 Task: Research Airbnb accommodation in Playa del Carmen, Mexico from 13th December, 2023 to 17th December, 2023 for 2 adults. Place can be entire room with 2 bedrooms having 2 beds and 1 bathroom. Property type can be guest house.
Action: Mouse moved to (470, 253)
Screenshot: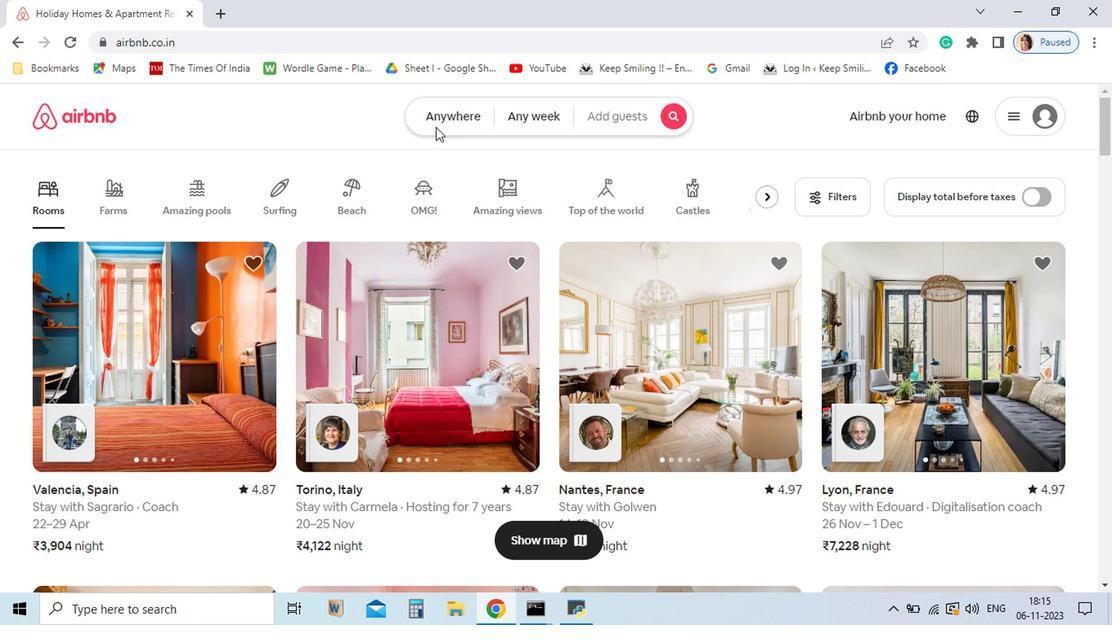 
Action: Mouse pressed left at (470, 253)
Screenshot: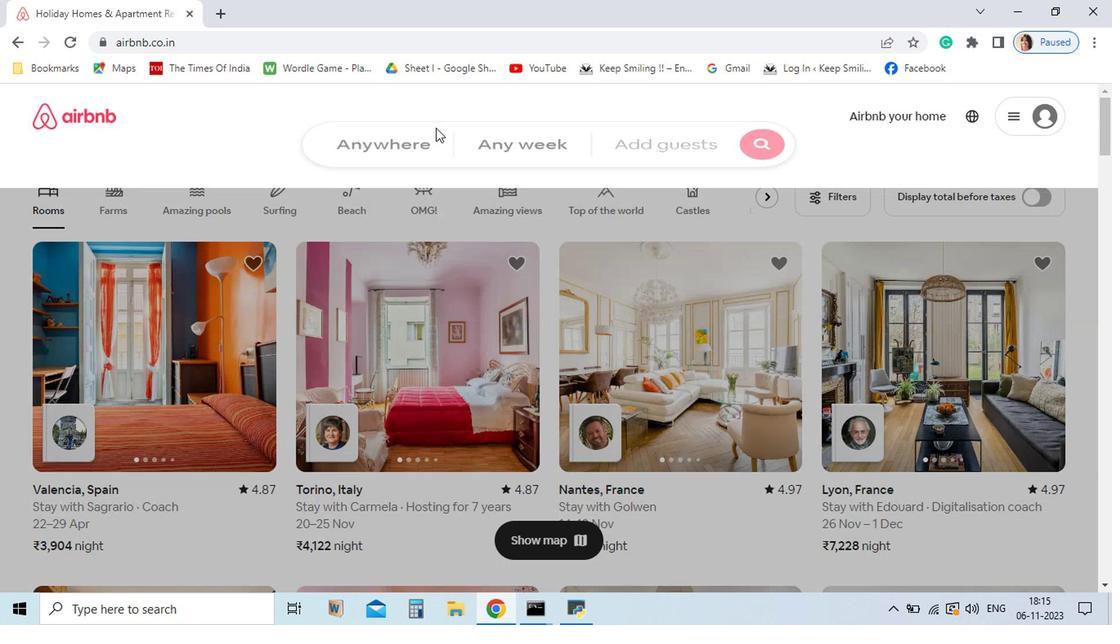 
Action: Mouse moved to (383, 293)
Screenshot: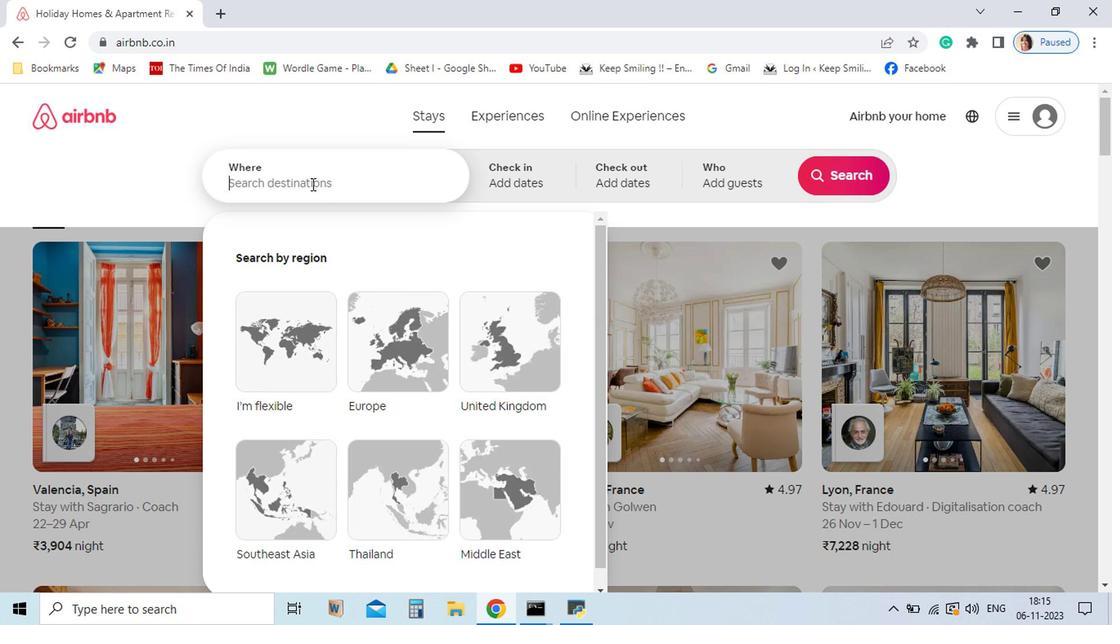 
Action: Mouse pressed left at (383, 293)
Screenshot: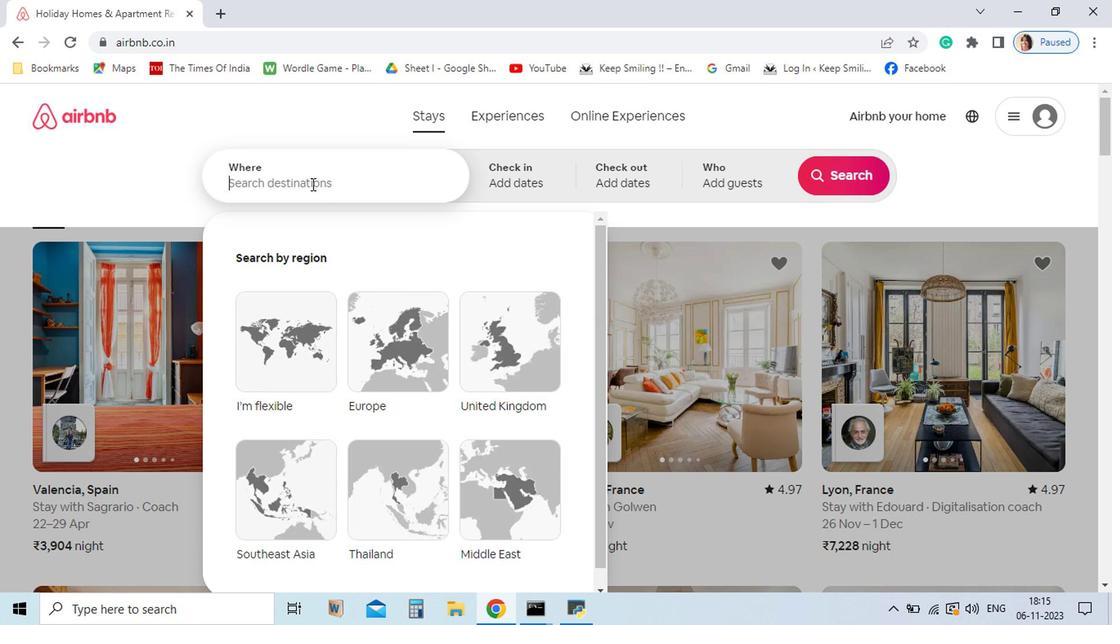 
Action: Mouse moved to (383, 293)
Screenshot: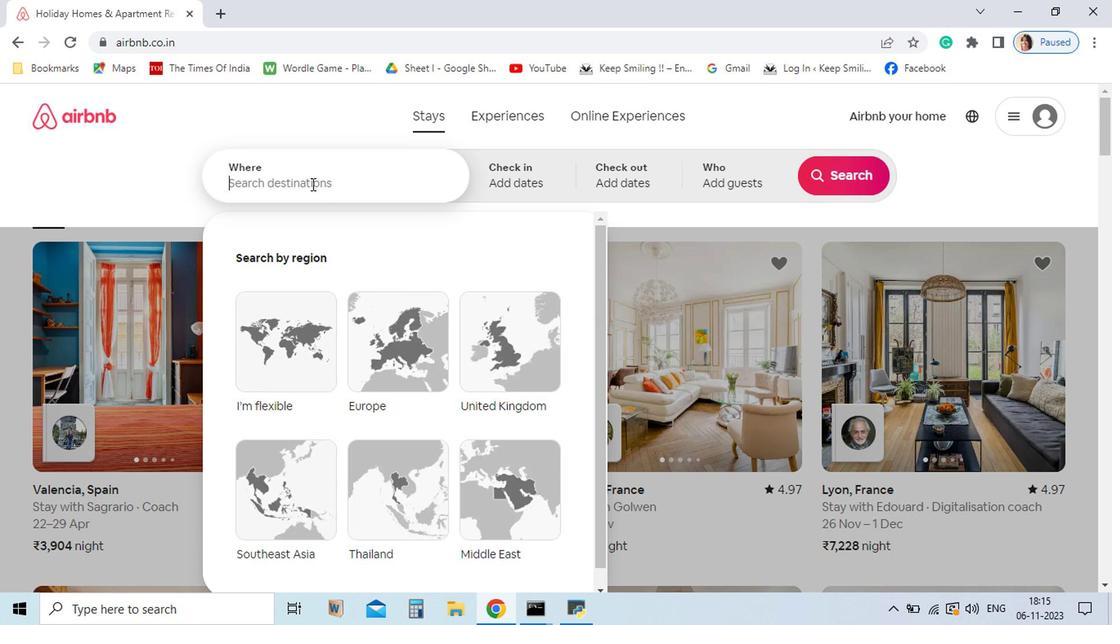 
Action: Key pressed <Key.shift_r>Playa
Screenshot: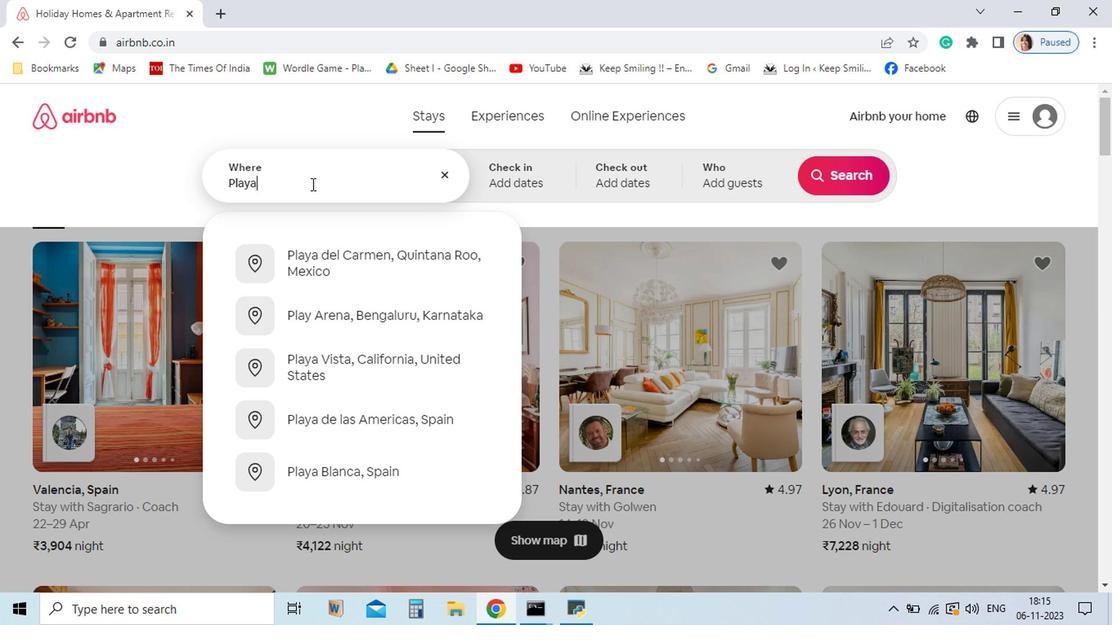 
Action: Mouse moved to (404, 350)
Screenshot: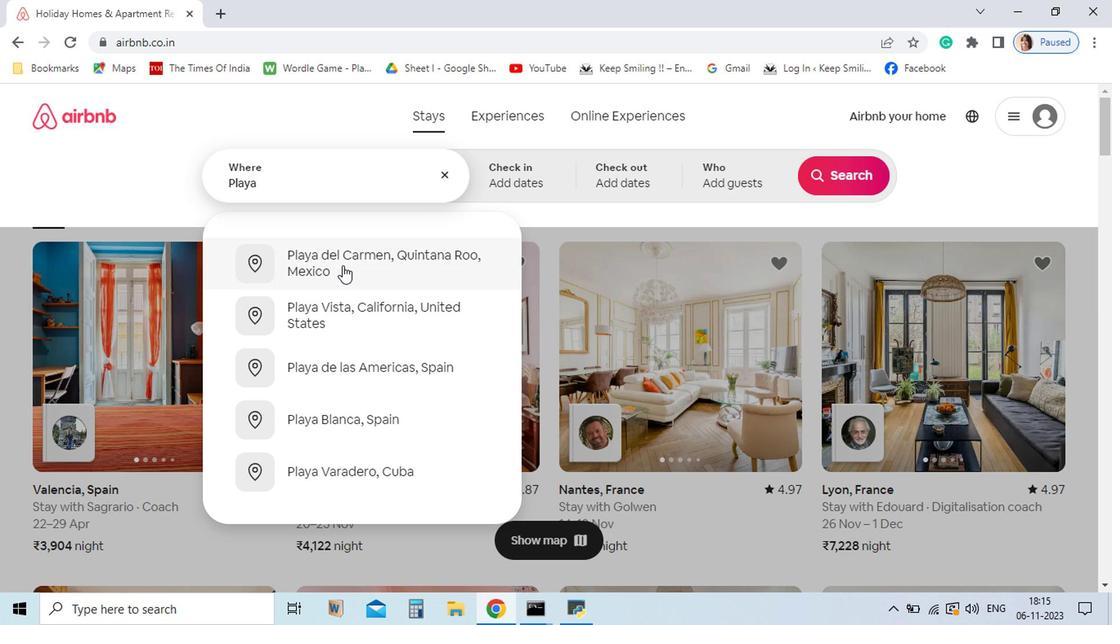 
Action: Mouse pressed left at (404, 350)
Screenshot: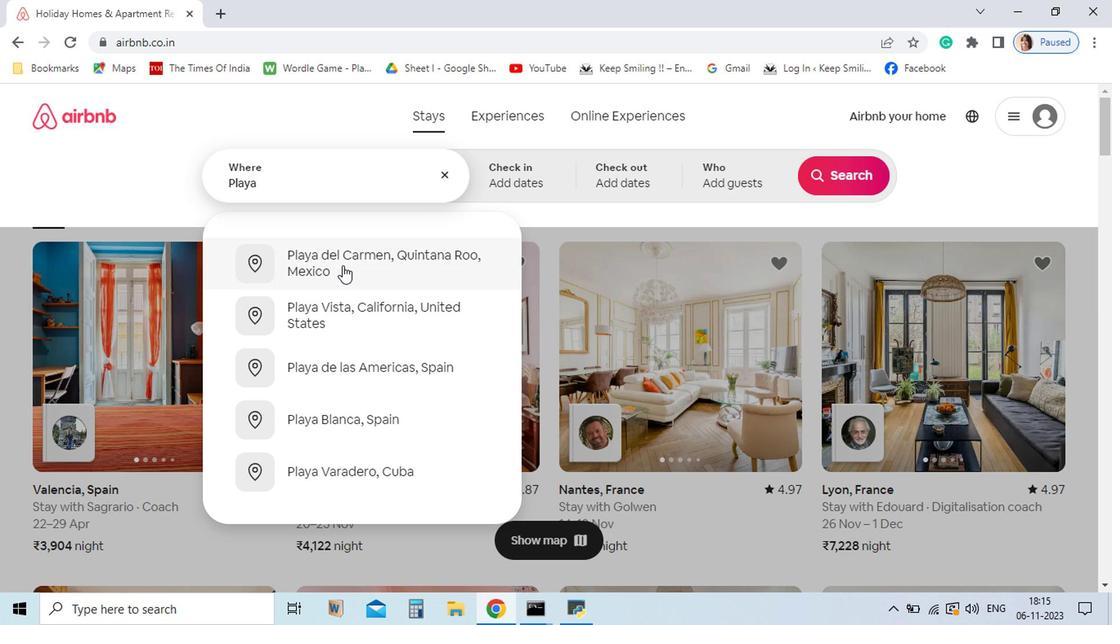 
Action: Mouse moved to (449, 292)
Screenshot: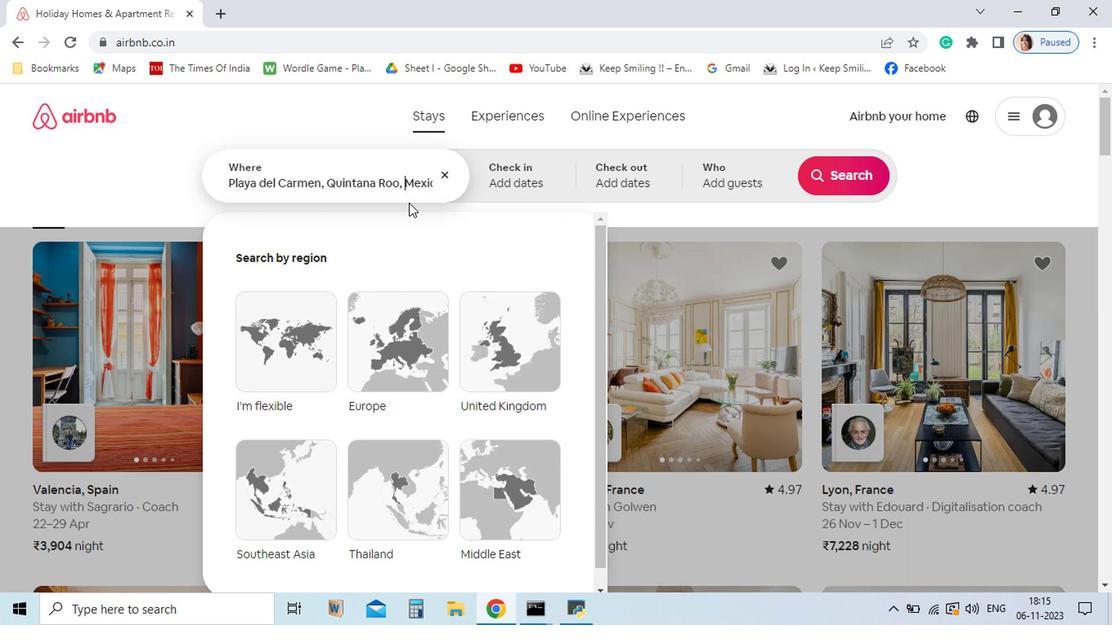 
Action: Mouse pressed left at (449, 292)
Screenshot: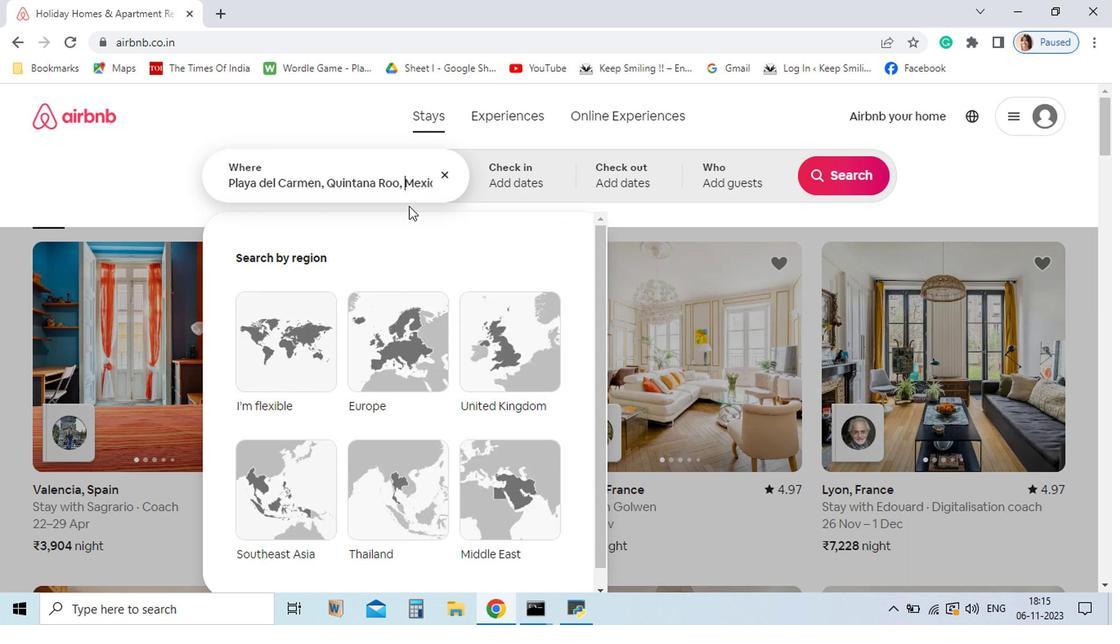 
Action: Mouse moved to (453, 310)
Screenshot: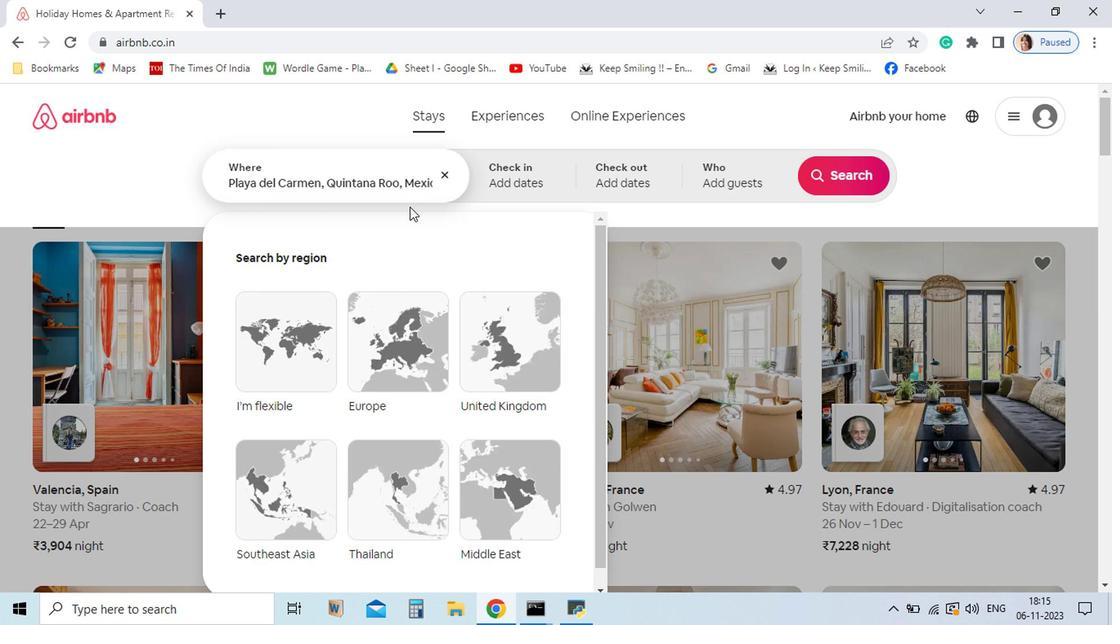 
Action: Key pressed <Key.backspace><Key.backspace><Key.backspace><Key.backspace><Key.backspace><Key.backspace><Key.backspace><Key.backspace><Key.backspace><Key.backspace><Key.backspace><Key.backspace><Key.backspace><Key.backspace>
Screenshot: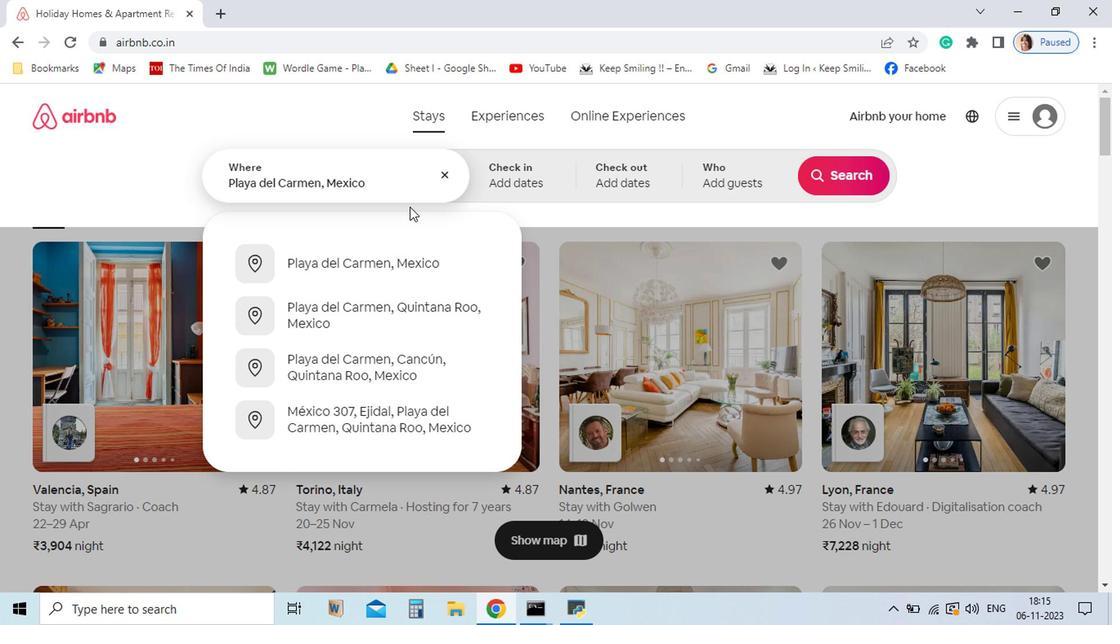 
Action: Mouse moved to (442, 293)
Screenshot: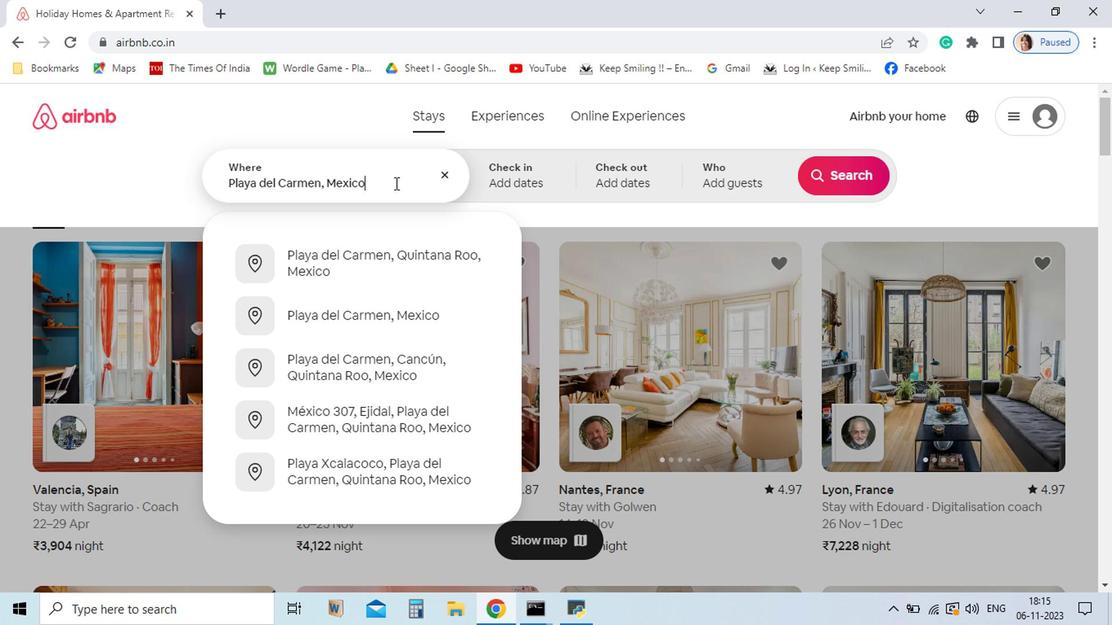 
Action: Mouse pressed left at (442, 293)
Screenshot: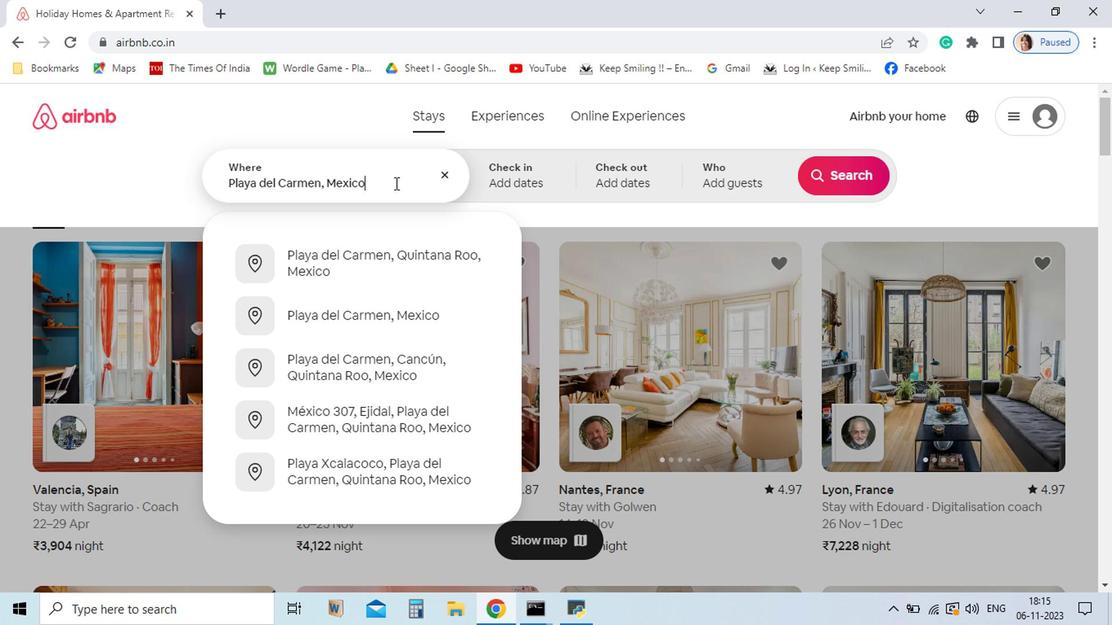 
Action: Key pressed <Key.enter>
Screenshot: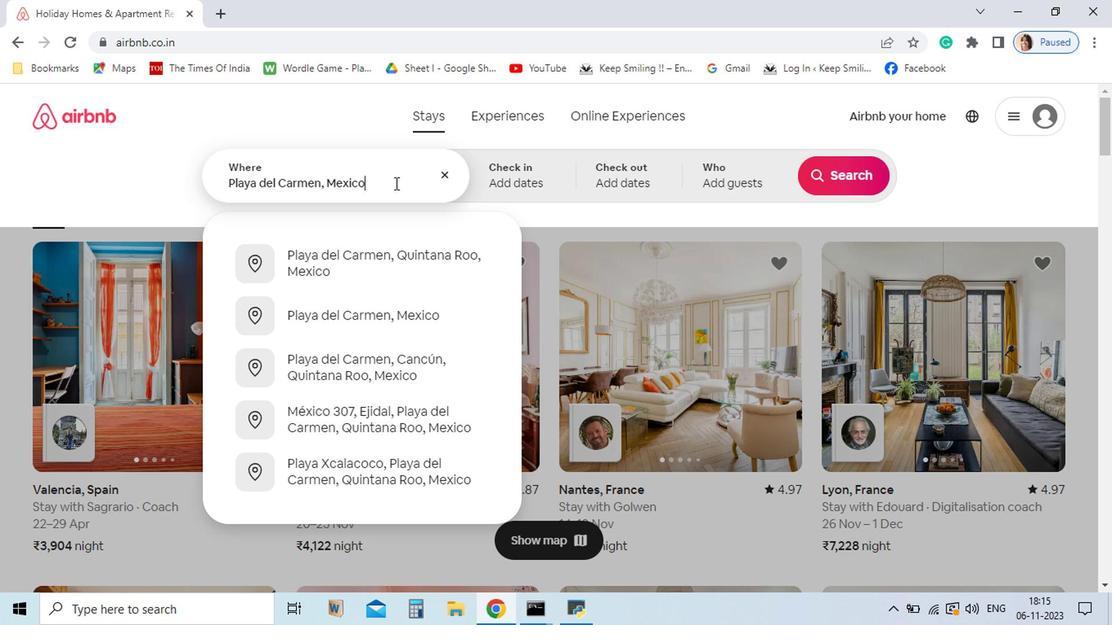
Action: Mouse moved to (661, 487)
Screenshot: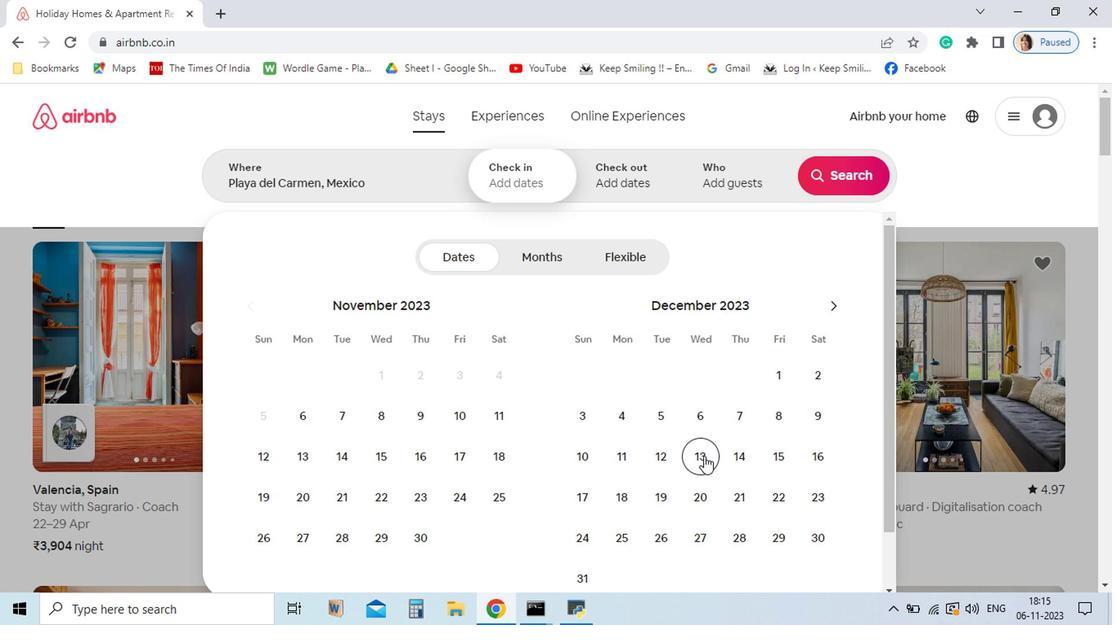 
Action: Mouse pressed left at (661, 487)
Screenshot: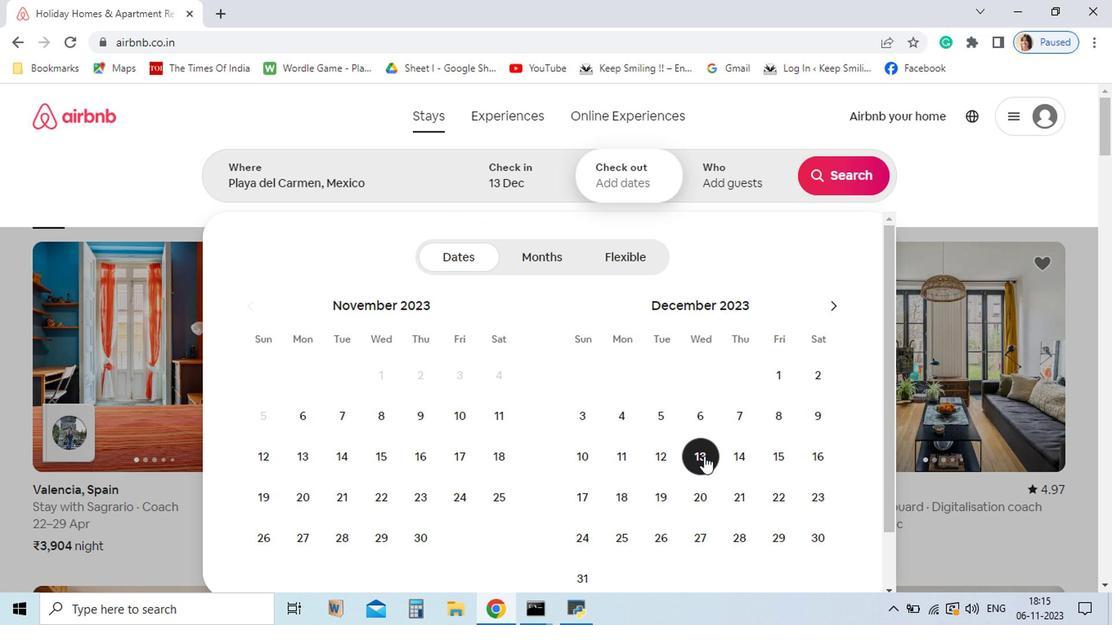 
Action: Mouse moved to (574, 518)
Screenshot: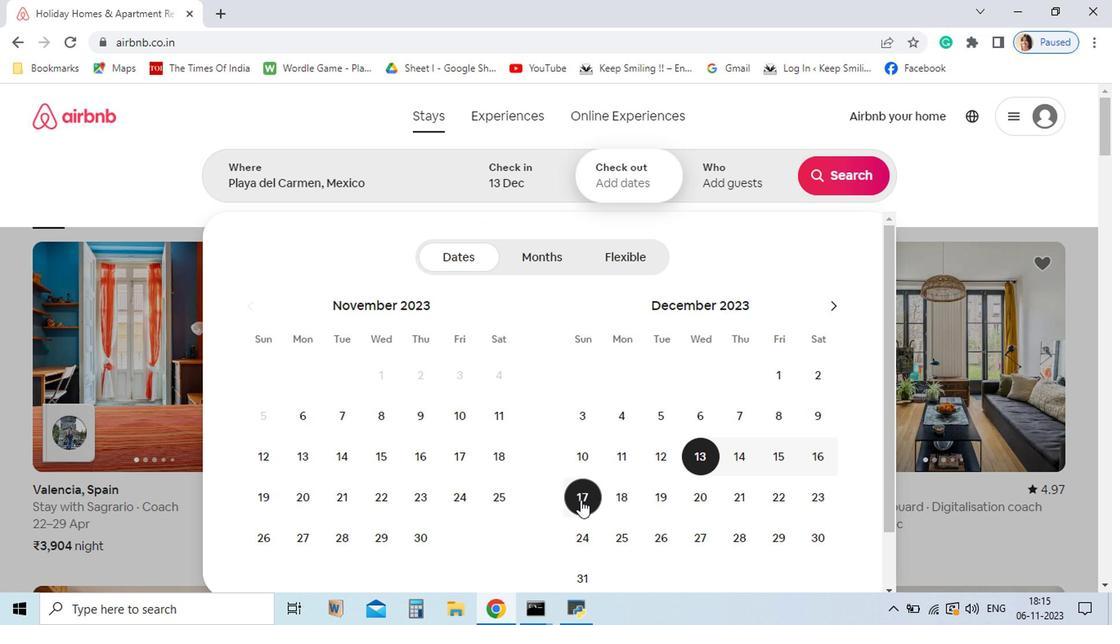 
Action: Mouse pressed left at (574, 518)
Screenshot: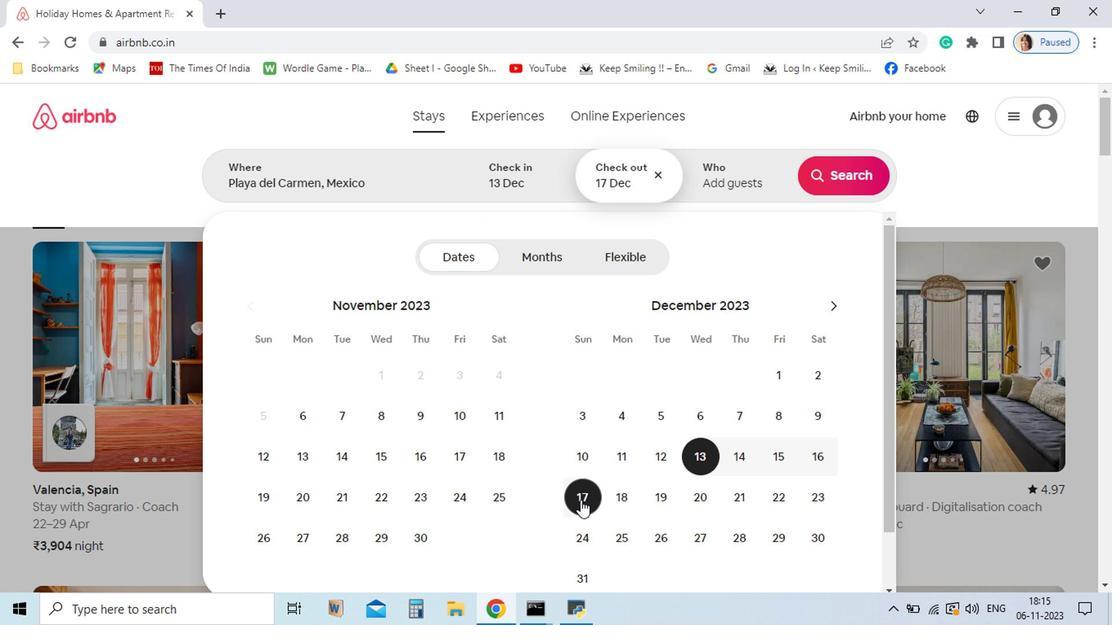 
Action: Mouse moved to (683, 295)
Screenshot: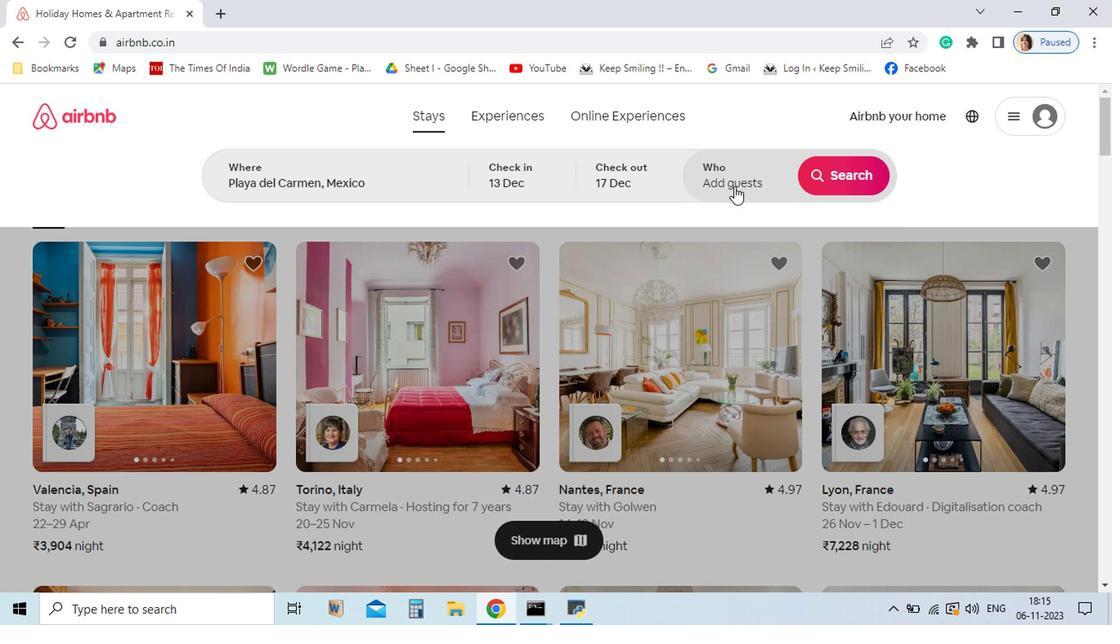 
Action: Mouse pressed left at (683, 295)
Screenshot: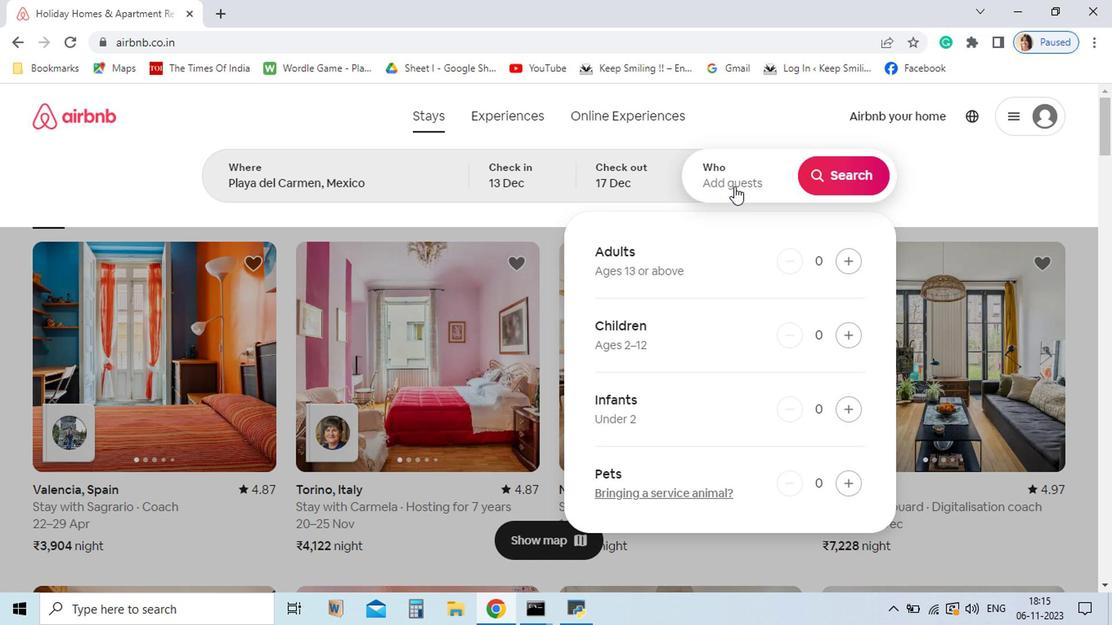 
Action: Mouse moved to (760, 345)
Screenshot: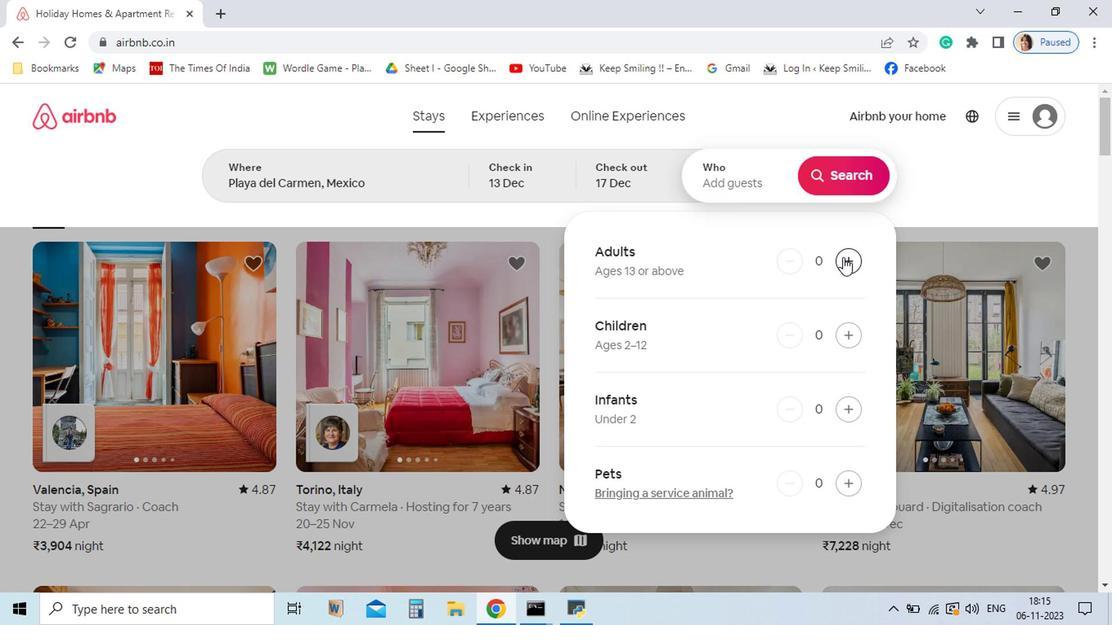 
Action: Mouse pressed left at (760, 345)
Screenshot: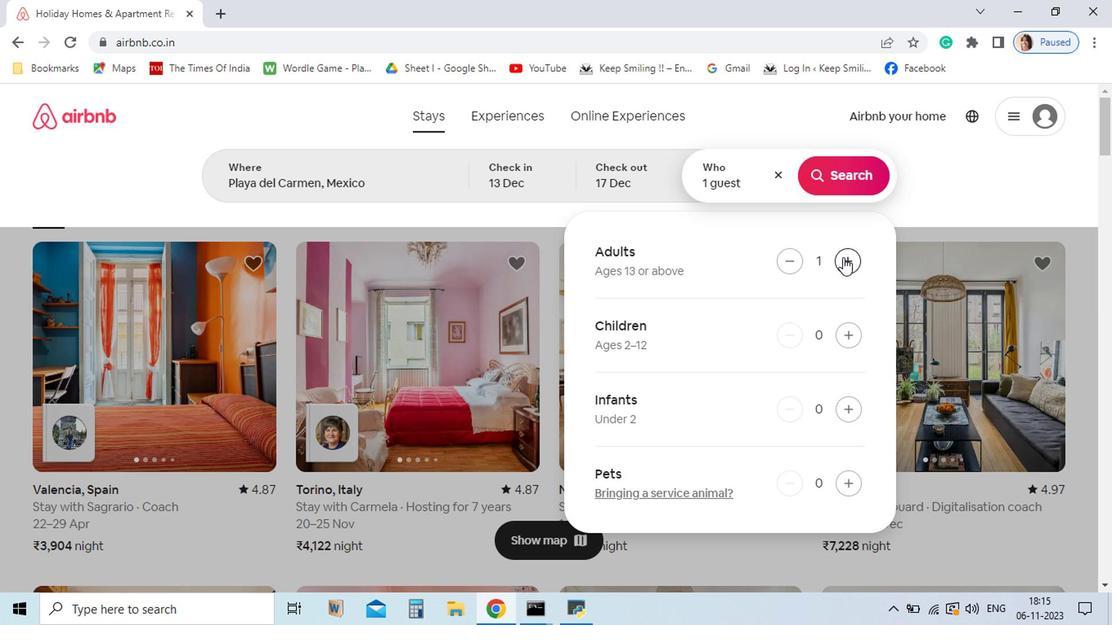 
Action: Mouse pressed left at (760, 345)
Screenshot: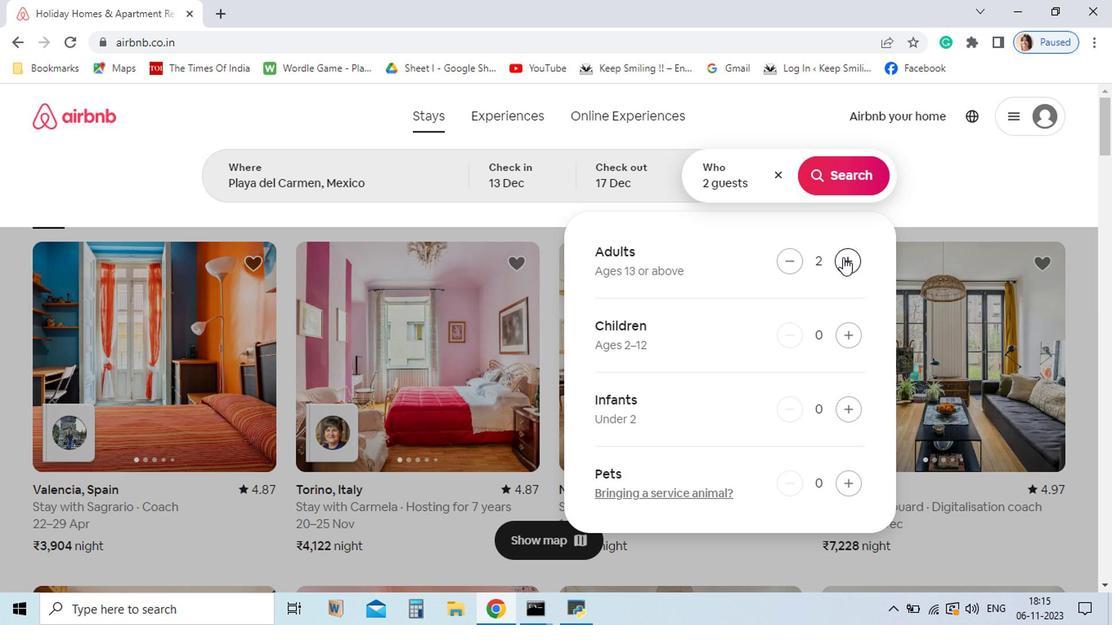 
Action: Mouse moved to (754, 286)
Screenshot: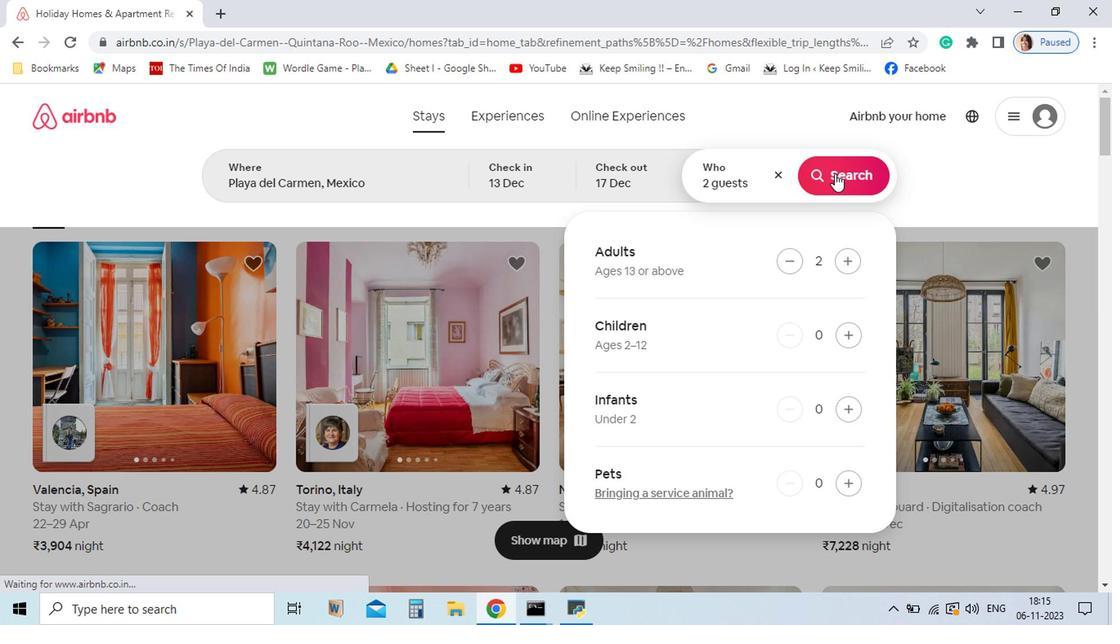 
Action: Mouse pressed left at (754, 286)
Screenshot: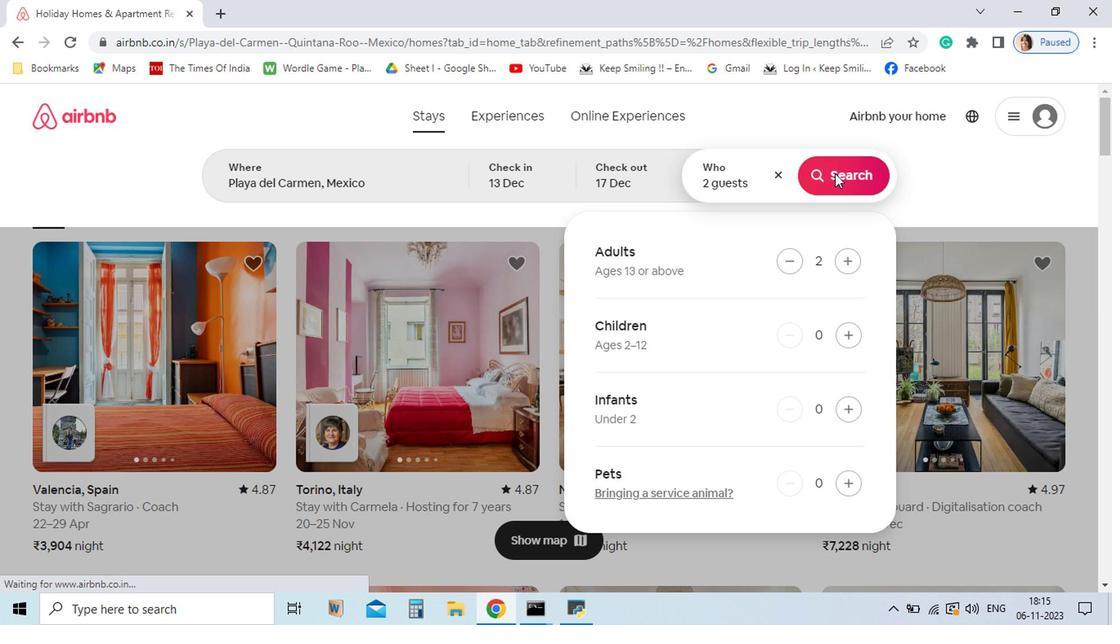 
Action: Mouse moved to (769, 288)
Screenshot: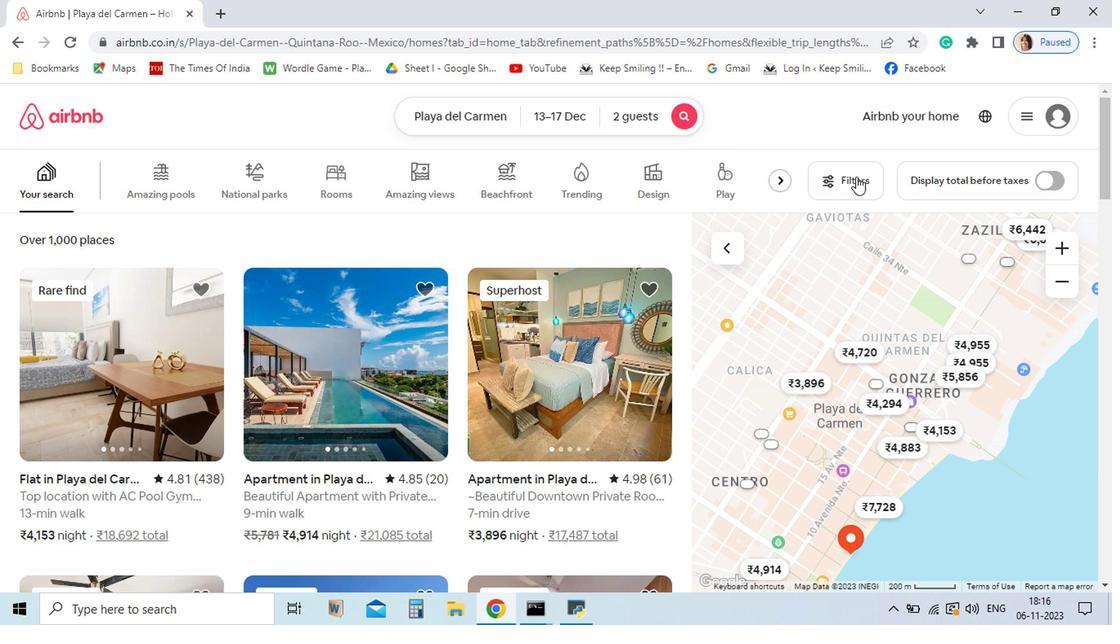 
Action: Mouse pressed left at (769, 288)
Screenshot: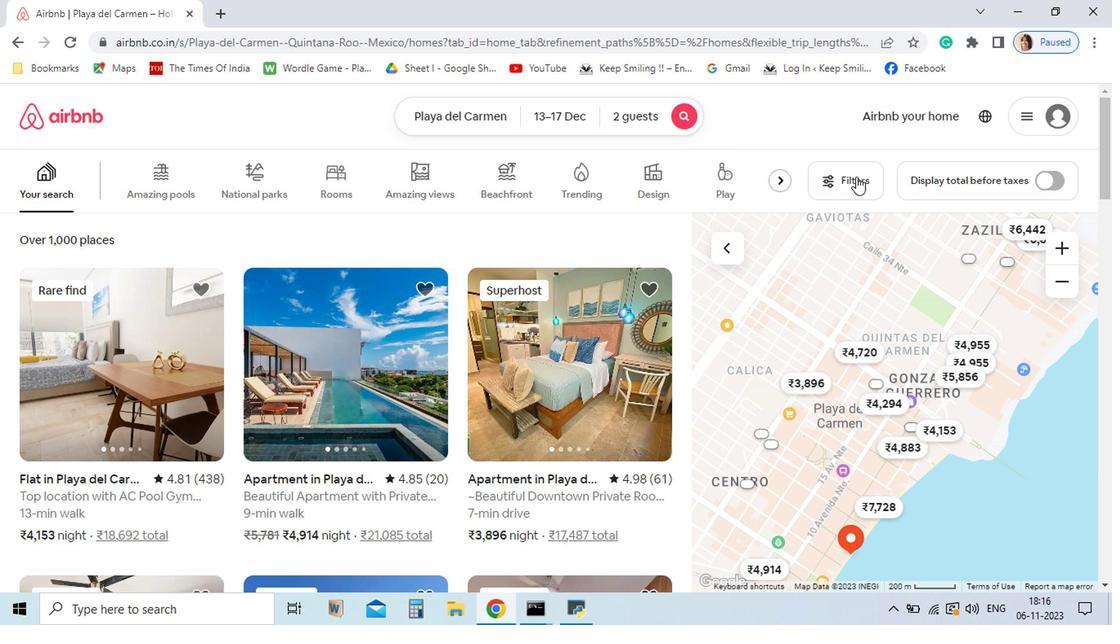 
Action: Mouse moved to (780, 318)
Screenshot: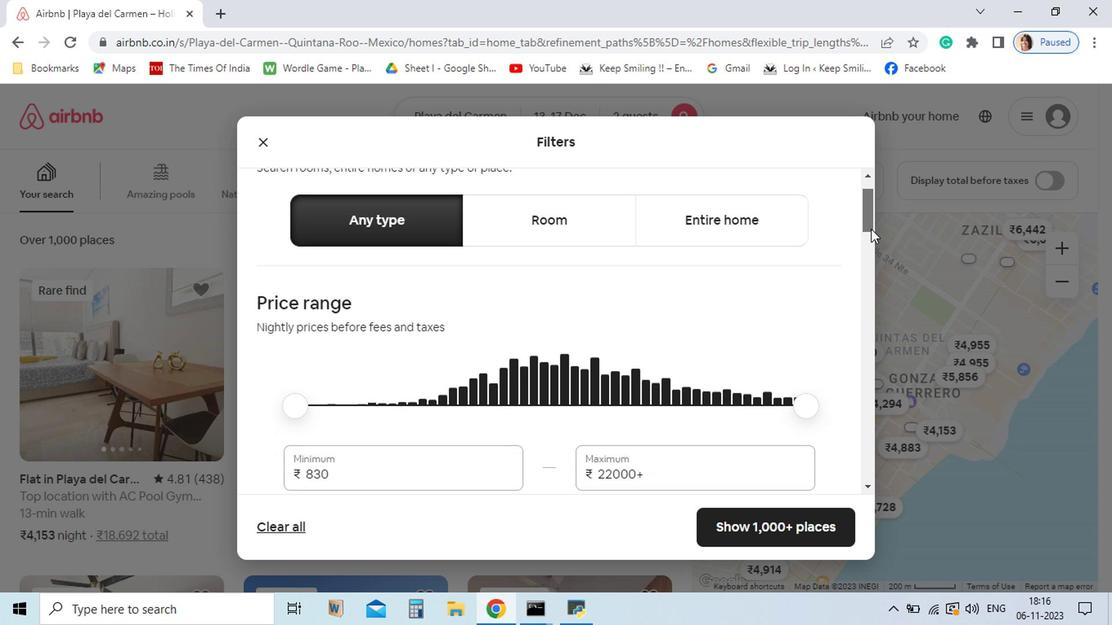 
Action: Mouse pressed left at (780, 318)
Screenshot: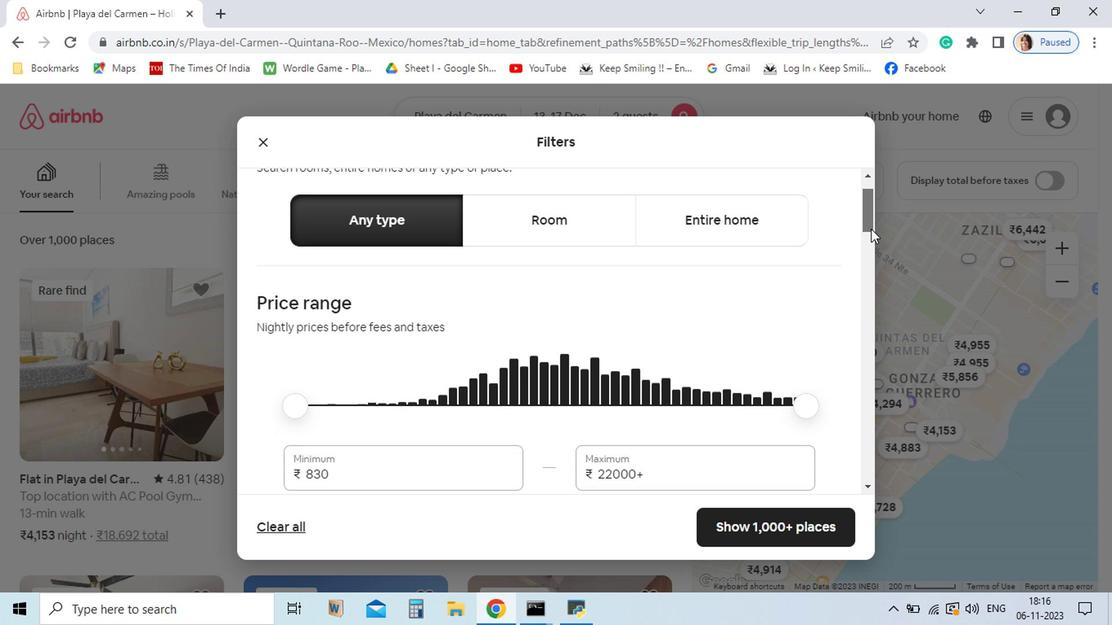 
Action: Mouse moved to (456, 399)
Screenshot: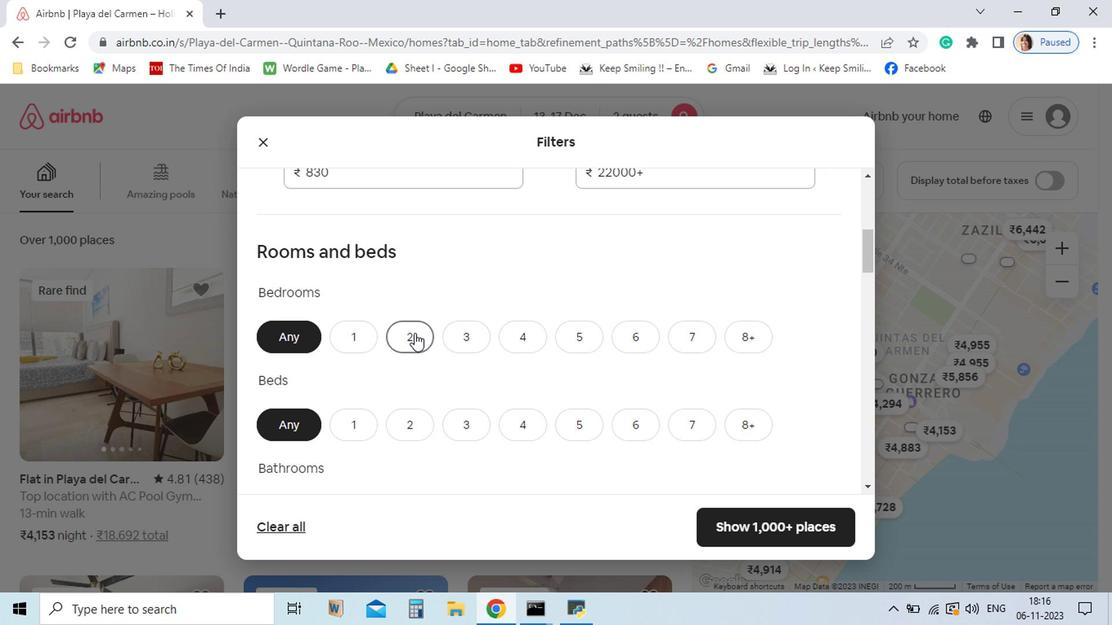 
Action: Mouse pressed left at (456, 399)
Screenshot: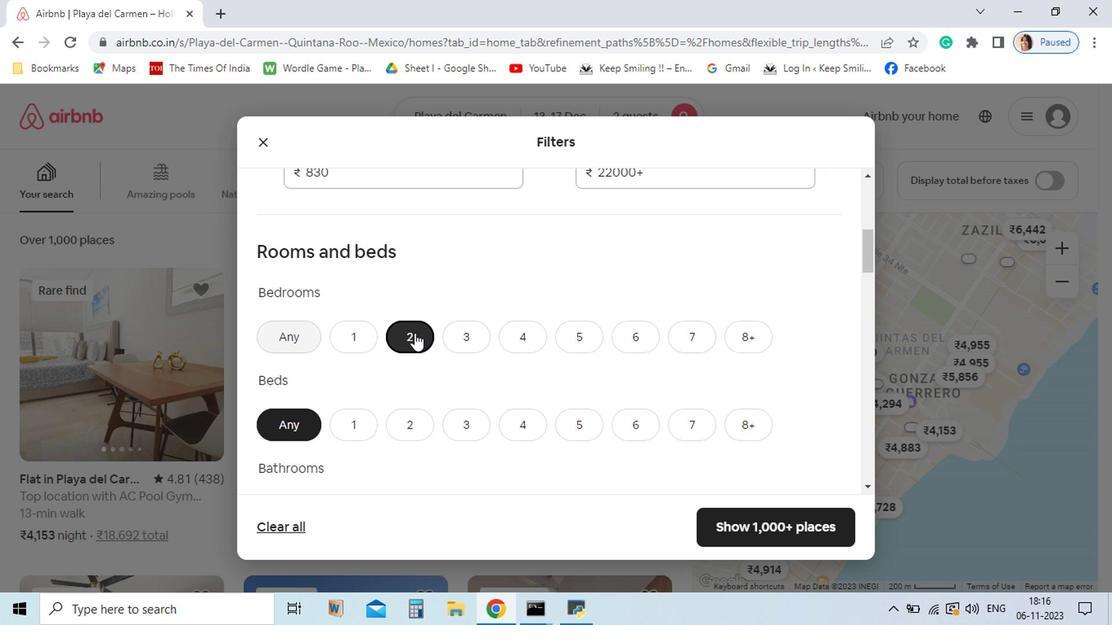 
Action: Mouse moved to (458, 463)
Screenshot: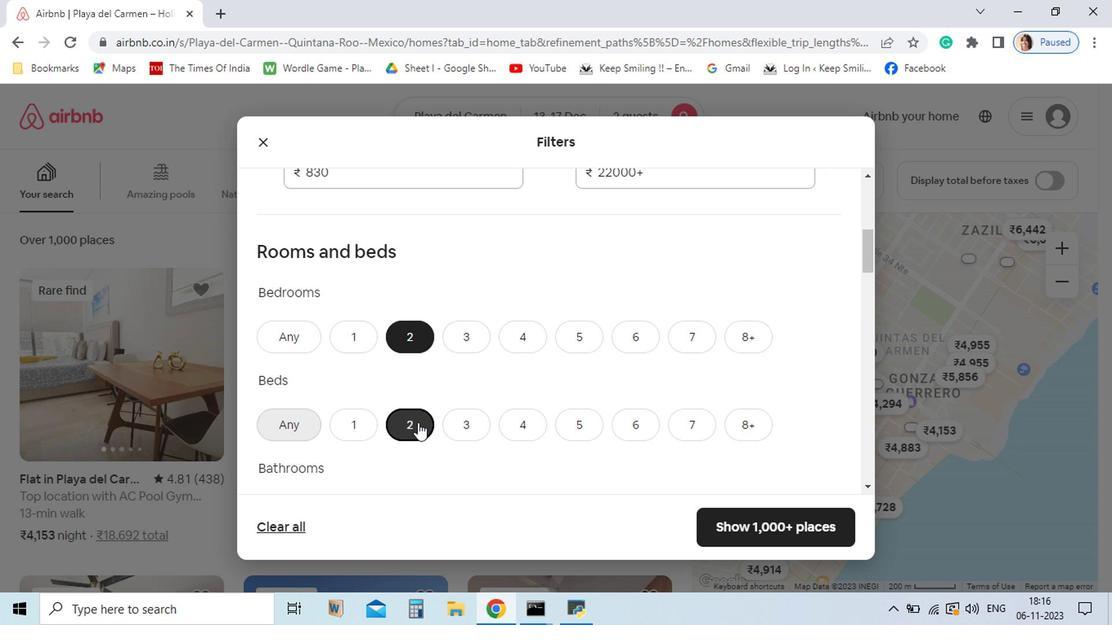 
Action: Mouse pressed left at (458, 463)
Screenshot: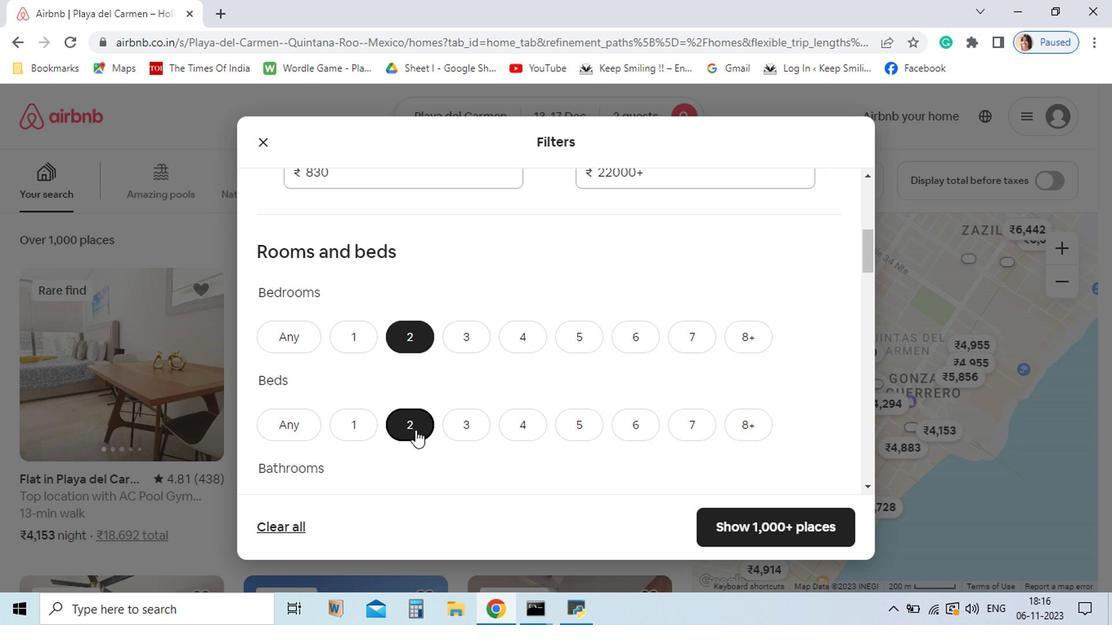 
Action: Mouse moved to (457, 470)
Screenshot: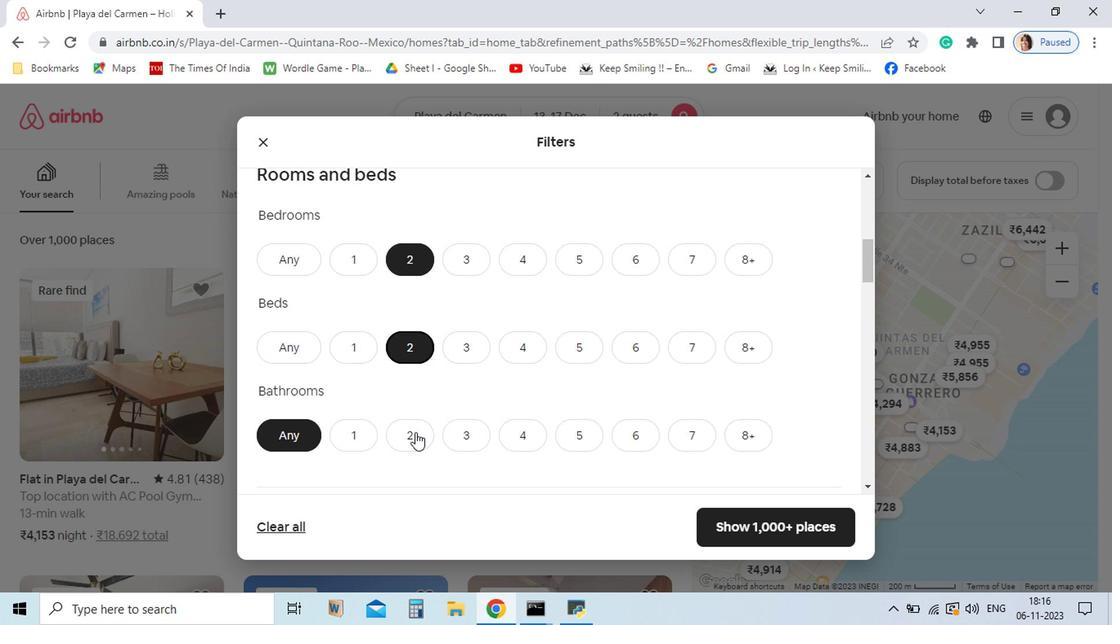 
Action: Mouse scrolled (457, 470) with delta (0, 0)
Screenshot: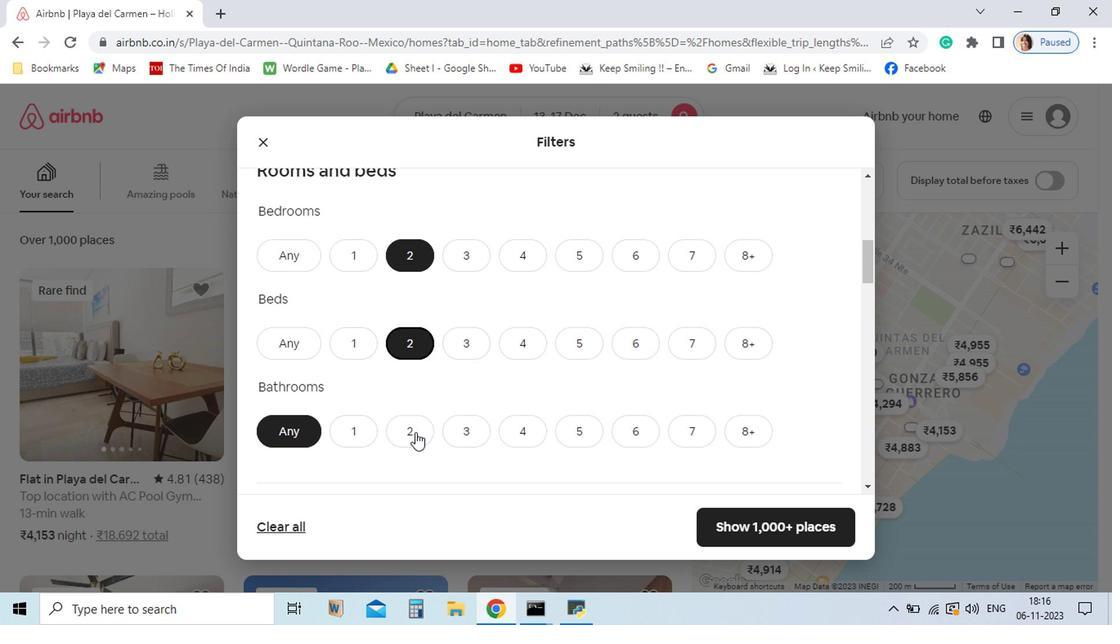 
Action: Mouse moved to (416, 466)
Screenshot: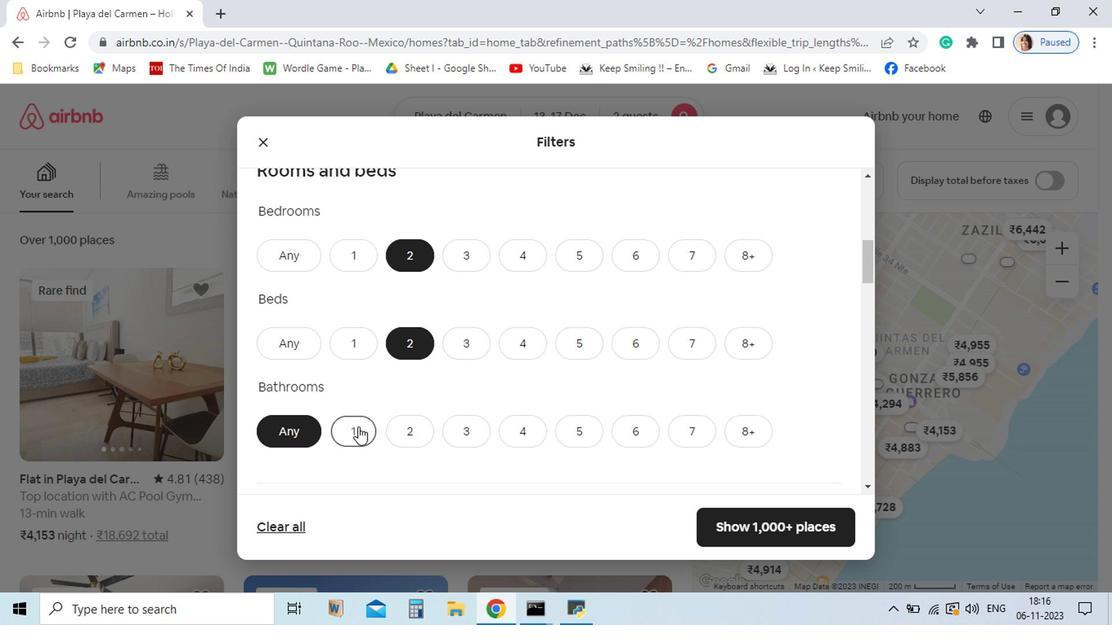 
Action: Mouse pressed left at (416, 466)
Screenshot: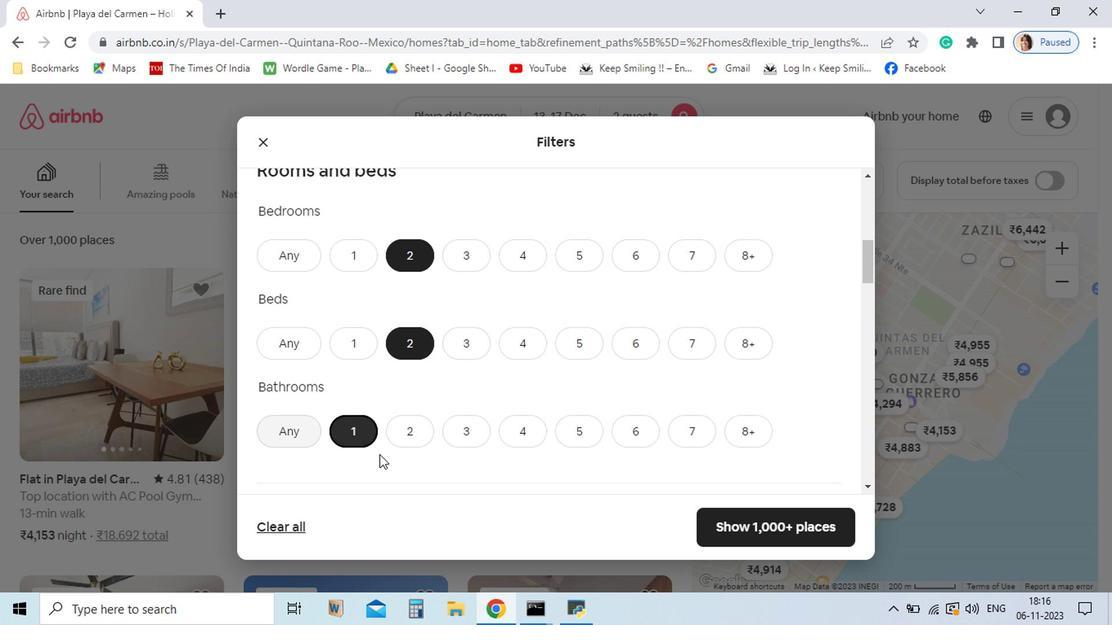 
Action: Mouse moved to (497, 453)
Screenshot: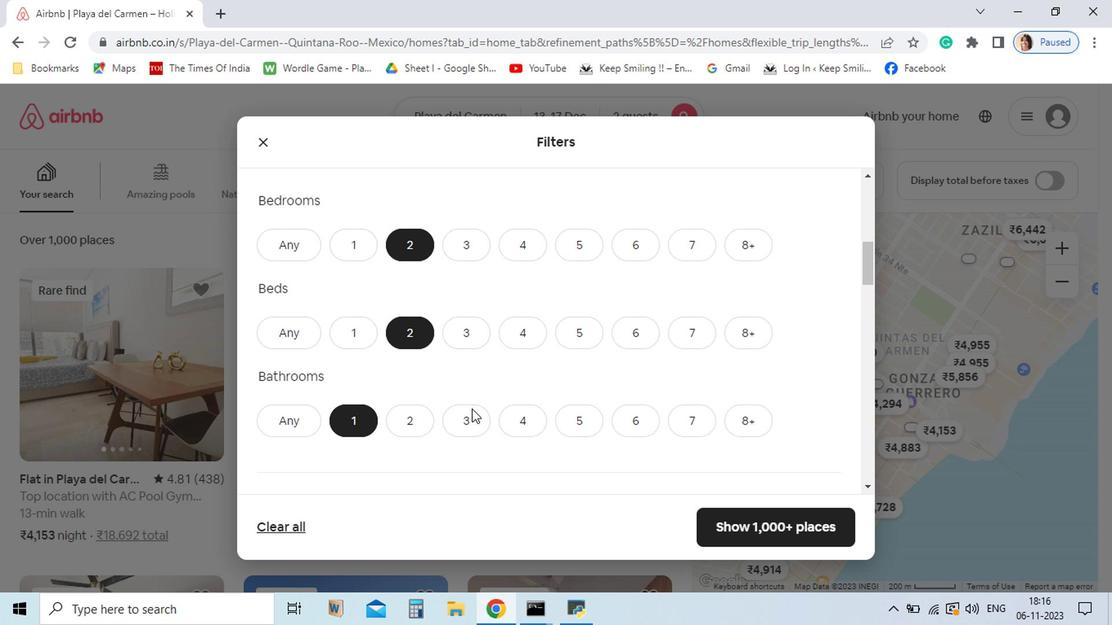 
Action: Mouse scrolled (497, 453) with delta (0, 0)
Screenshot: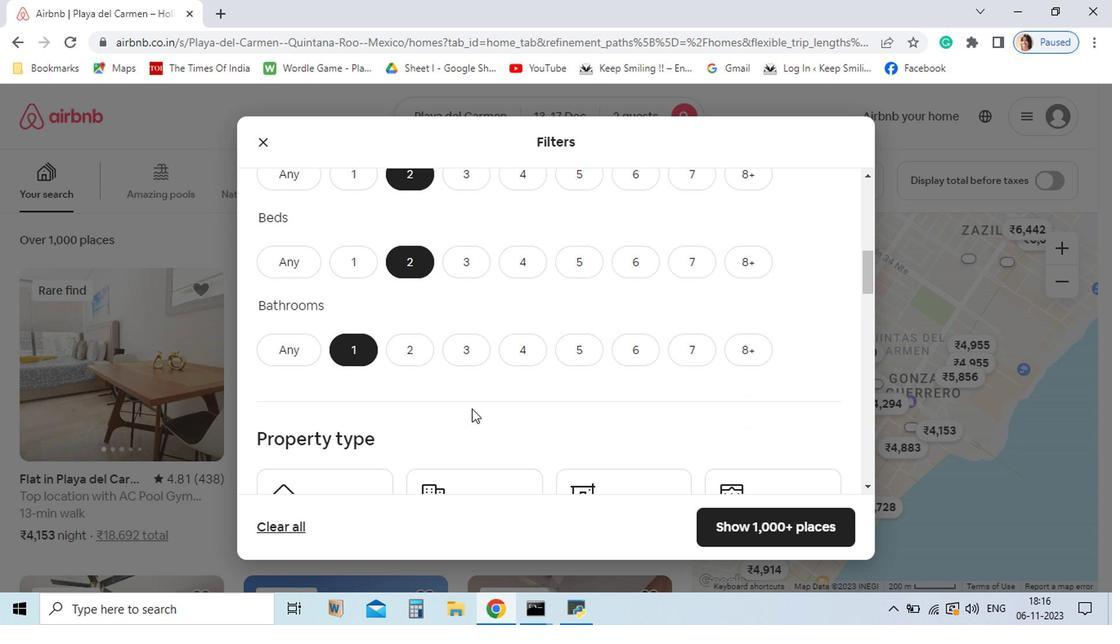 
Action: Mouse scrolled (497, 453) with delta (0, 0)
Screenshot: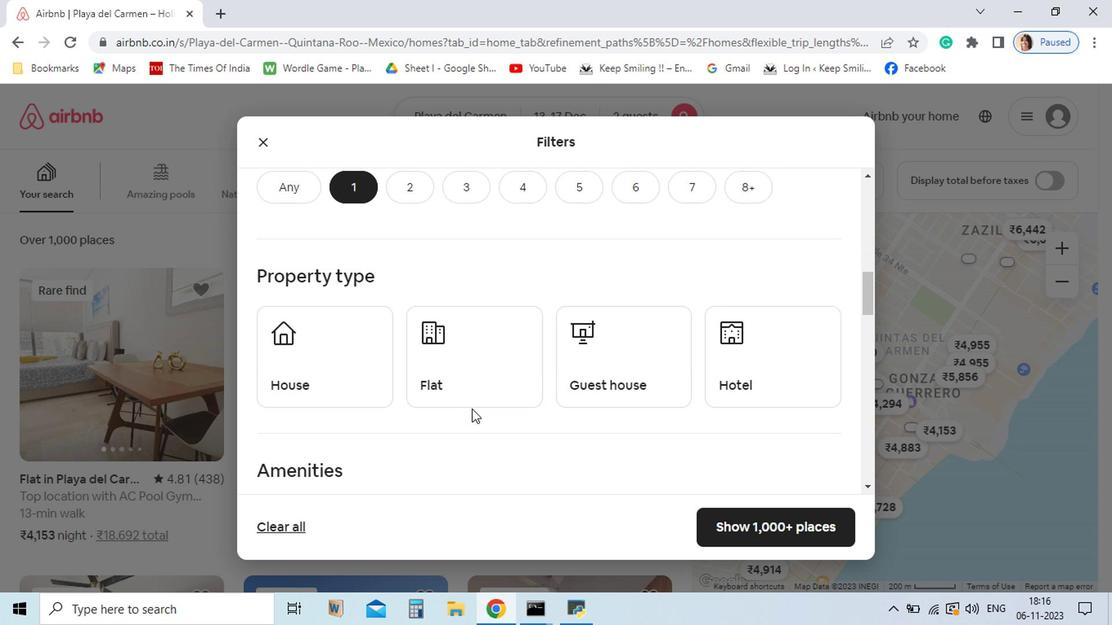 
Action: Mouse scrolled (497, 453) with delta (0, 0)
Screenshot: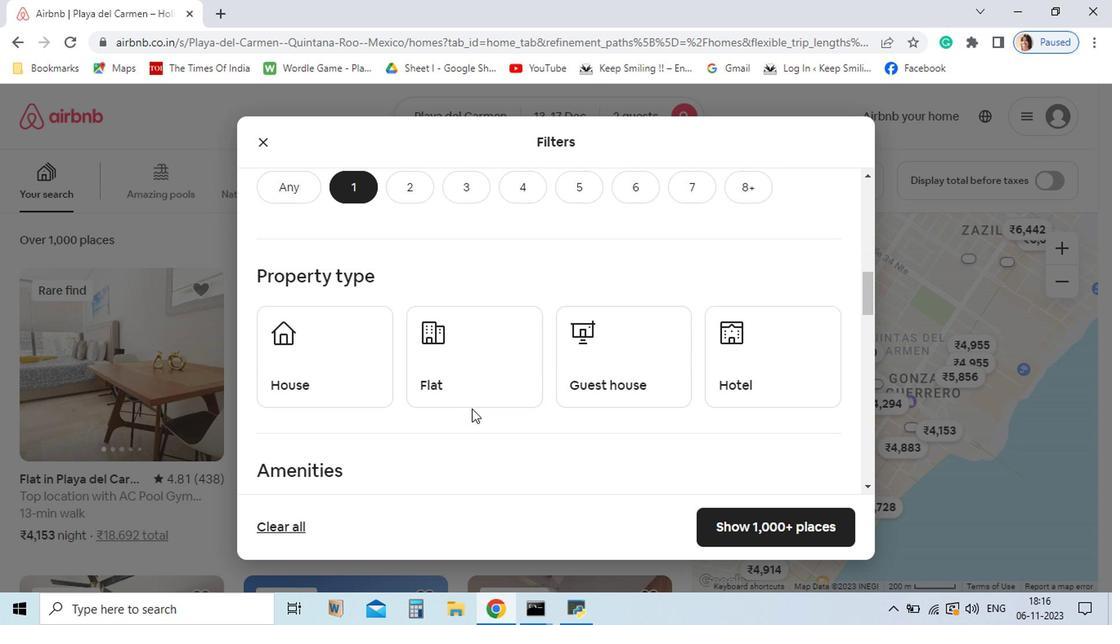 
Action: Mouse moved to (576, 419)
Screenshot: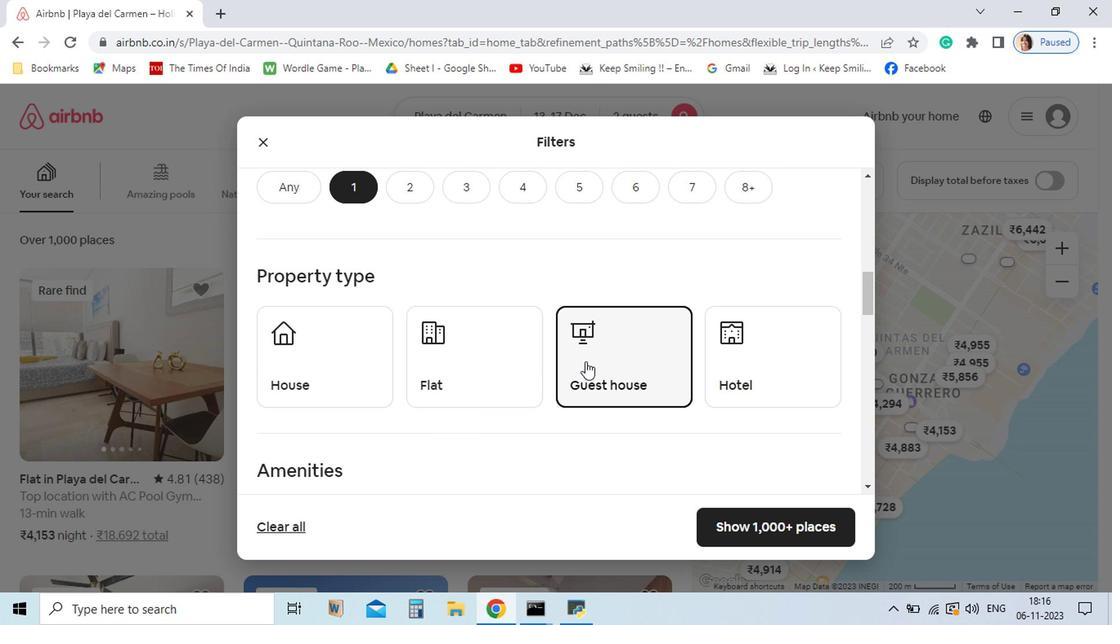 
Action: Mouse pressed left at (576, 419)
Screenshot: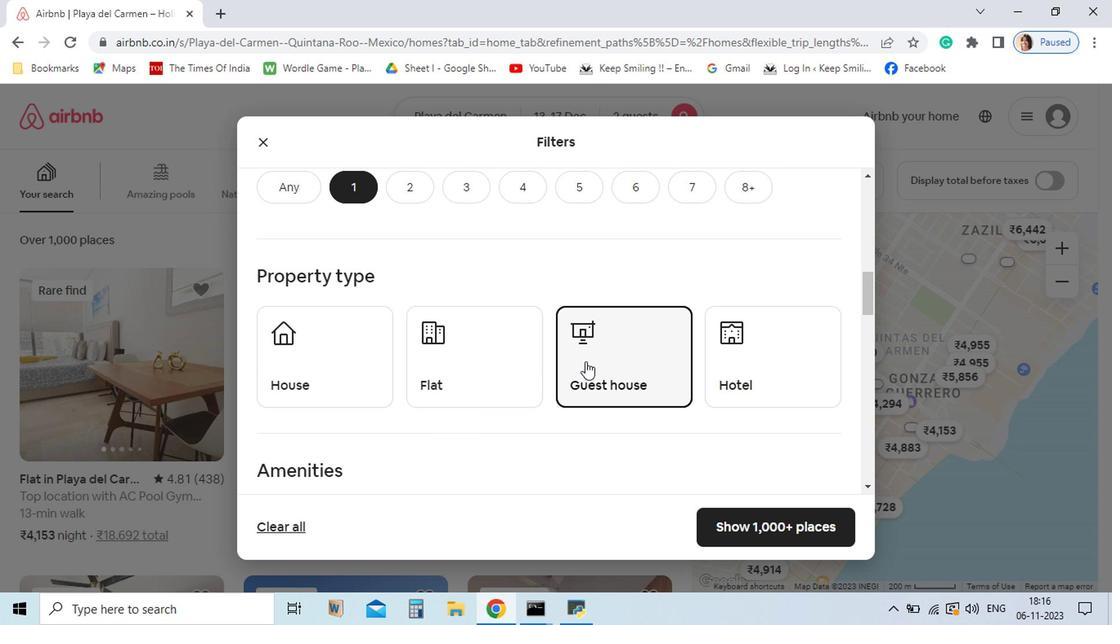 
Action: Mouse moved to (566, 526)
Screenshot: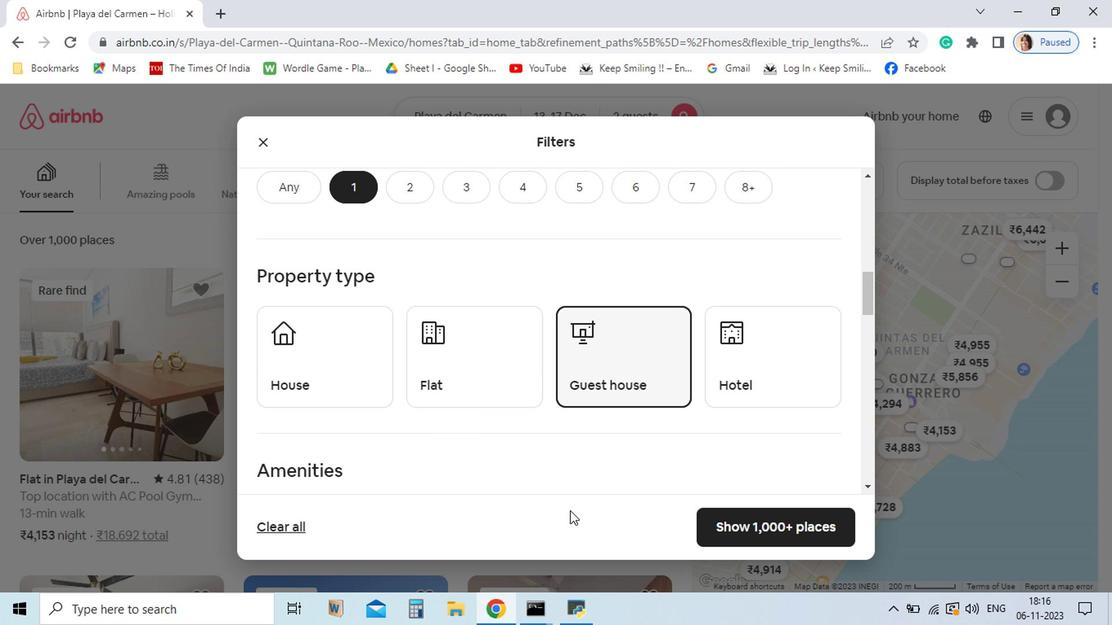 
Action: Mouse scrolled (566, 525) with delta (0, 0)
Screenshot: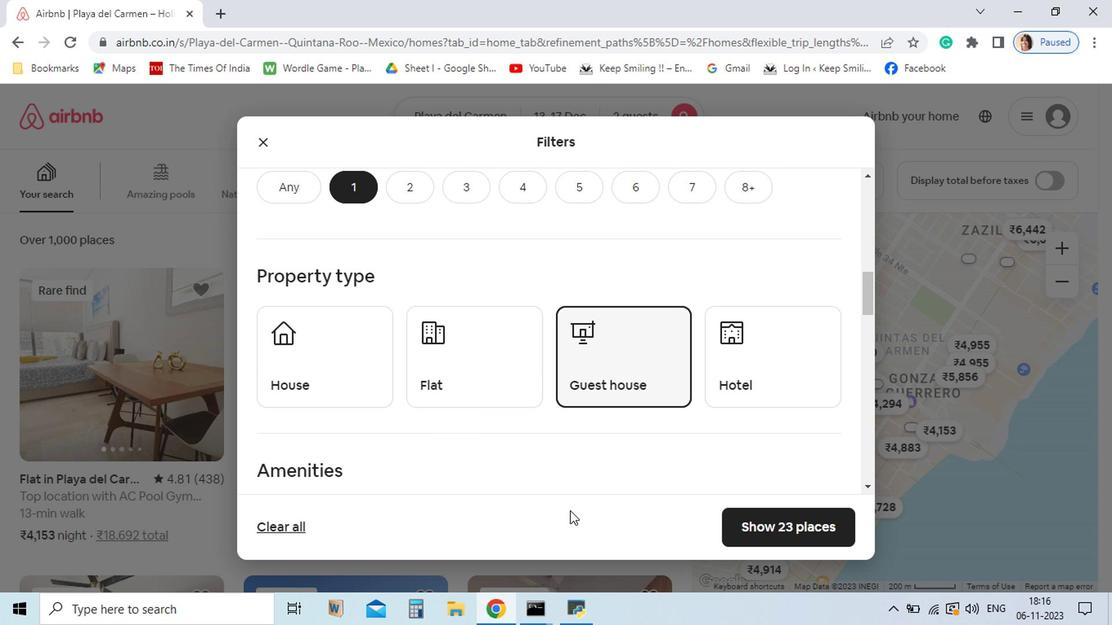 
Action: Mouse scrolled (566, 525) with delta (0, 0)
Screenshot: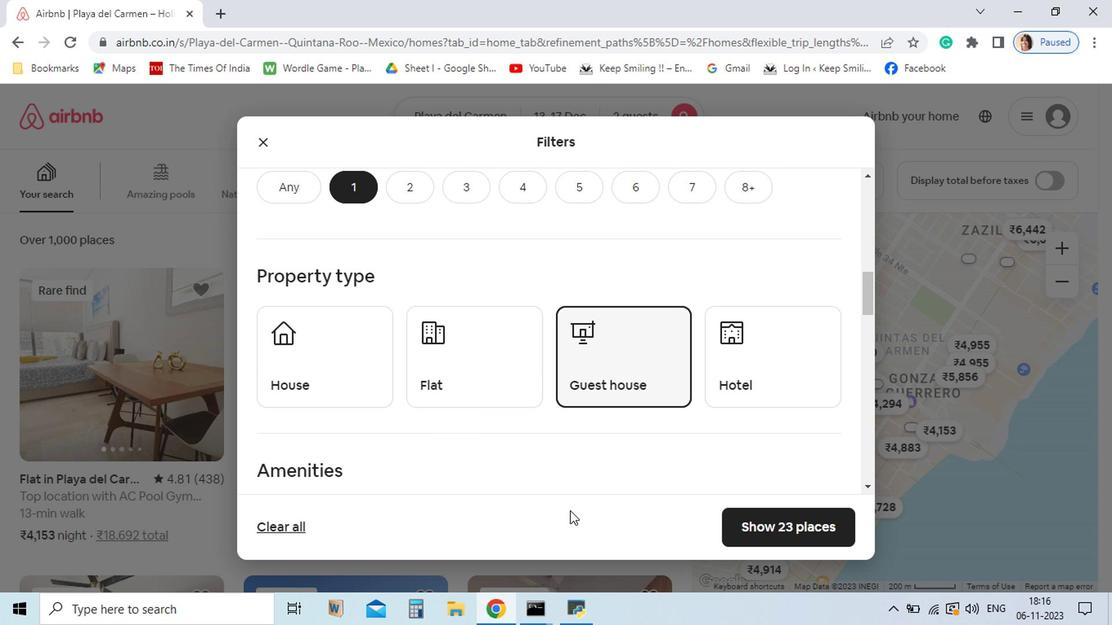 
Action: Mouse moved to (536, 504)
Screenshot: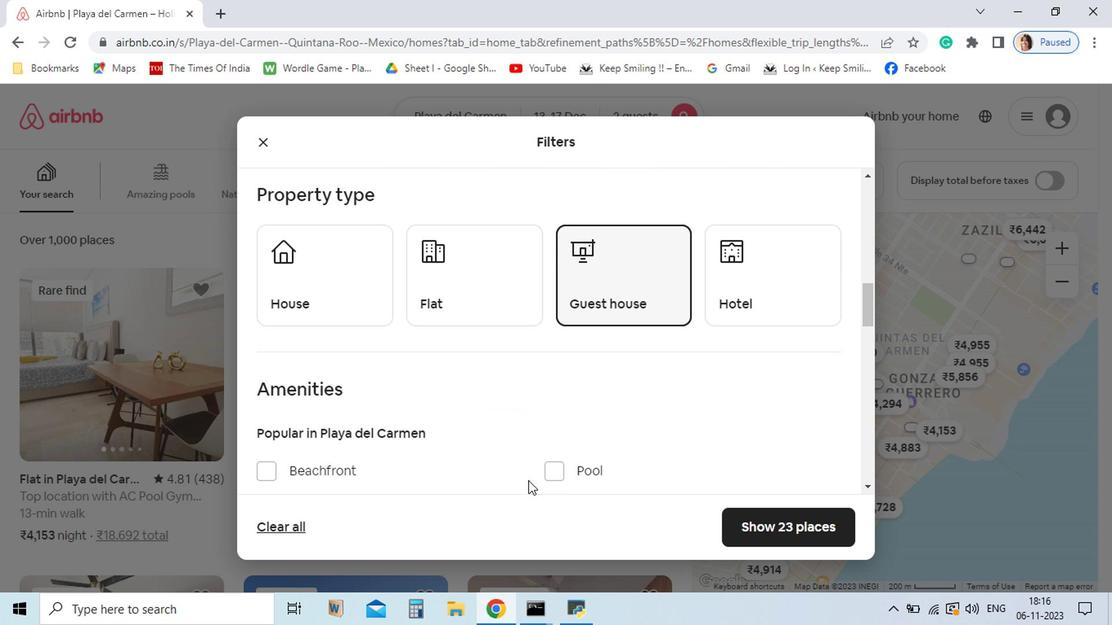 
Action: Mouse scrolled (536, 504) with delta (0, 0)
Screenshot: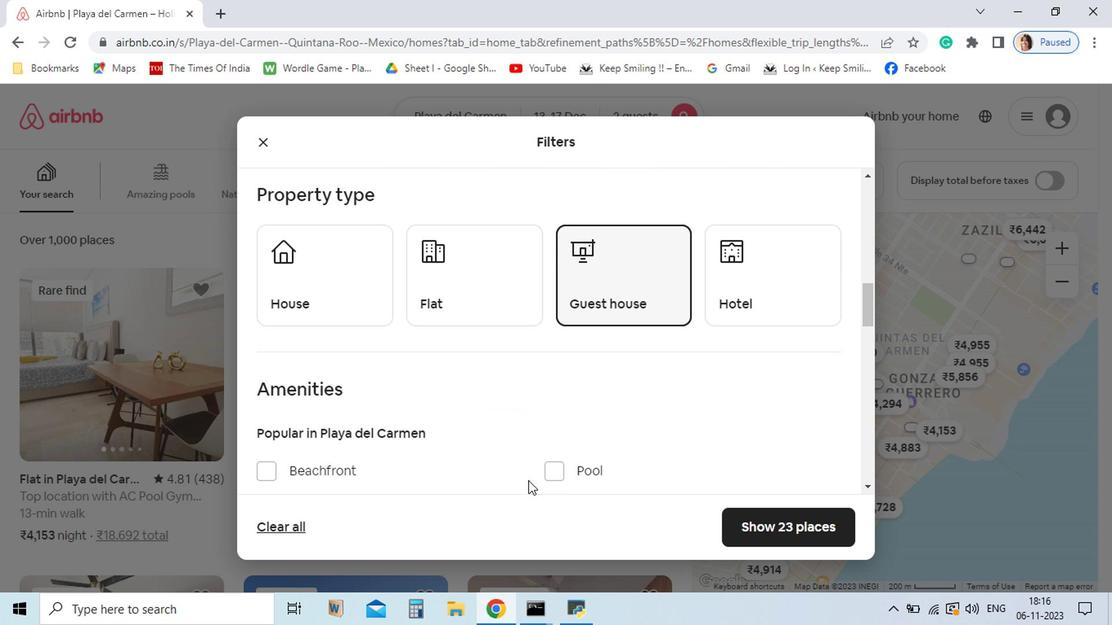 
Action: Mouse moved to (716, 538)
Screenshot: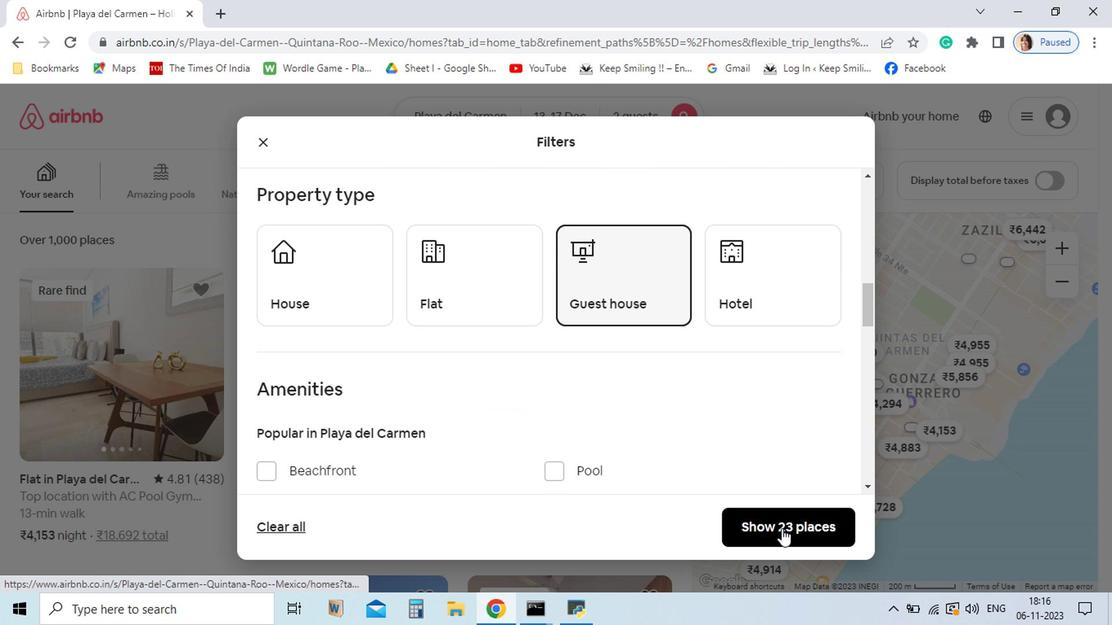 
Action: Mouse pressed left at (716, 538)
Screenshot: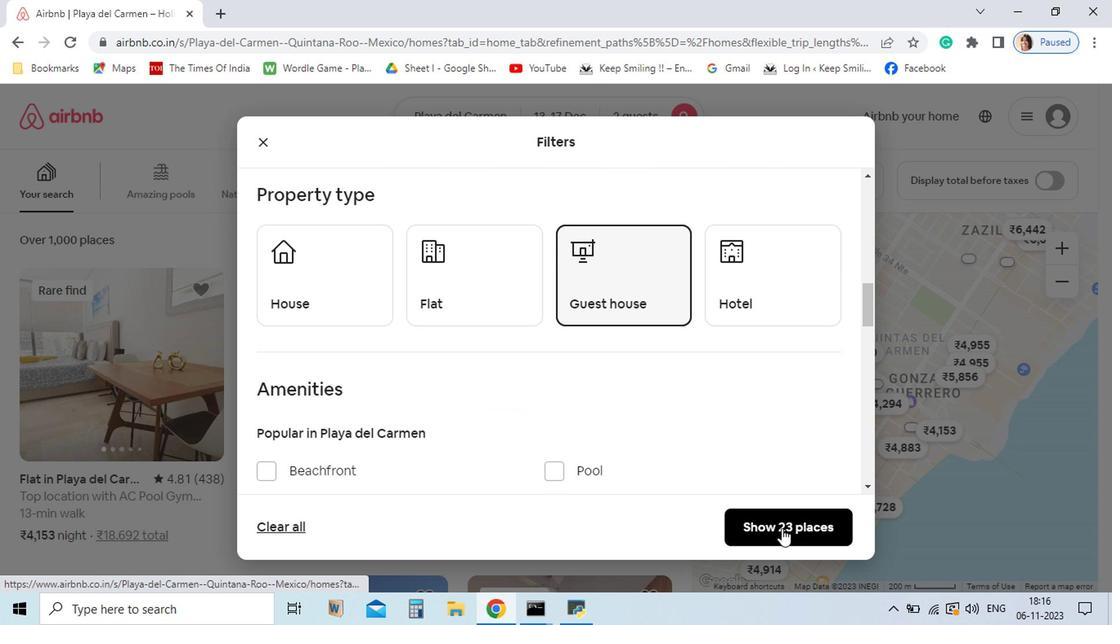 
Action: Mouse moved to (253, 500)
Screenshot: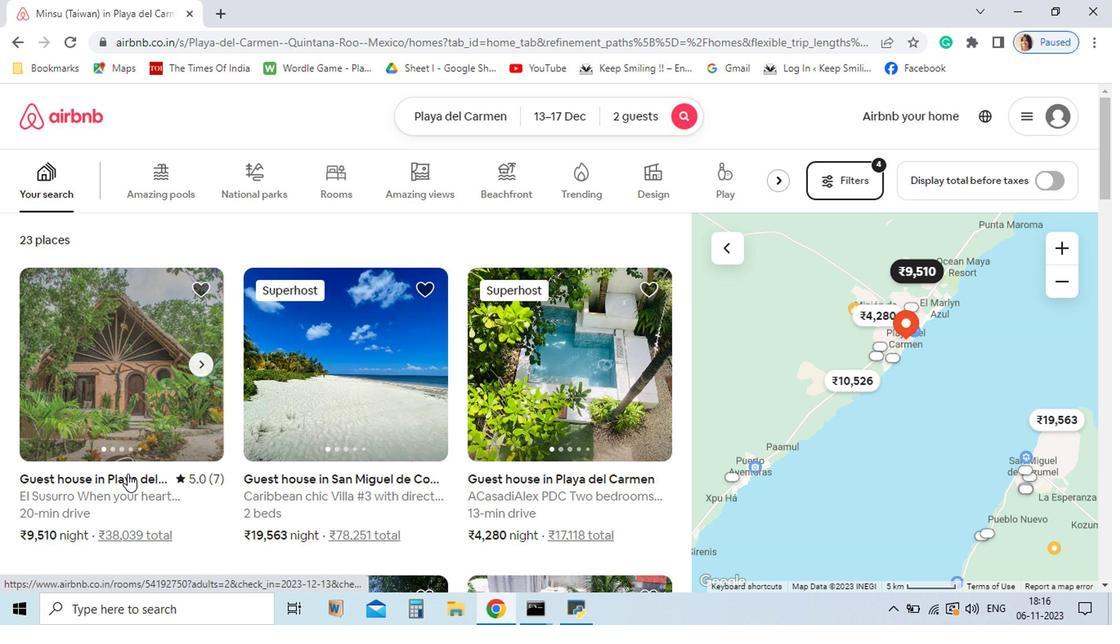 
Action: Mouse pressed left at (253, 500)
Screenshot: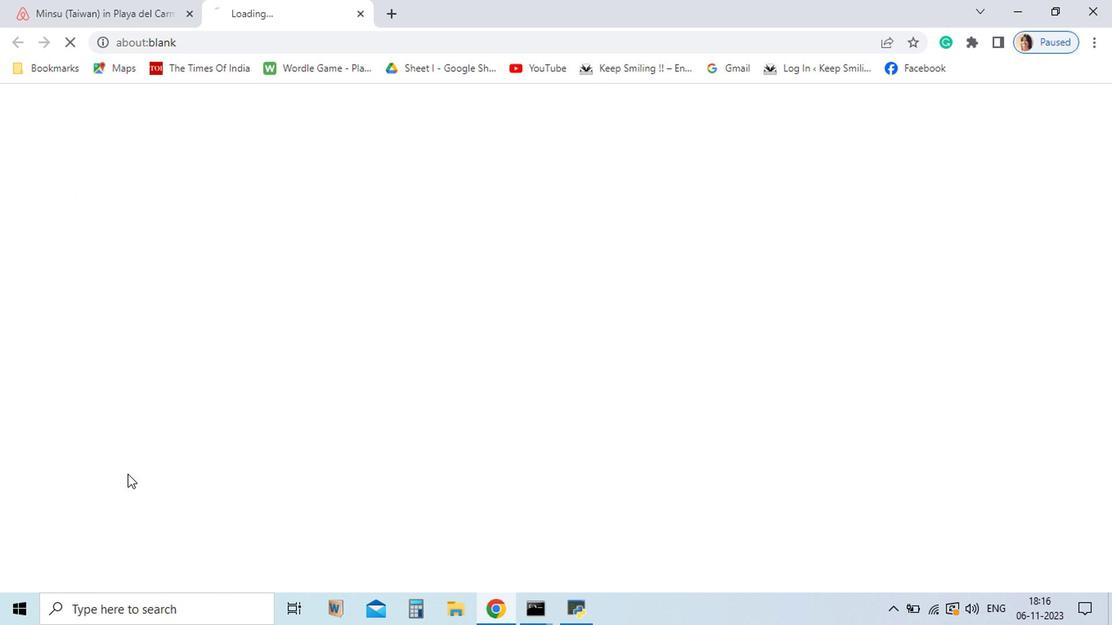 
Action: Mouse moved to (817, 487)
Screenshot: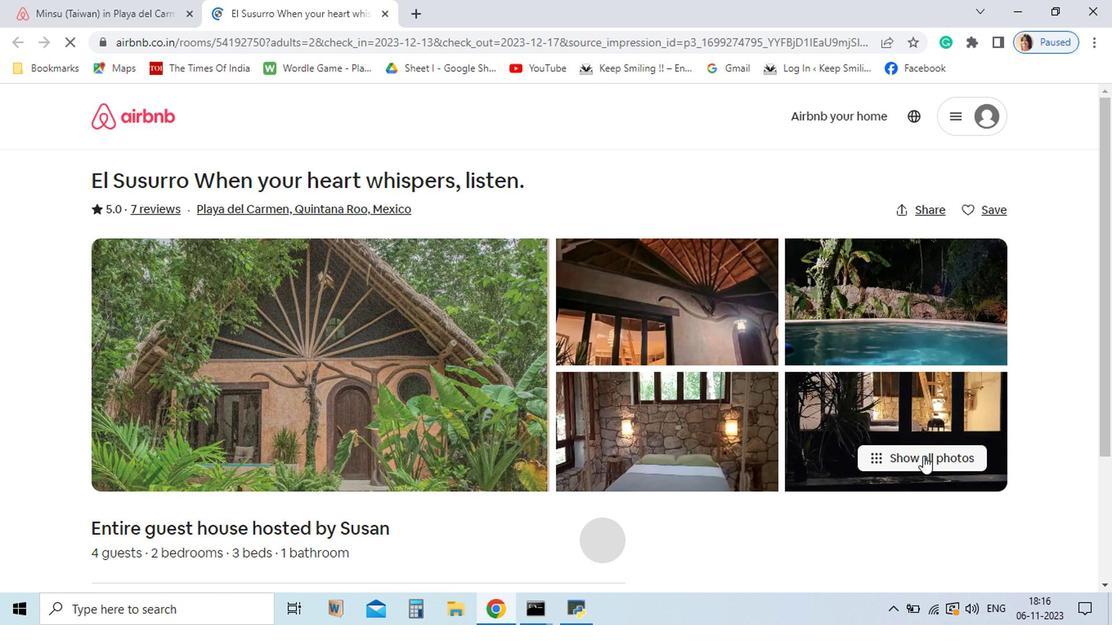 
Action: Mouse pressed left at (817, 487)
Screenshot: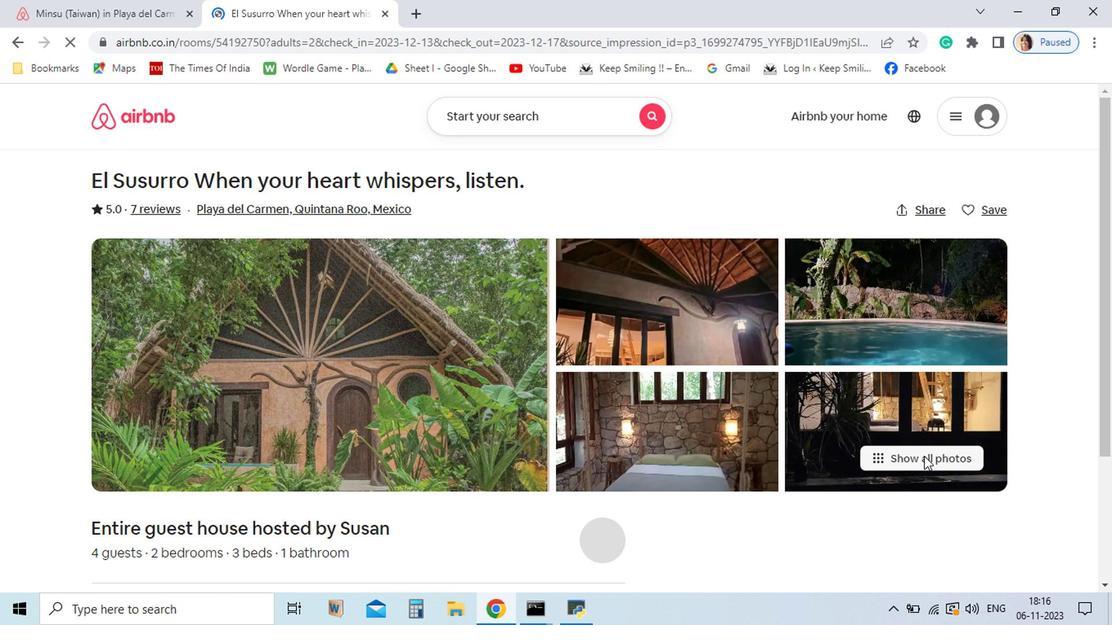 
Action: Mouse moved to (755, 522)
Screenshot: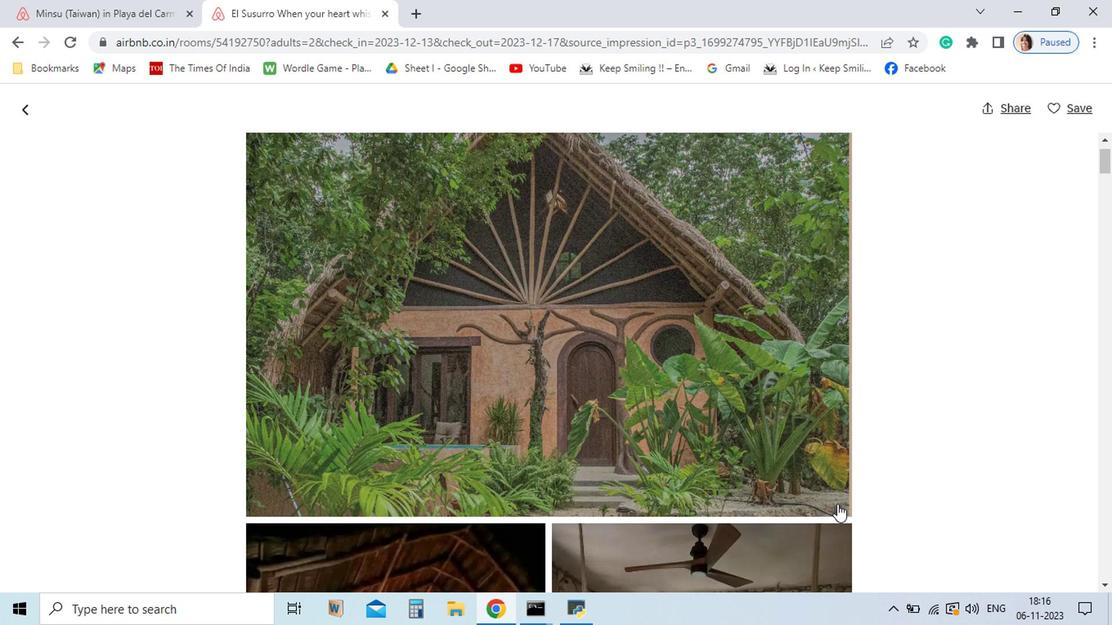 
Action: Mouse scrolled (755, 521) with delta (0, 0)
Screenshot: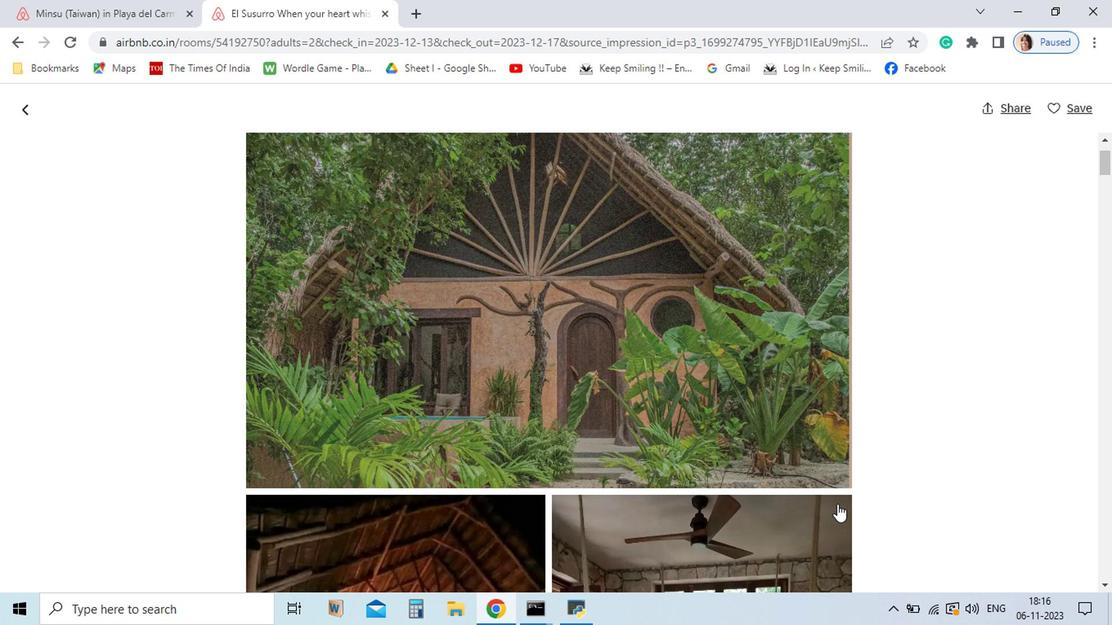 
Action: Mouse moved to (756, 521)
Screenshot: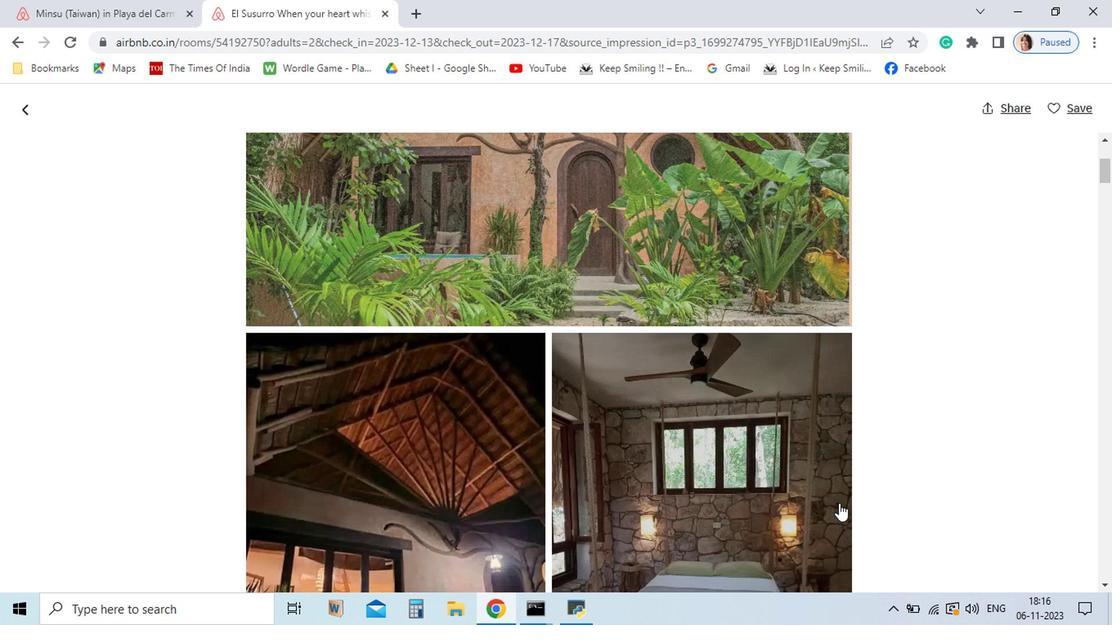 
Action: Mouse scrolled (756, 521) with delta (0, 0)
Screenshot: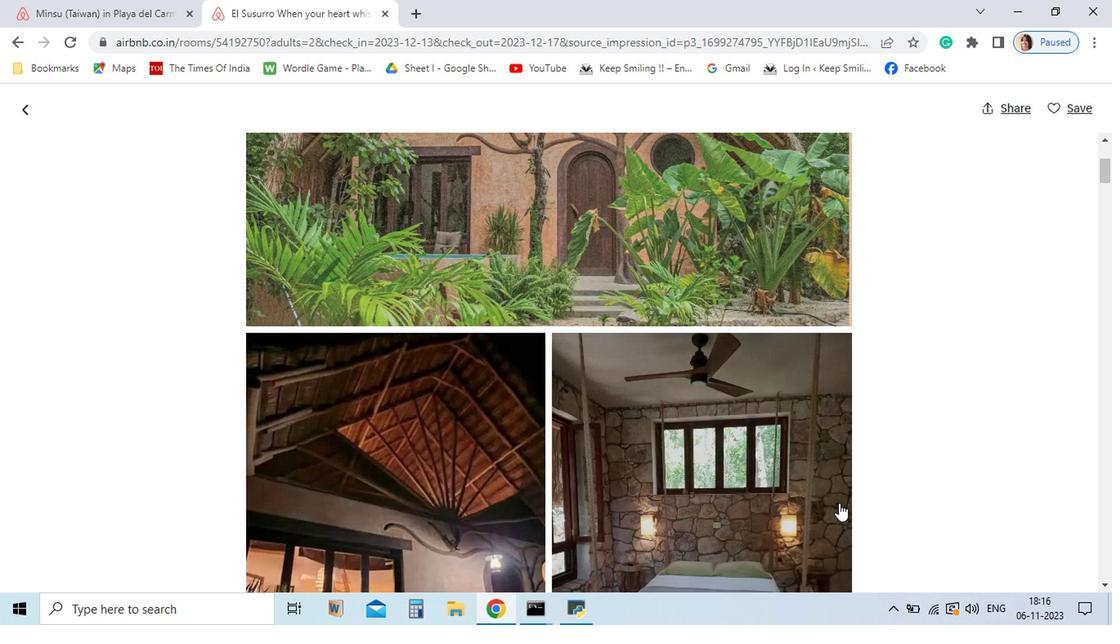 
Action: Mouse scrolled (756, 521) with delta (0, 0)
Screenshot: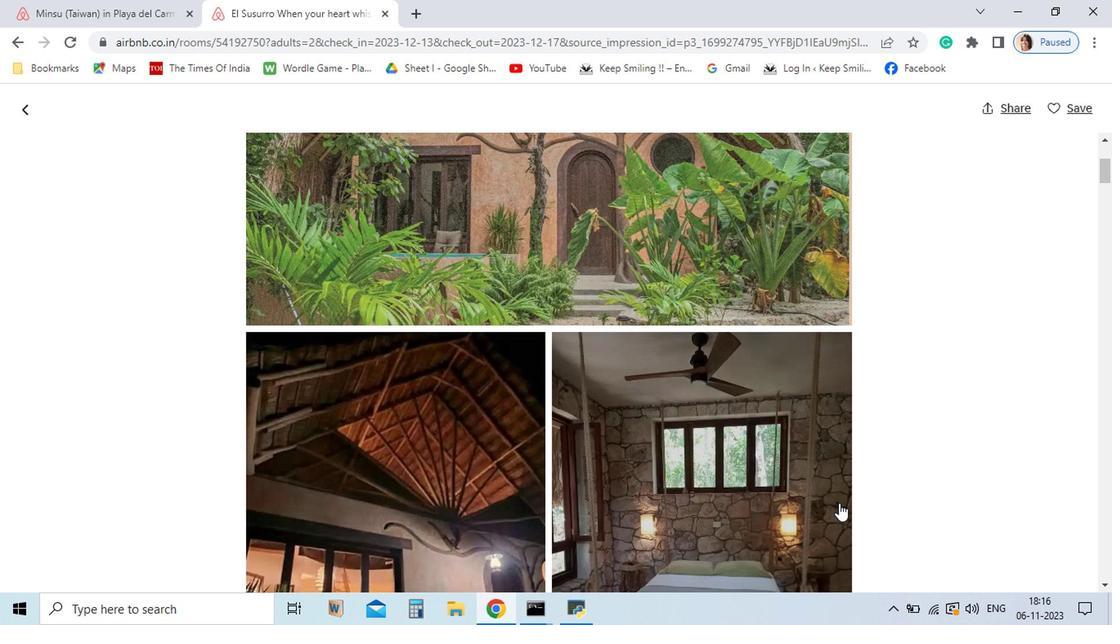 
Action: Mouse moved to (758, 520)
Screenshot: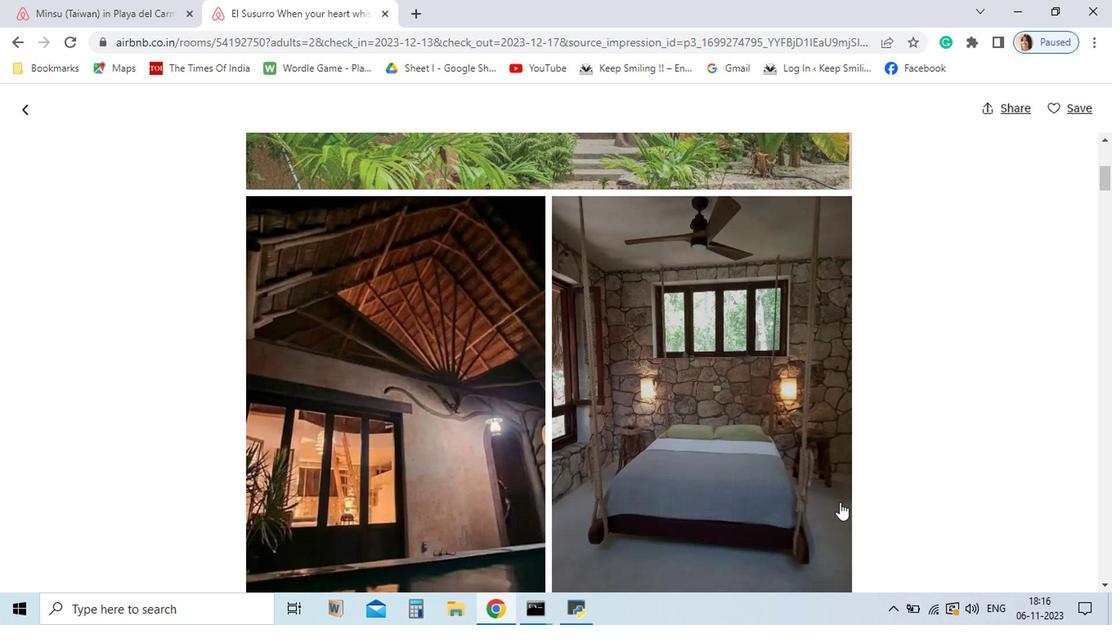 
Action: Mouse scrolled (758, 519) with delta (0, 0)
Screenshot: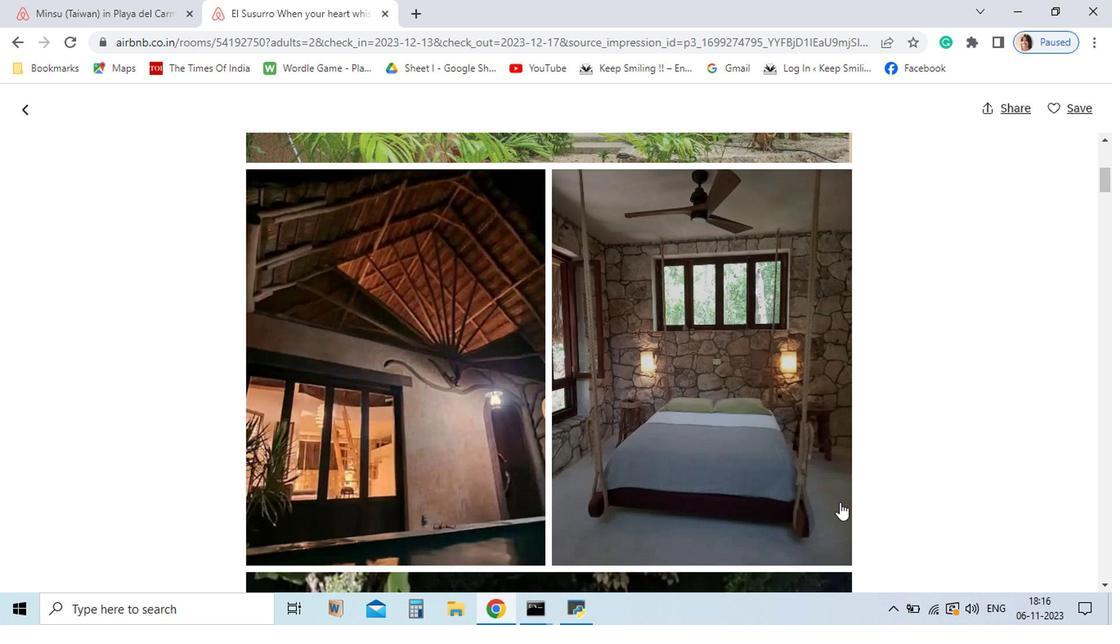 
Action: Mouse scrolled (758, 519) with delta (0, 0)
Screenshot: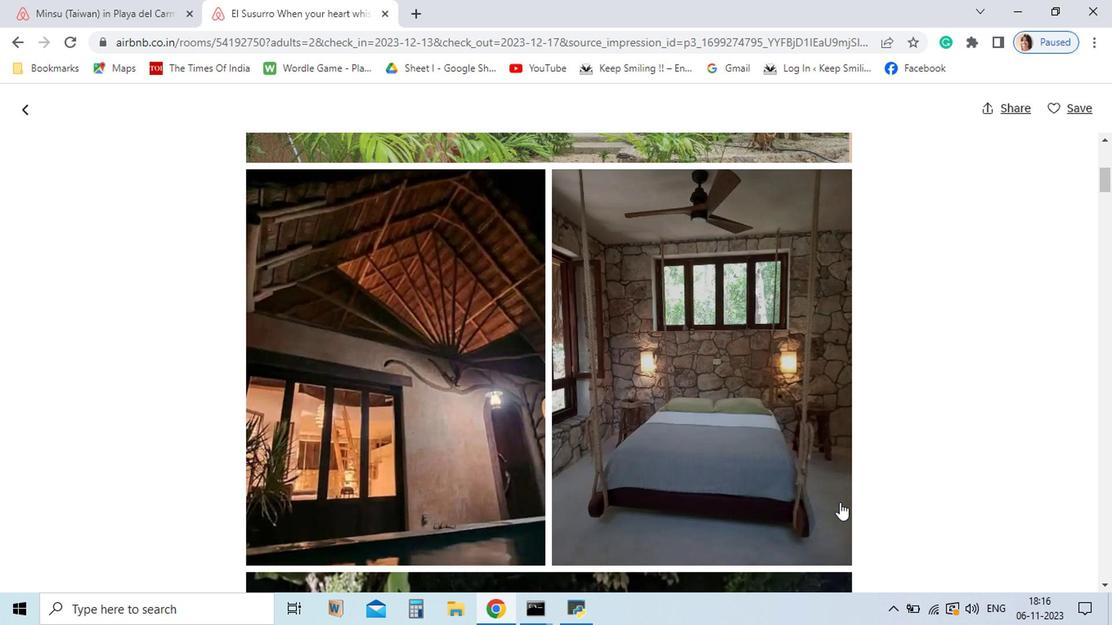 
Action: Mouse scrolled (758, 519) with delta (0, 0)
Screenshot: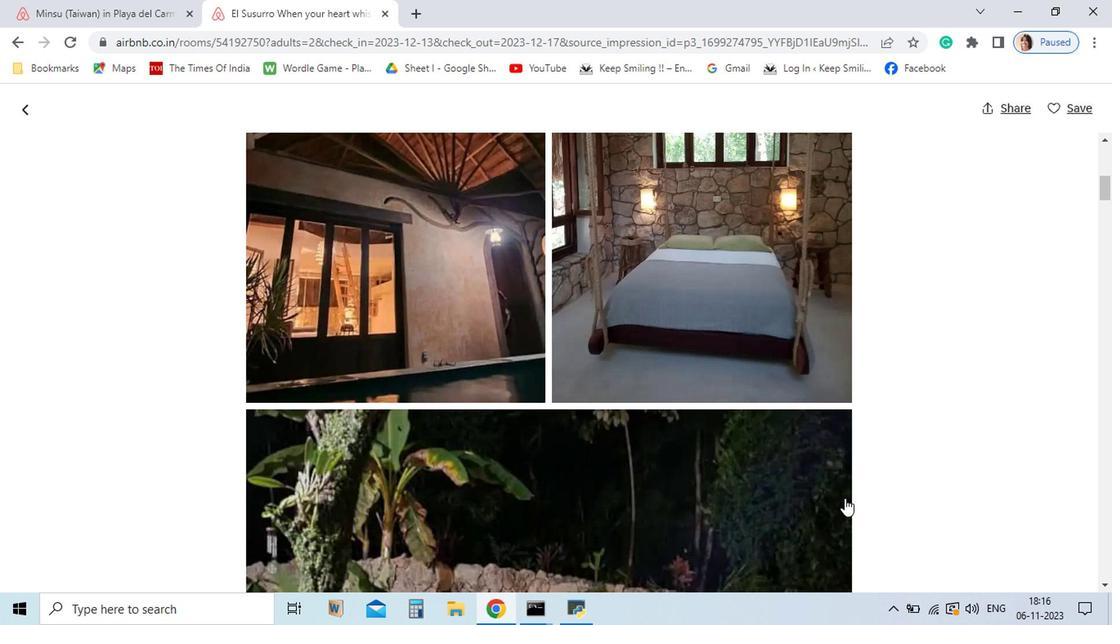 
Action: Mouse scrolled (758, 519) with delta (0, 0)
Screenshot: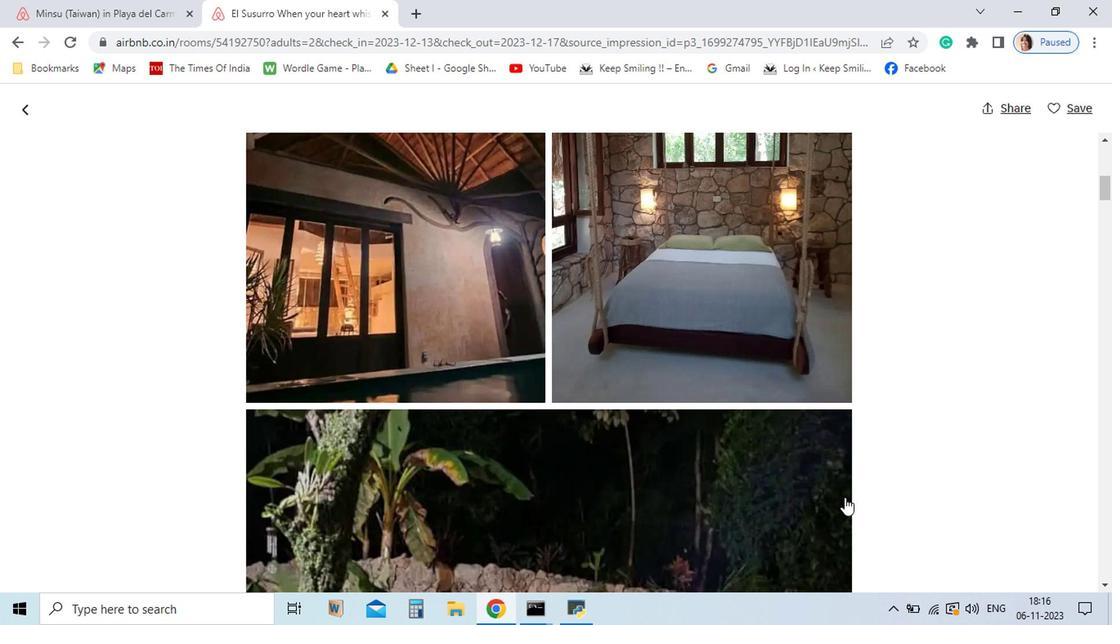 
Action: Mouse moved to (761, 516)
Screenshot: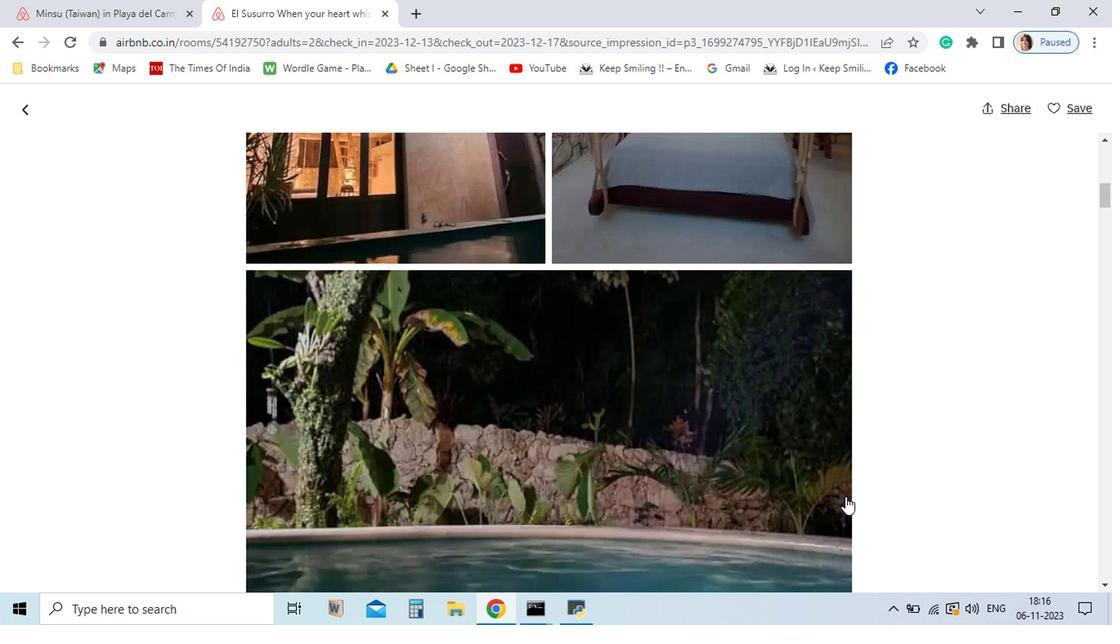 
Action: Mouse scrolled (761, 516) with delta (0, 0)
Screenshot: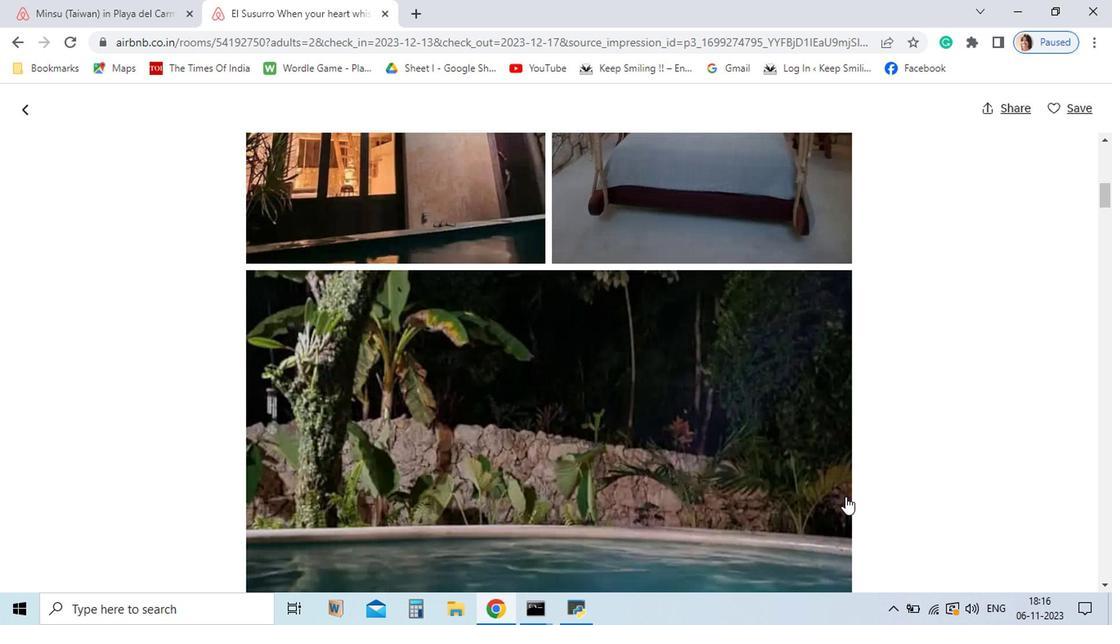 
Action: Mouse scrolled (761, 516) with delta (0, 0)
Screenshot: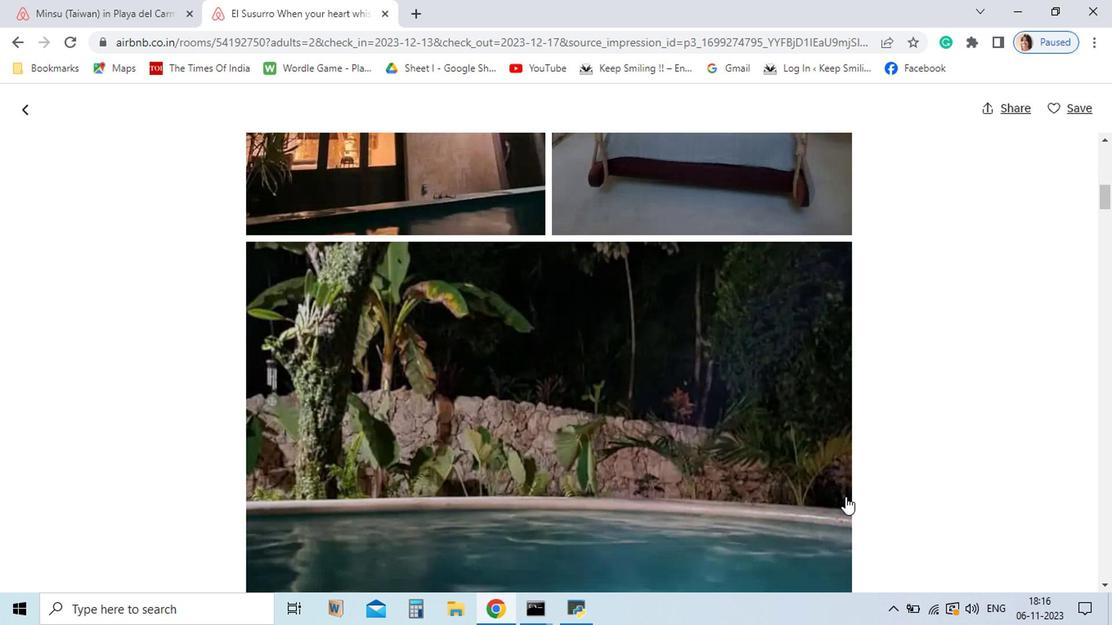 
Action: Mouse moved to (762, 516)
Screenshot: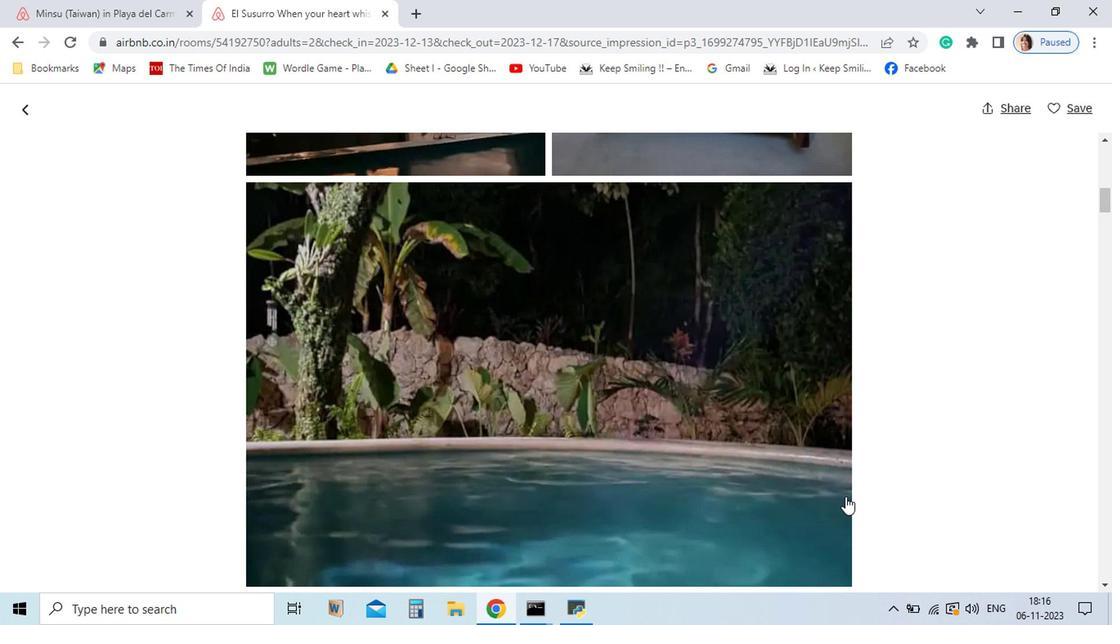 
Action: Mouse scrolled (762, 515) with delta (0, 0)
Screenshot: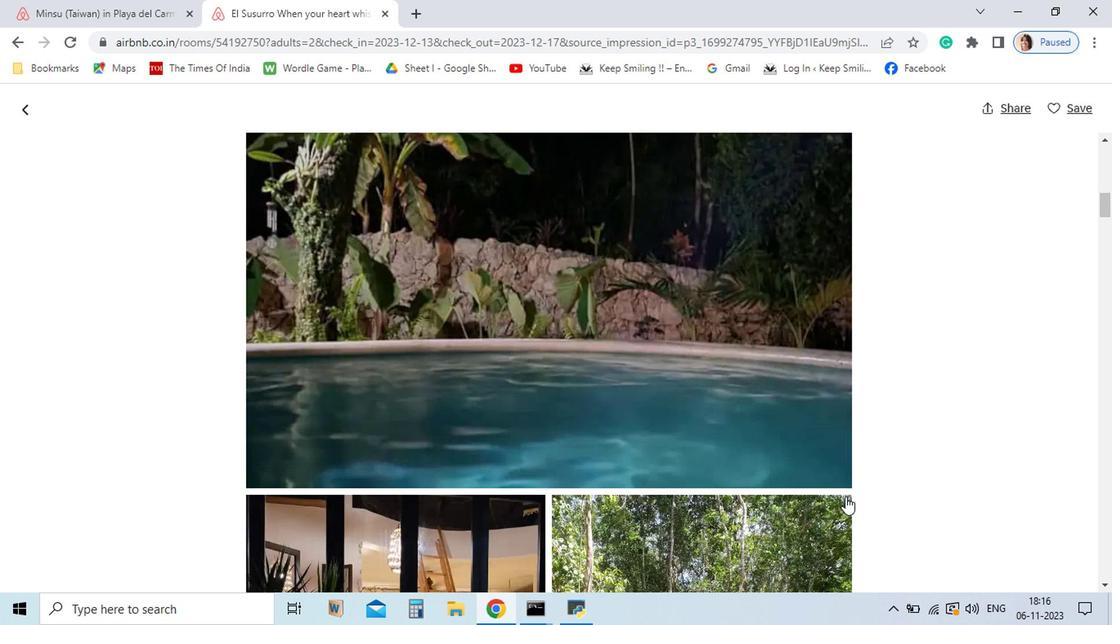 
Action: Mouse scrolled (762, 515) with delta (0, 0)
Screenshot: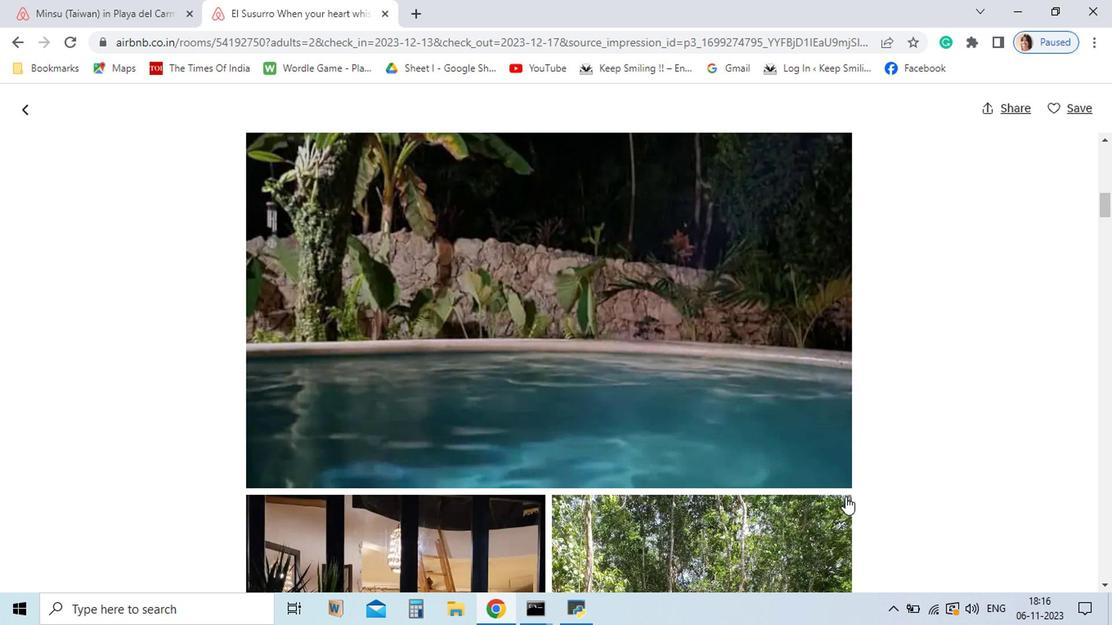 
Action: Mouse scrolled (762, 515) with delta (0, 0)
Screenshot: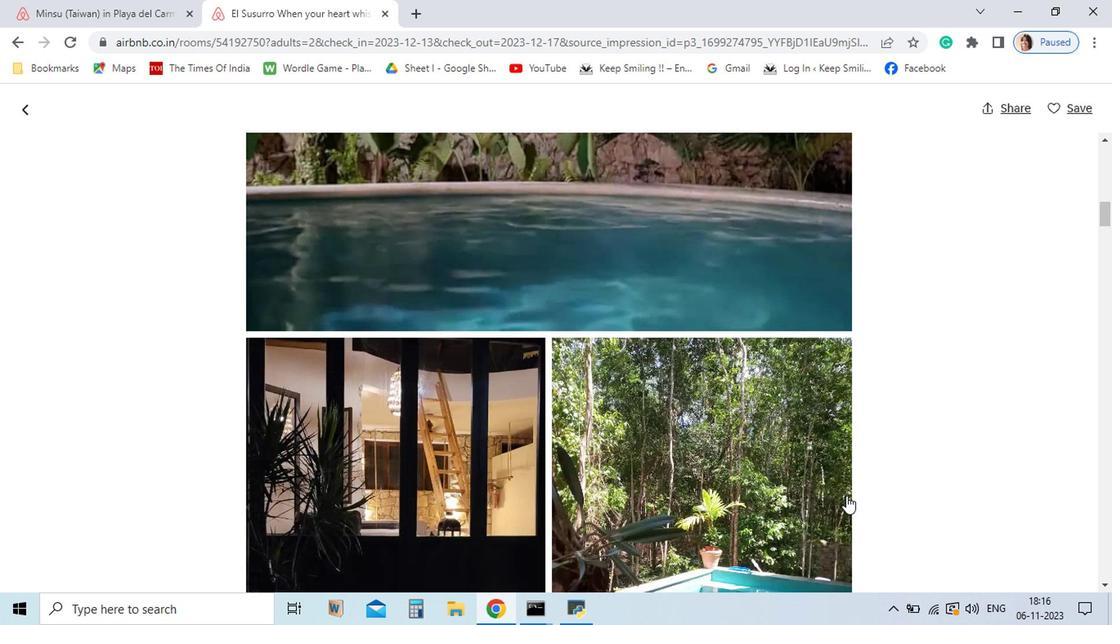 
Action: Mouse scrolled (762, 515) with delta (0, 0)
Screenshot: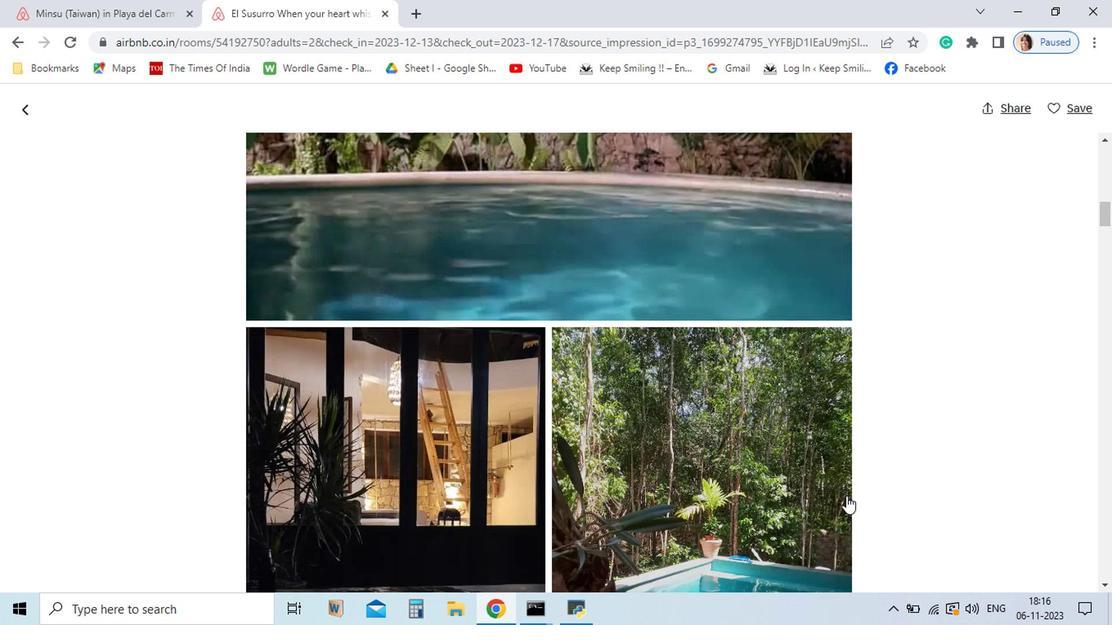 
Action: Mouse moved to (762, 515)
Screenshot: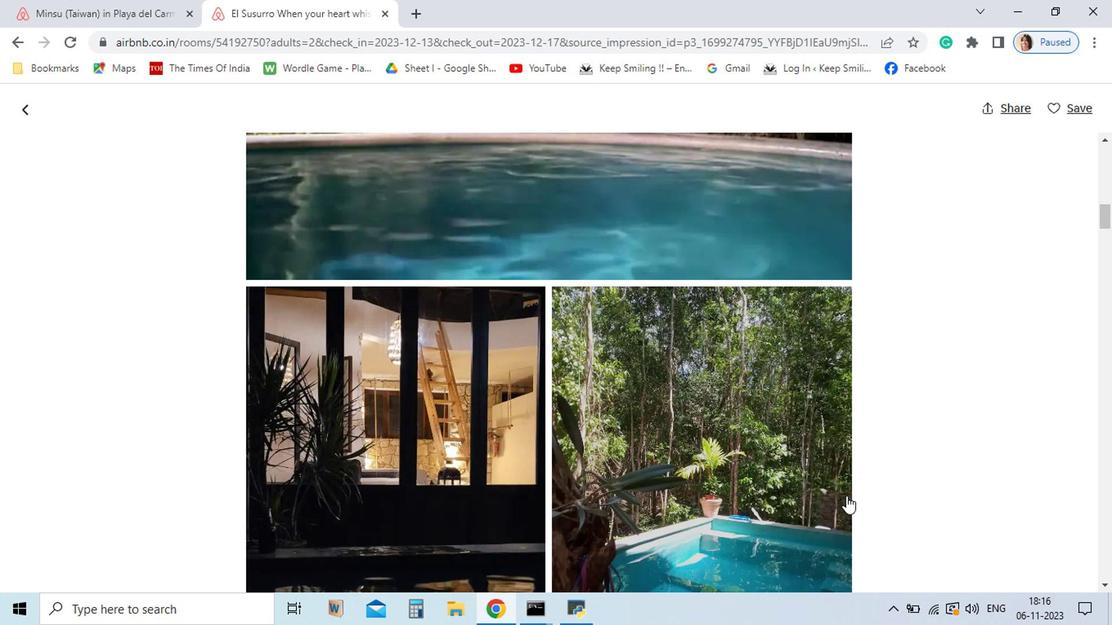 
Action: Mouse scrolled (762, 515) with delta (0, 0)
Screenshot: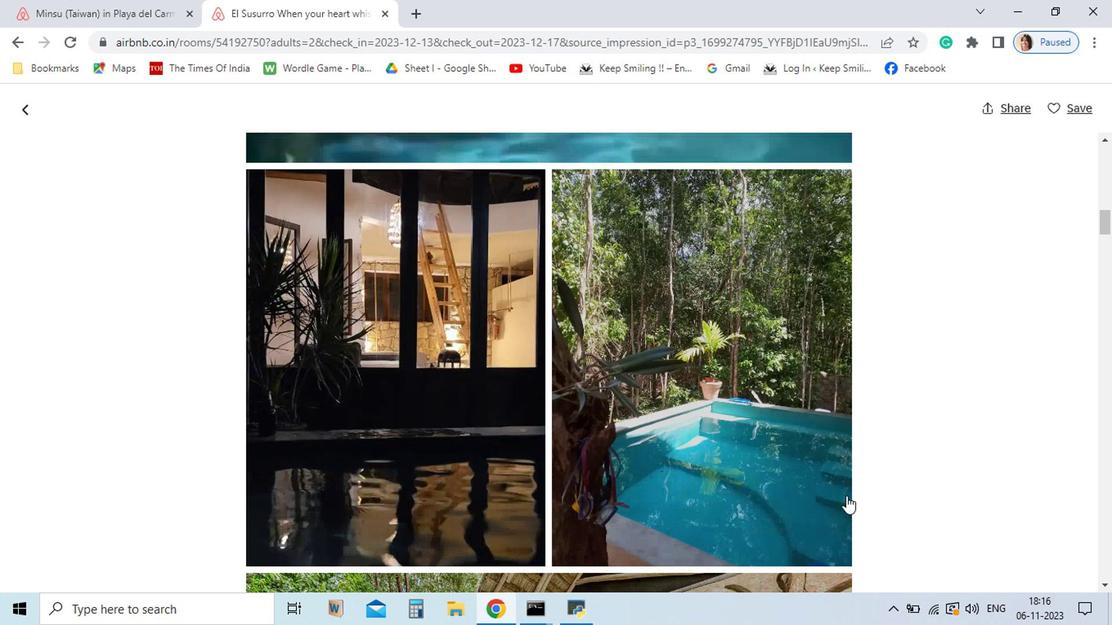 
Action: Mouse scrolled (762, 515) with delta (0, 0)
Screenshot: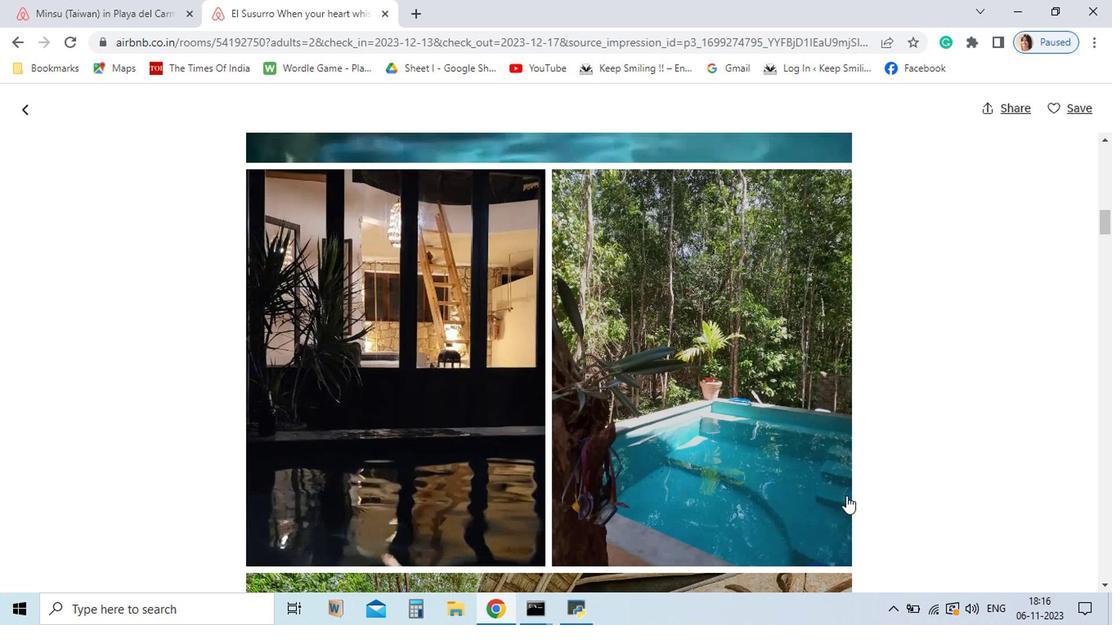 
Action: Mouse scrolled (762, 515) with delta (0, 0)
Screenshot: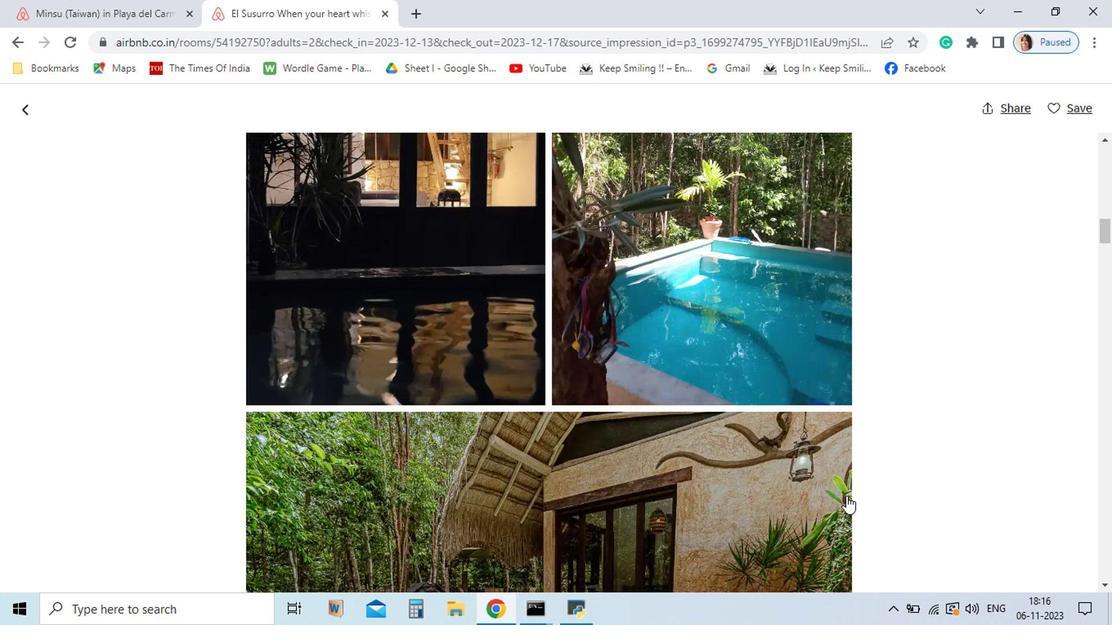 
Action: Mouse scrolled (762, 515) with delta (0, 0)
Screenshot: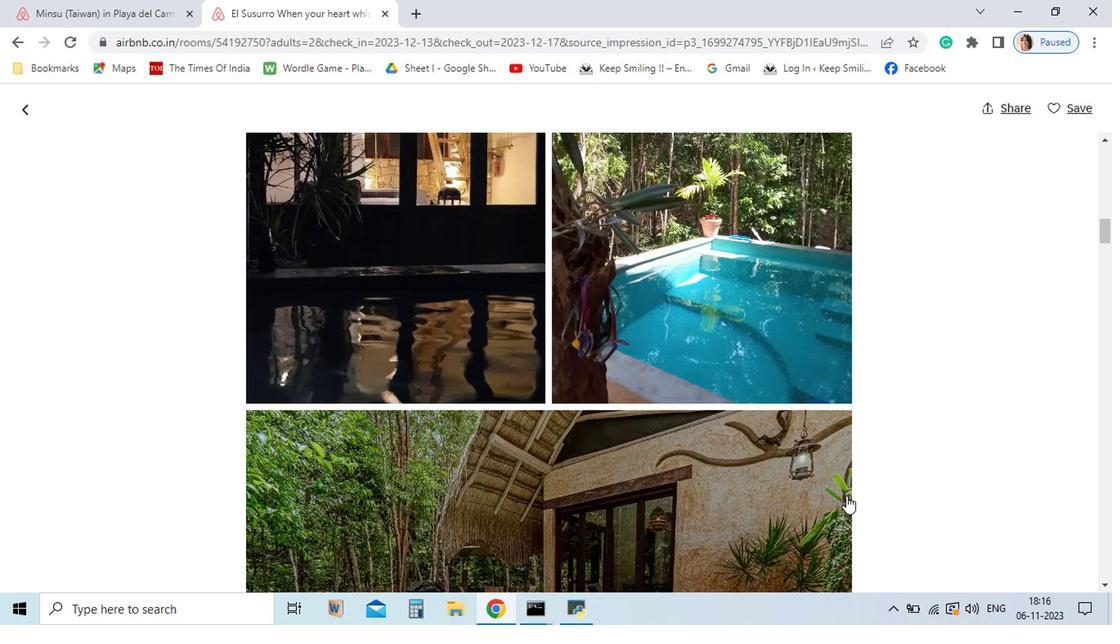 
Action: Mouse scrolled (762, 515) with delta (0, 0)
Screenshot: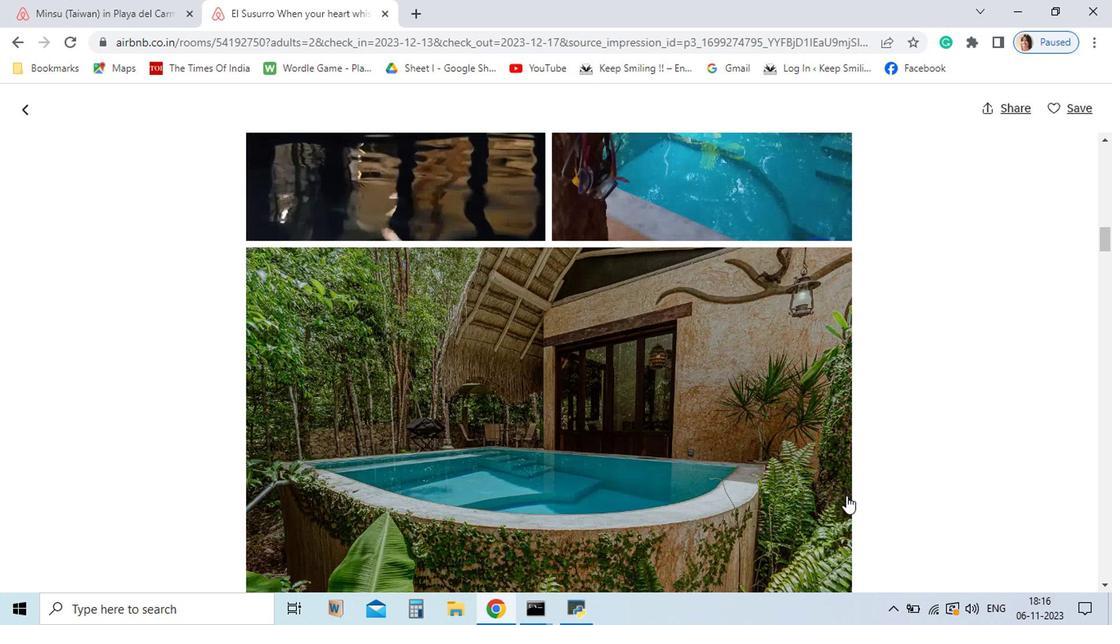 
Action: Mouse scrolled (762, 515) with delta (0, 0)
Screenshot: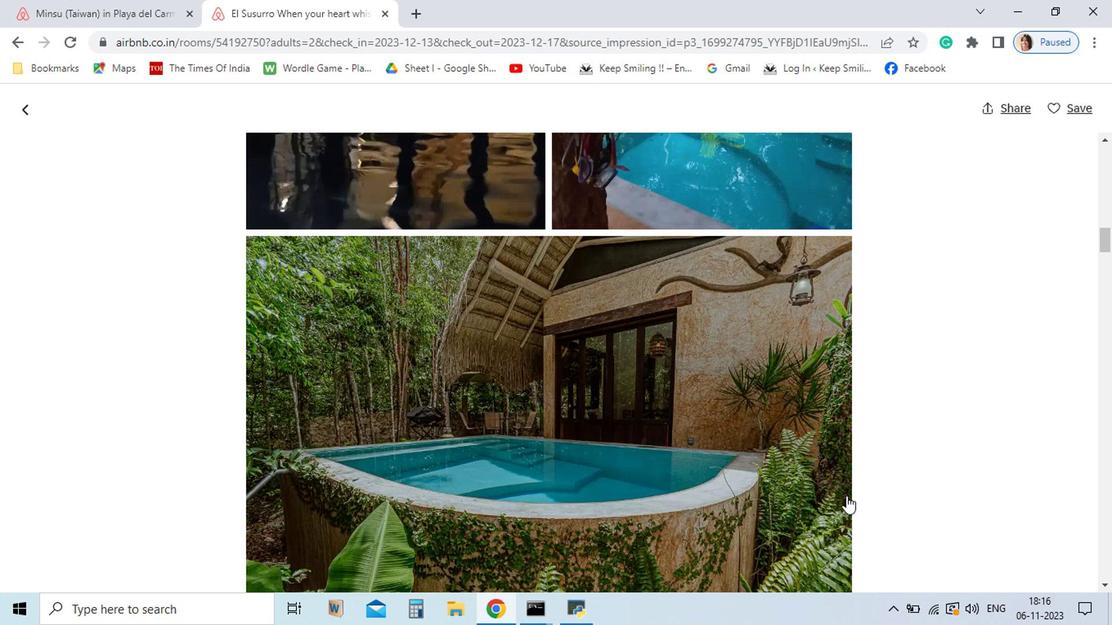 
Action: Mouse scrolled (762, 515) with delta (0, 0)
Screenshot: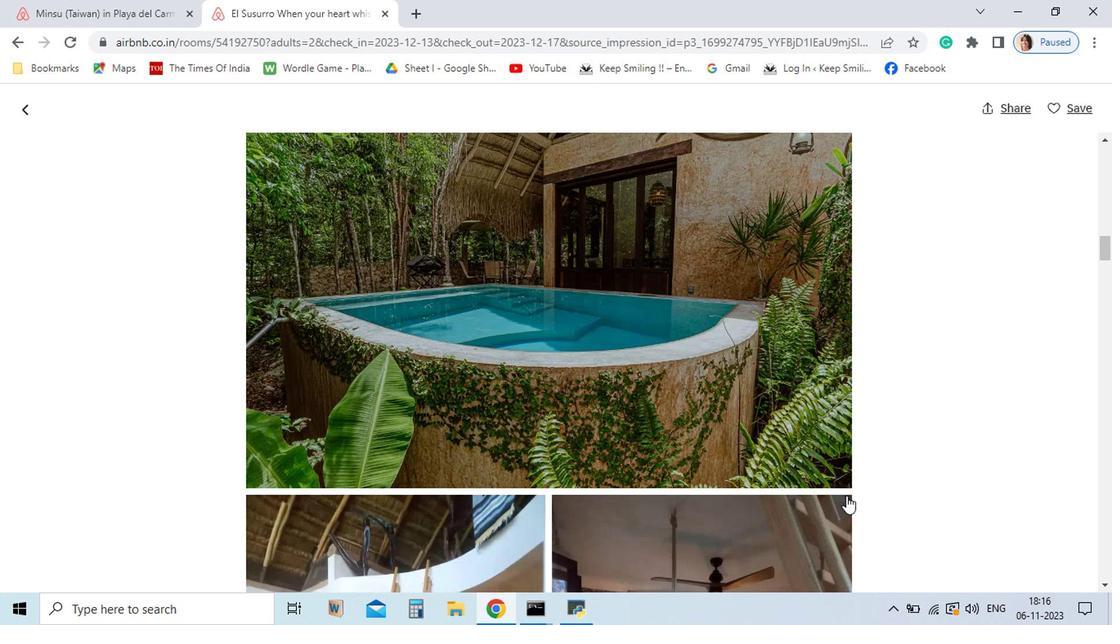 
Action: Mouse scrolled (762, 515) with delta (0, 0)
Screenshot: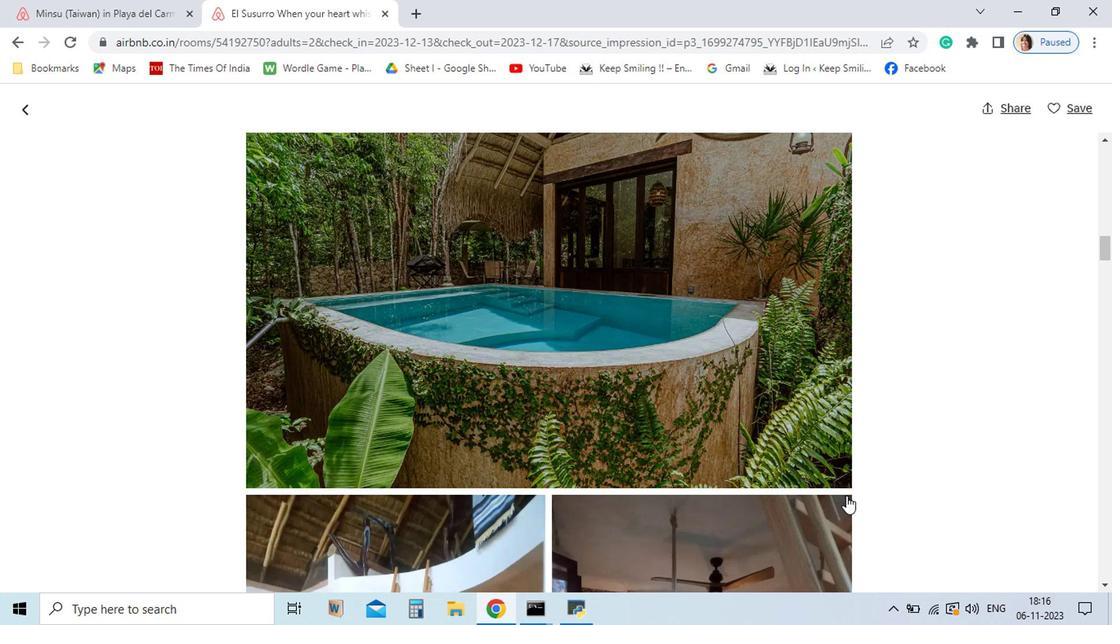 
Action: Mouse scrolled (762, 515) with delta (0, 0)
Screenshot: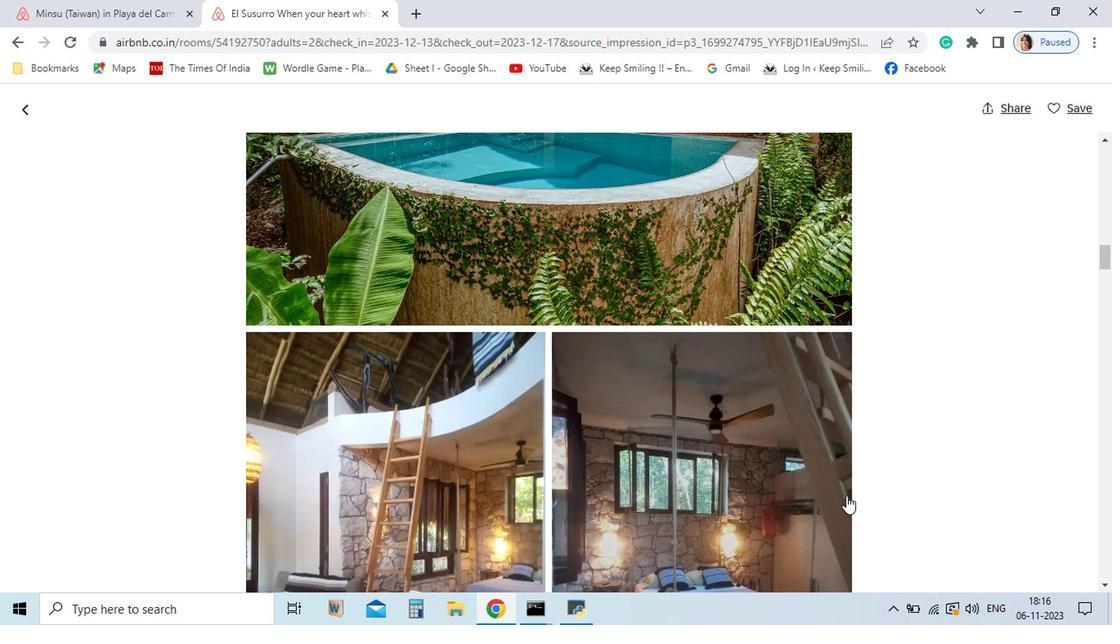 
Action: Mouse scrolled (762, 515) with delta (0, 0)
Screenshot: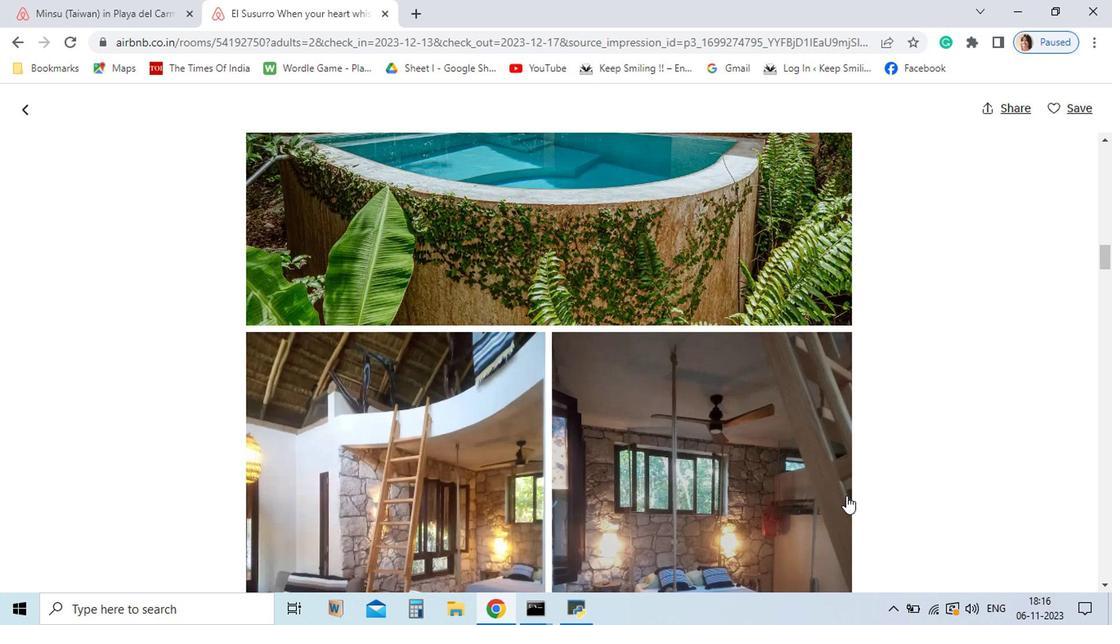
Action: Mouse scrolled (762, 515) with delta (0, 0)
Screenshot: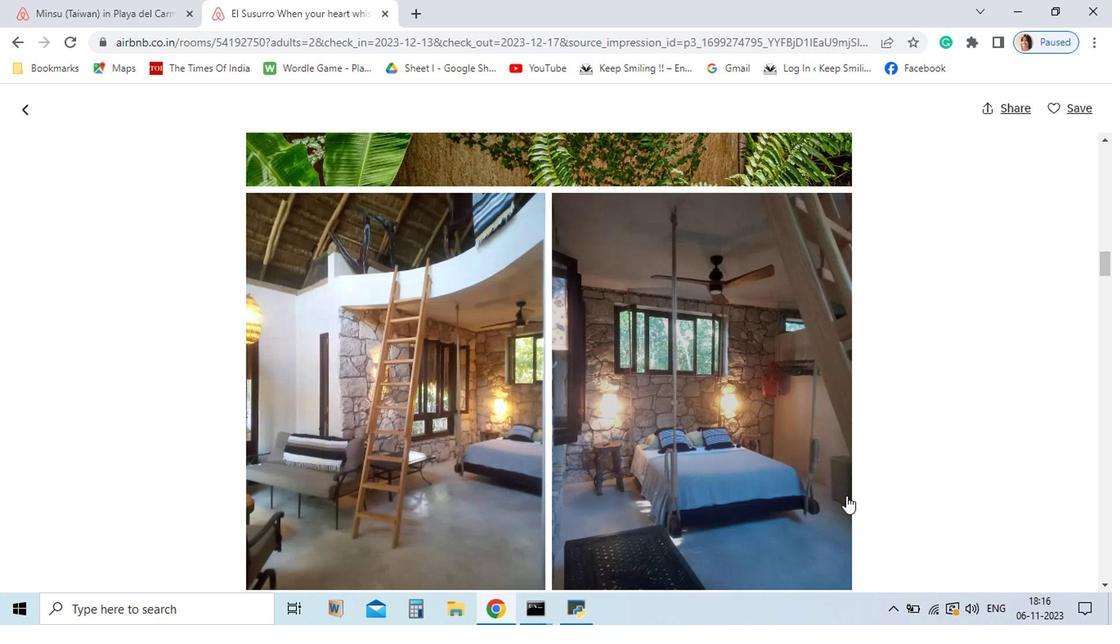 
Action: Mouse scrolled (762, 515) with delta (0, 0)
Screenshot: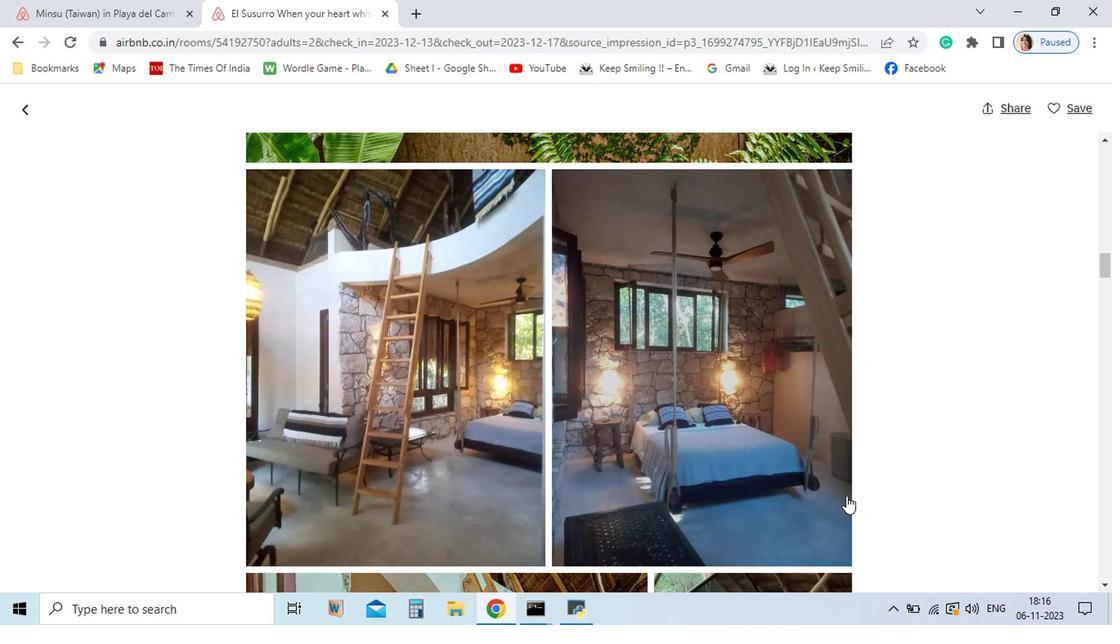 
Action: Mouse scrolled (762, 515) with delta (0, 0)
Screenshot: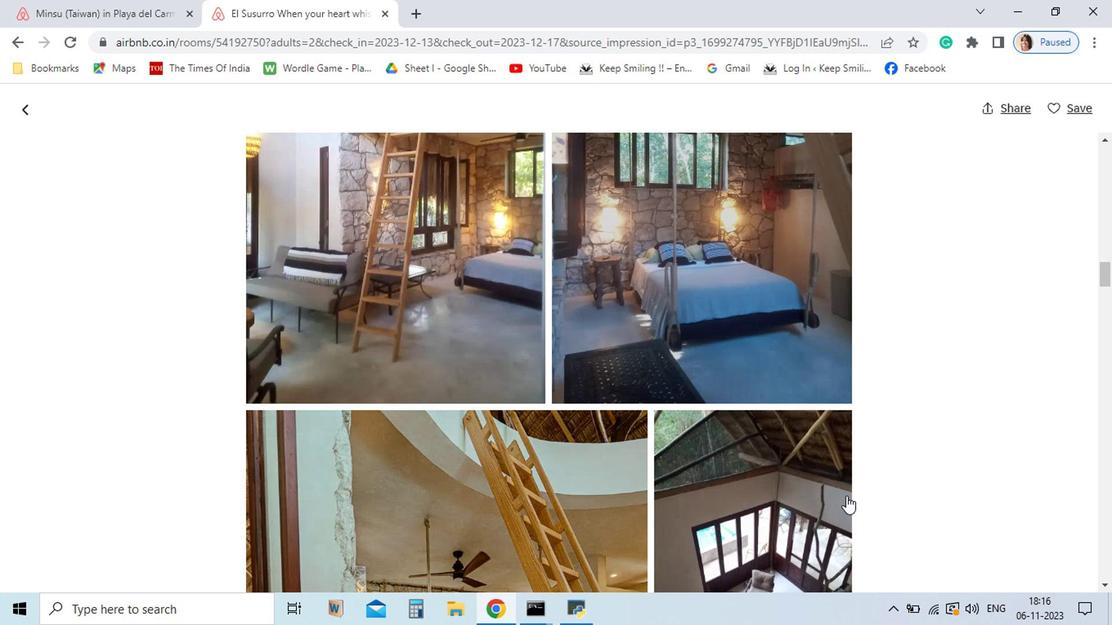 
Action: Mouse scrolled (762, 515) with delta (0, 0)
Screenshot: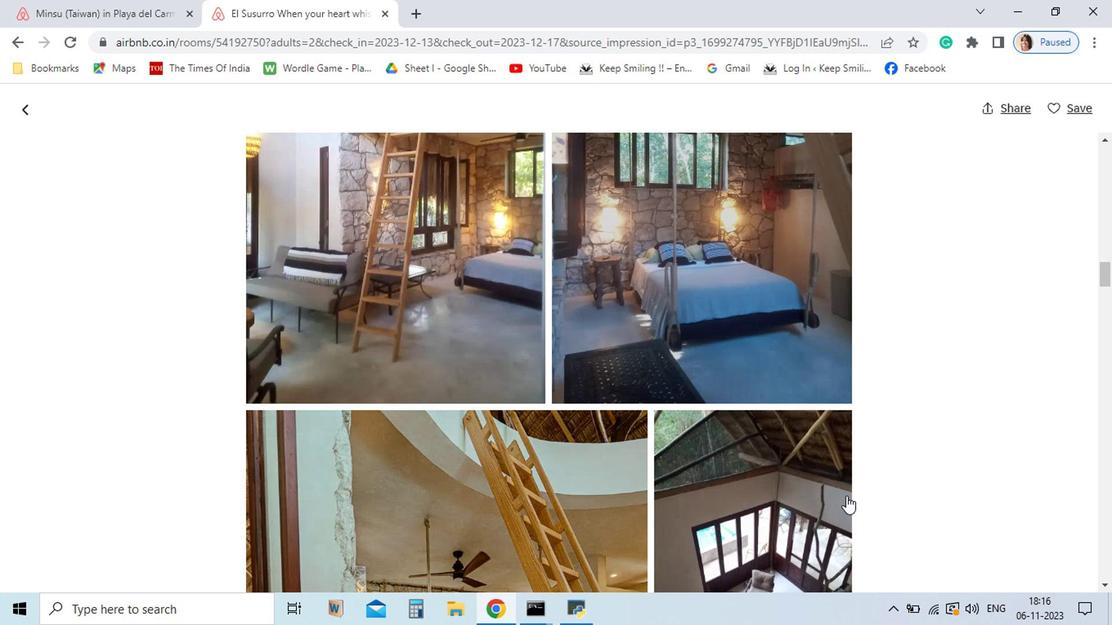 
Action: Mouse scrolled (762, 515) with delta (0, 0)
Screenshot: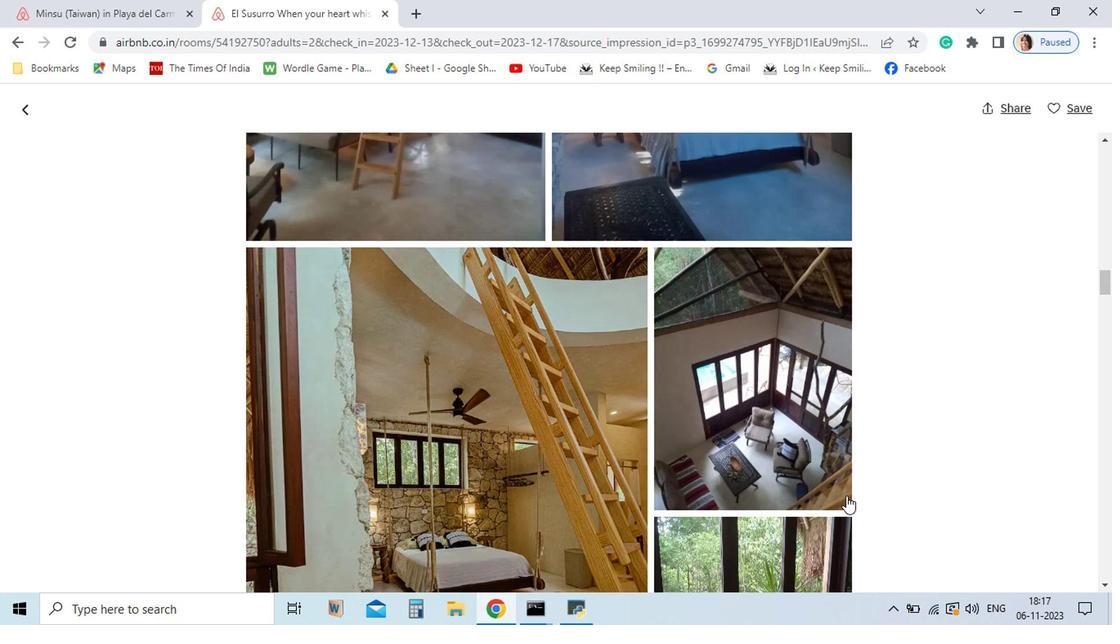 
Action: Mouse scrolled (762, 515) with delta (0, 0)
Screenshot: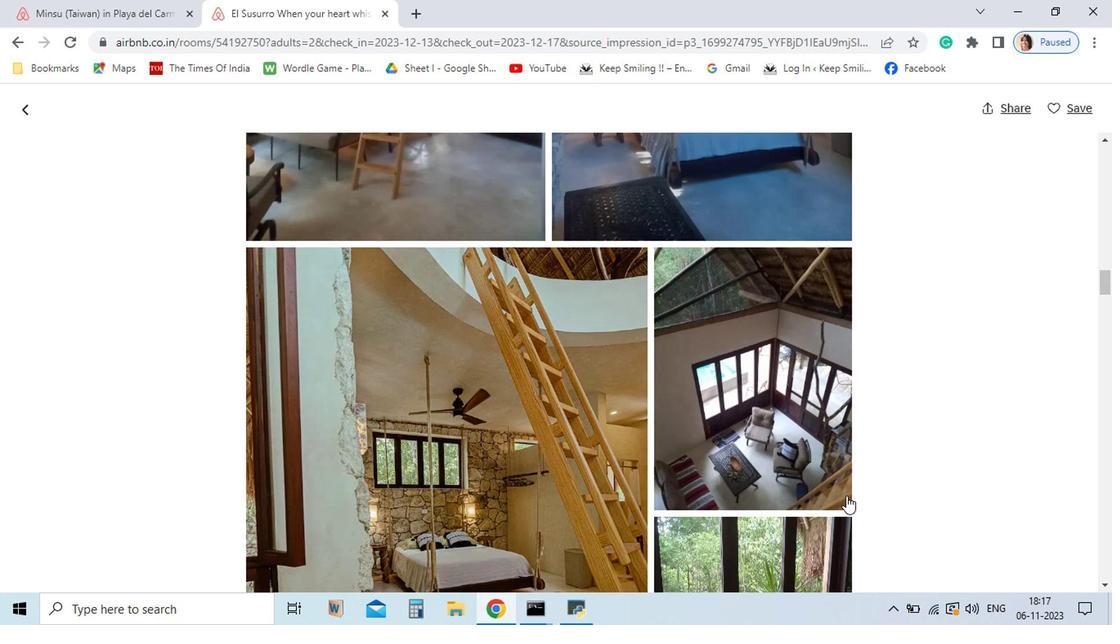 
Action: Mouse scrolled (762, 515) with delta (0, 0)
Screenshot: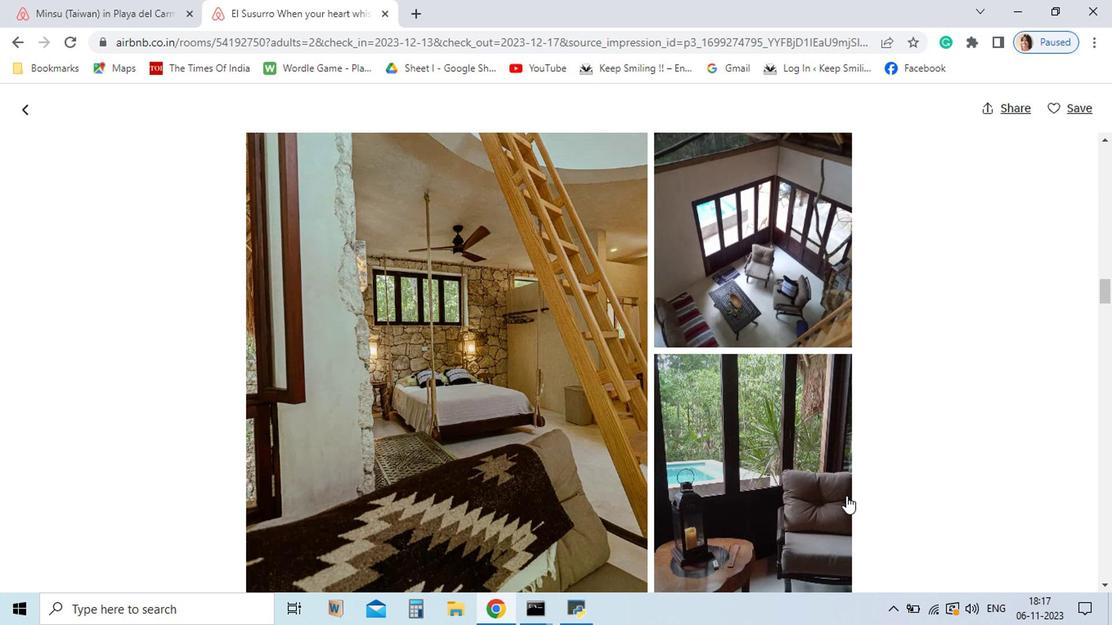 
Action: Mouse scrolled (762, 515) with delta (0, 0)
Screenshot: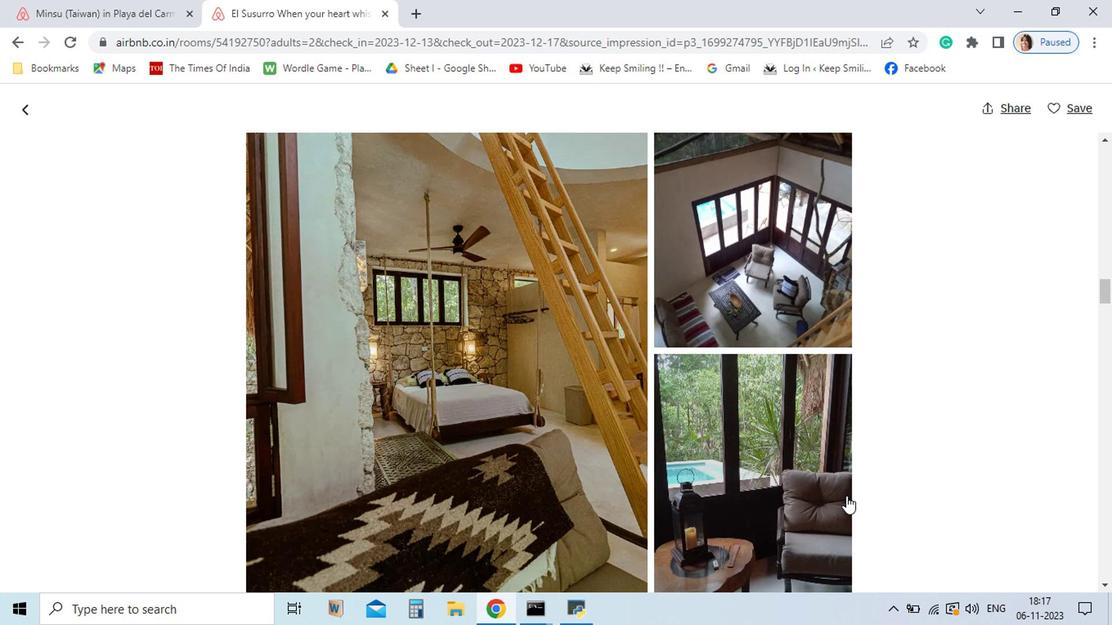 
Action: Mouse scrolled (762, 515) with delta (0, 0)
Screenshot: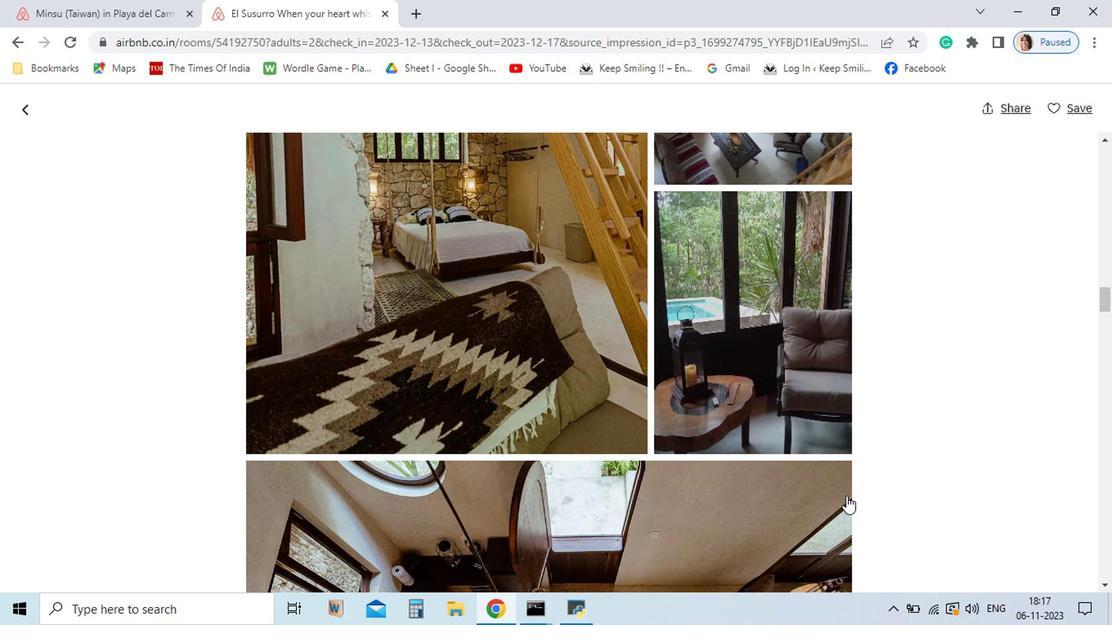 
Action: Mouse scrolled (762, 515) with delta (0, 0)
Screenshot: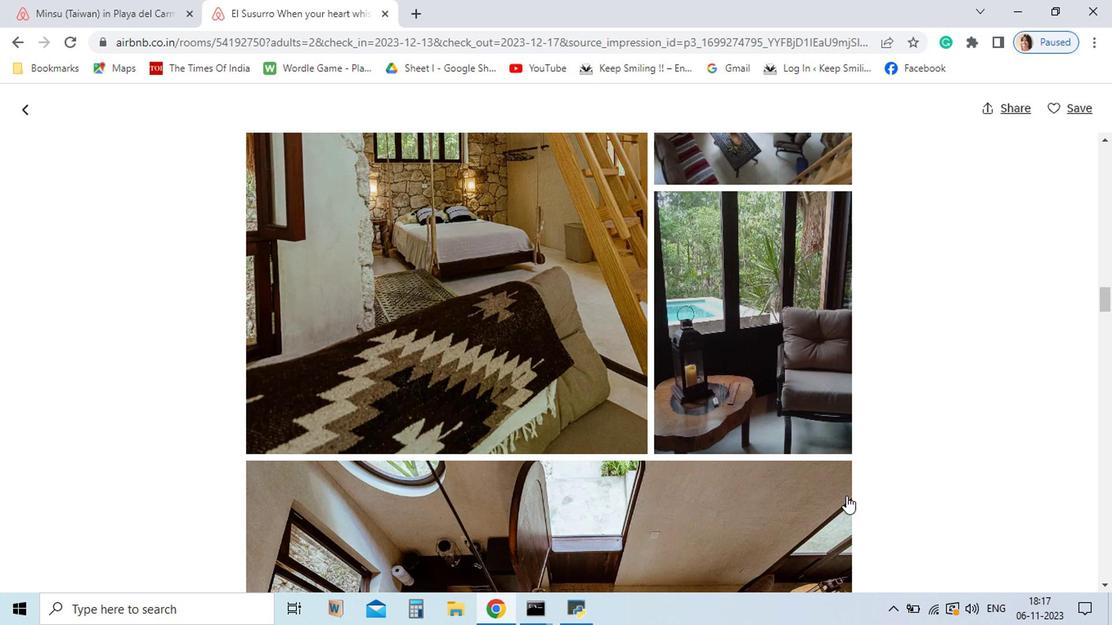 
Action: Mouse scrolled (762, 515) with delta (0, 0)
Screenshot: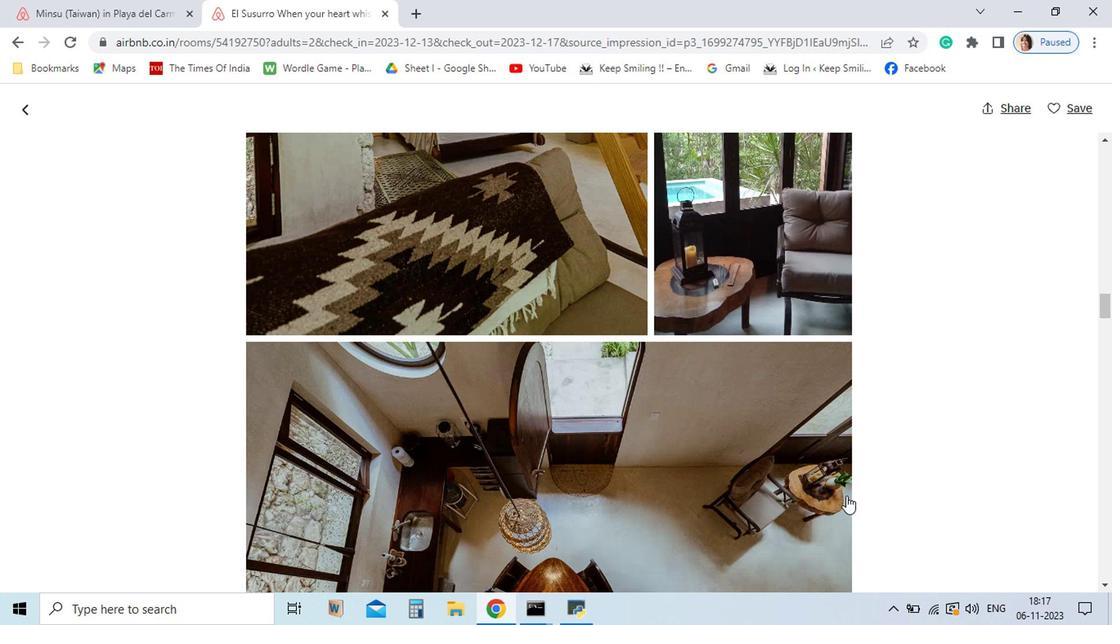
Action: Mouse scrolled (762, 515) with delta (0, 0)
Screenshot: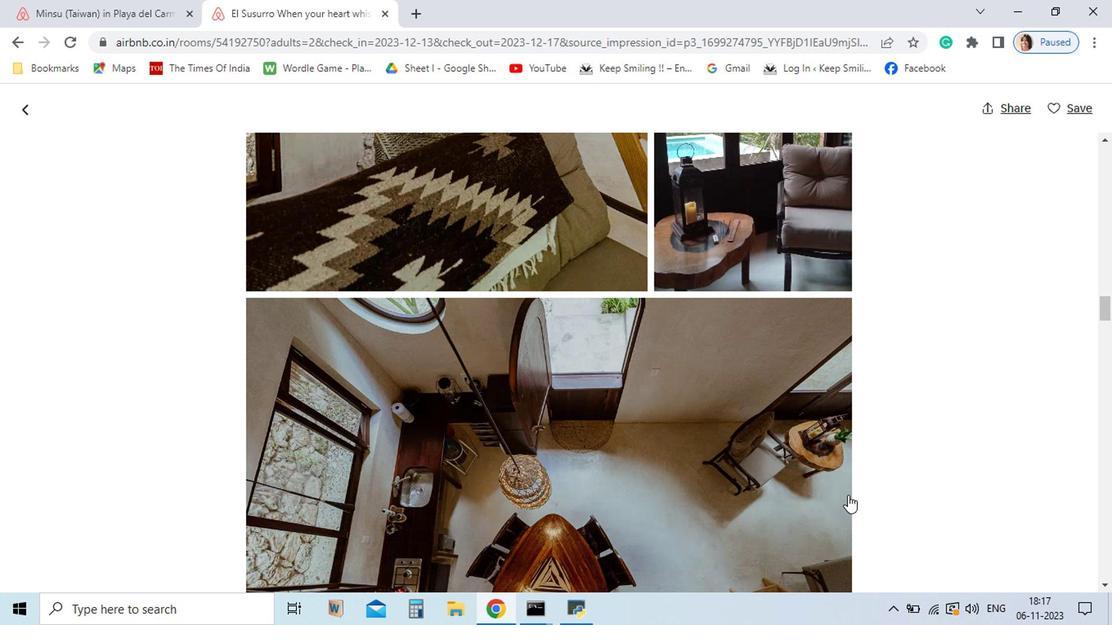 
Action: Mouse moved to (763, 515)
Screenshot: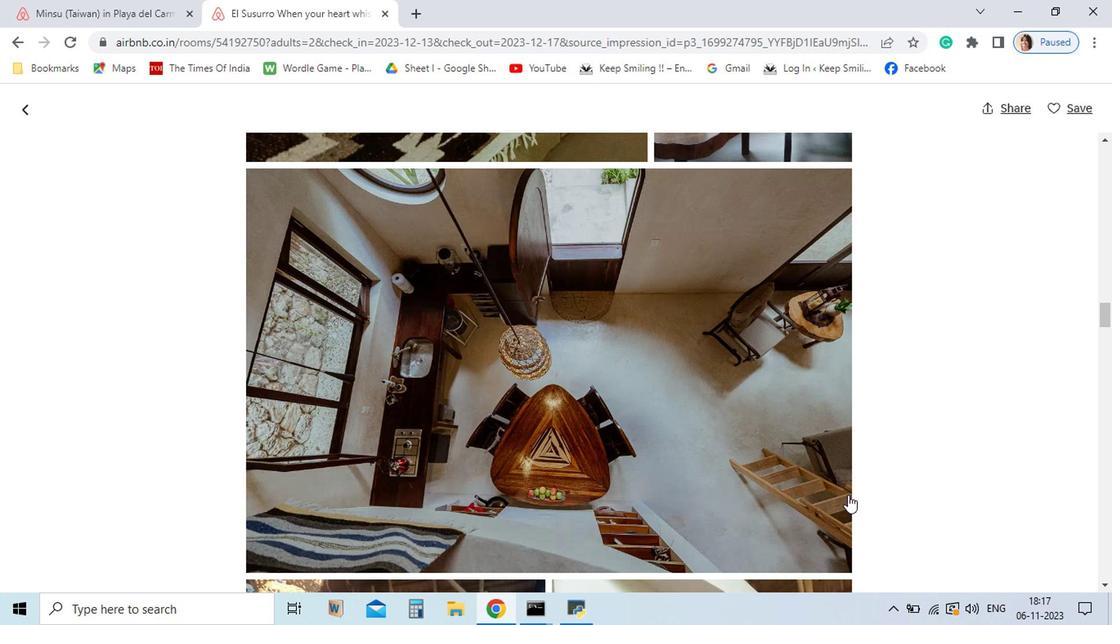 
Action: Mouse scrolled (763, 514) with delta (0, 0)
Screenshot: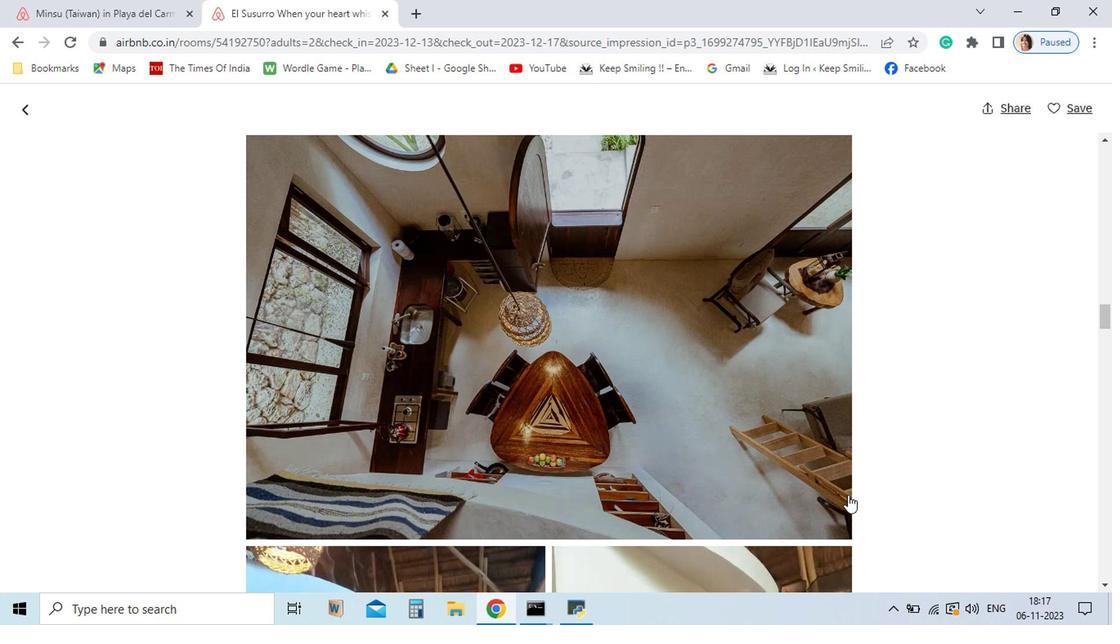 
Action: Mouse scrolled (763, 514) with delta (0, 0)
Screenshot: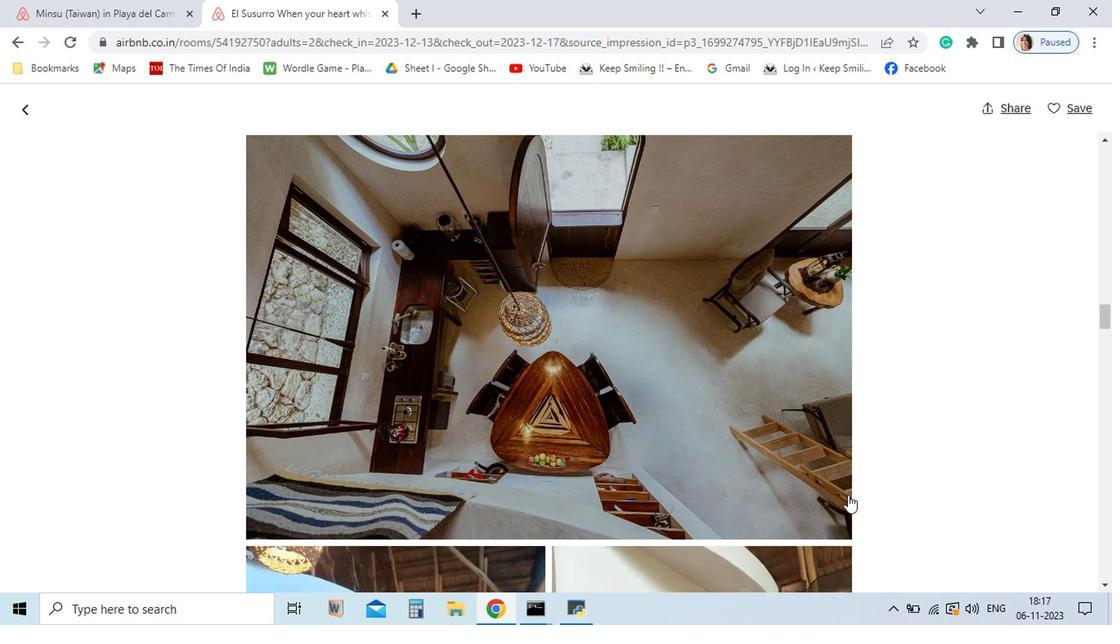 
Action: Mouse scrolled (763, 514) with delta (0, 0)
Screenshot: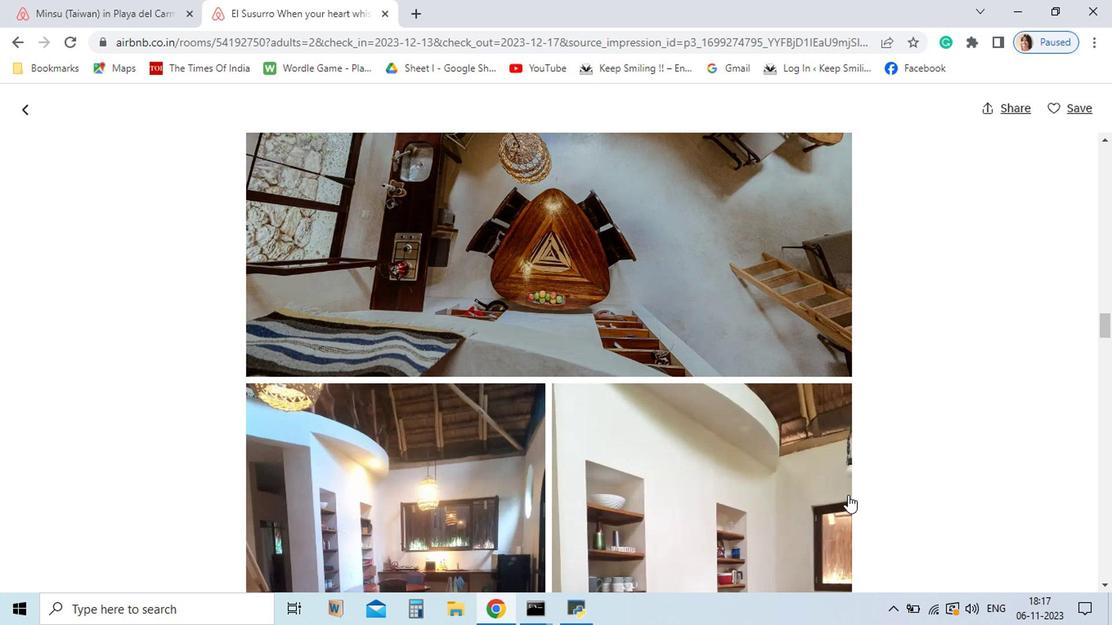 
Action: Mouse scrolled (763, 514) with delta (0, 0)
Screenshot: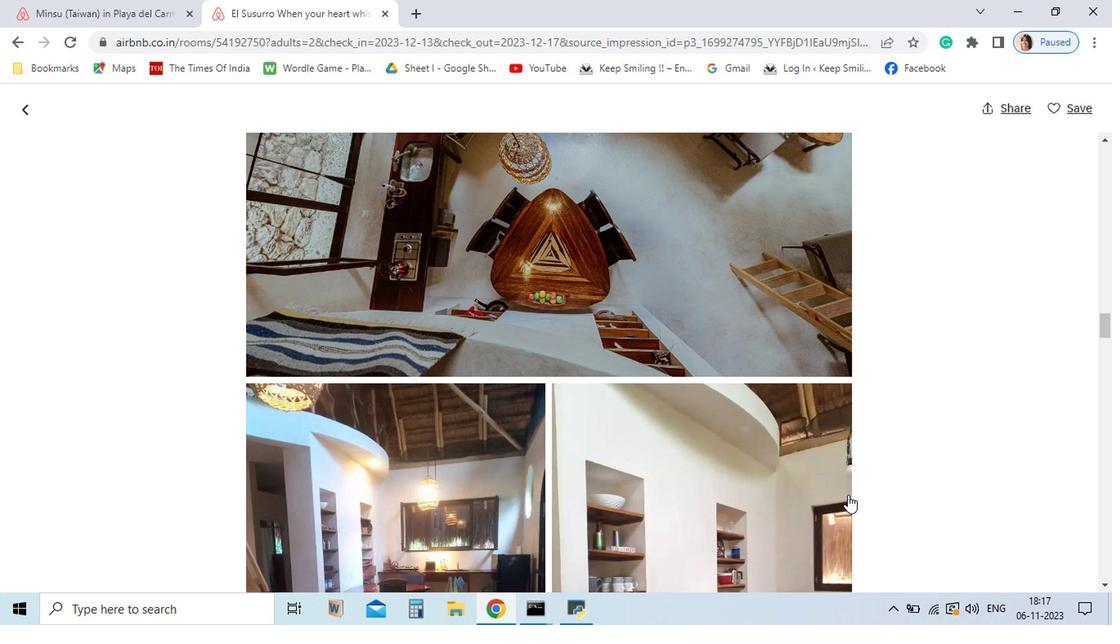 
Action: Mouse scrolled (763, 514) with delta (0, 0)
Screenshot: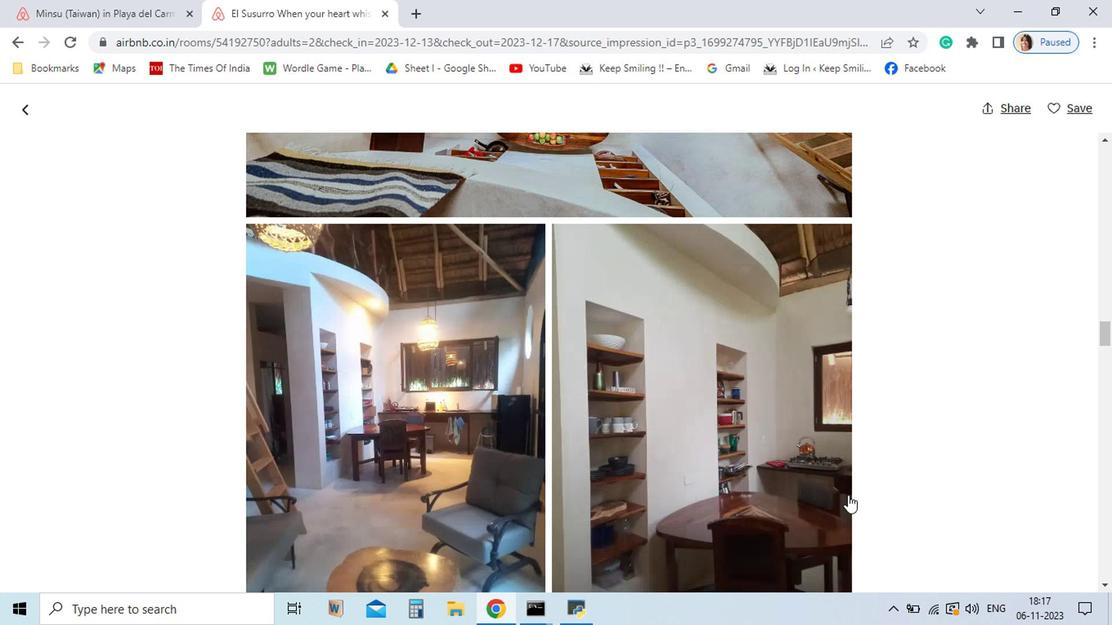 
Action: Mouse scrolled (763, 514) with delta (0, 0)
Screenshot: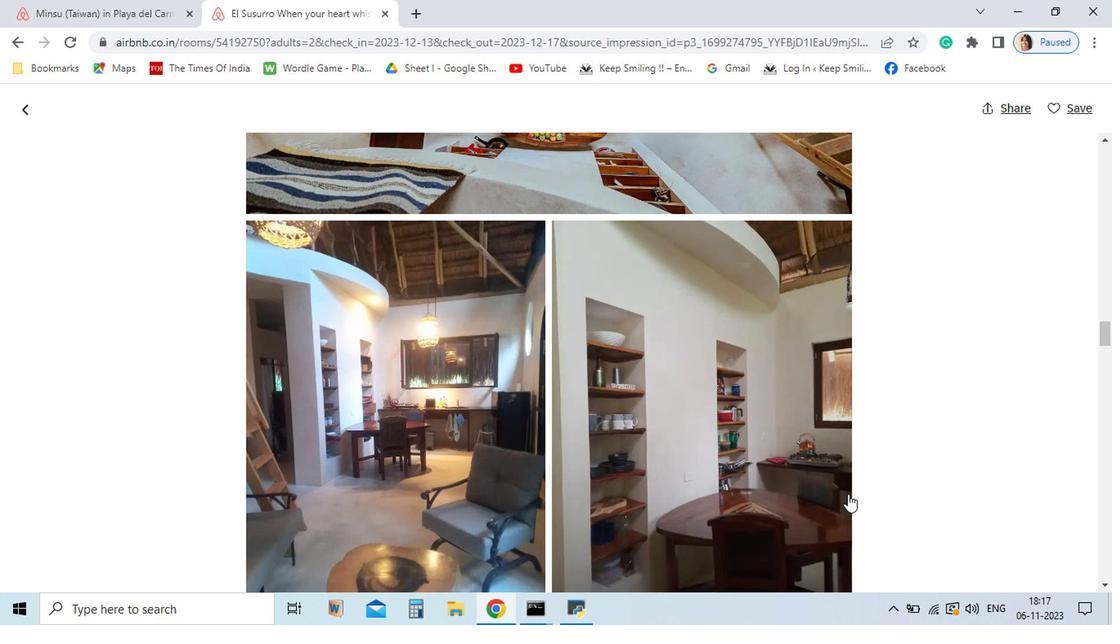 
Action: Mouse moved to (763, 514)
Screenshot: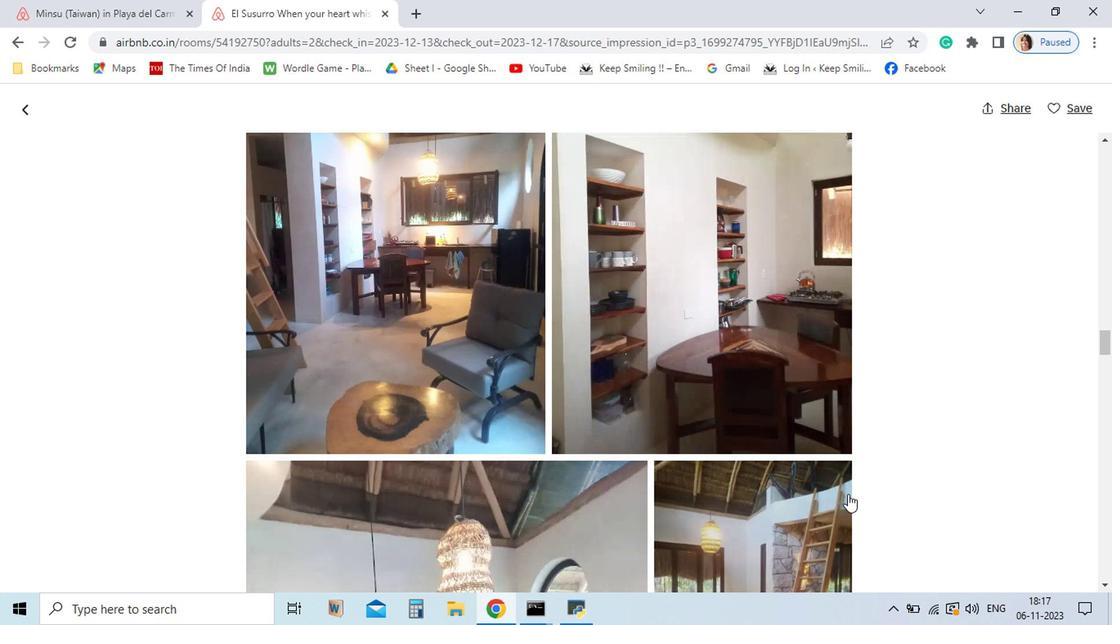 
Action: Mouse scrolled (763, 514) with delta (0, 0)
Screenshot: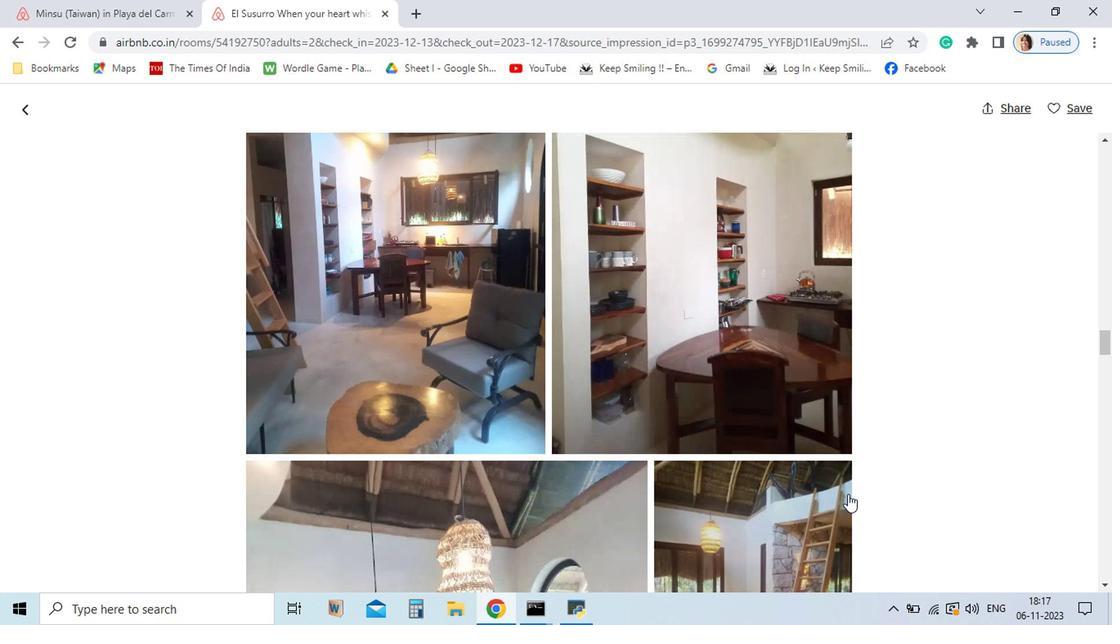 
Action: Mouse scrolled (763, 514) with delta (0, 0)
Screenshot: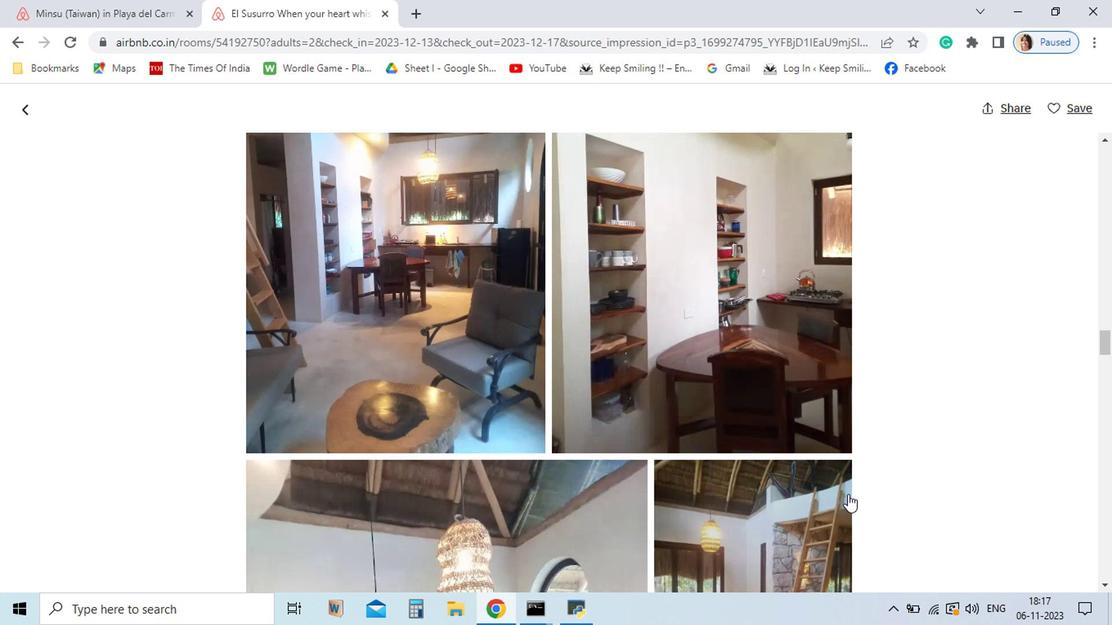 
Action: Mouse scrolled (763, 514) with delta (0, 0)
Screenshot: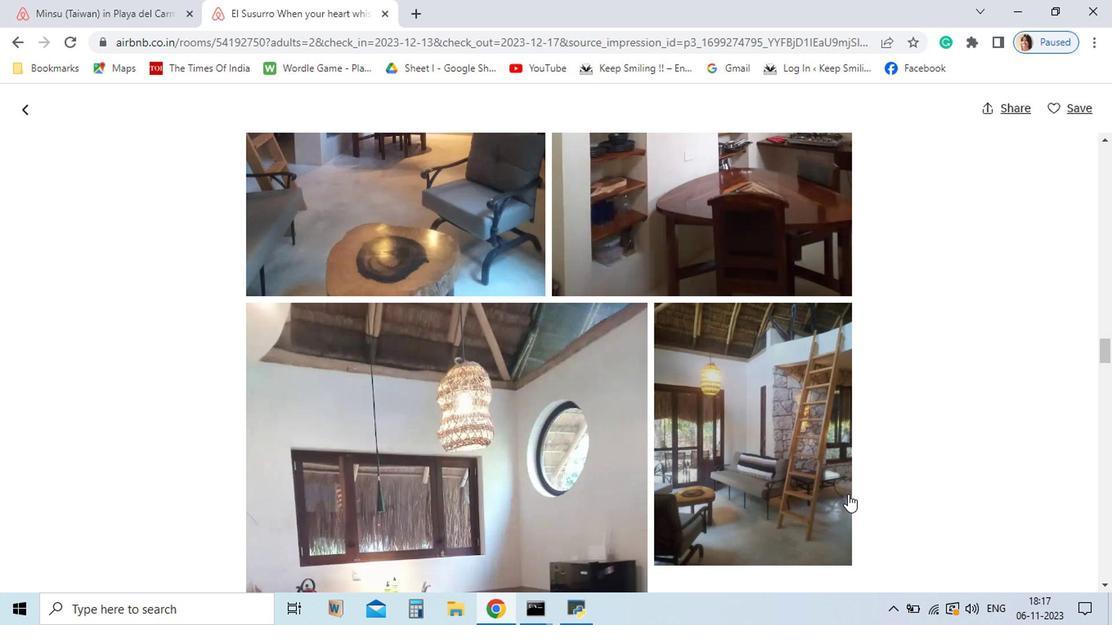 
Action: Mouse scrolled (763, 514) with delta (0, 0)
Screenshot: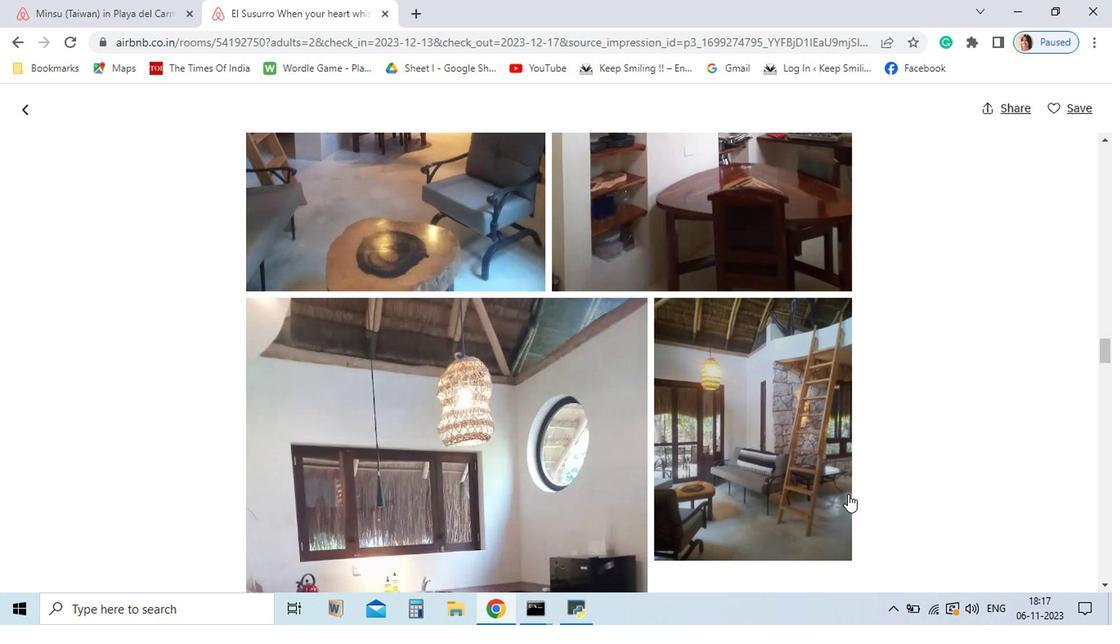 
Action: Mouse scrolled (763, 514) with delta (0, 0)
Screenshot: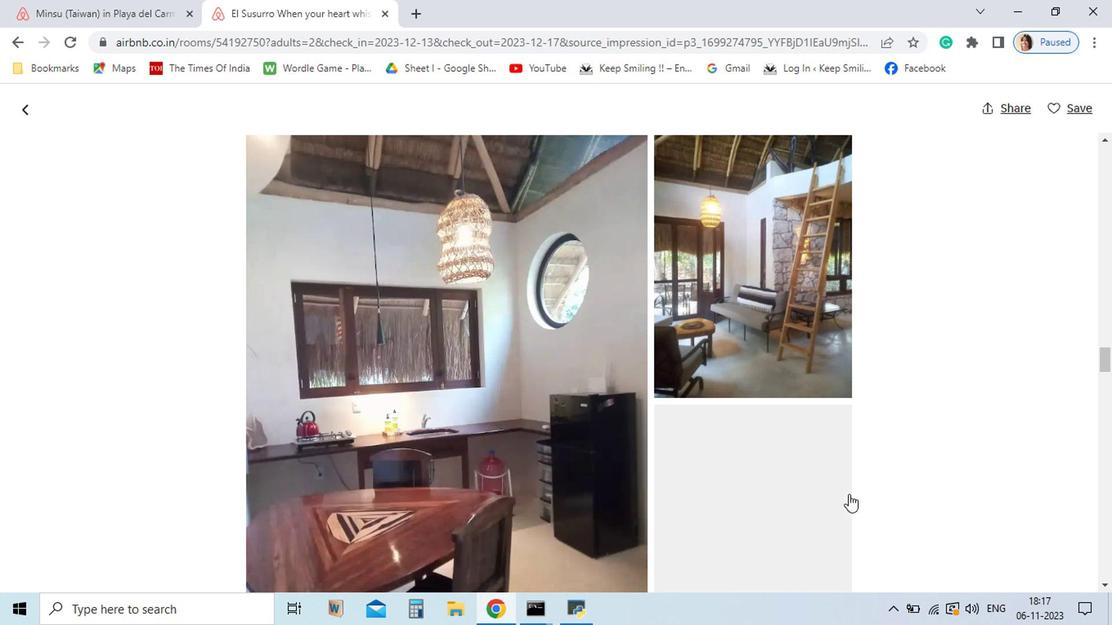 
Action: Mouse scrolled (763, 514) with delta (0, 0)
Screenshot: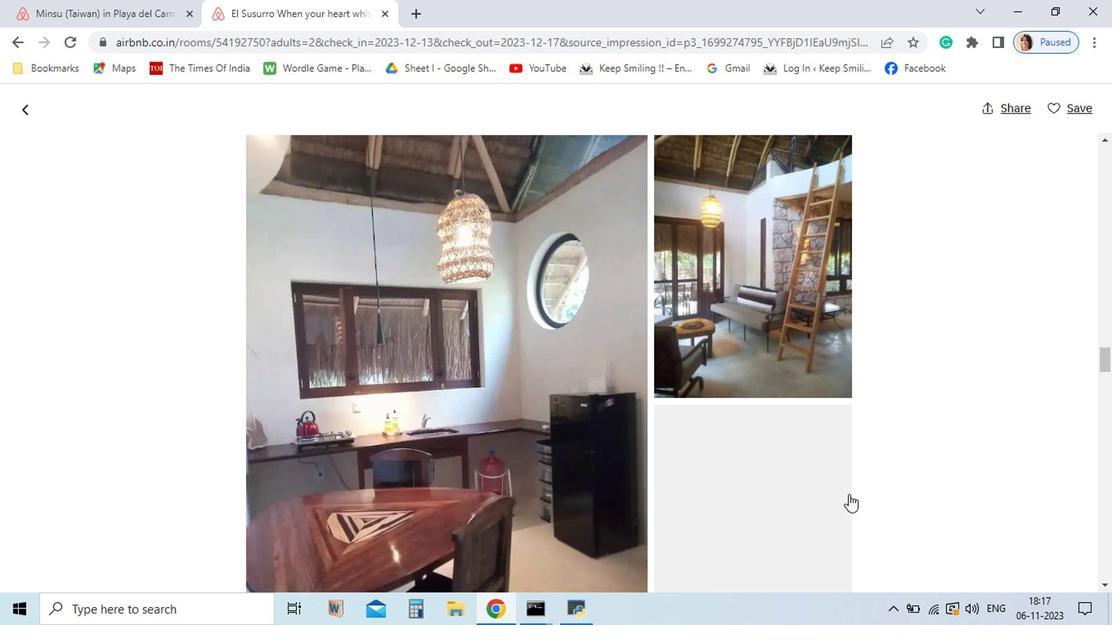 
Action: Mouse moved to (764, 514)
Screenshot: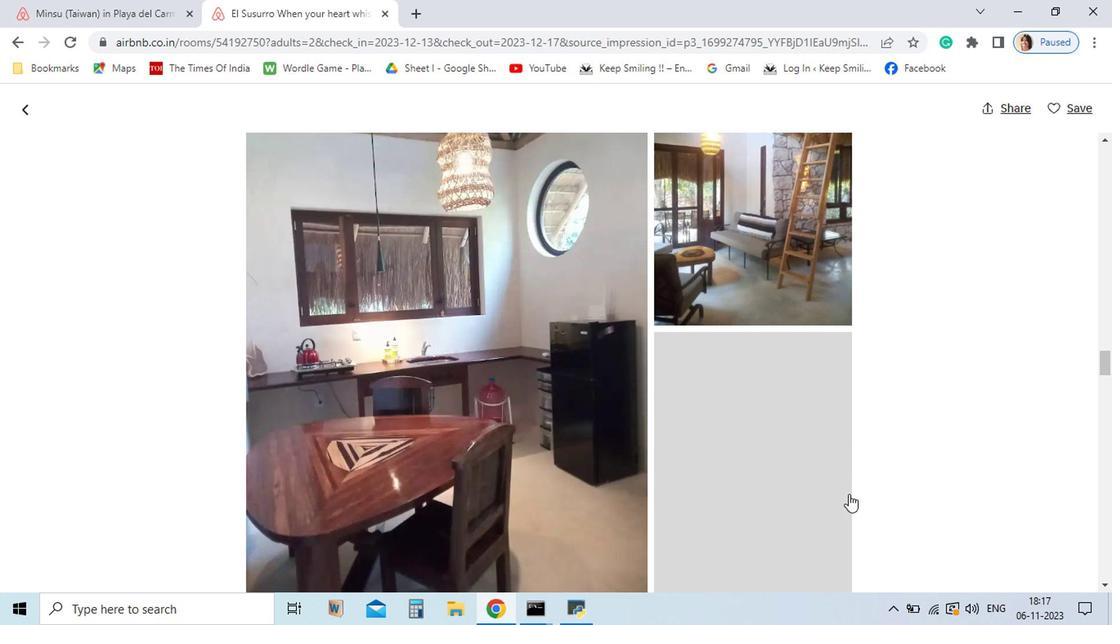 
Action: Mouse scrolled (764, 514) with delta (0, 0)
Screenshot: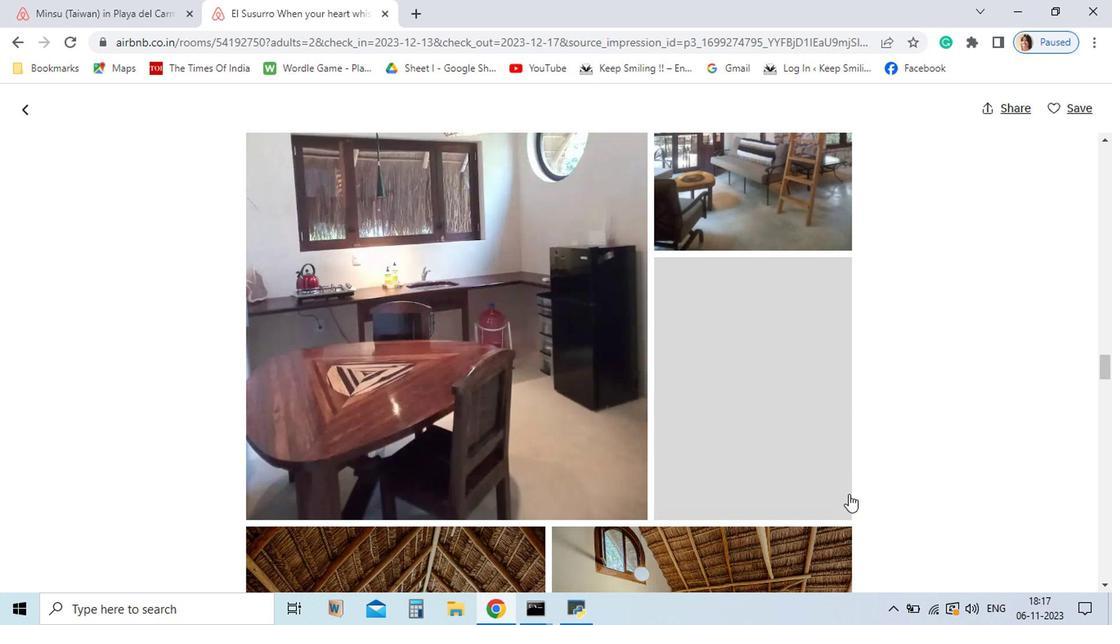 
Action: Mouse scrolled (764, 514) with delta (0, 0)
Screenshot: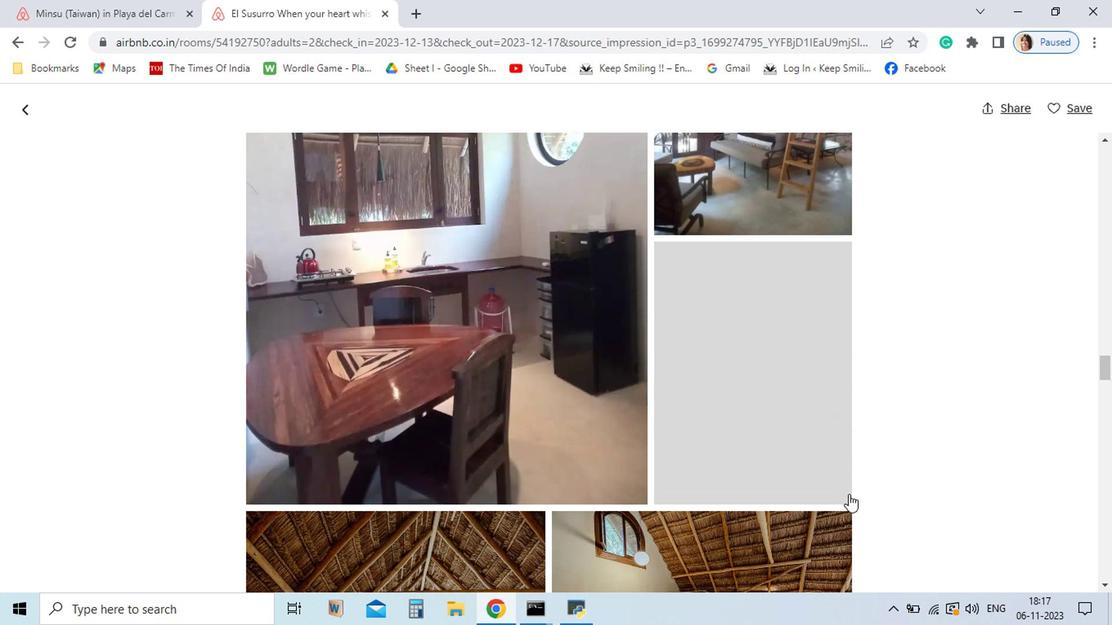 
Action: Mouse scrolled (764, 514) with delta (0, 0)
Screenshot: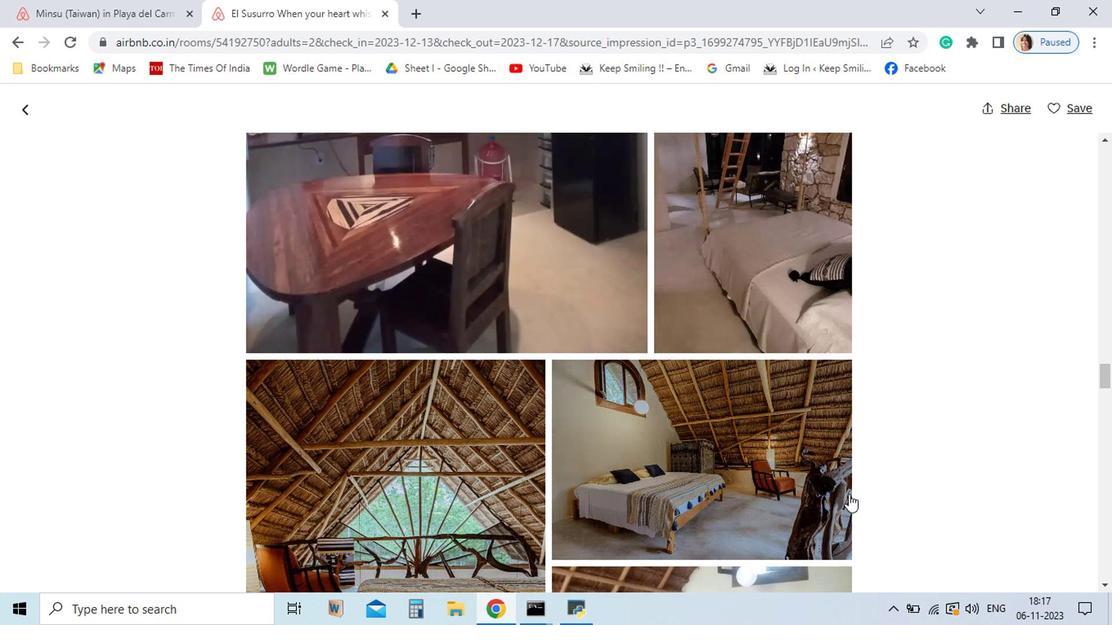 
Action: Mouse scrolled (764, 514) with delta (0, 0)
Screenshot: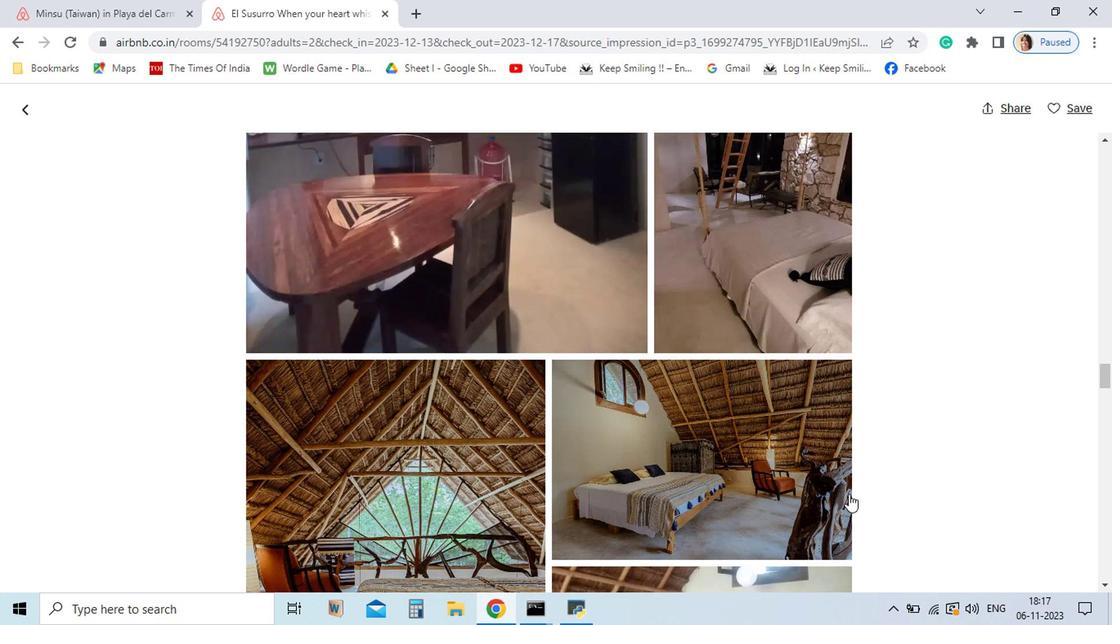 
Action: Mouse scrolled (764, 514) with delta (0, 0)
Screenshot: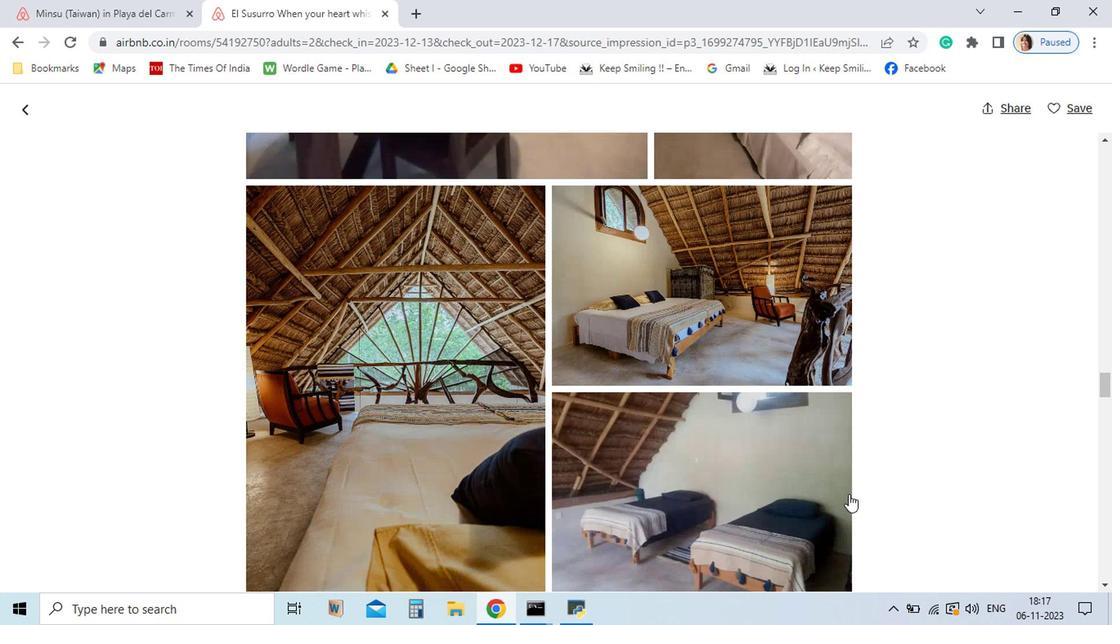 
Action: Mouse scrolled (764, 514) with delta (0, 0)
Screenshot: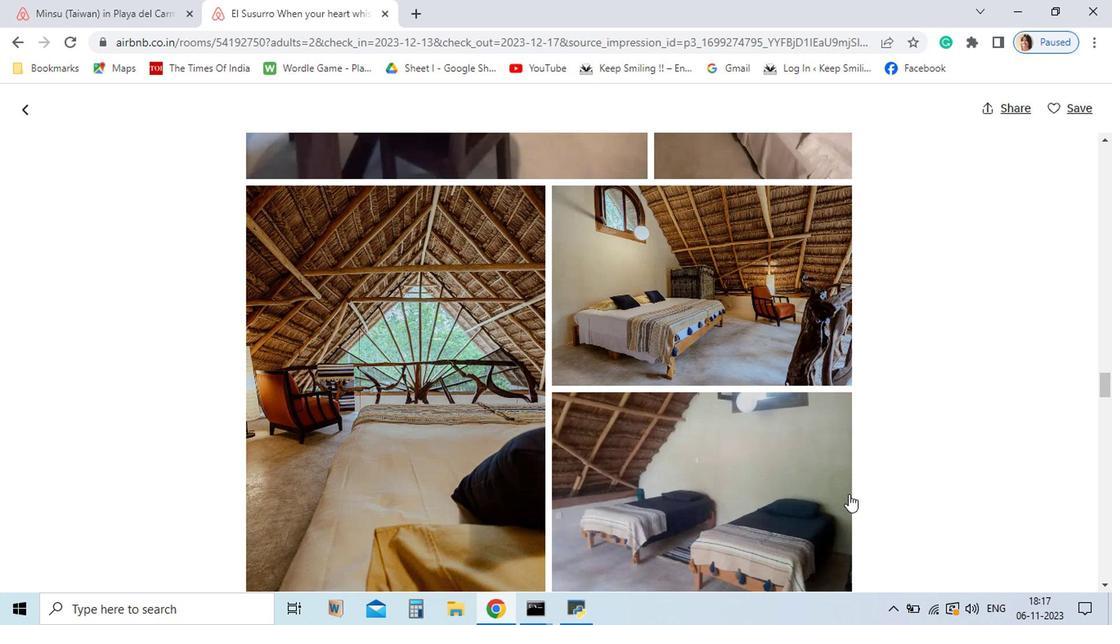 
Action: Mouse scrolled (764, 514) with delta (0, 0)
Screenshot: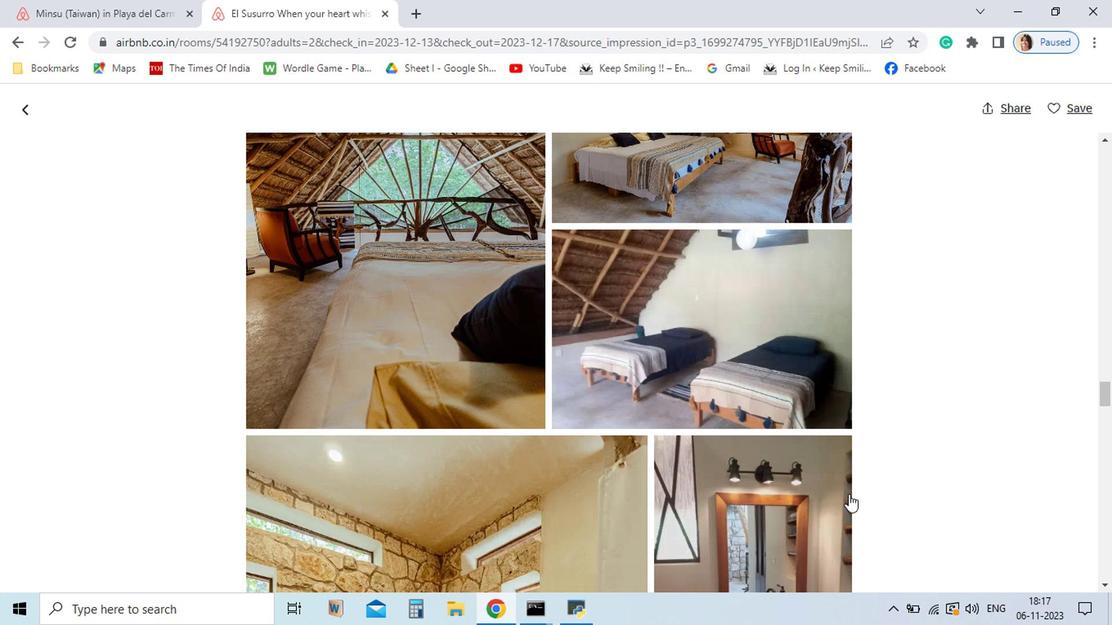 
Action: Mouse scrolled (764, 514) with delta (0, 0)
Screenshot: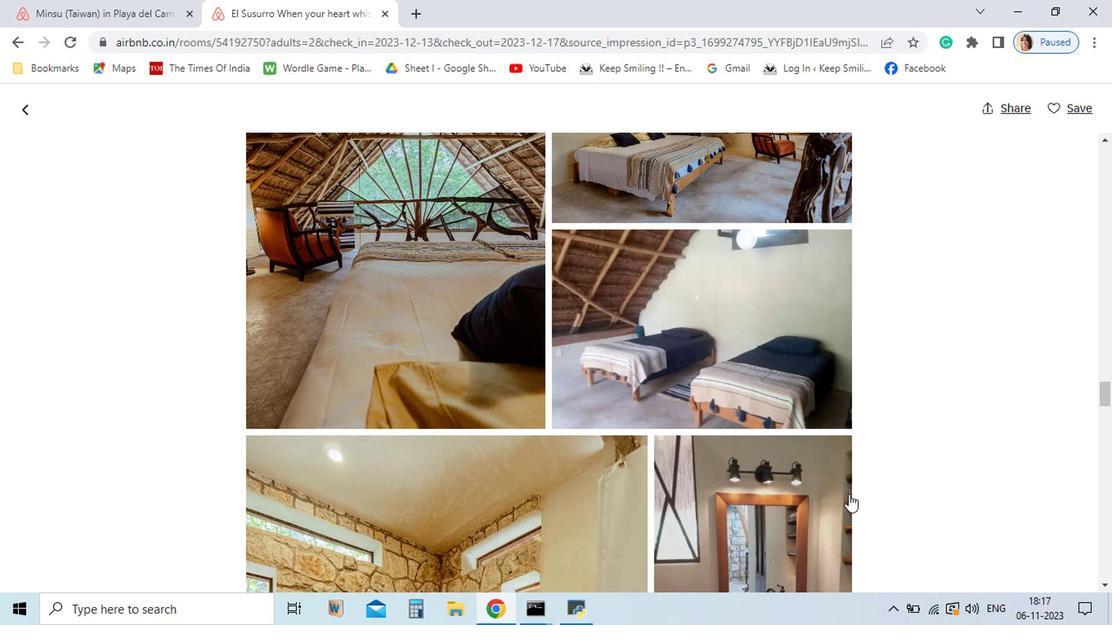 
Action: Mouse scrolled (764, 514) with delta (0, 0)
Screenshot: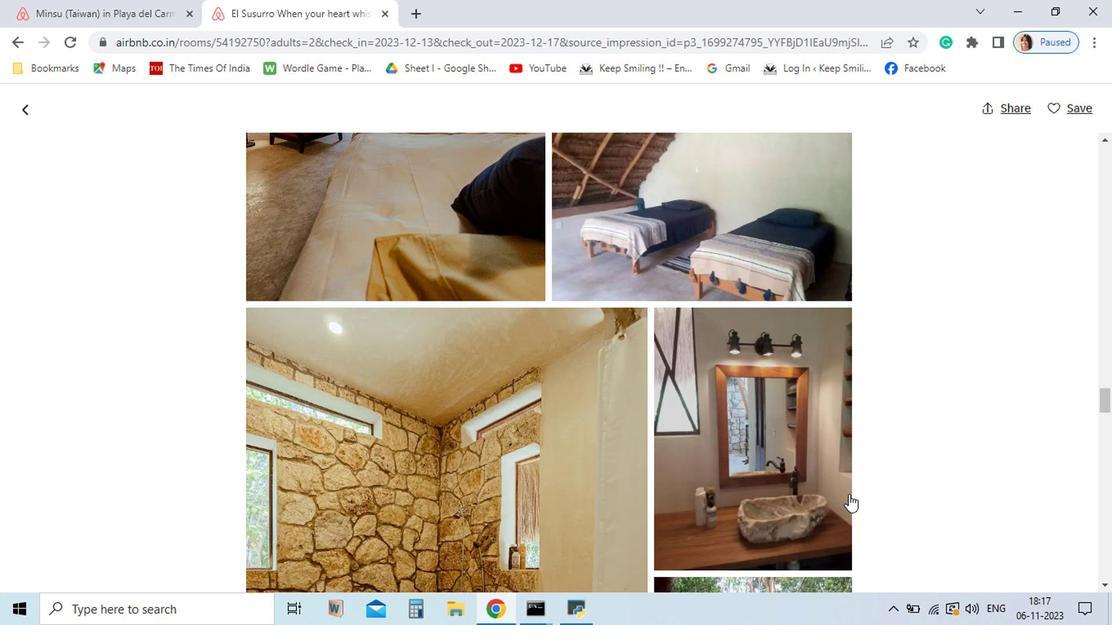 
Action: Mouse scrolled (764, 514) with delta (0, 0)
Screenshot: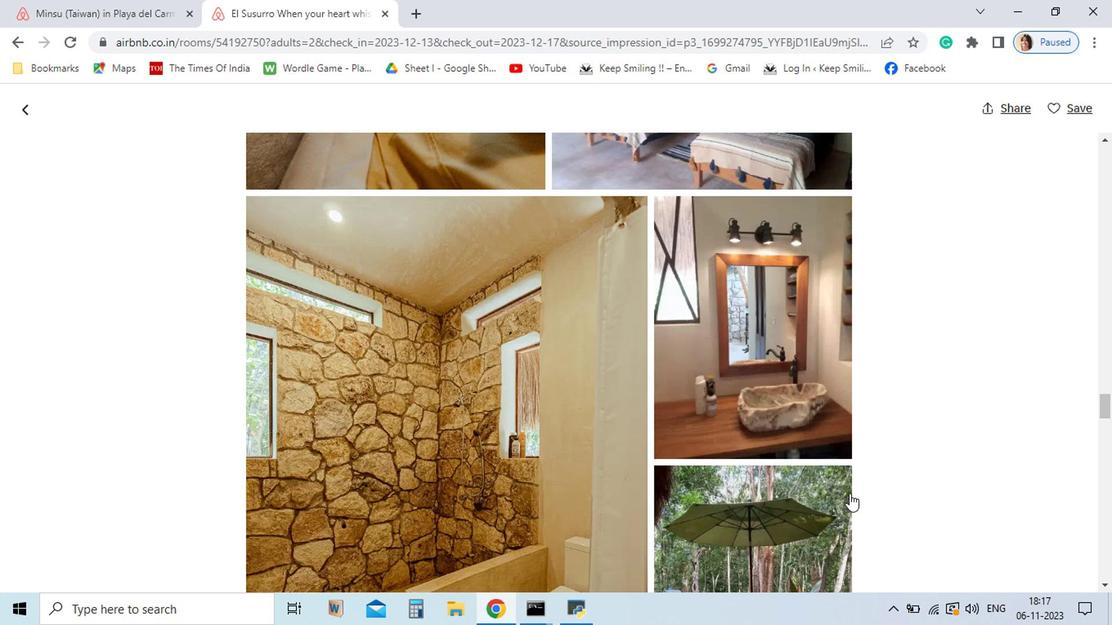 
Action: Mouse scrolled (764, 514) with delta (0, 0)
Screenshot: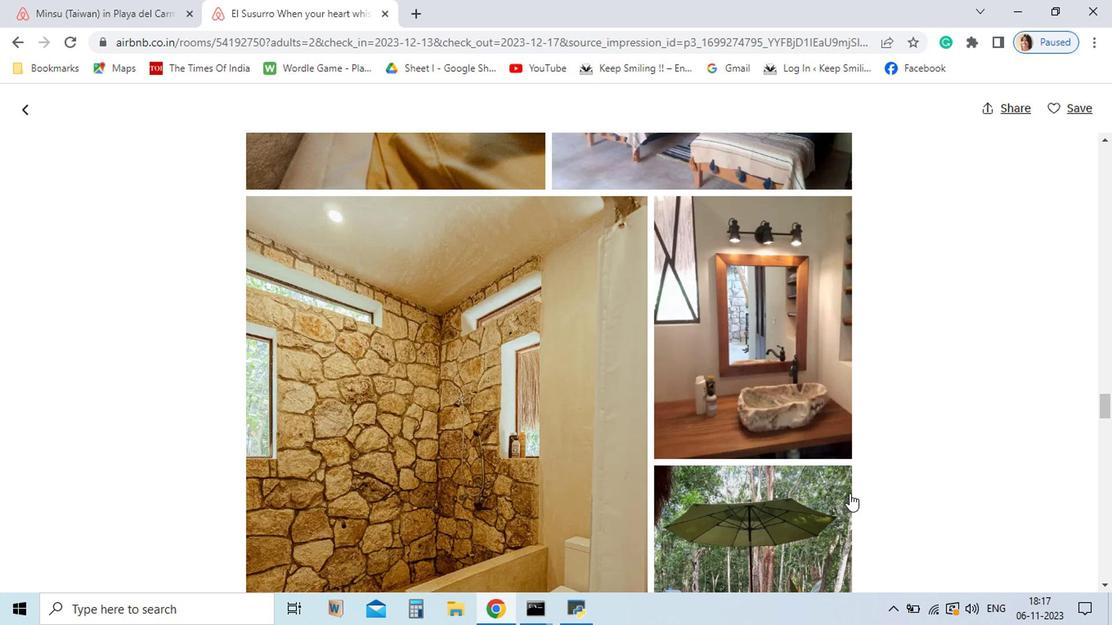 
Action: Mouse moved to (764, 514)
Screenshot: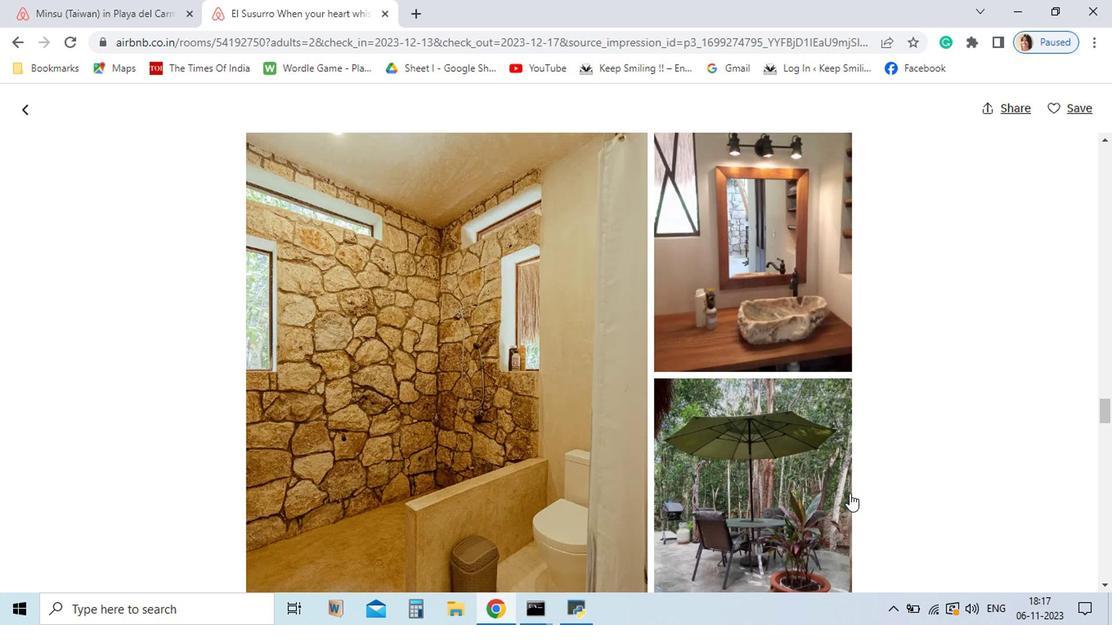 
Action: Mouse scrolled (764, 513) with delta (0, 0)
Screenshot: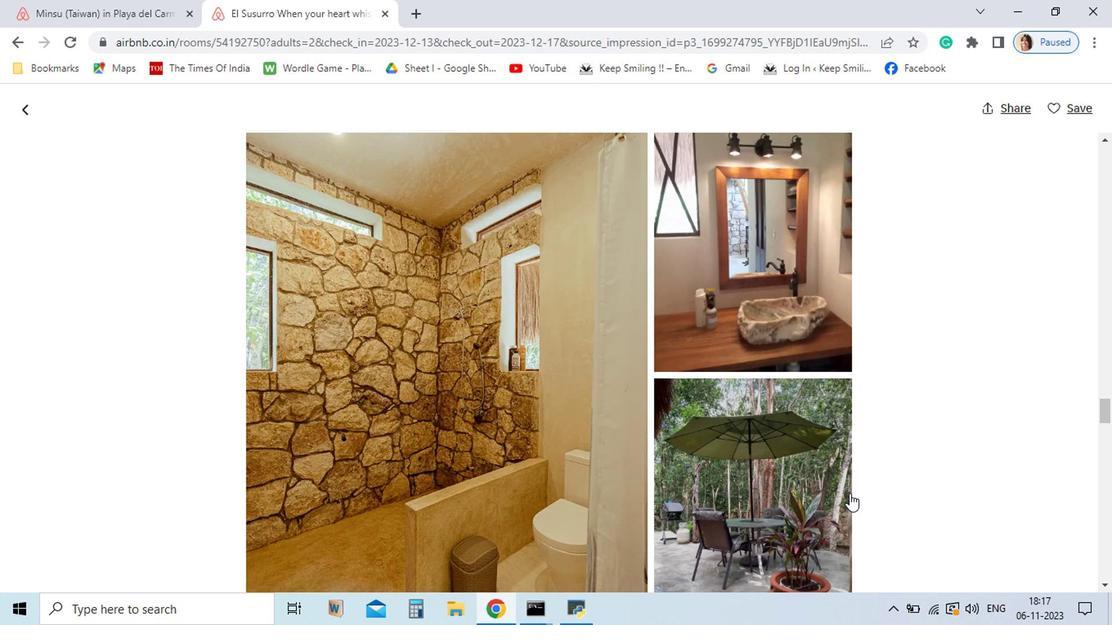 
Action: Mouse scrolled (764, 513) with delta (0, 0)
Screenshot: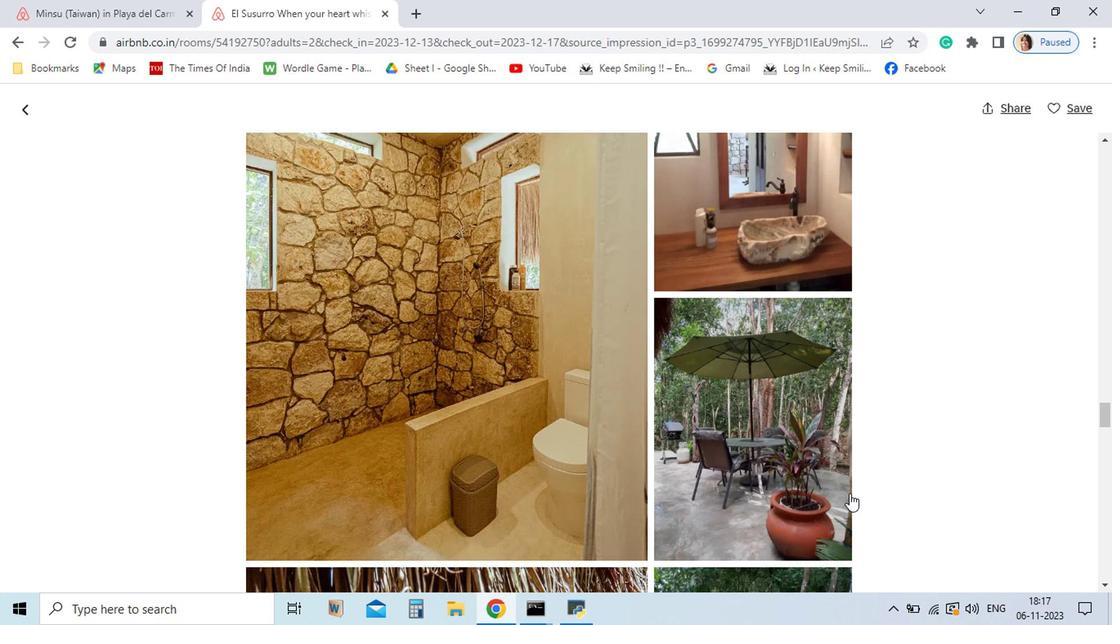 
Action: Mouse scrolled (764, 513) with delta (0, 0)
Screenshot: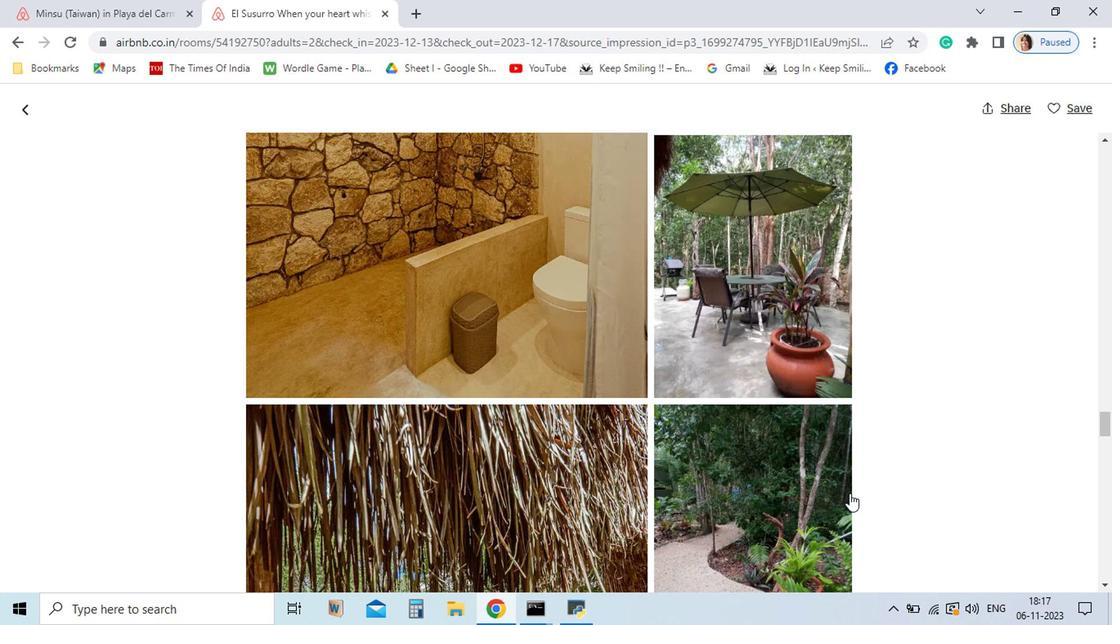 
Action: Mouse scrolled (764, 513) with delta (0, 0)
Screenshot: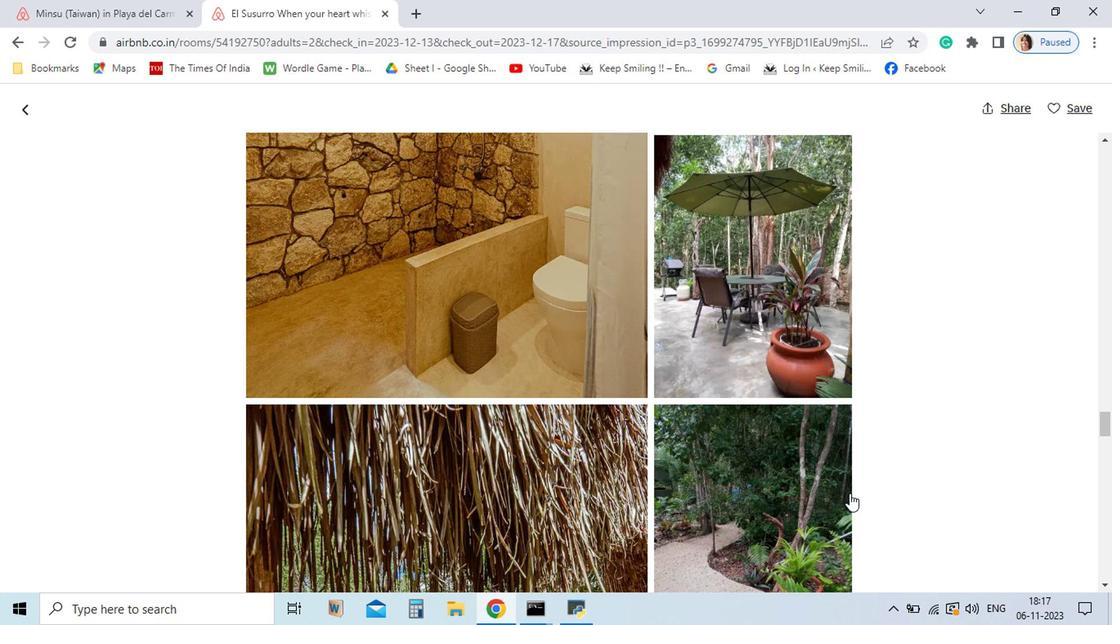 
Action: Mouse scrolled (764, 513) with delta (0, 0)
Screenshot: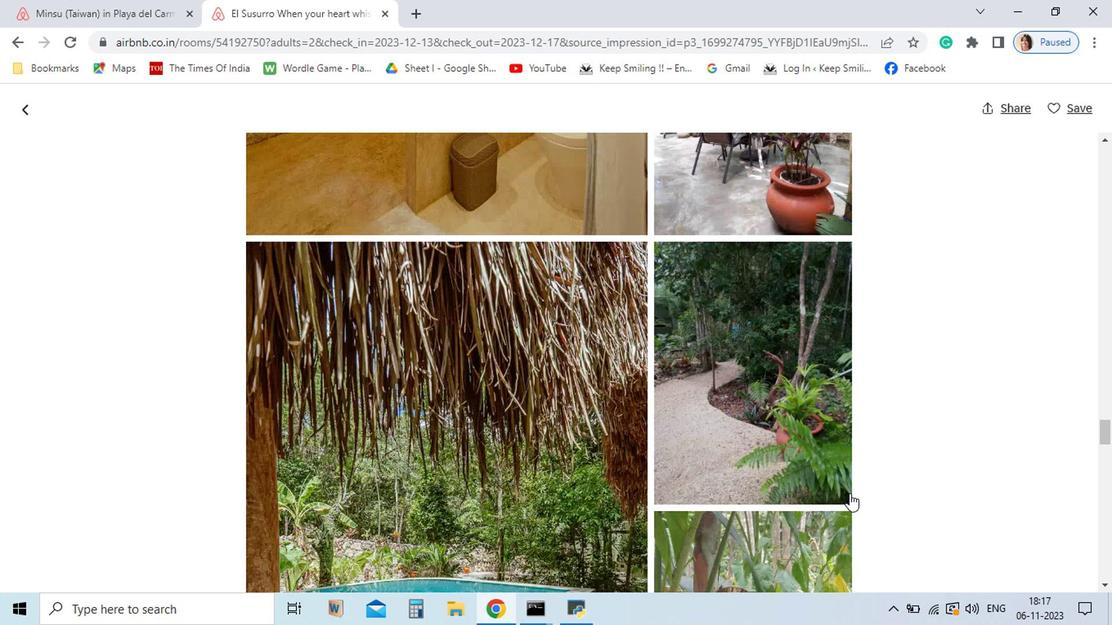 
Action: Mouse scrolled (764, 513) with delta (0, 0)
Screenshot: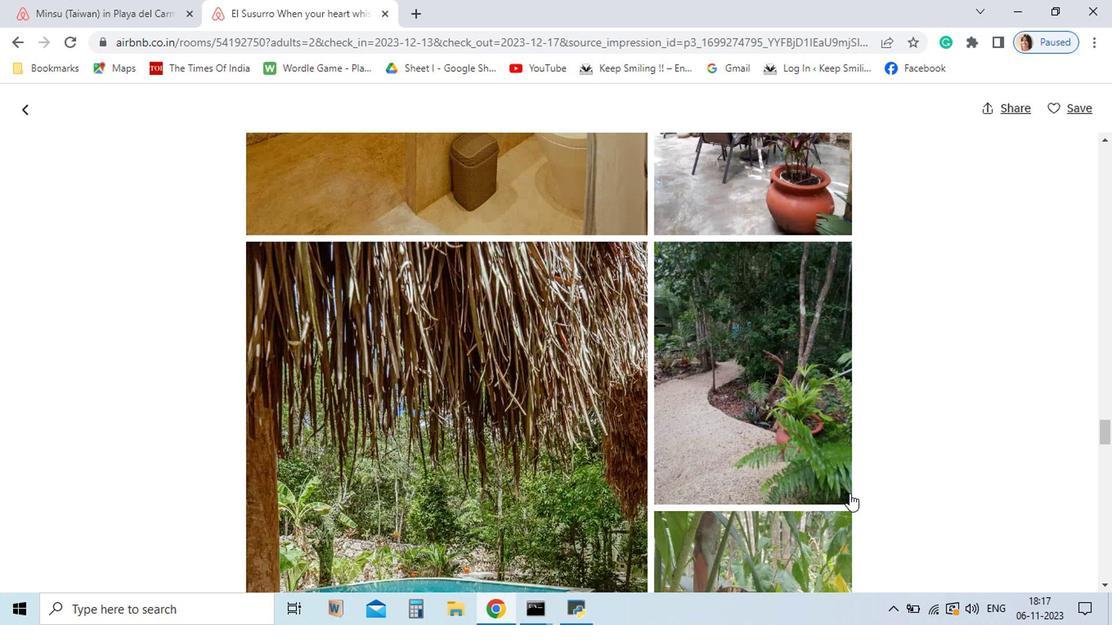 
Action: Mouse scrolled (764, 513) with delta (0, 0)
Screenshot: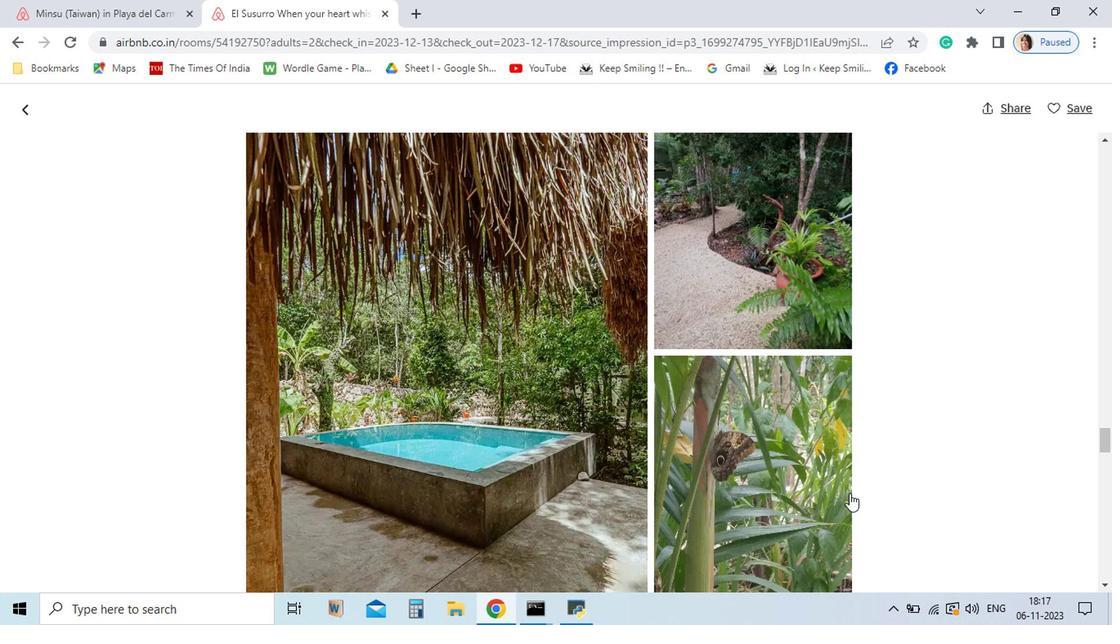 
Action: Mouse scrolled (764, 513) with delta (0, 0)
Screenshot: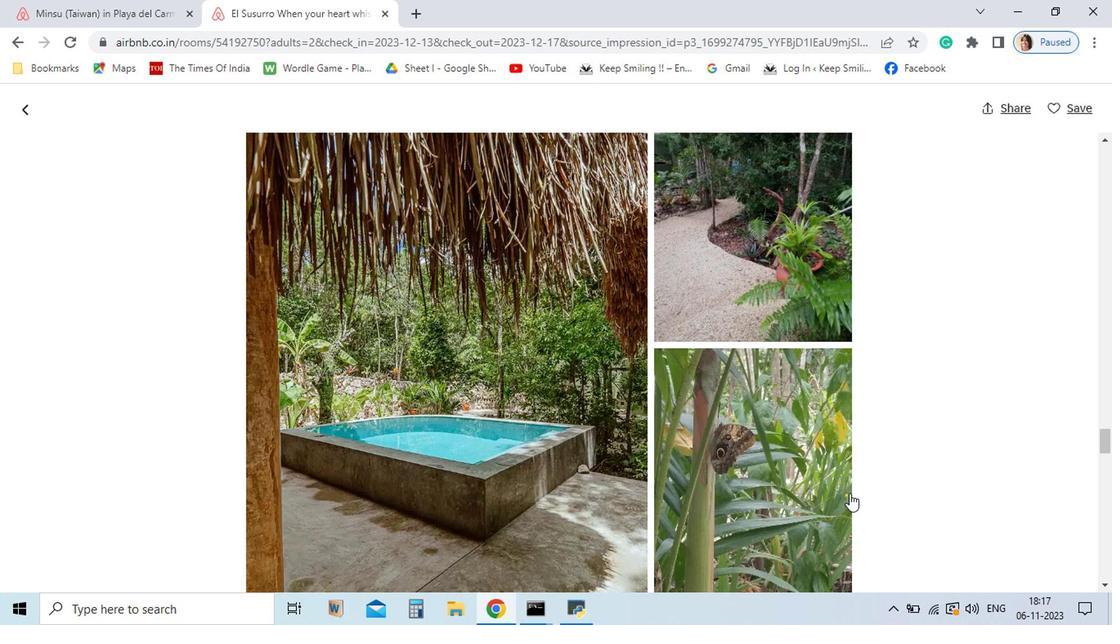 
Action: Mouse scrolled (764, 513) with delta (0, 0)
Screenshot: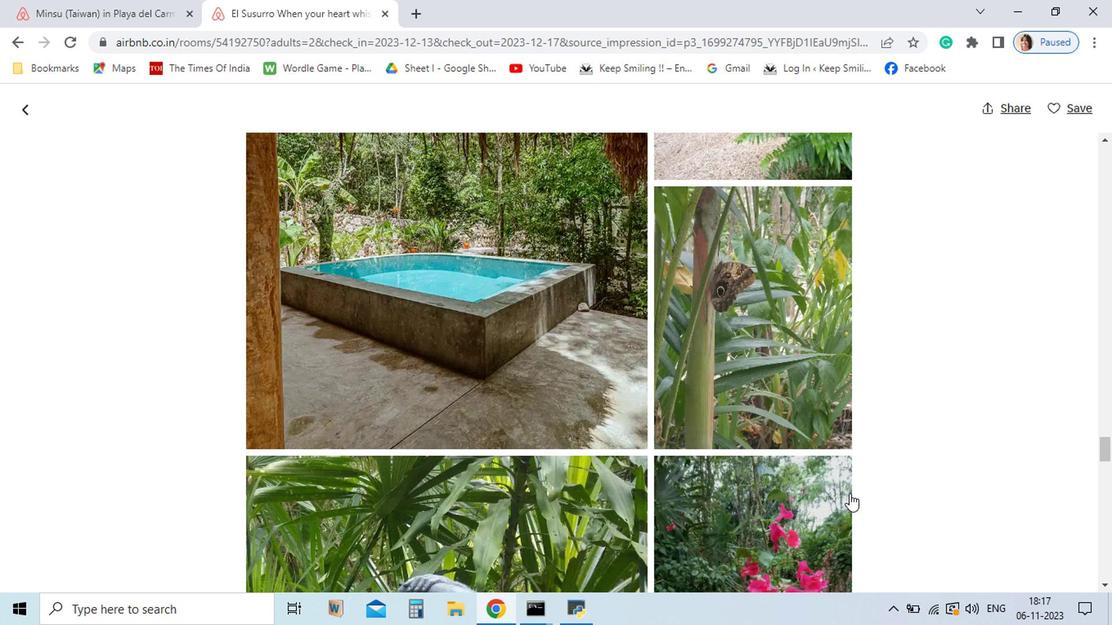 
Action: Mouse scrolled (764, 513) with delta (0, 0)
Screenshot: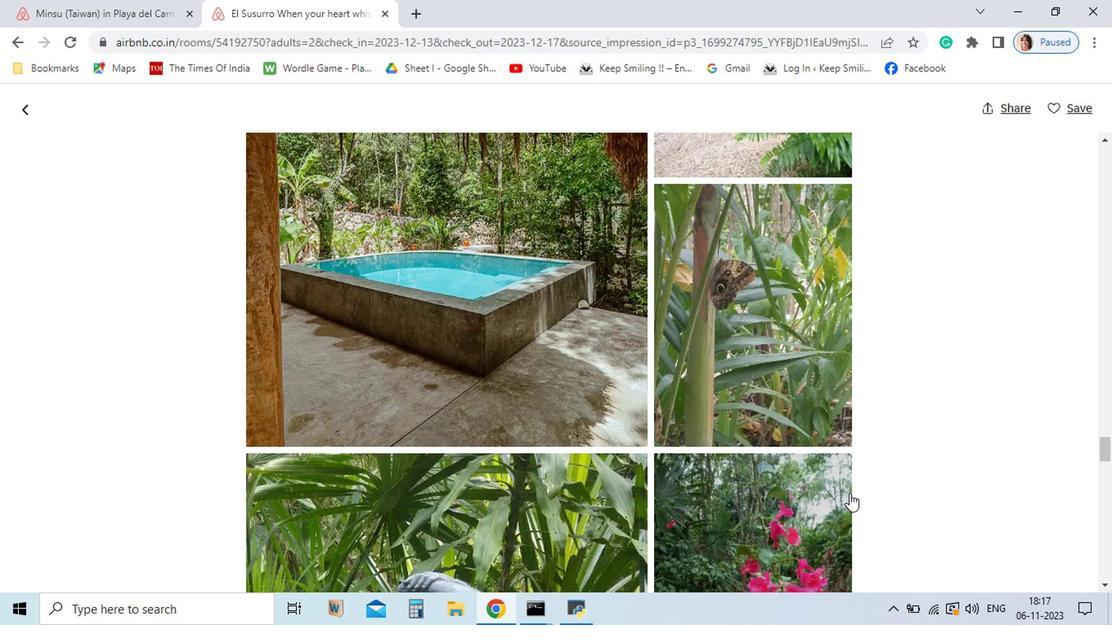 
Action: Mouse scrolled (764, 513) with delta (0, 0)
Screenshot: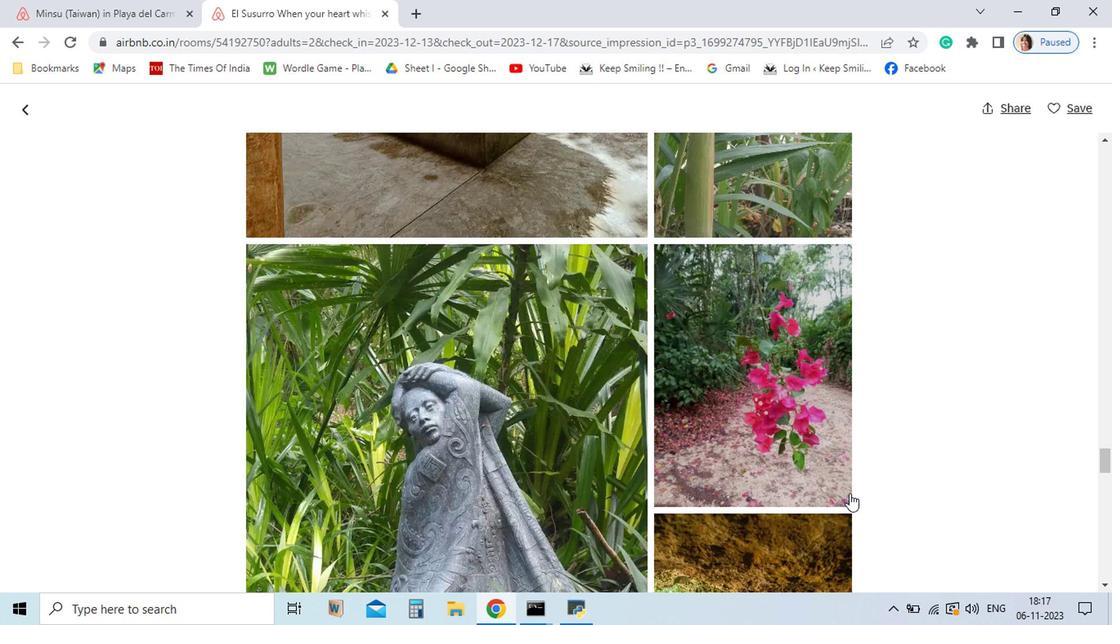 
Action: Mouse scrolled (764, 513) with delta (0, 0)
Screenshot: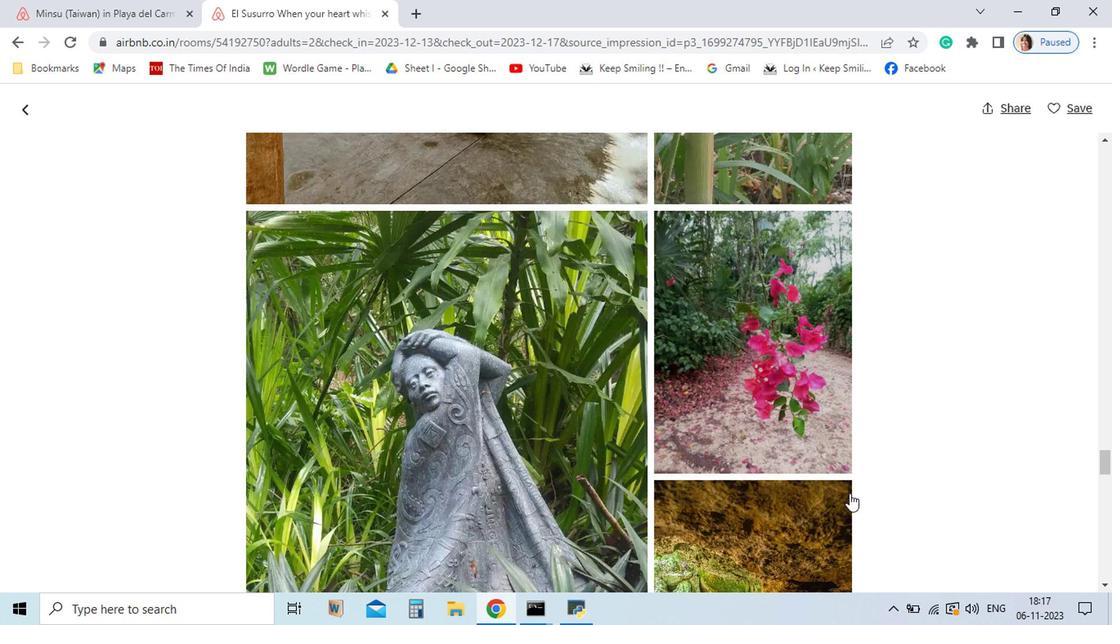 
Action: Mouse scrolled (764, 513) with delta (0, 0)
Screenshot: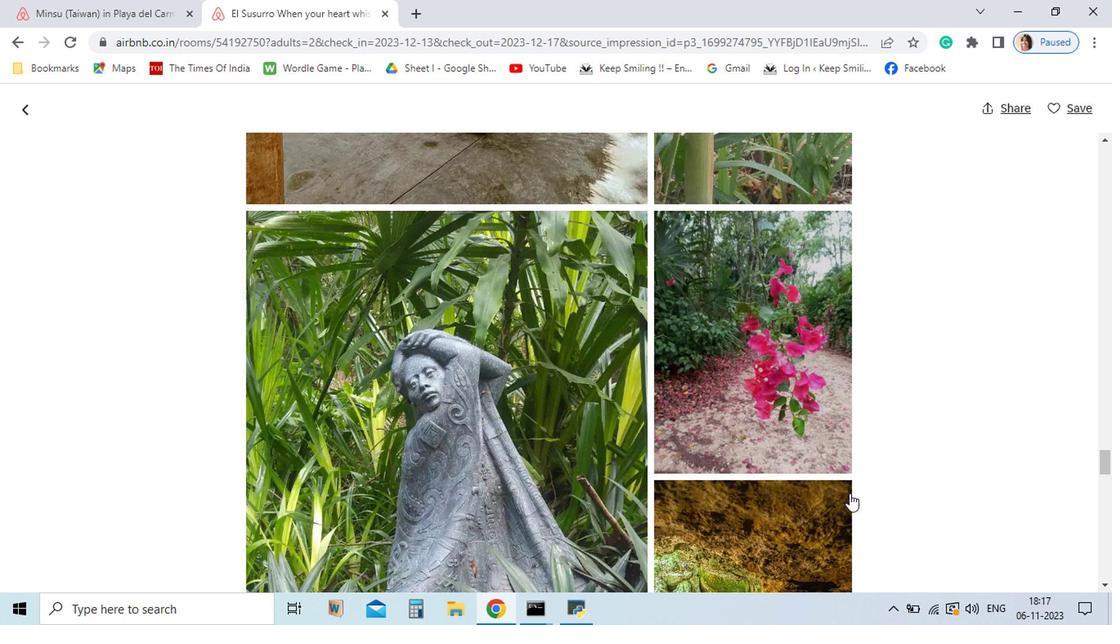 
Action: Mouse scrolled (764, 513) with delta (0, 0)
Screenshot: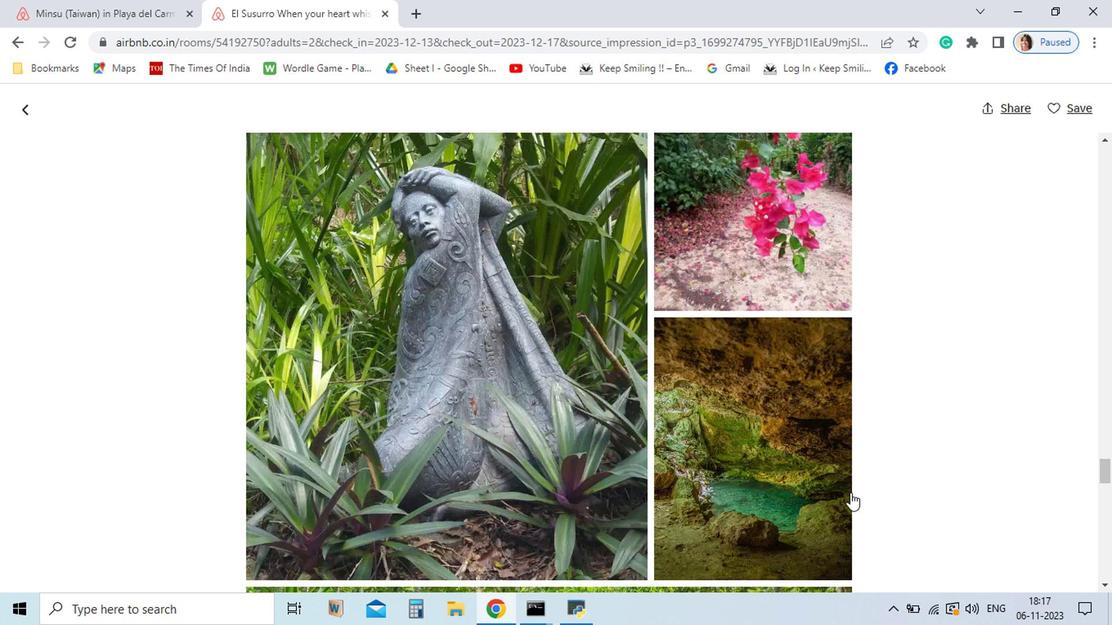 
Action: Mouse scrolled (764, 513) with delta (0, 0)
Screenshot: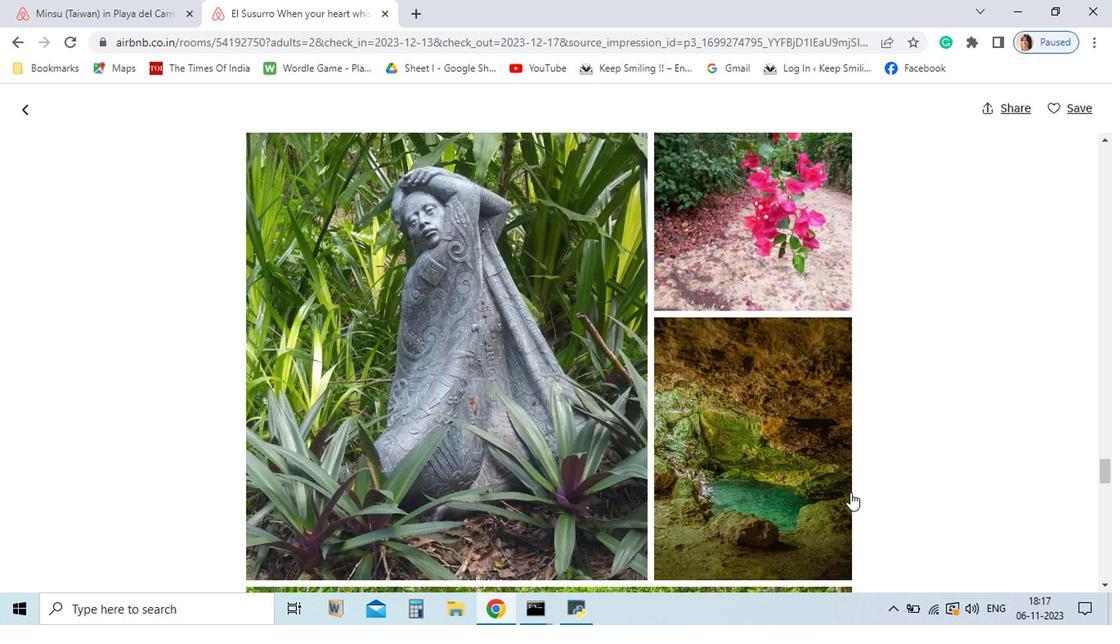
Action: Mouse moved to (765, 513)
Screenshot: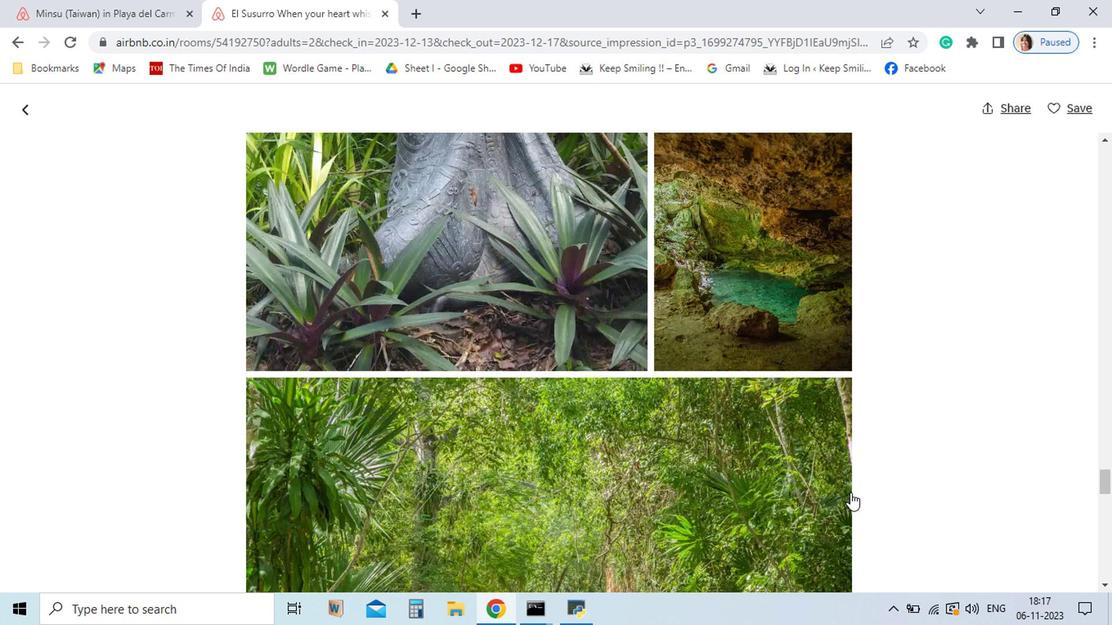
Action: Mouse scrolled (765, 512) with delta (0, 0)
Screenshot: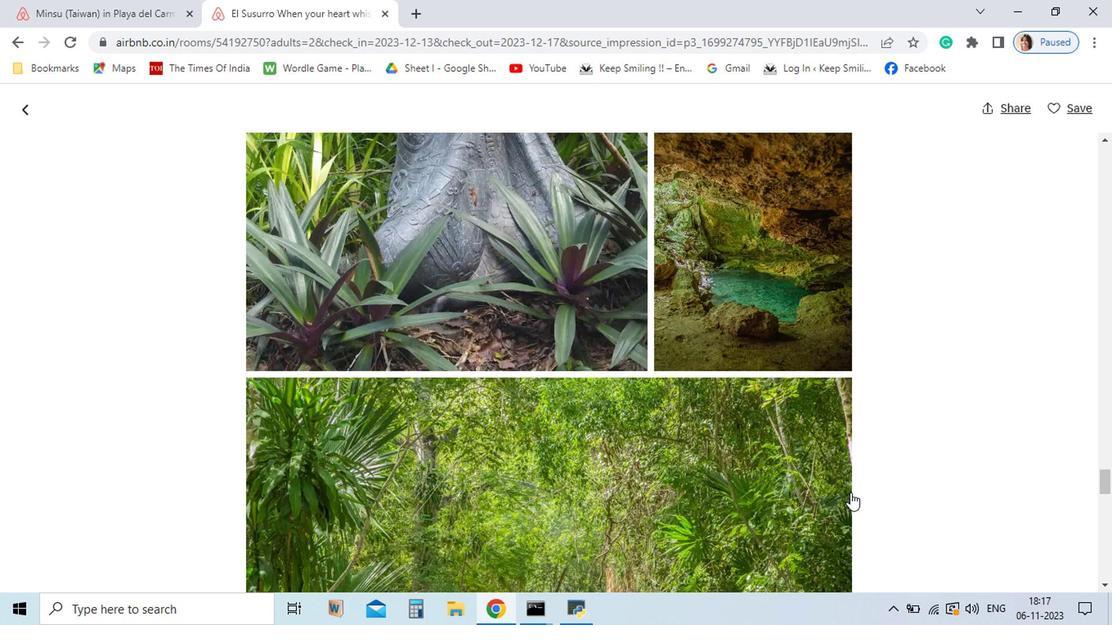 
Action: Mouse scrolled (765, 512) with delta (0, 0)
Screenshot: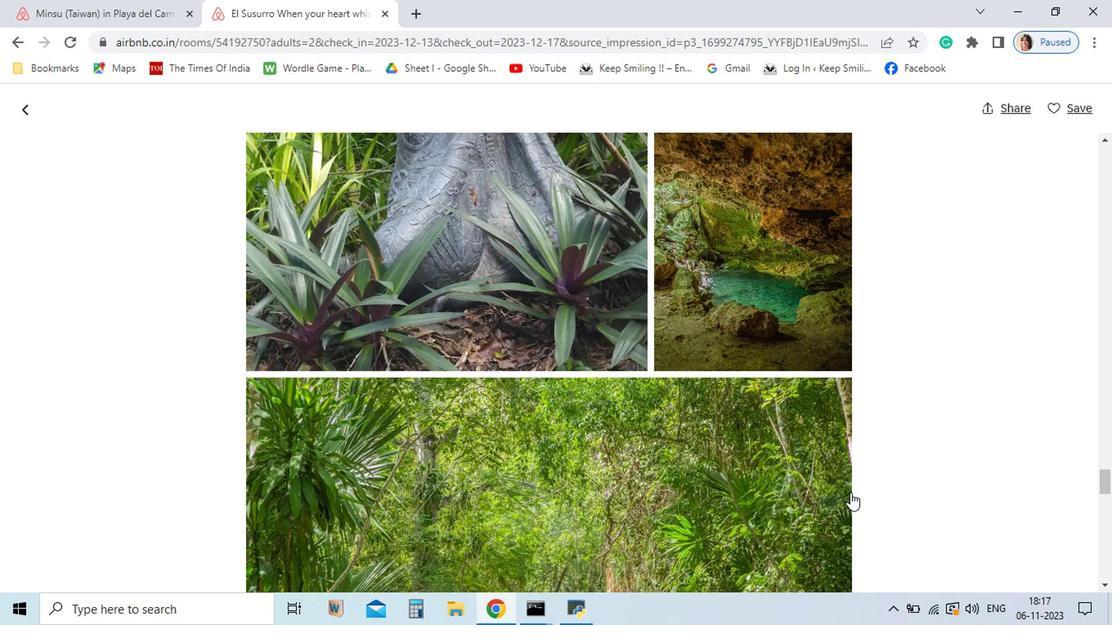 
Action: Mouse scrolled (765, 512) with delta (0, 0)
Screenshot: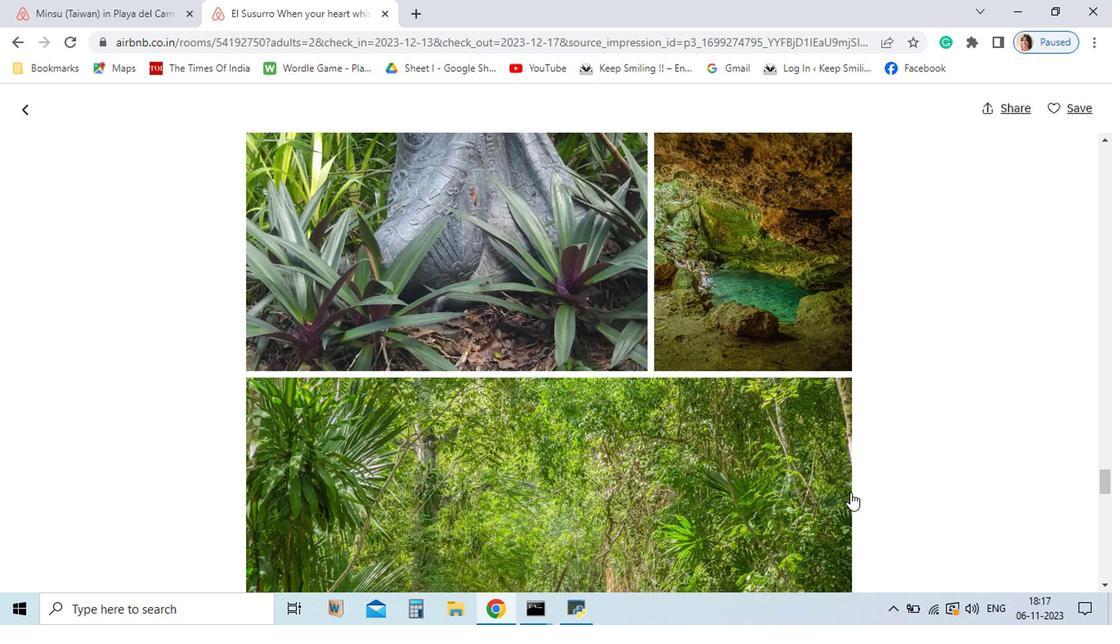 
Action: Mouse scrolled (765, 512) with delta (0, 0)
Screenshot: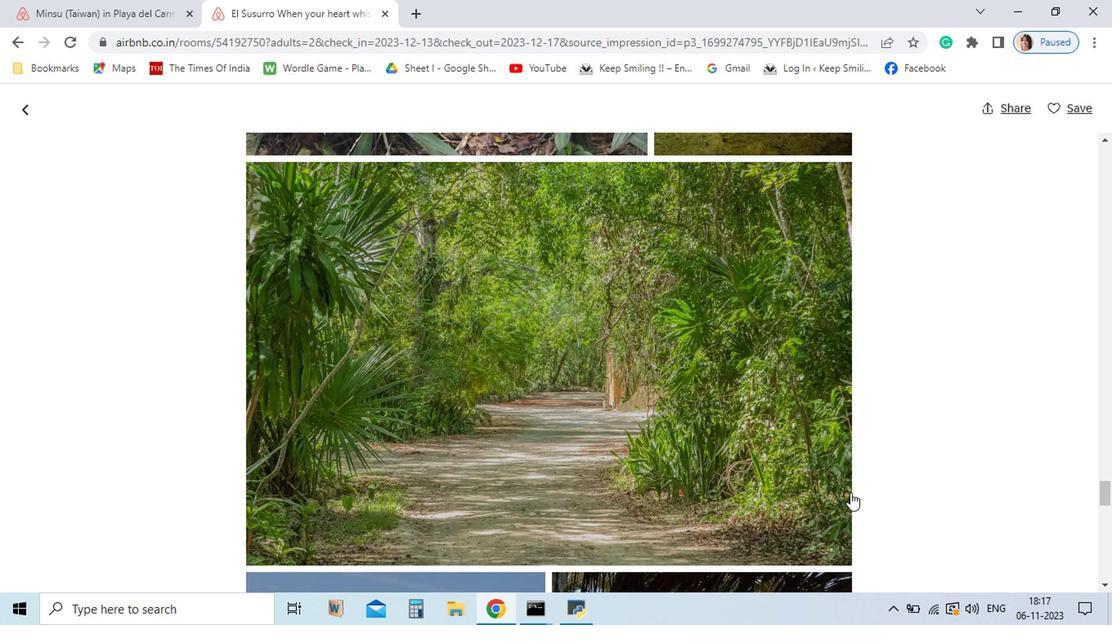 
Action: Mouse scrolled (765, 512) with delta (0, 0)
Screenshot: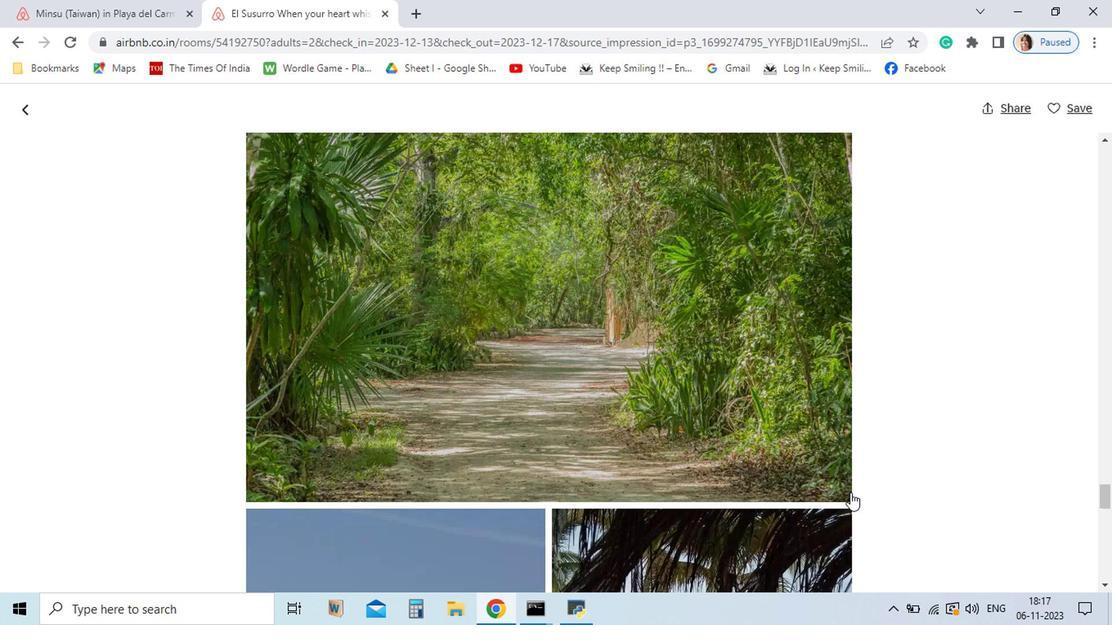 
Action: Mouse scrolled (765, 512) with delta (0, 0)
Screenshot: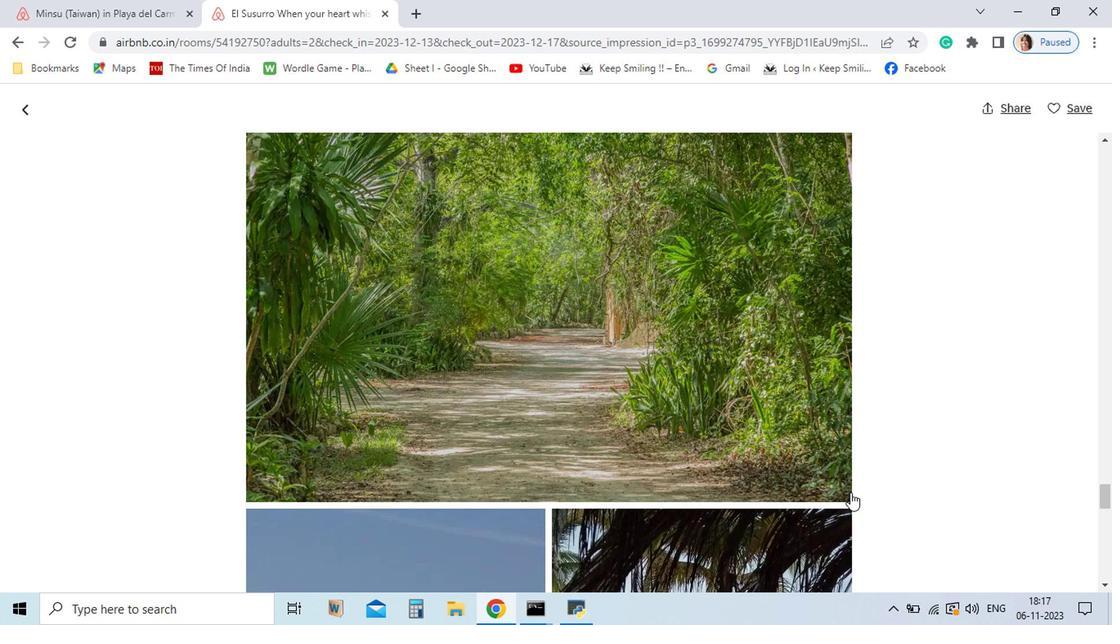 
Action: Mouse scrolled (765, 512) with delta (0, 0)
Screenshot: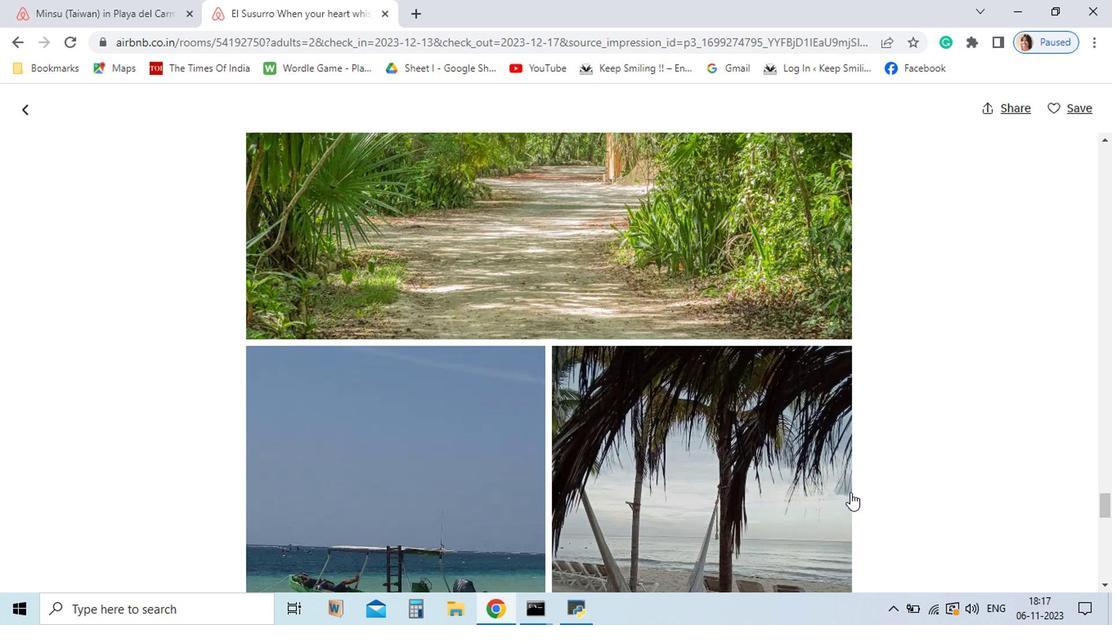 
Action: Mouse scrolled (765, 512) with delta (0, 0)
Screenshot: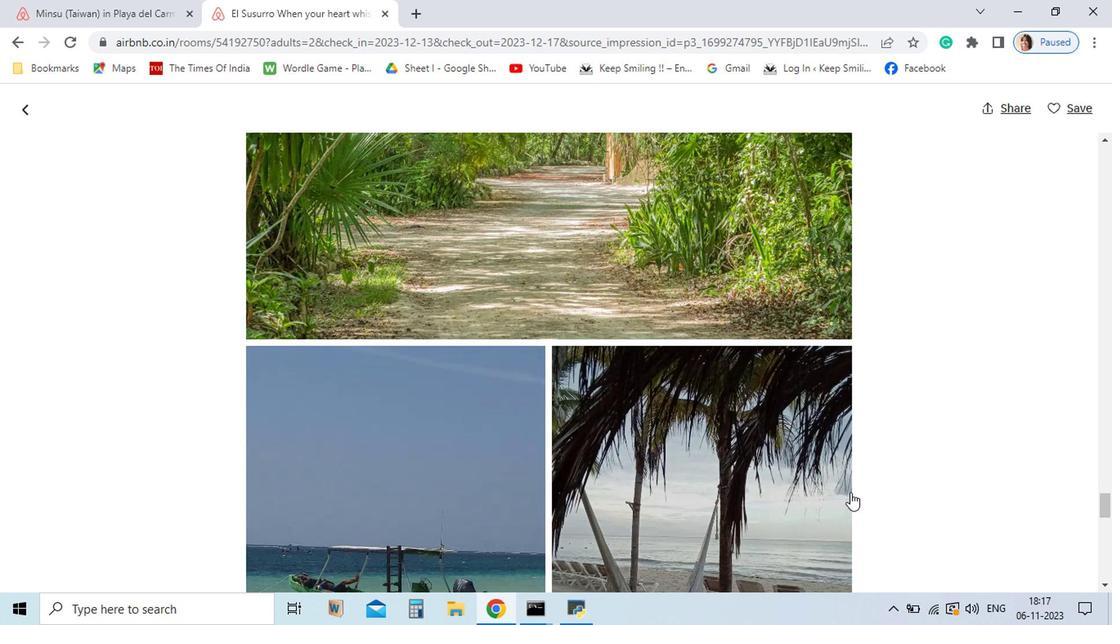 
Action: Mouse scrolled (765, 512) with delta (0, 0)
Screenshot: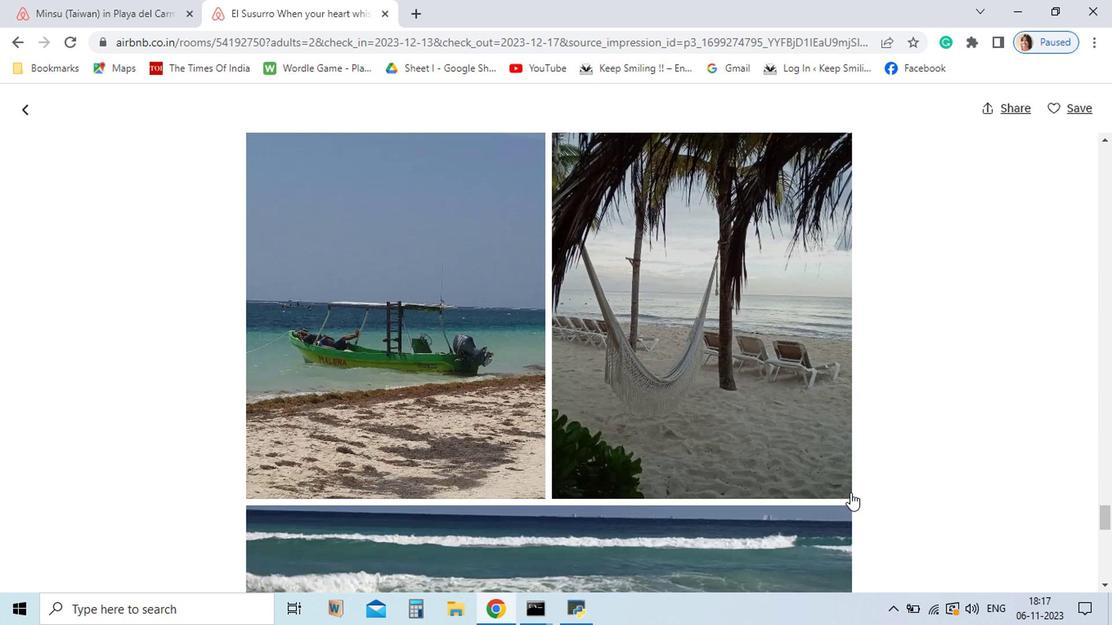 
Action: Mouse scrolled (765, 512) with delta (0, 0)
Screenshot: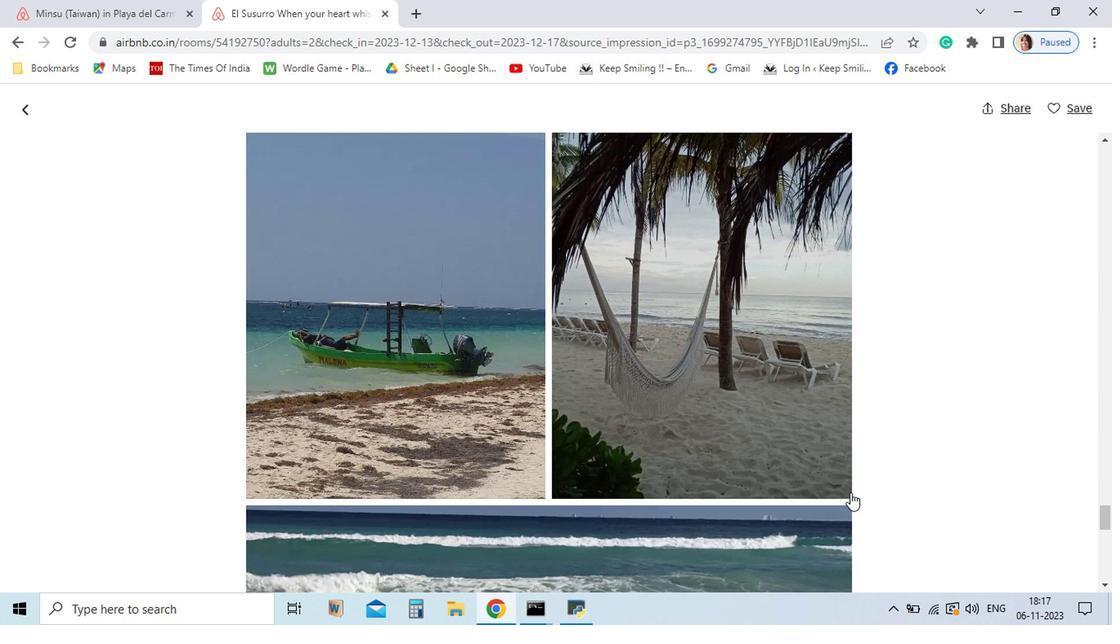 
Action: Mouse scrolled (765, 512) with delta (0, 0)
Screenshot: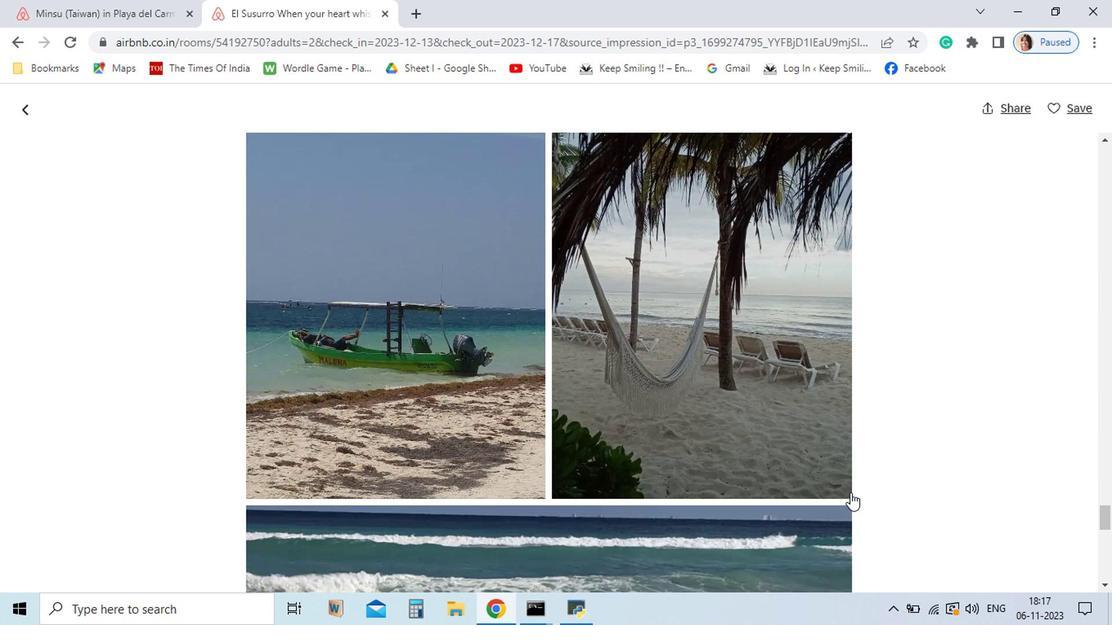 
Action: Mouse moved to (766, 512)
Screenshot: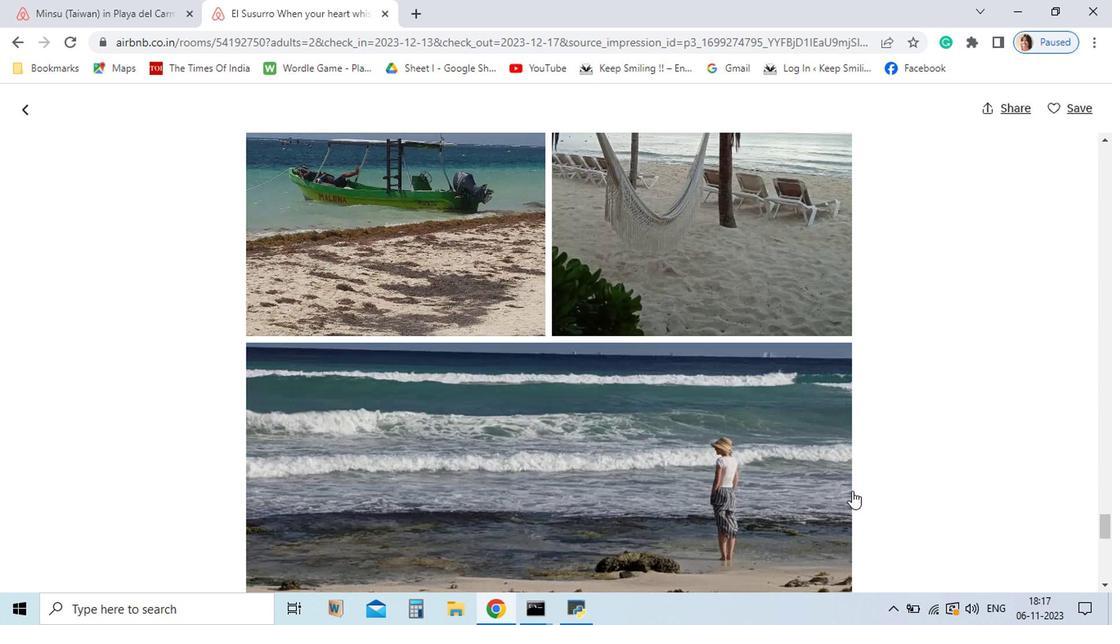 
Action: Mouse scrolled (766, 511) with delta (0, 0)
Screenshot: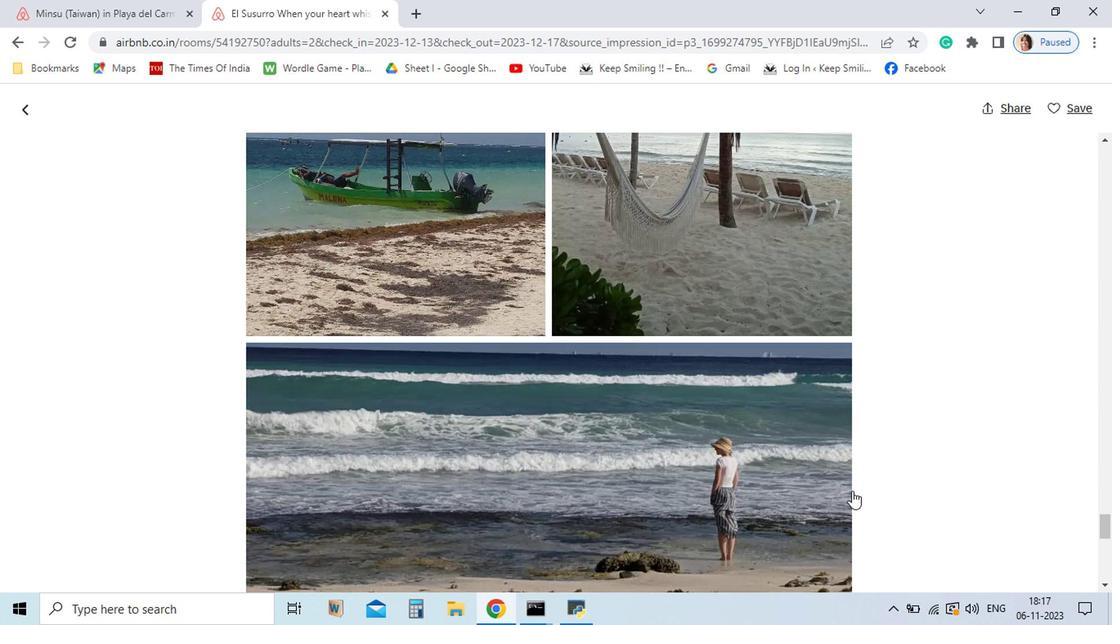 
Action: Mouse scrolled (766, 511) with delta (0, 0)
Screenshot: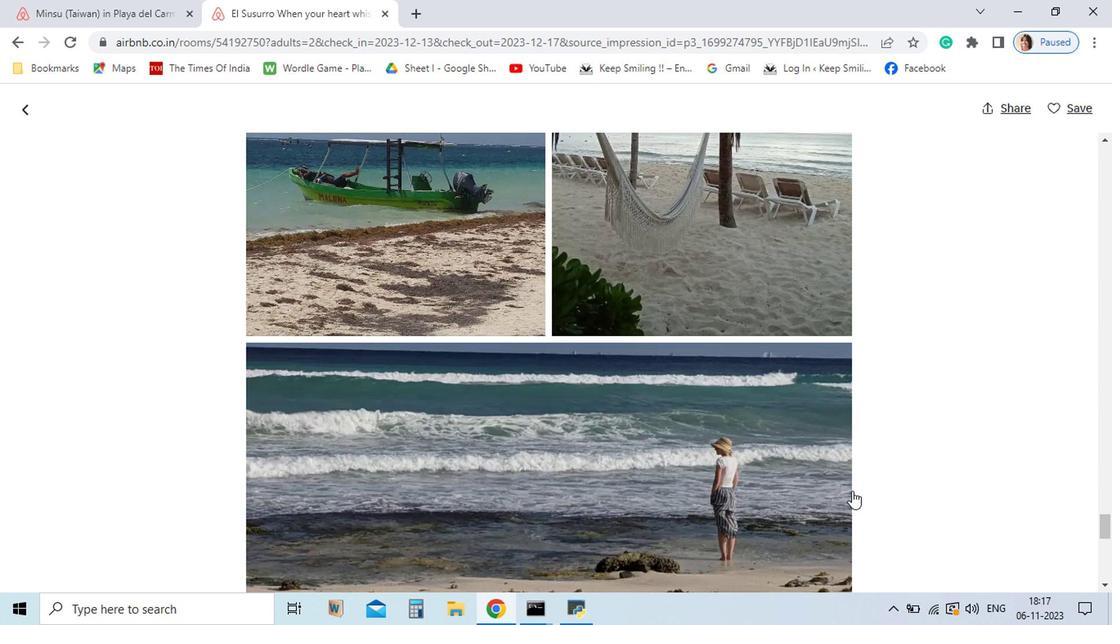 
Action: Mouse scrolled (766, 511) with delta (0, 0)
Screenshot: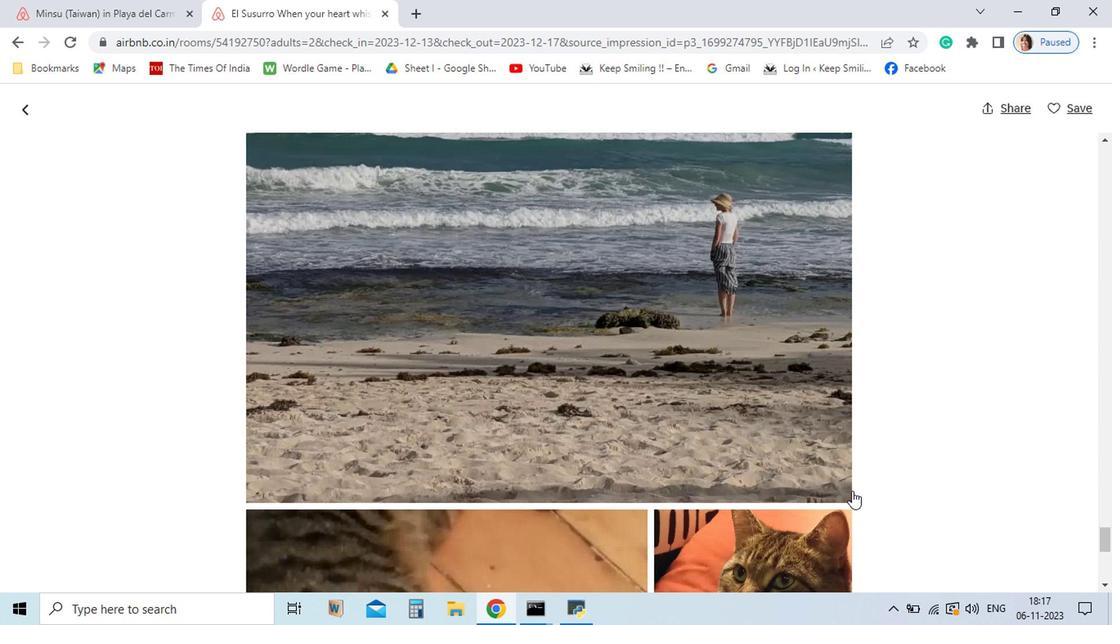 
Action: Mouse scrolled (766, 511) with delta (0, 0)
Screenshot: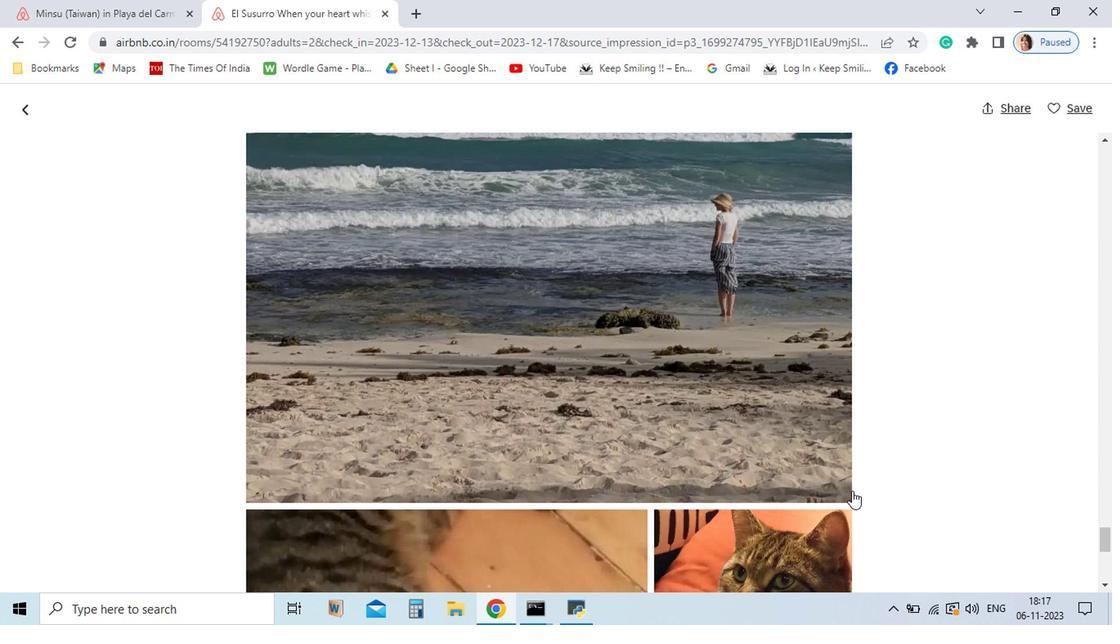 
Action: Mouse scrolled (766, 511) with delta (0, 0)
Screenshot: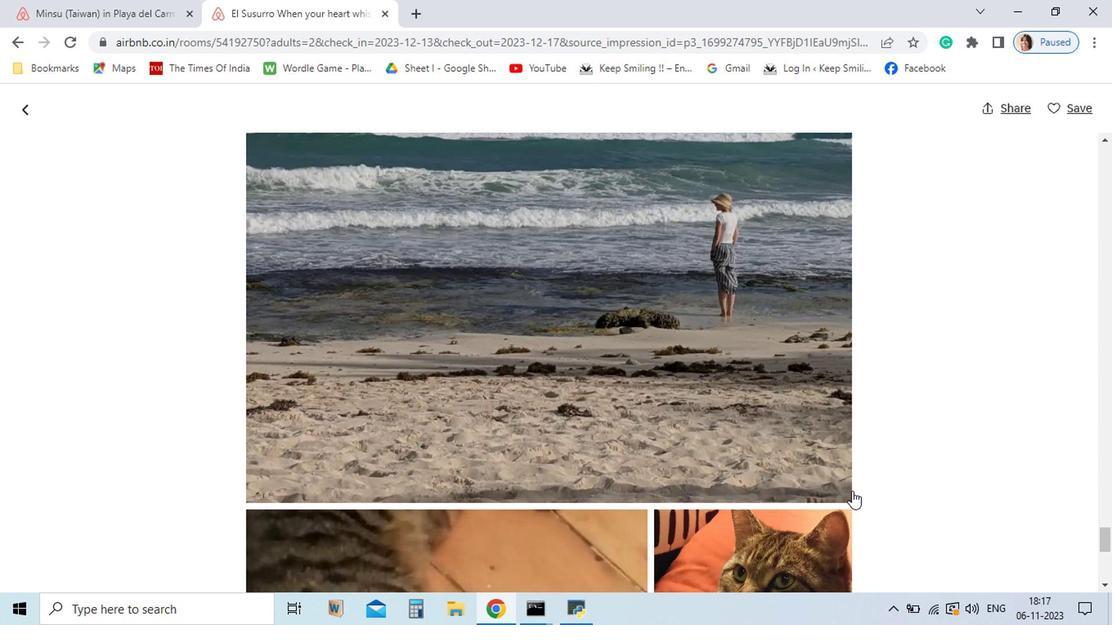 
Action: Mouse scrolled (766, 511) with delta (0, 0)
Screenshot: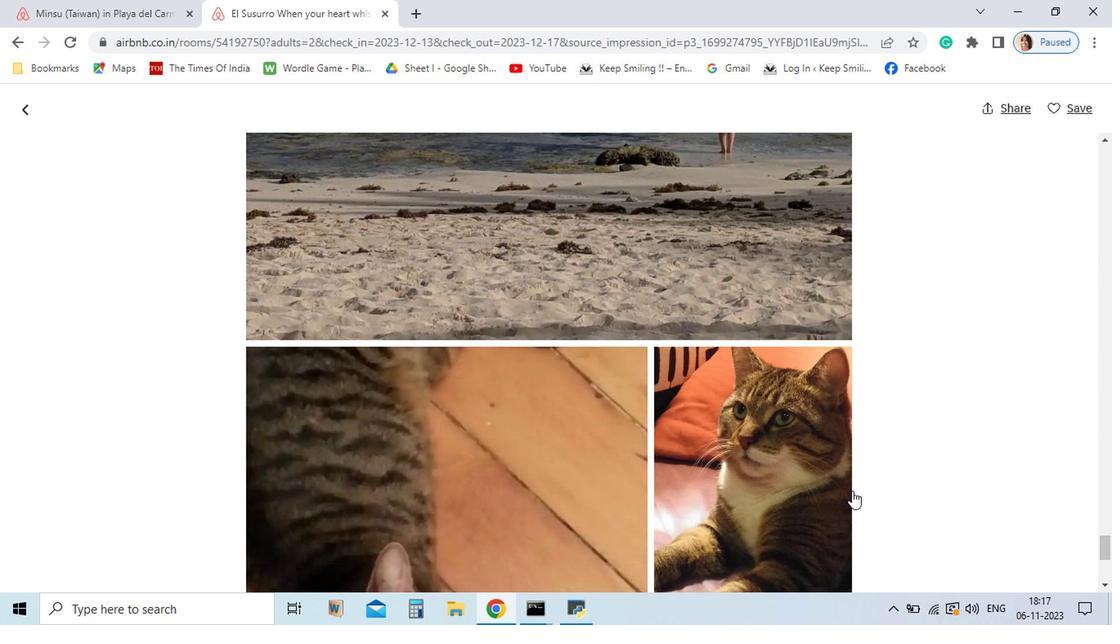 
Action: Mouse scrolled (766, 511) with delta (0, 0)
Screenshot: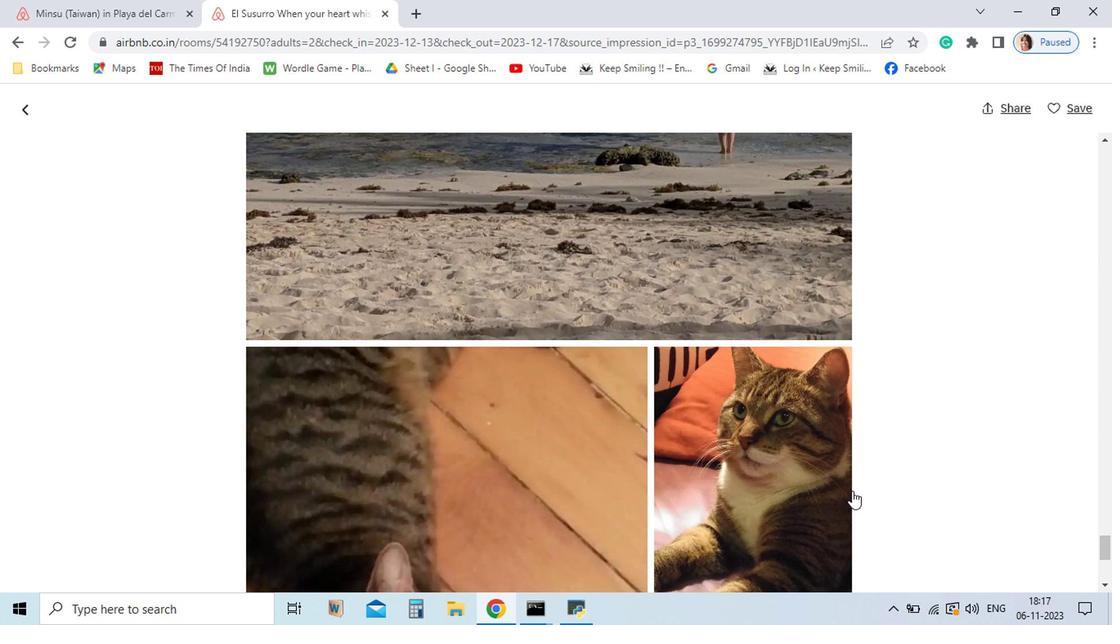 
Action: Mouse scrolled (766, 511) with delta (0, 0)
Screenshot: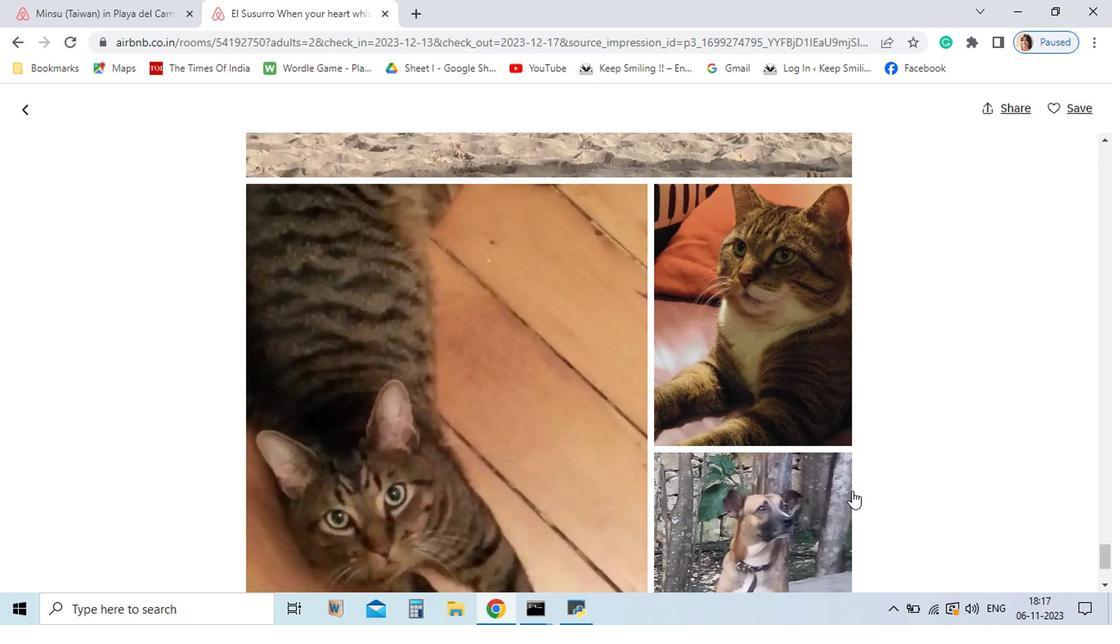 
Action: Mouse scrolled (766, 511) with delta (0, 0)
Screenshot: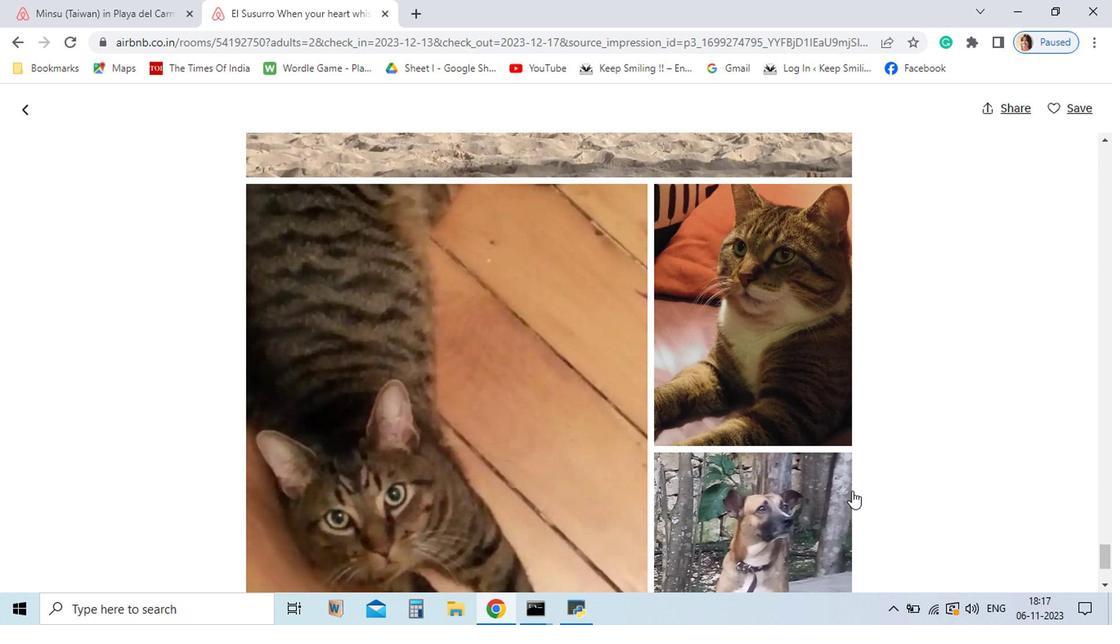 
Action: Mouse scrolled (766, 511) with delta (0, 0)
Screenshot: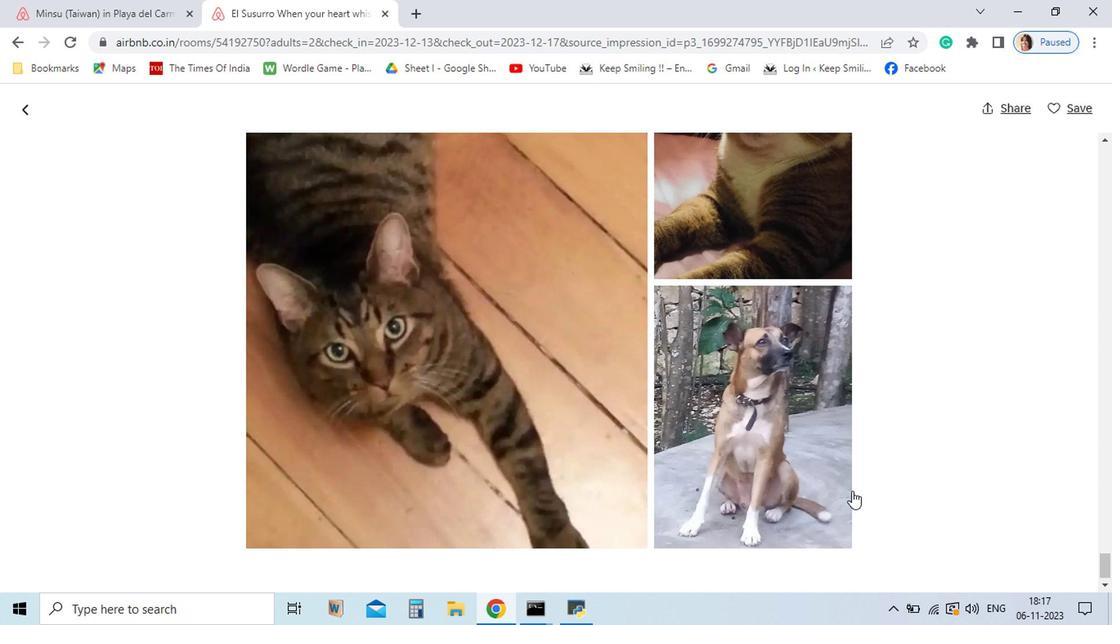 
Action: Mouse scrolled (766, 511) with delta (0, 0)
Screenshot: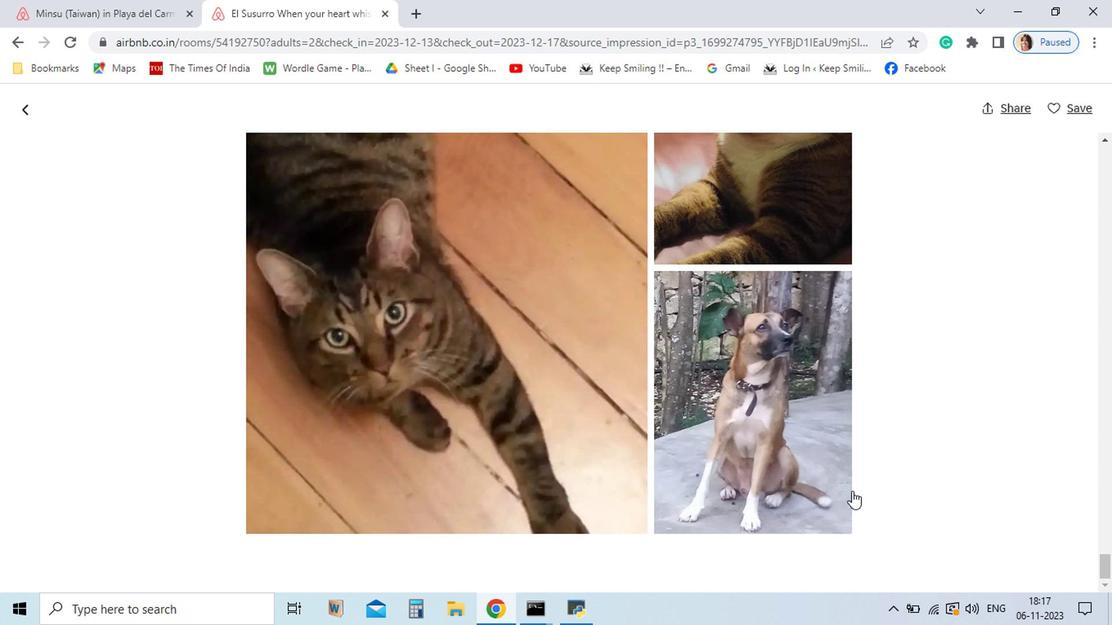 
Action: Mouse scrolled (766, 511) with delta (0, 0)
Screenshot: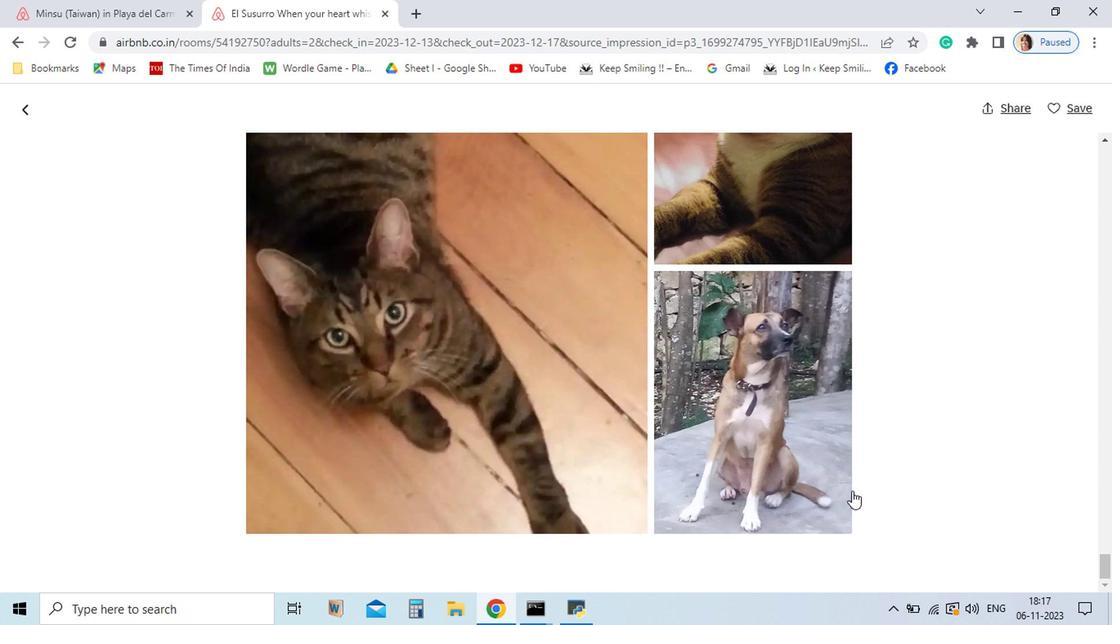 
Action: Mouse scrolled (766, 511) with delta (0, 0)
Screenshot: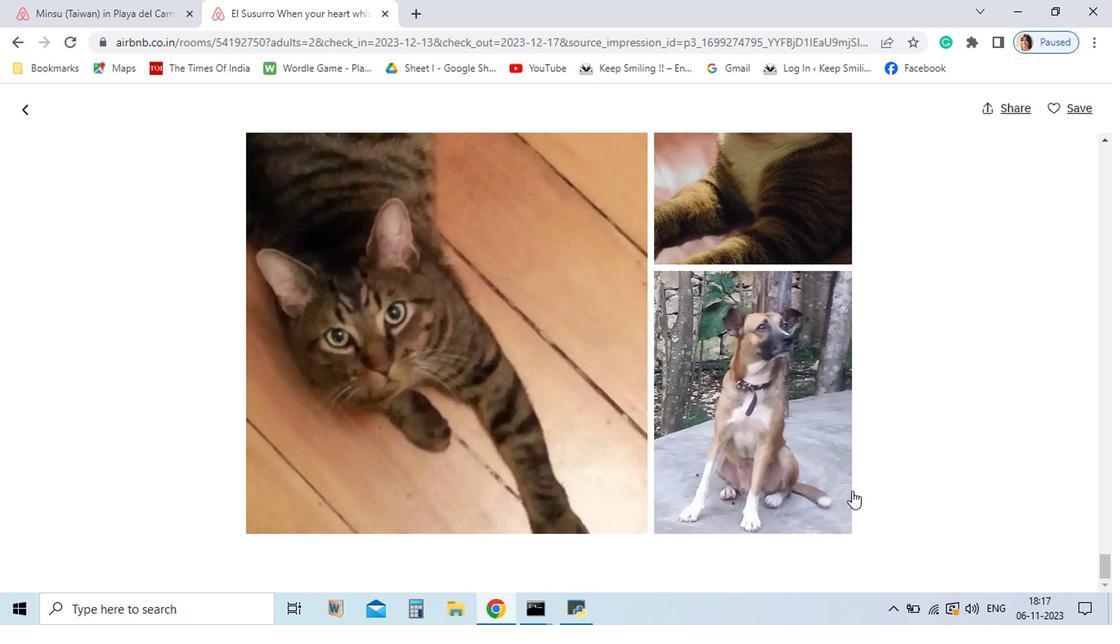
Action: Mouse scrolled (766, 511) with delta (0, 0)
Screenshot: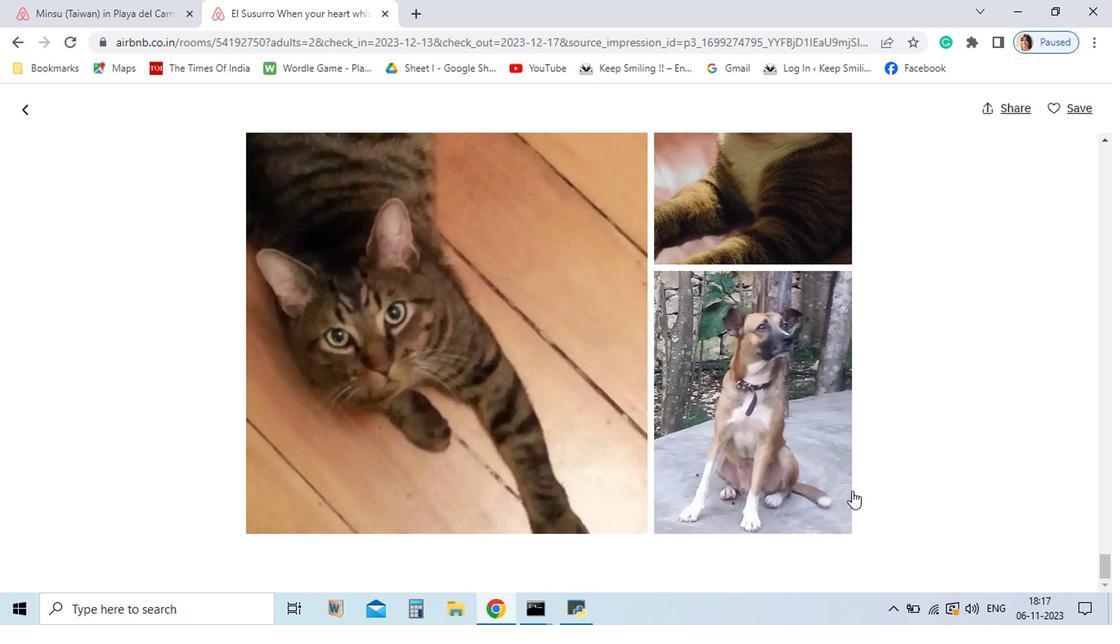 
Action: Mouse scrolled (766, 511) with delta (0, 0)
Screenshot: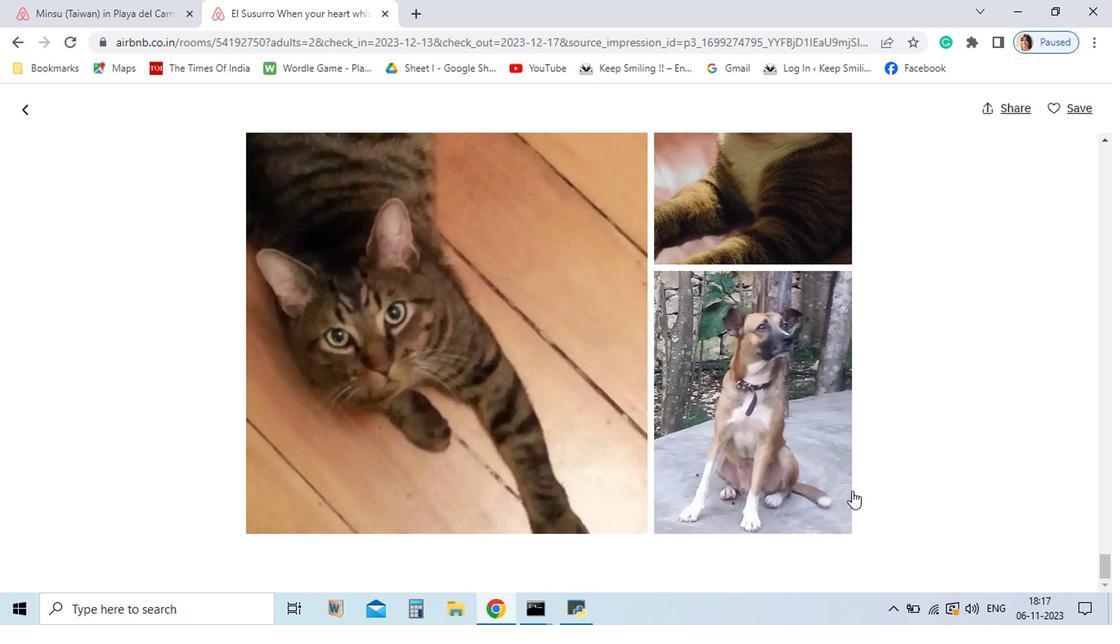 
Action: Mouse moved to (180, 237)
Screenshot: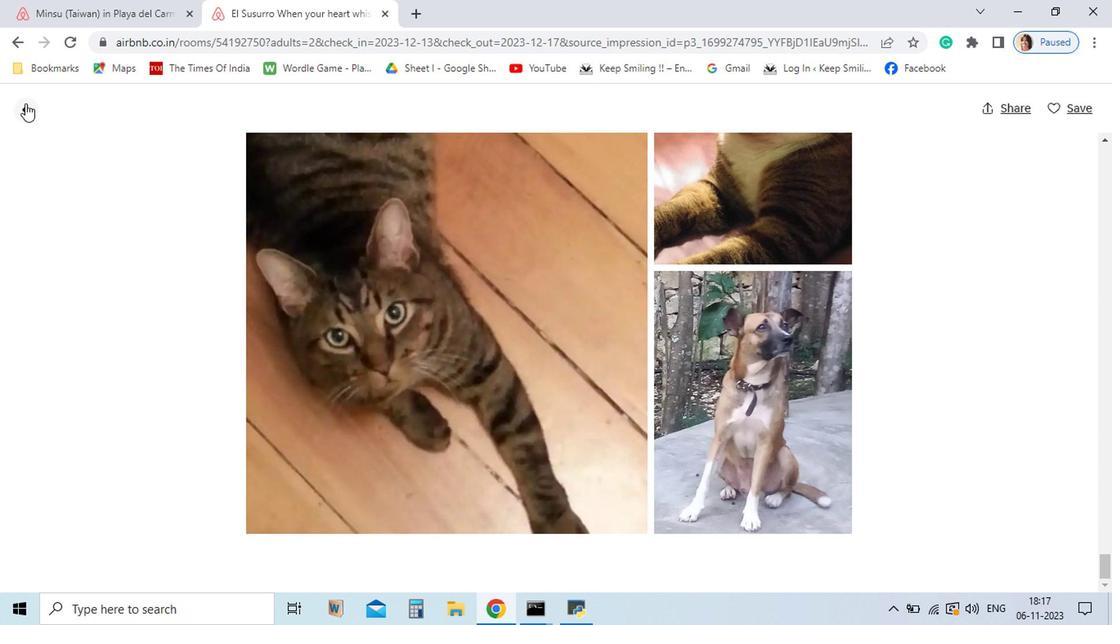 
Action: Mouse pressed left at (180, 237)
Screenshot: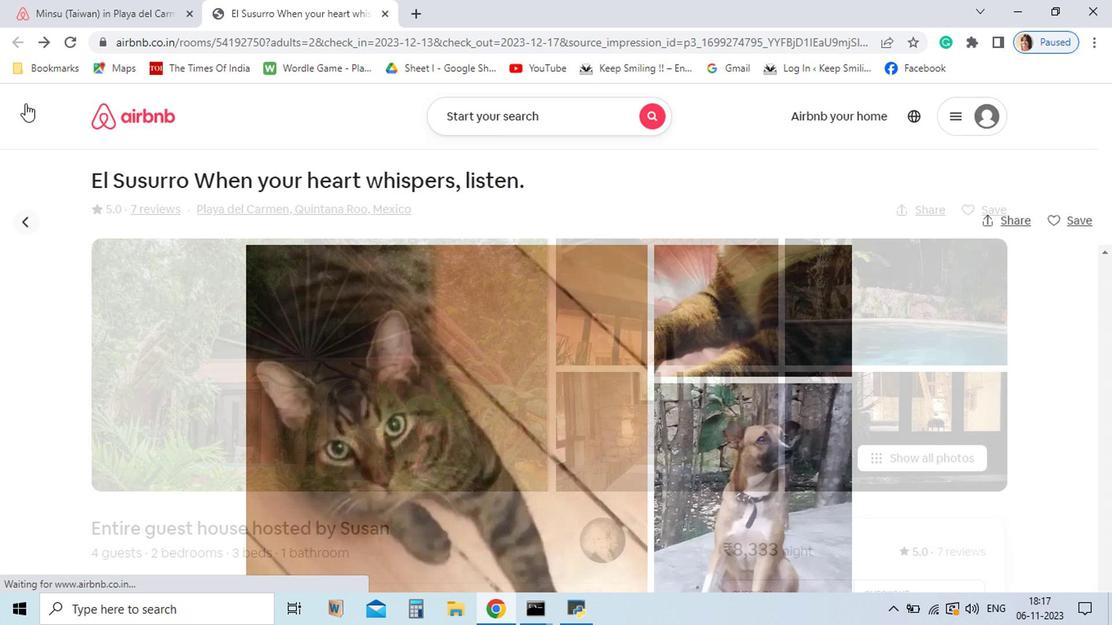 
Action: Mouse moved to (467, 489)
Screenshot: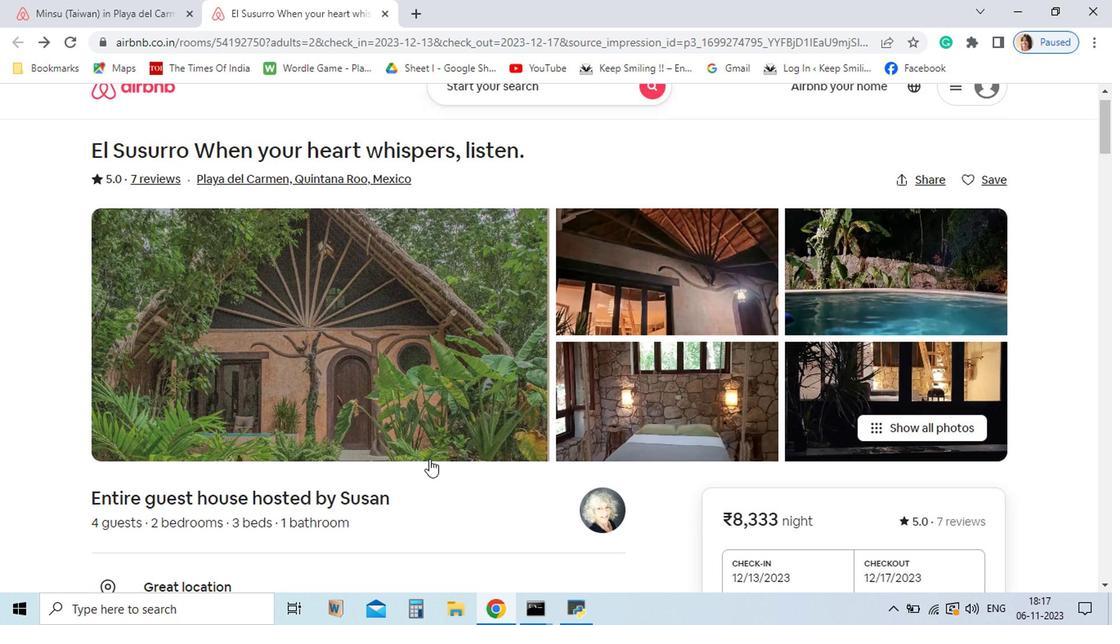 
Action: Mouse scrolled (467, 489) with delta (0, 0)
Screenshot: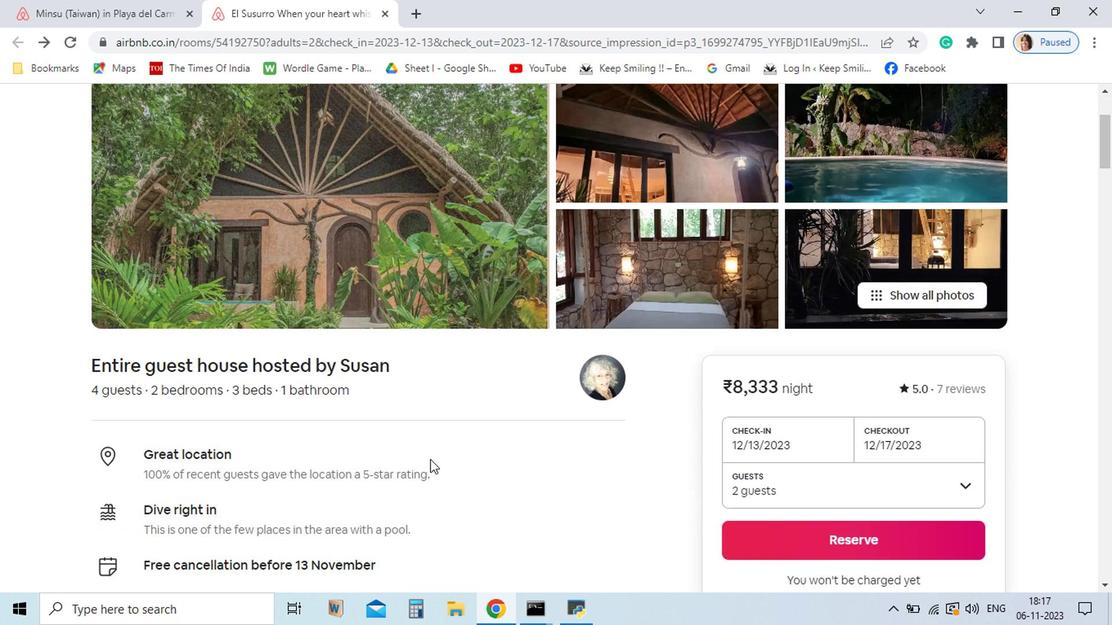 
Action: Mouse scrolled (467, 489) with delta (0, 0)
Screenshot: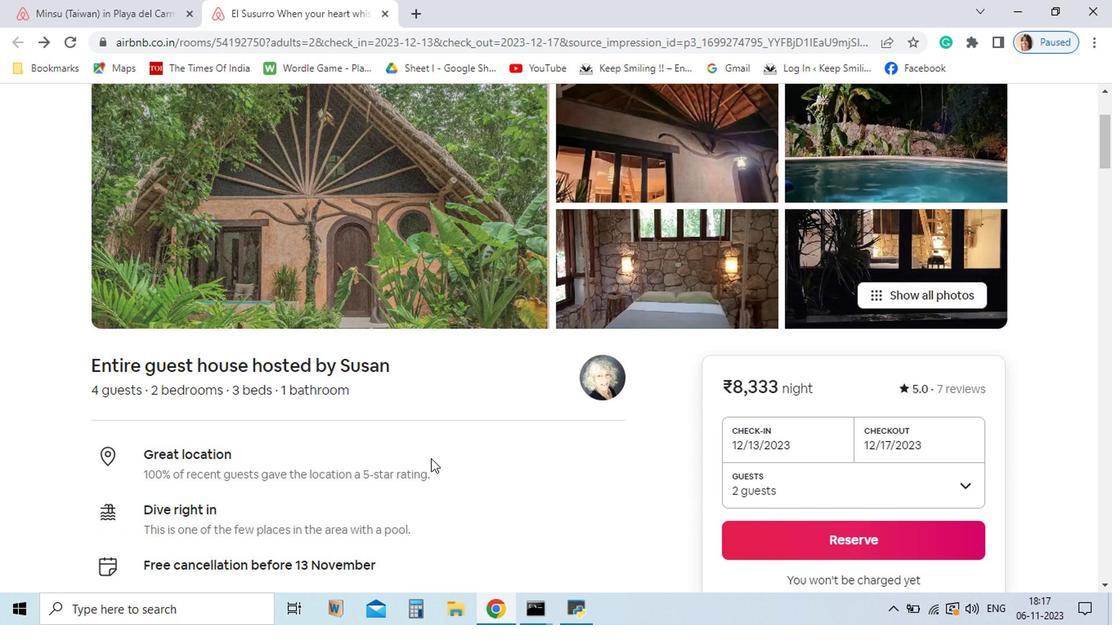 
Action: Mouse moved to (468, 489)
Screenshot: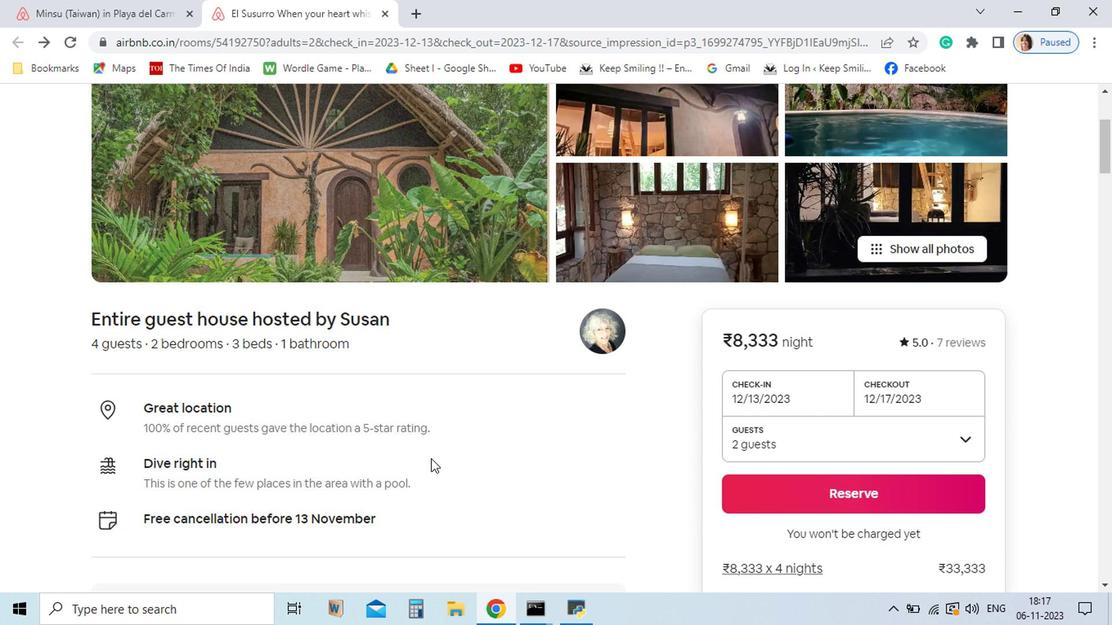 
Action: Mouse scrolled (468, 488) with delta (0, 0)
Screenshot: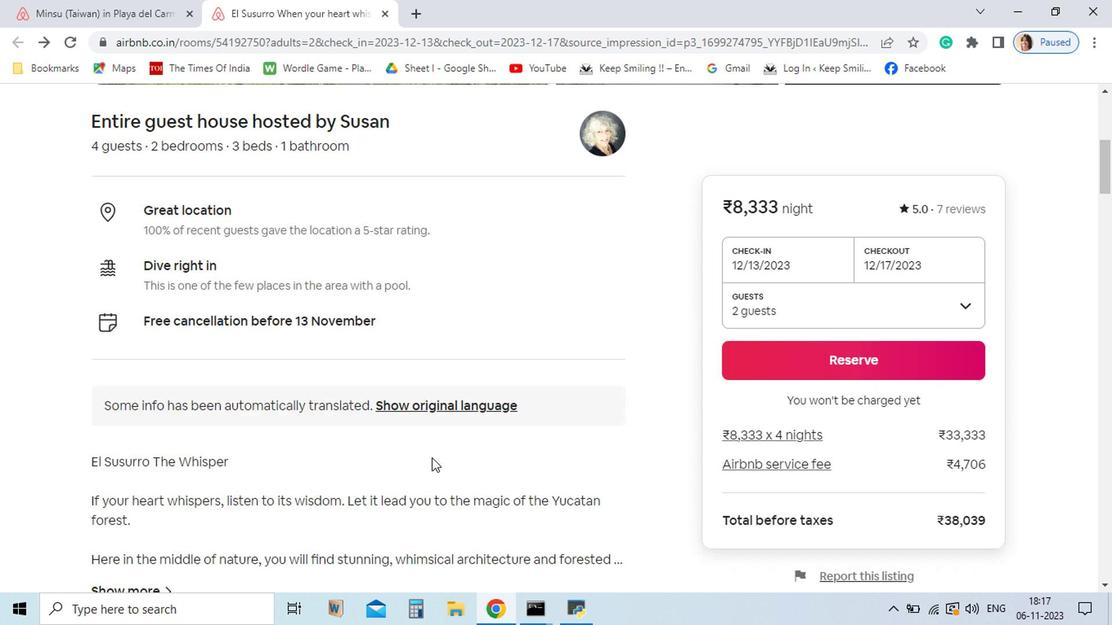 
Action: Mouse scrolled (468, 488) with delta (0, 0)
Screenshot: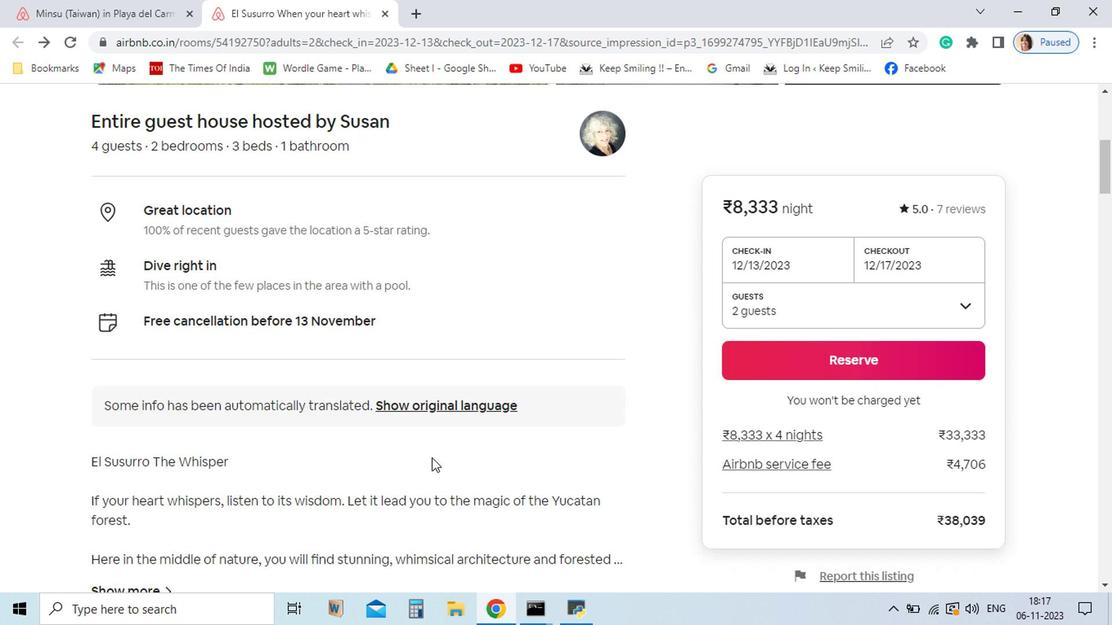 
Action: Mouse scrolled (468, 488) with delta (0, 0)
Screenshot: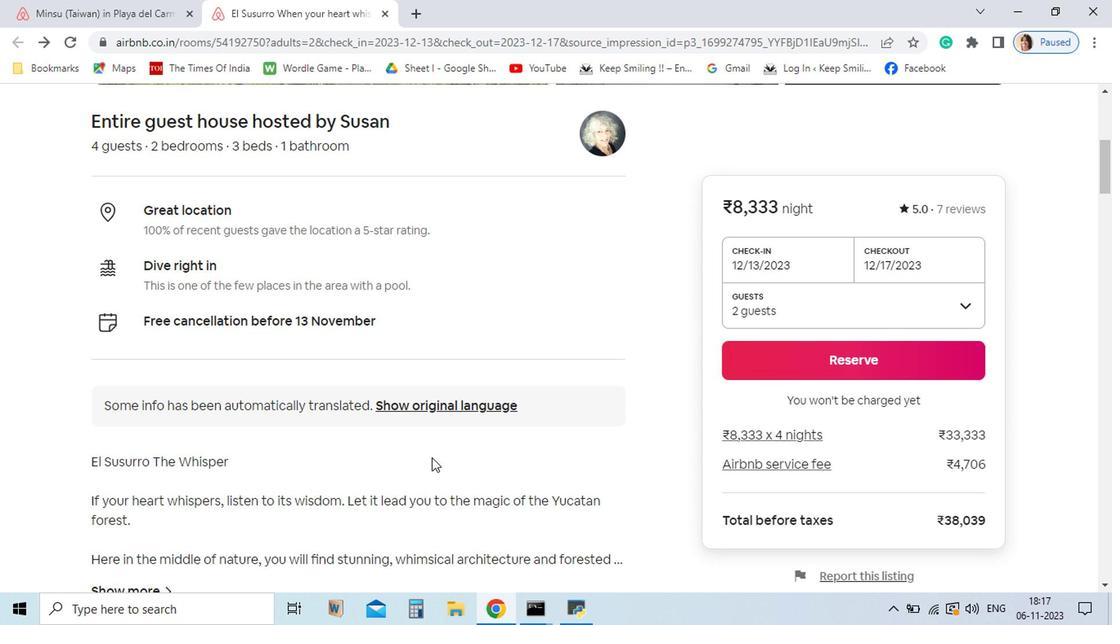 
Action: Mouse moved to (468, 488)
Screenshot: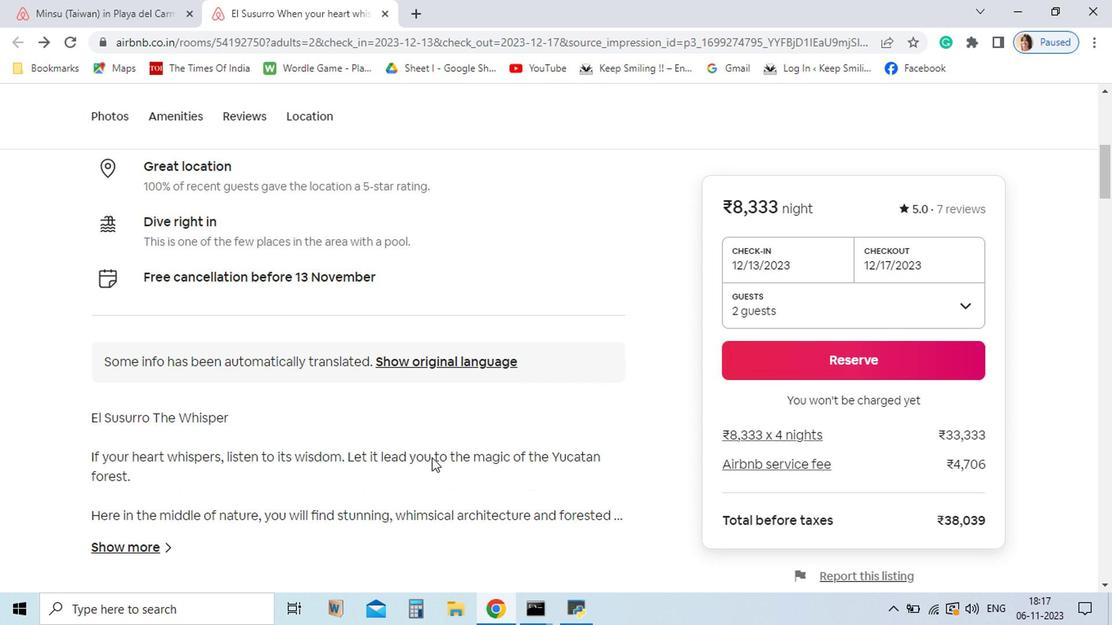 
Action: Mouse scrolled (468, 487) with delta (0, 0)
Screenshot: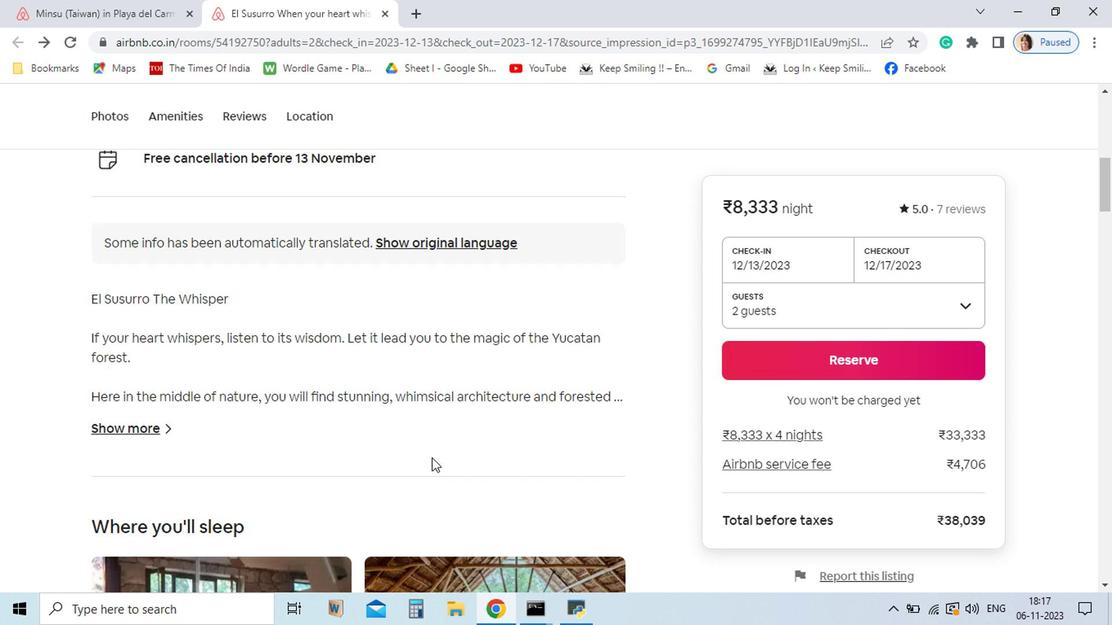 
Action: Mouse scrolled (468, 487) with delta (0, 0)
Screenshot: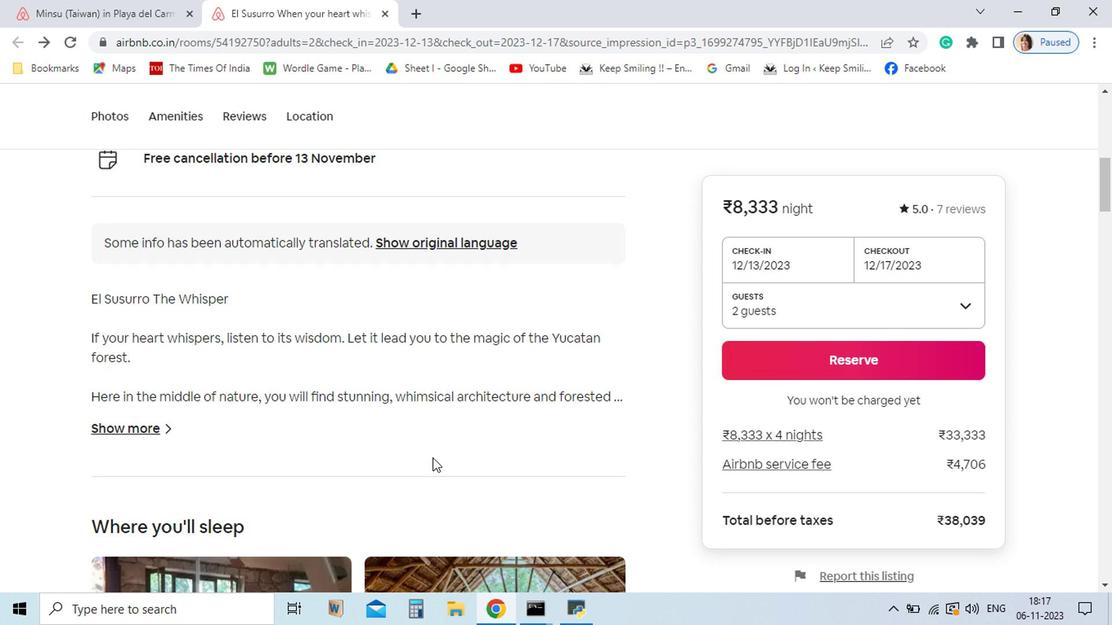 
Action: Mouse moved to (469, 488)
Screenshot: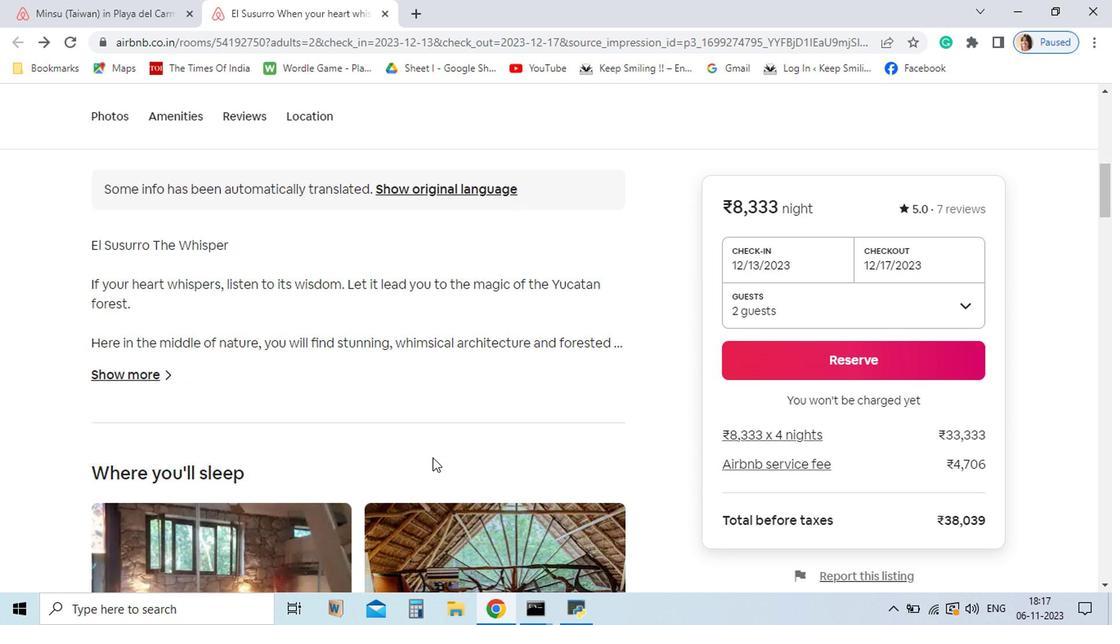 
Action: Mouse scrolled (469, 487) with delta (0, 0)
Screenshot: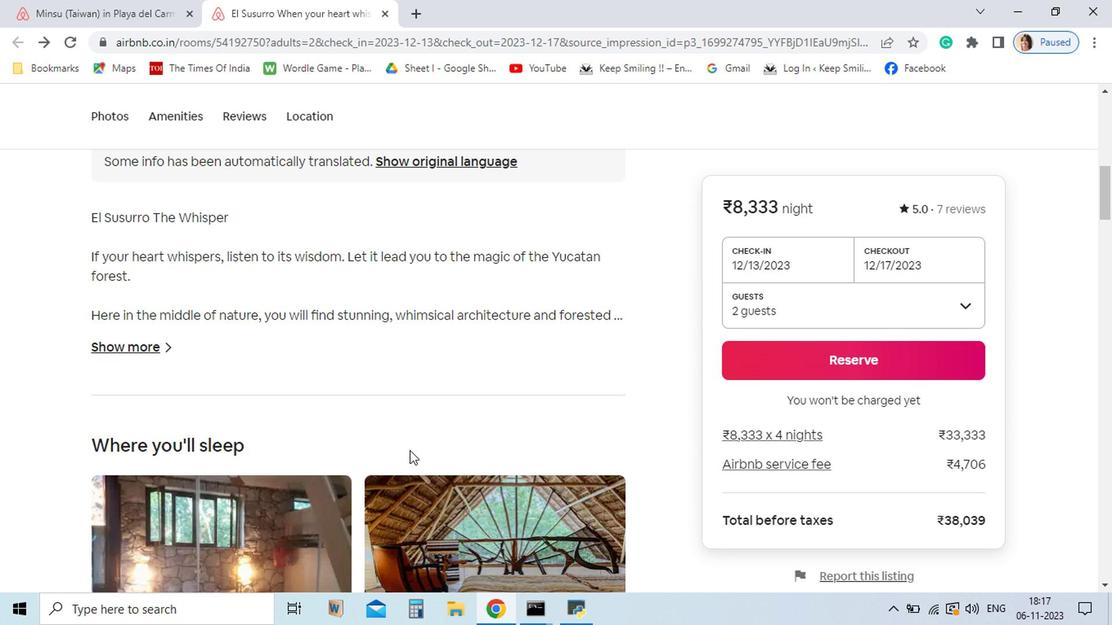
Action: Mouse moved to (258, 406)
Screenshot: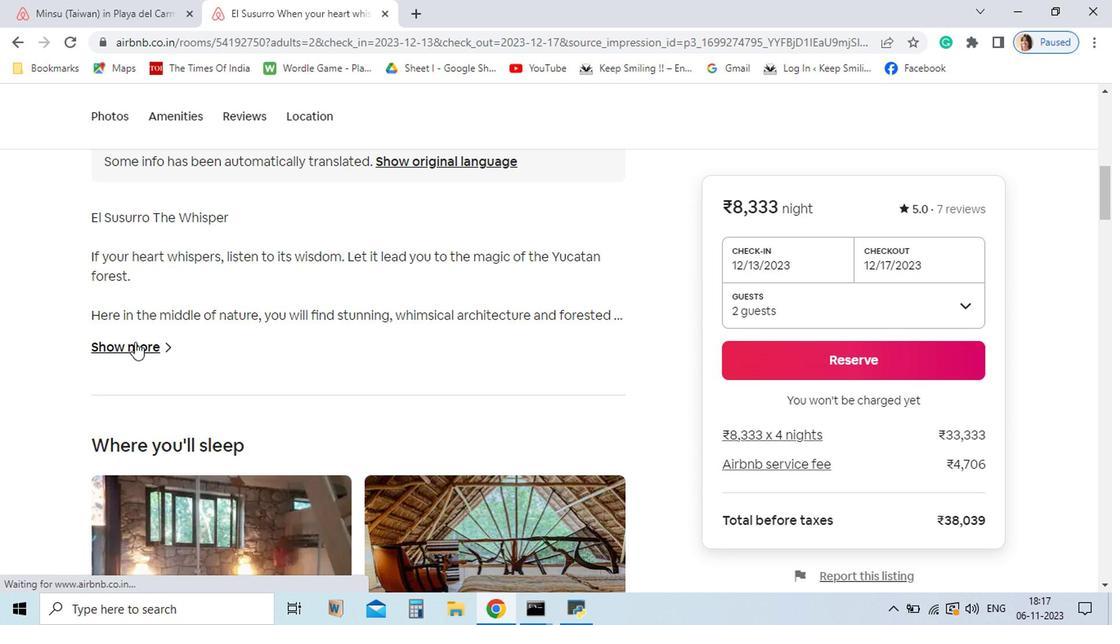 
Action: Mouse pressed left at (258, 406)
Screenshot: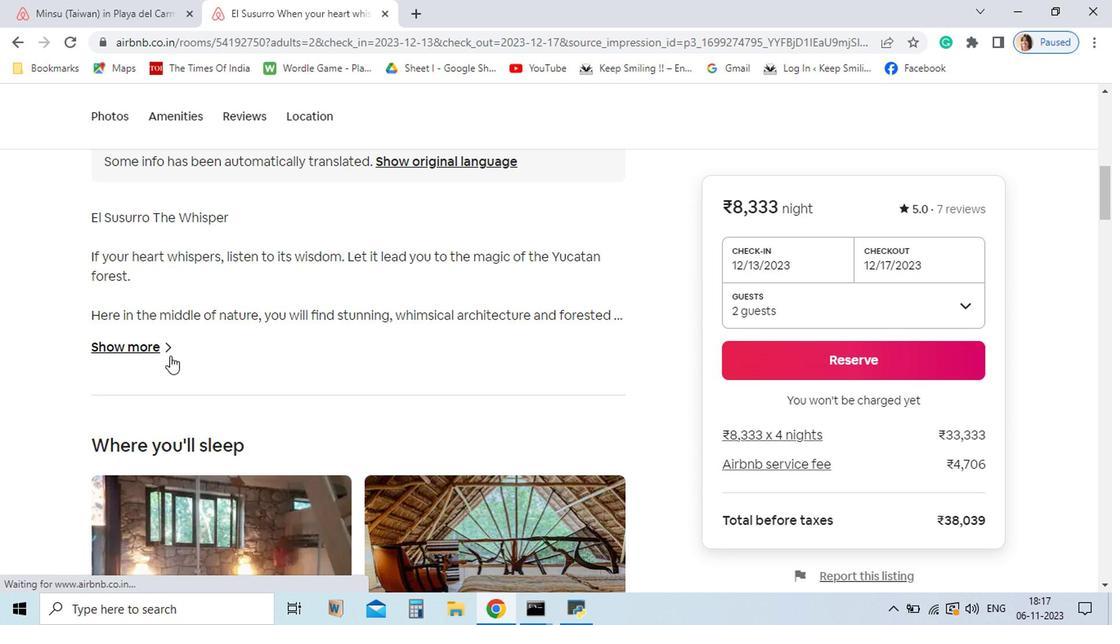 
Action: Mouse moved to (776, 556)
Screenshot: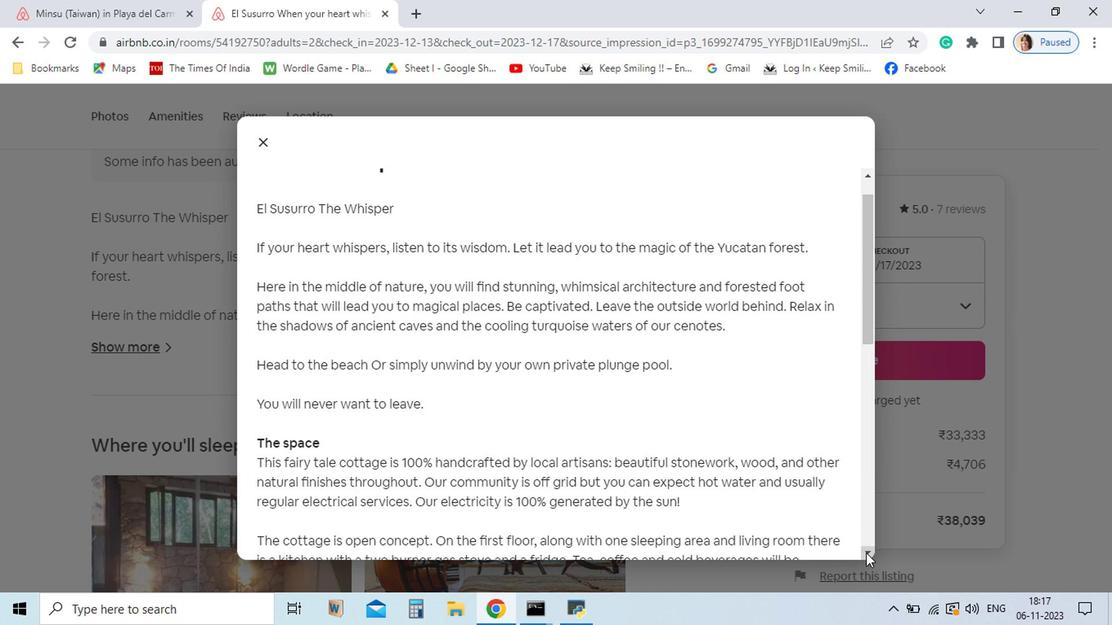 
Action: Mouse pressed left at (776, 556)
Screenshot: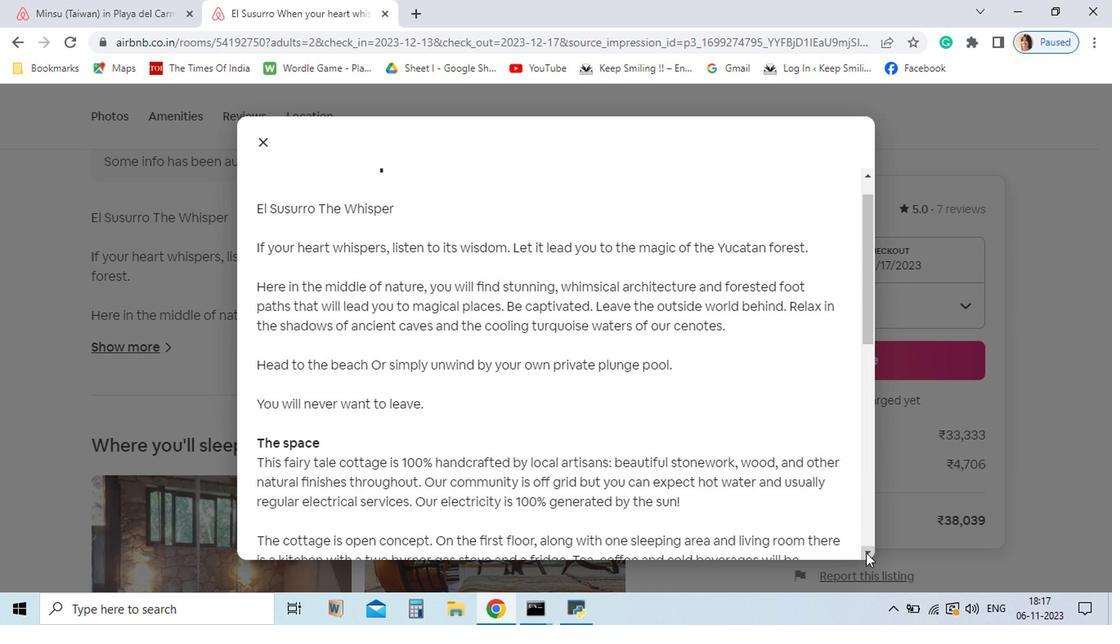 
Action: Mouse pressed left at (776, 556)
Screenshot: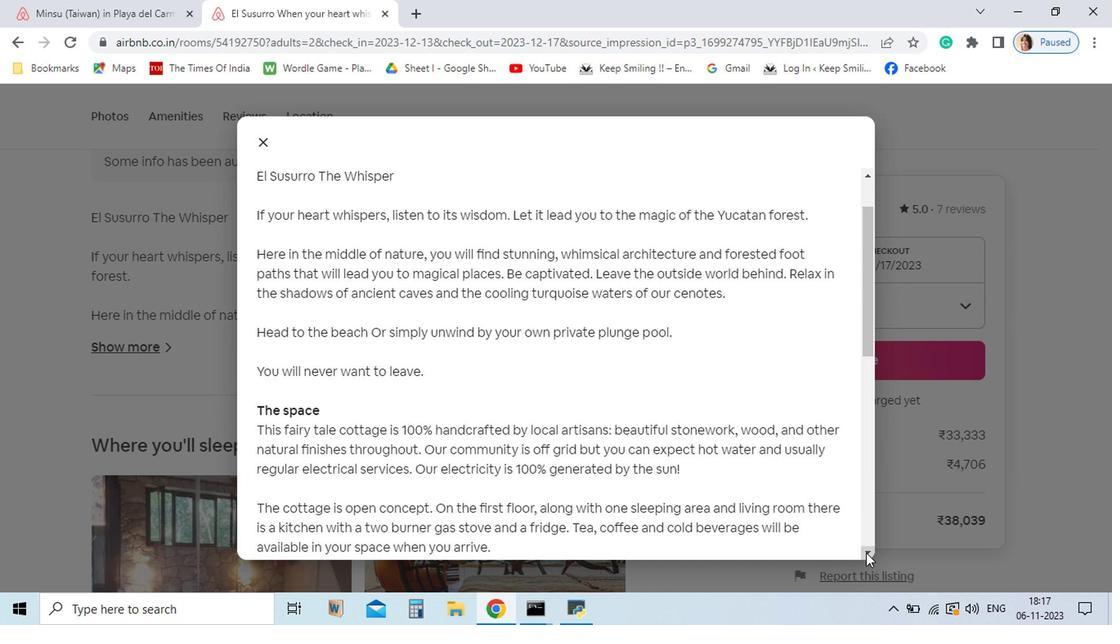 
Action: Mouse pressed left at (776, 556)
Screenshot: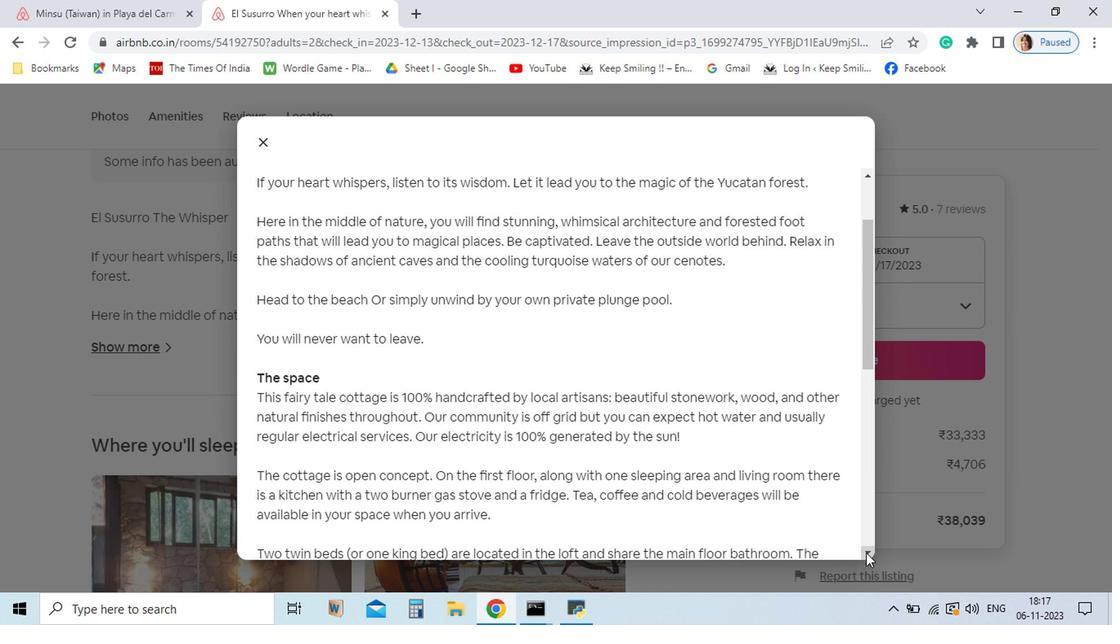 
Action: Mouse pressed left at (776, 556)
Screenshot: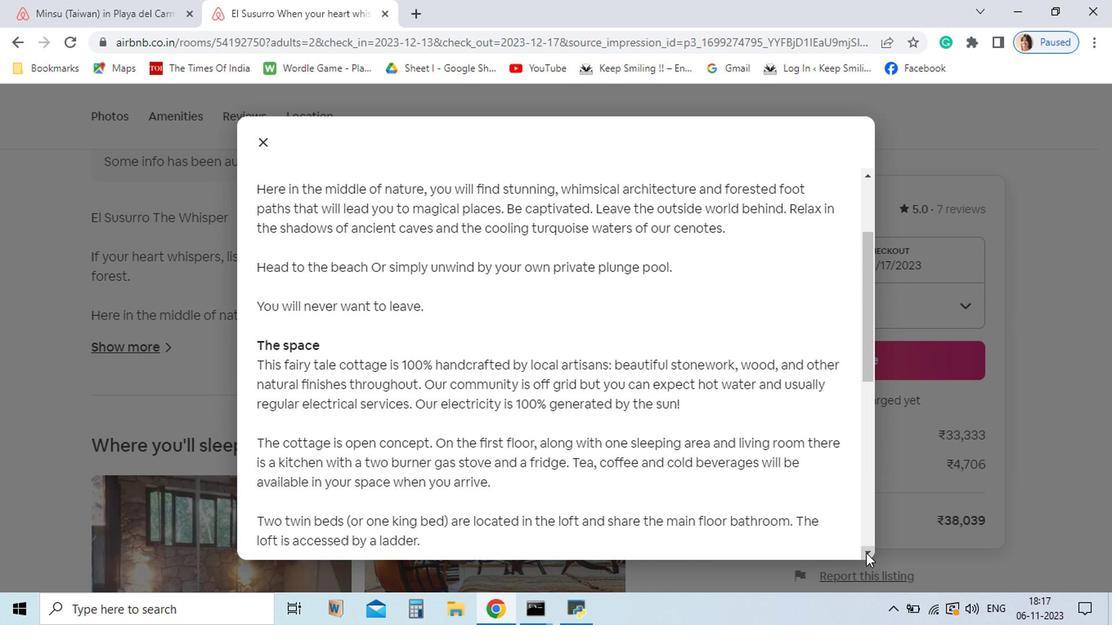 
Action: Mouse pressed left at (776, 556)
Screenshot: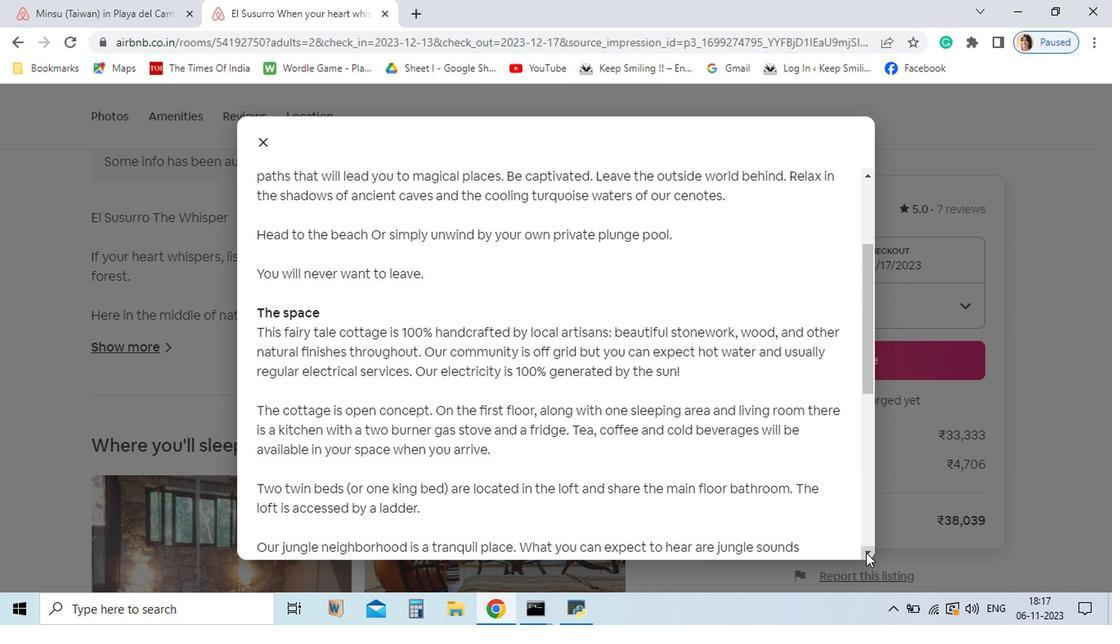 
Action: Mouse pressed left at (776, 556)
Screenshot: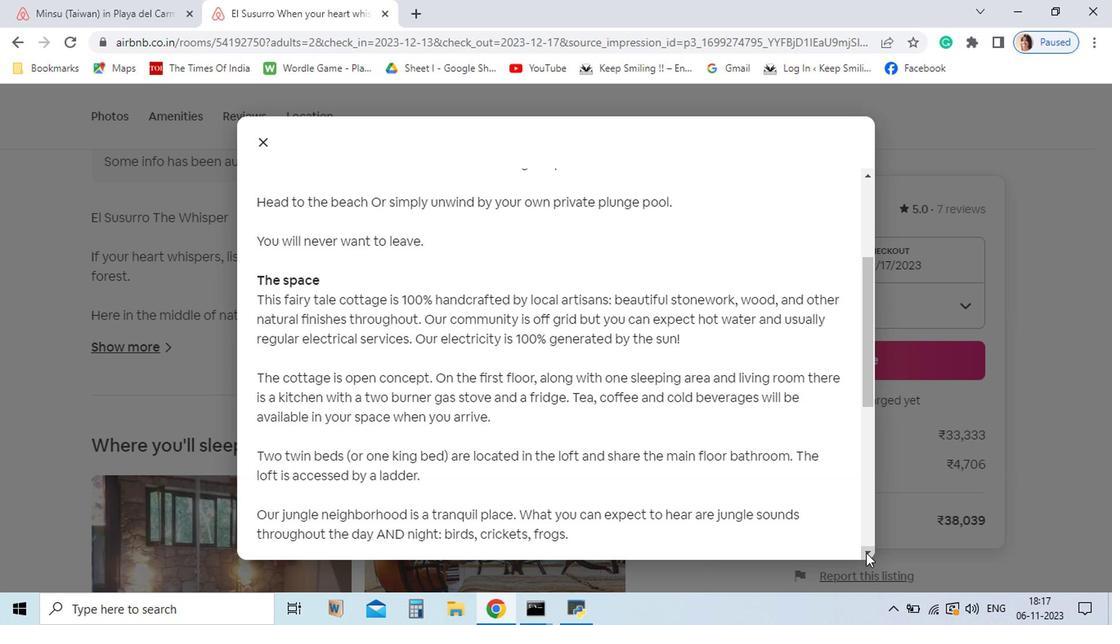 
Action: Mouse pressed left at (776, 556)
Screenshot: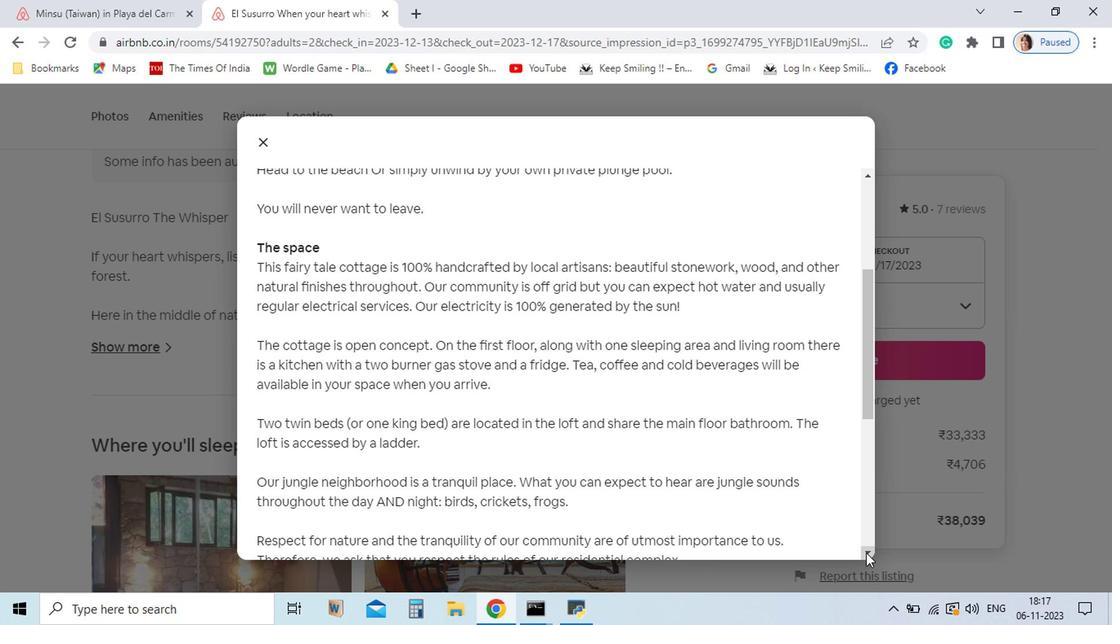 
Action: Mouse pressed left at (776, 556)
Screenshot: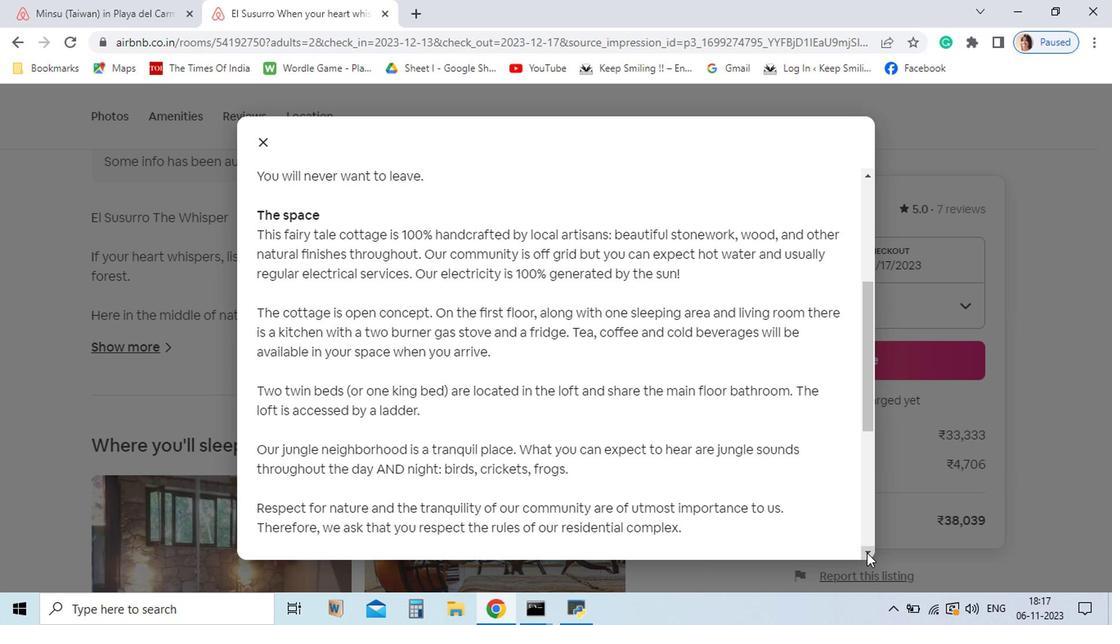 
Action: Mouse moved to (777, 556)
Screenshot: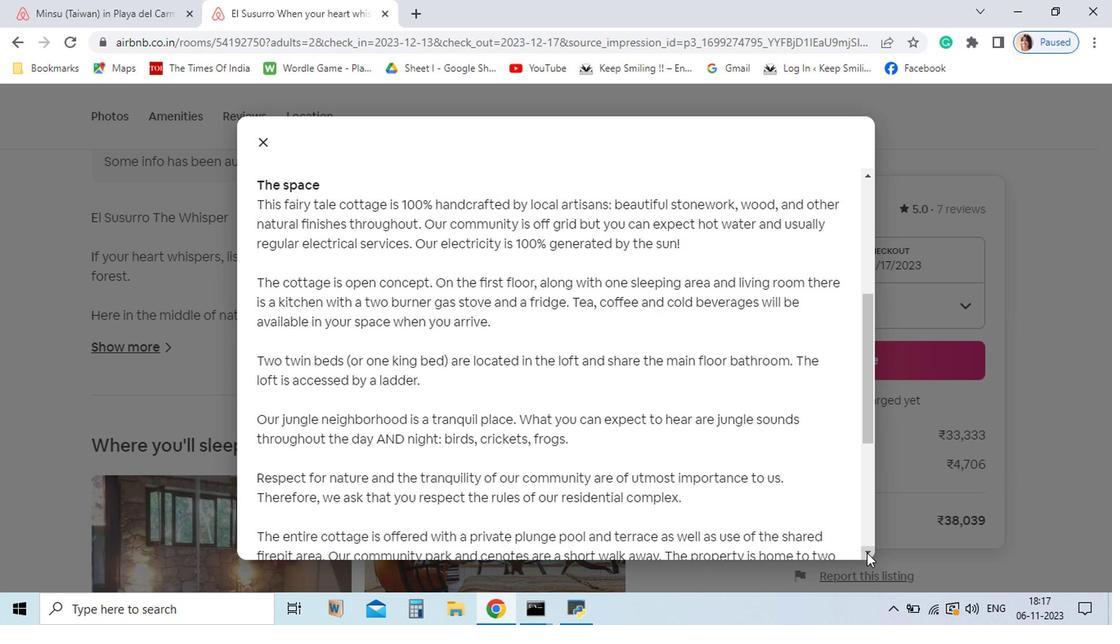 
Action: Mouse pressed left at (777, 556)
Screenshot: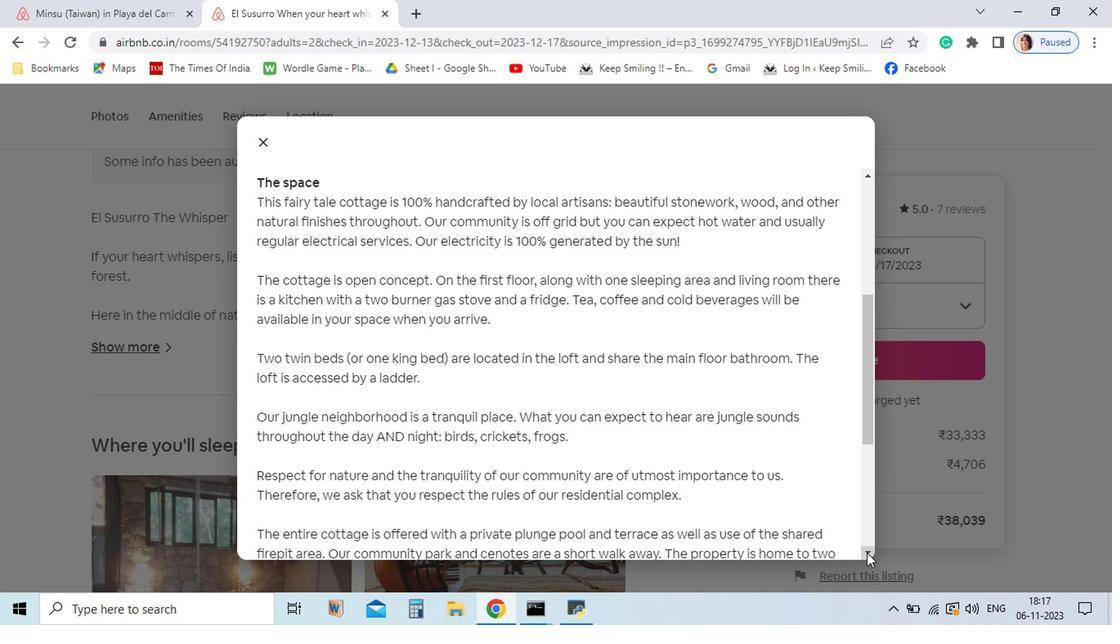
Action: Mouse moved to (777, 556)
Screenshot: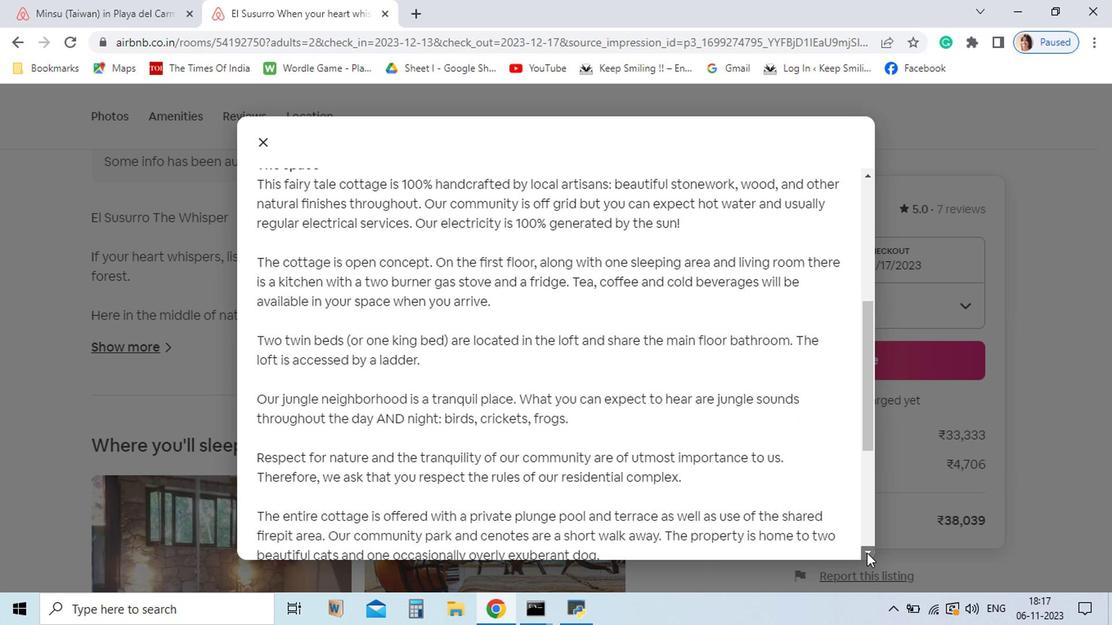 
Action: Mouse pressed left at (777, 556)
Screenshot: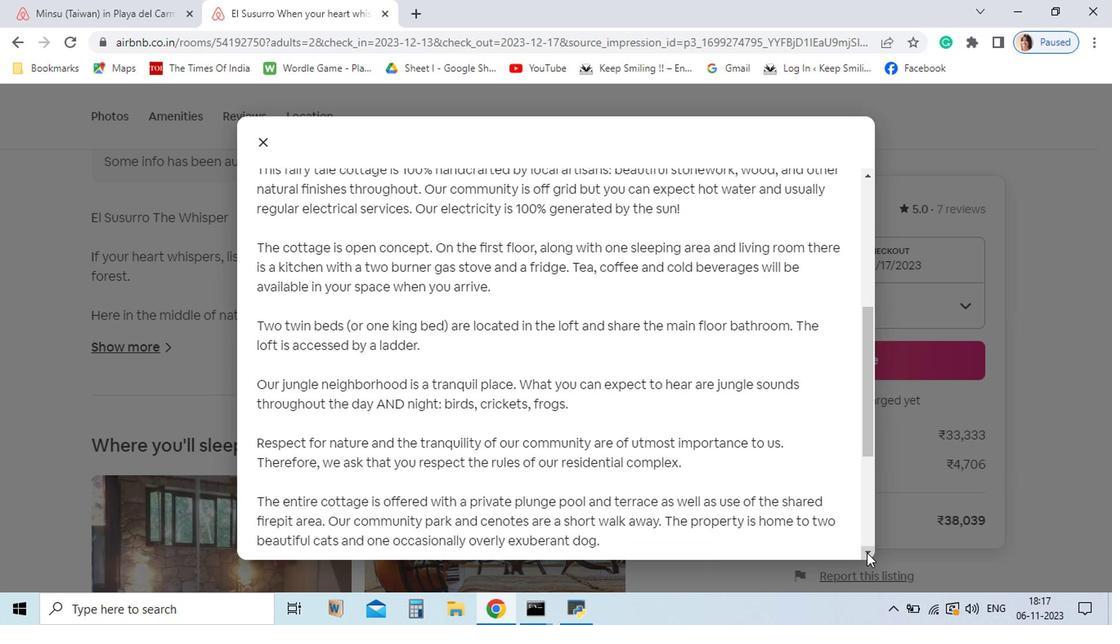 
Action: Mouse pressed left at (777, 556)
Screenshot: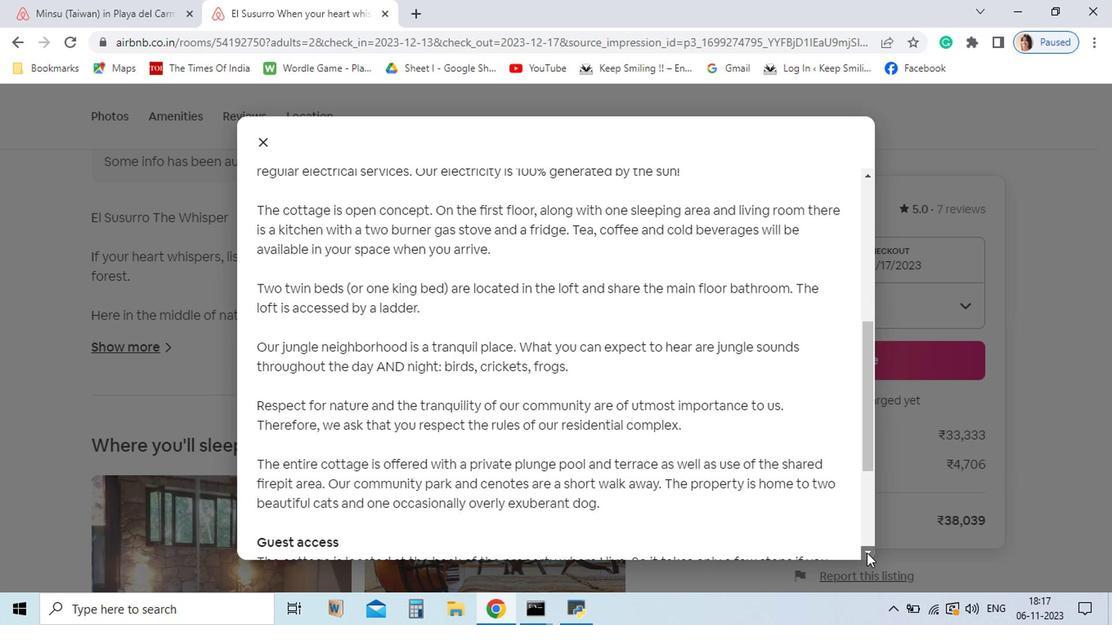 
Action: Mouse pressed left at (777, 556)
Screenshot: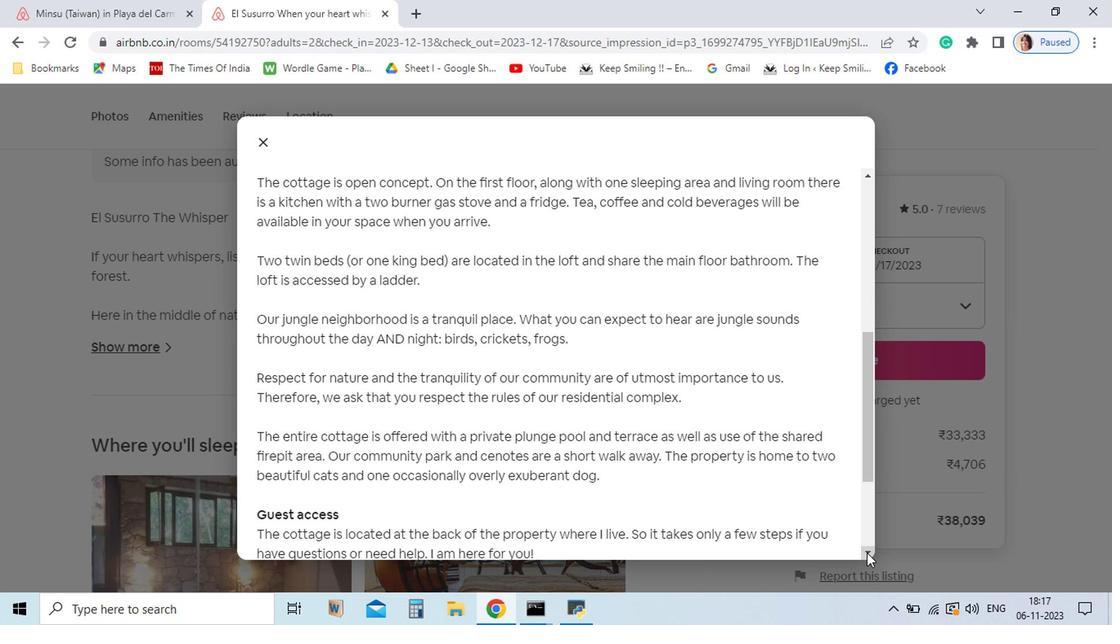 
Action: Mouse pressed left at (777, 556)
Screenshot: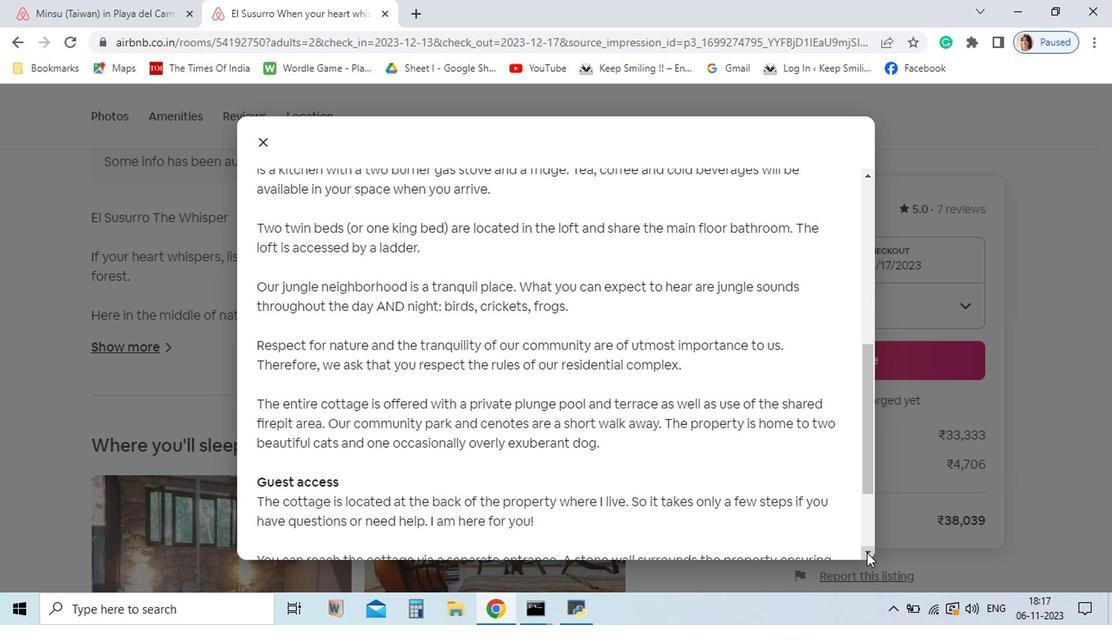 
Action: Mouse pressed left at (777, 556)
Screenshot: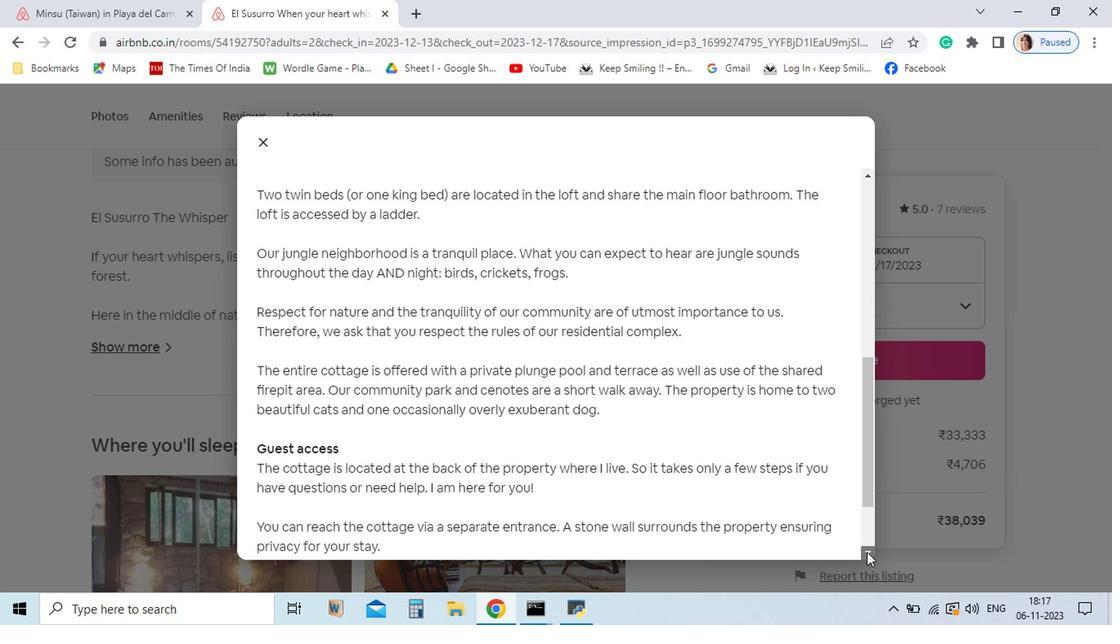 
Action: Mouse moved to (777, 555)
Screenshot: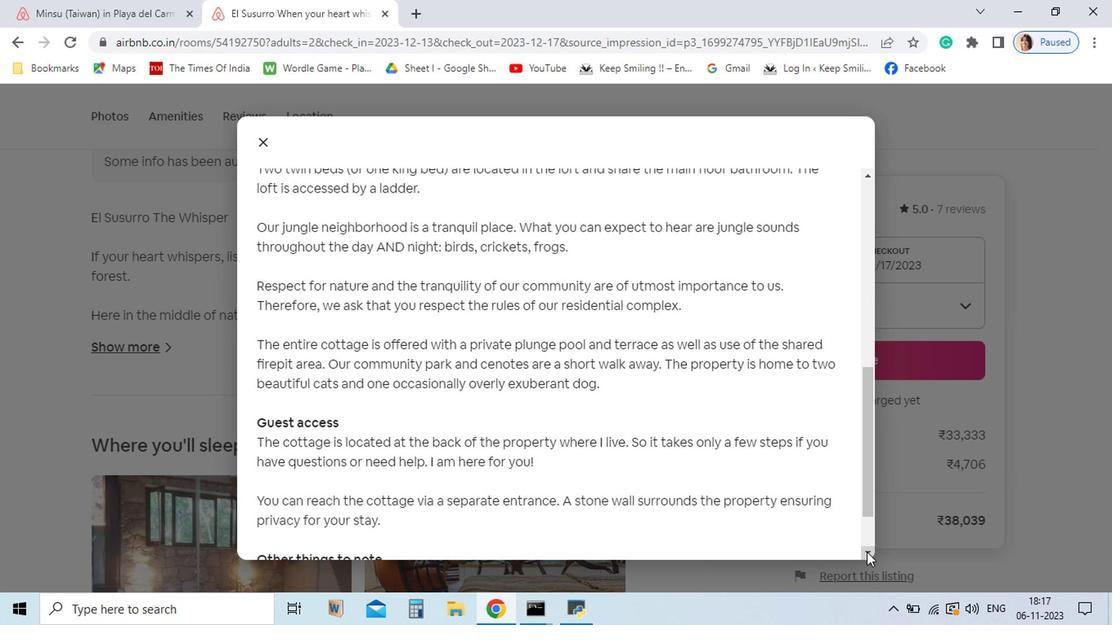 
Action: Mouse pressed left at (777, 555)
Screenshot: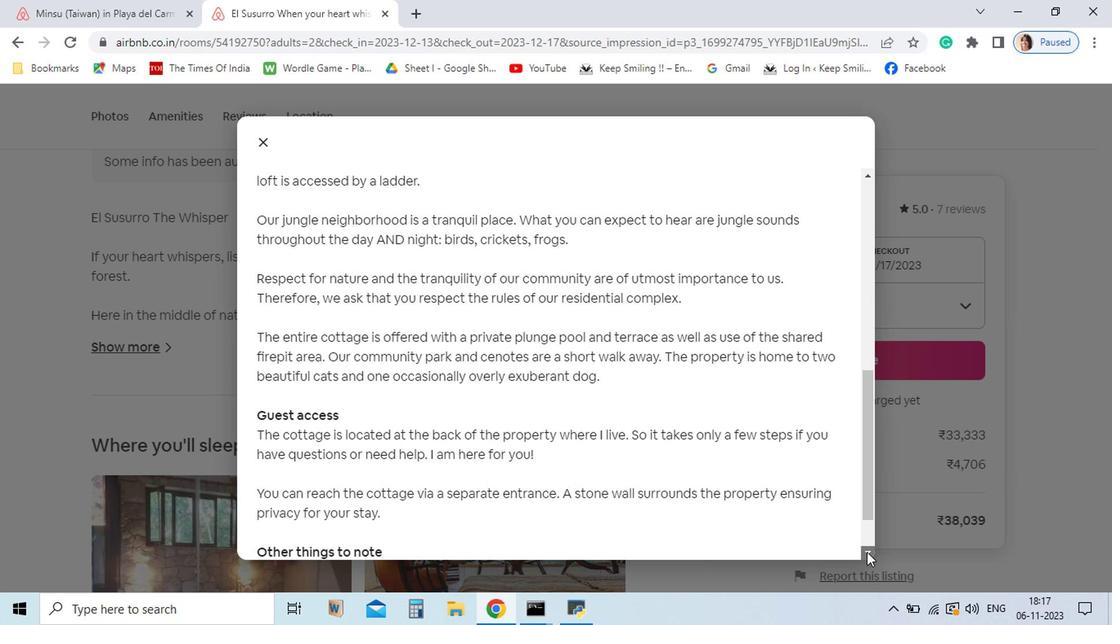 
Action: Mouse pressed left at (777, 555)
Screenshot: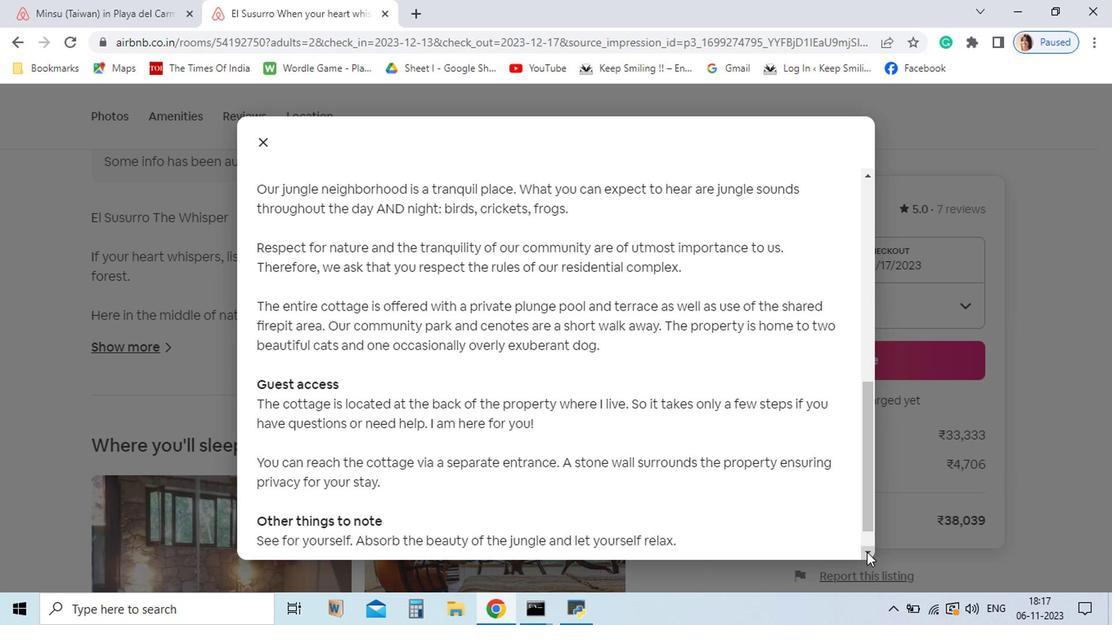 
Action: Mouse pressed left at (777, 555)
Screenshot: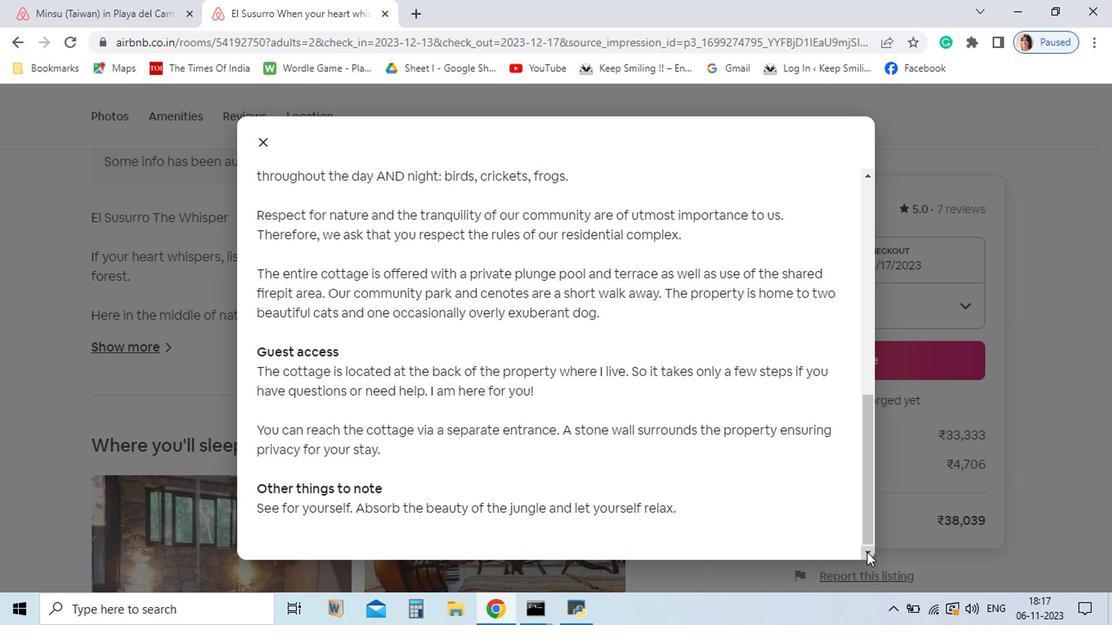 
Action: Mouse pressed left at (777, 555)
Screenshot: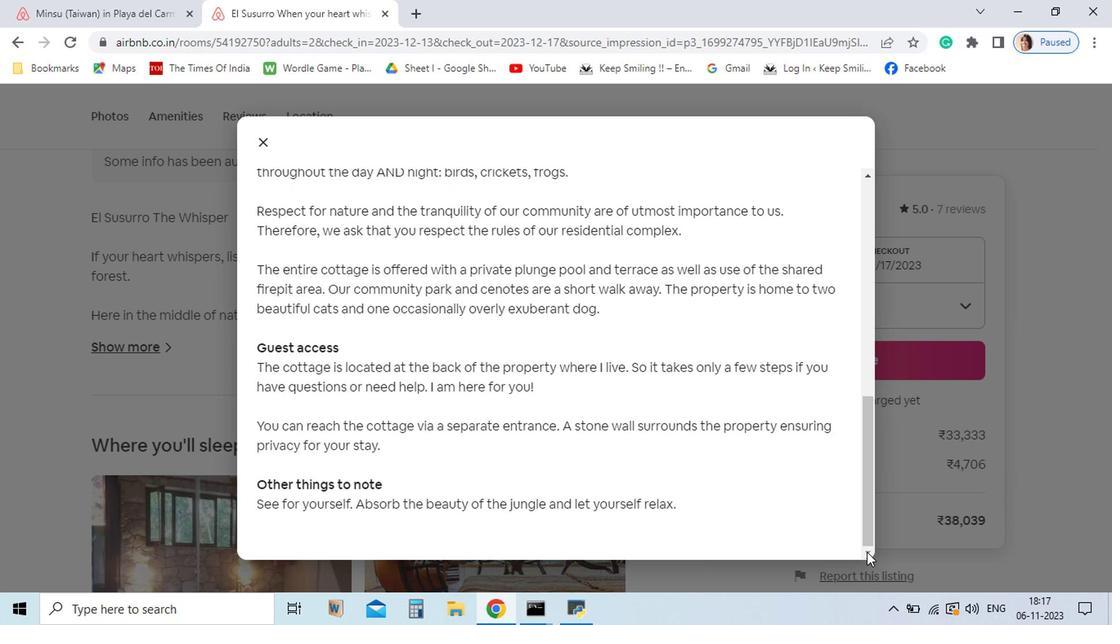 
Action: Mouse moved to (347, 266)
Screenshot: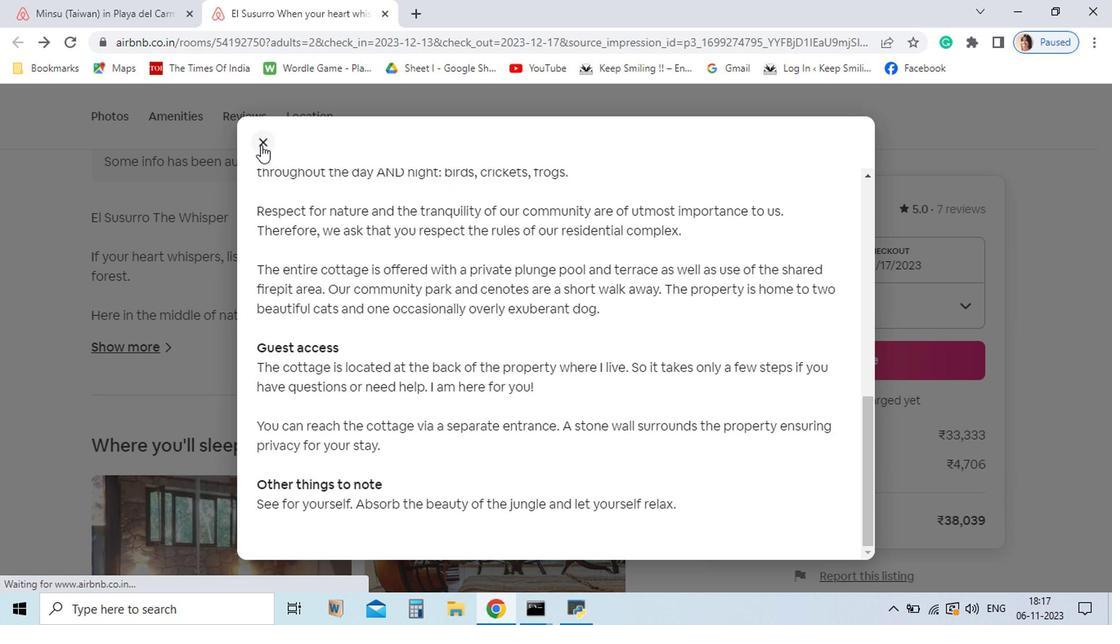 
Action: Mouse pressed left at (347, 266)
Screenshot: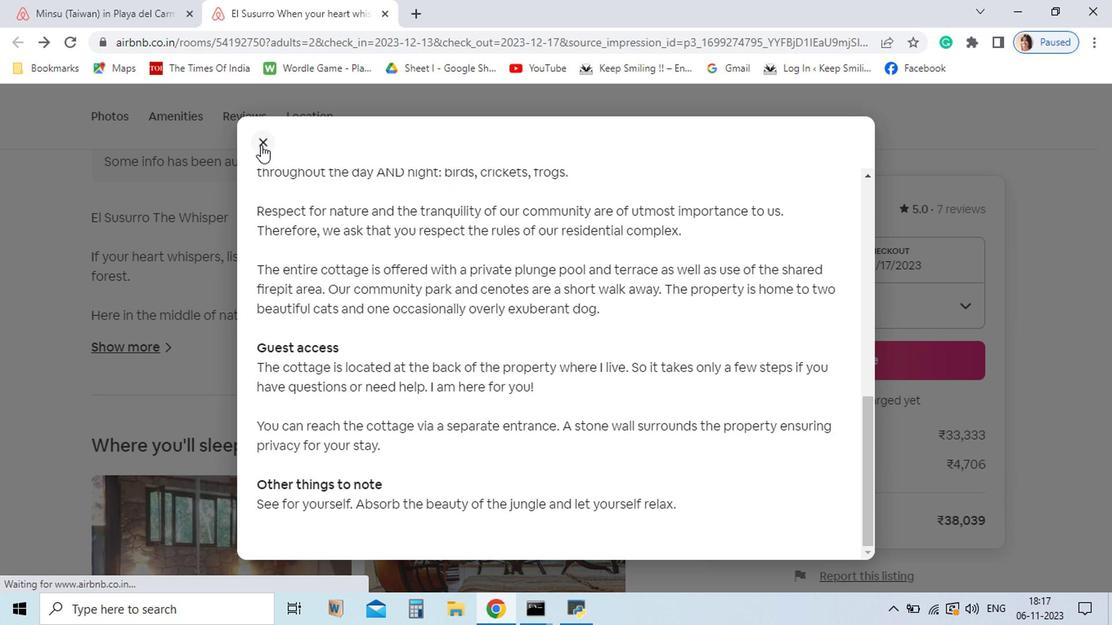 
Action: Mouse moved to (534, 479)
Screenshot: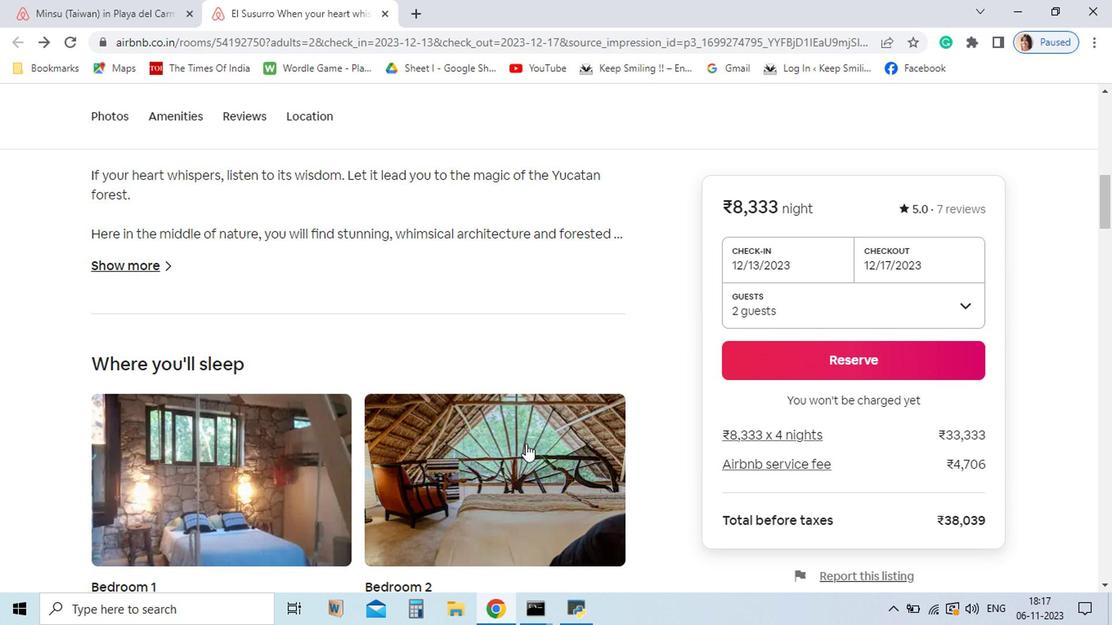 
Action: Mouse scrolled (534, 479) with delta (0, 0)
Screenshot: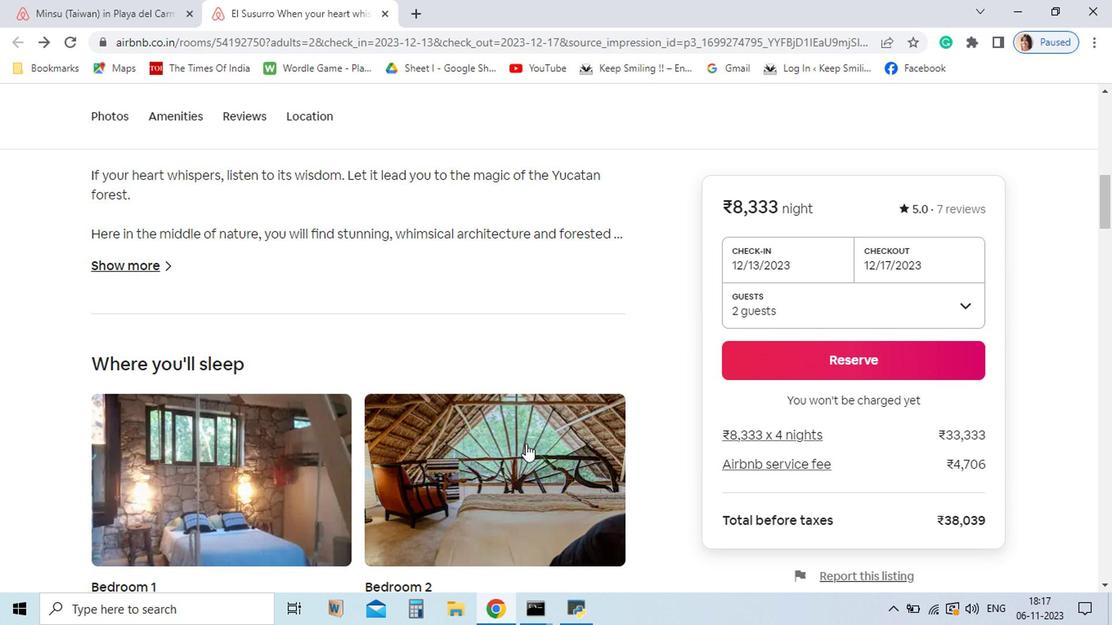 
Action: Mouse moved to (544, 467)
Screenshot: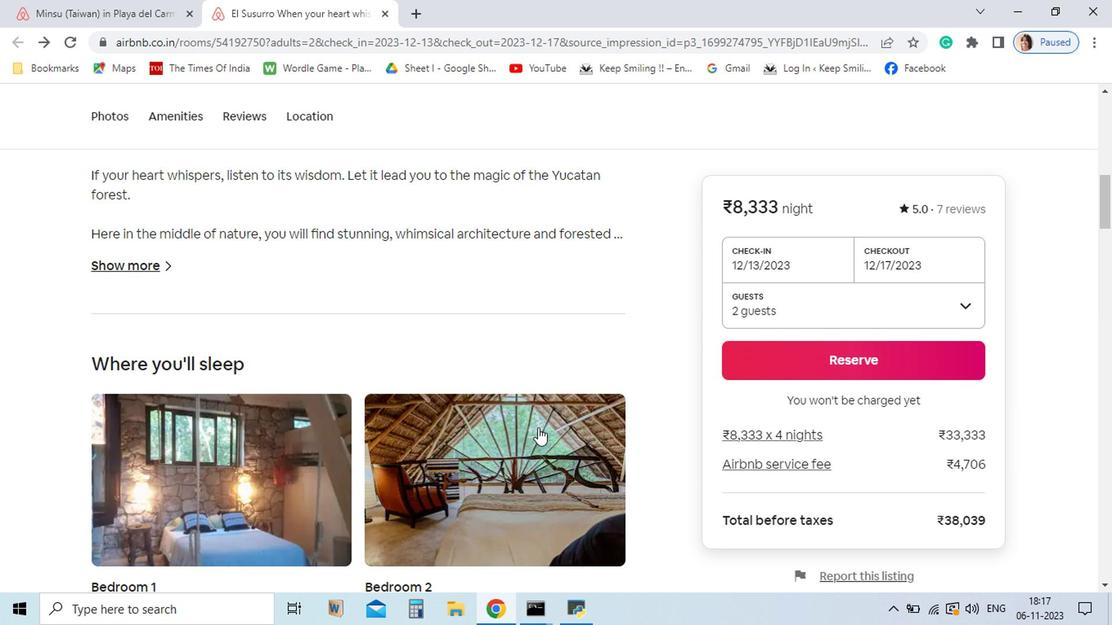 
Action: Mouse scrolled (544, 466) with delta (0, 0)
Screenshot: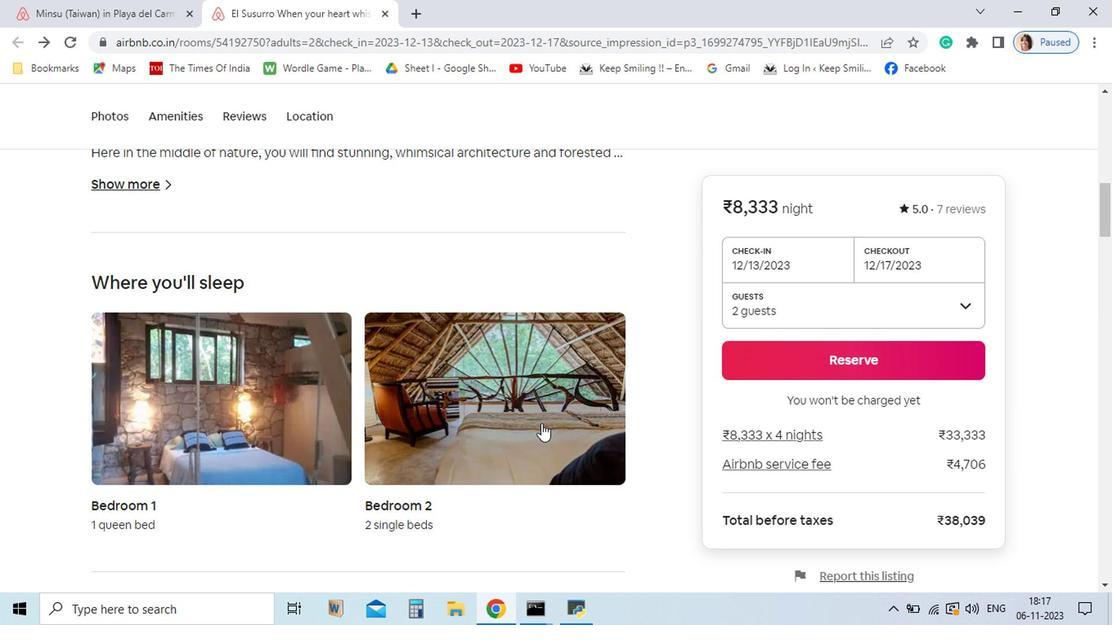 
Action: Mouse moved to (546, 464)
Screenshot: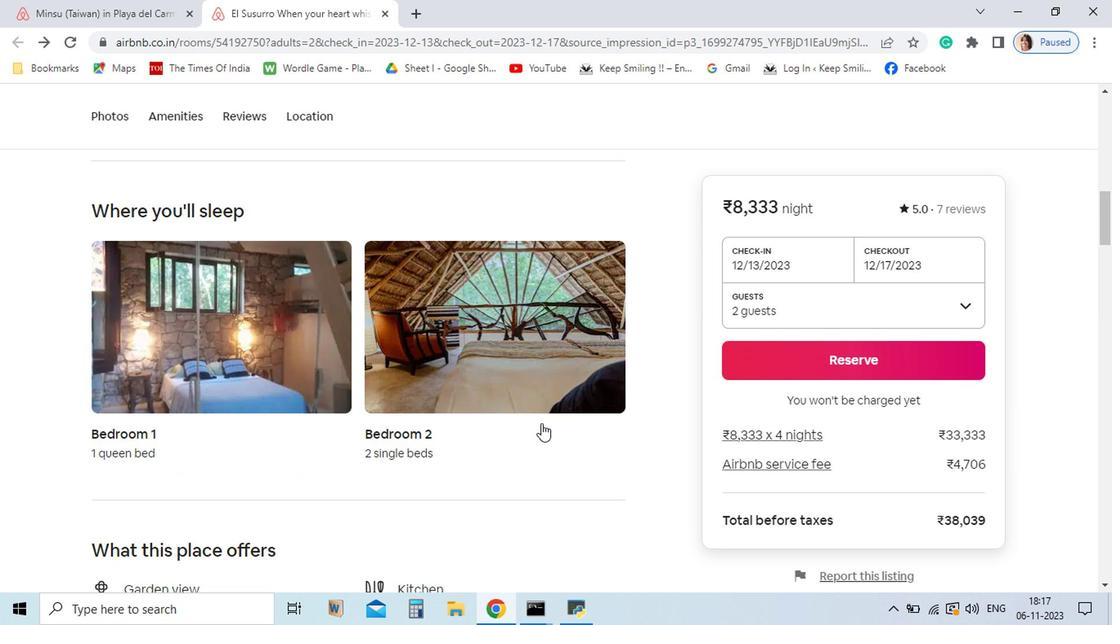 
Action: Mouse scrolled (546, 463) with delta (0, 0)
Screenshot: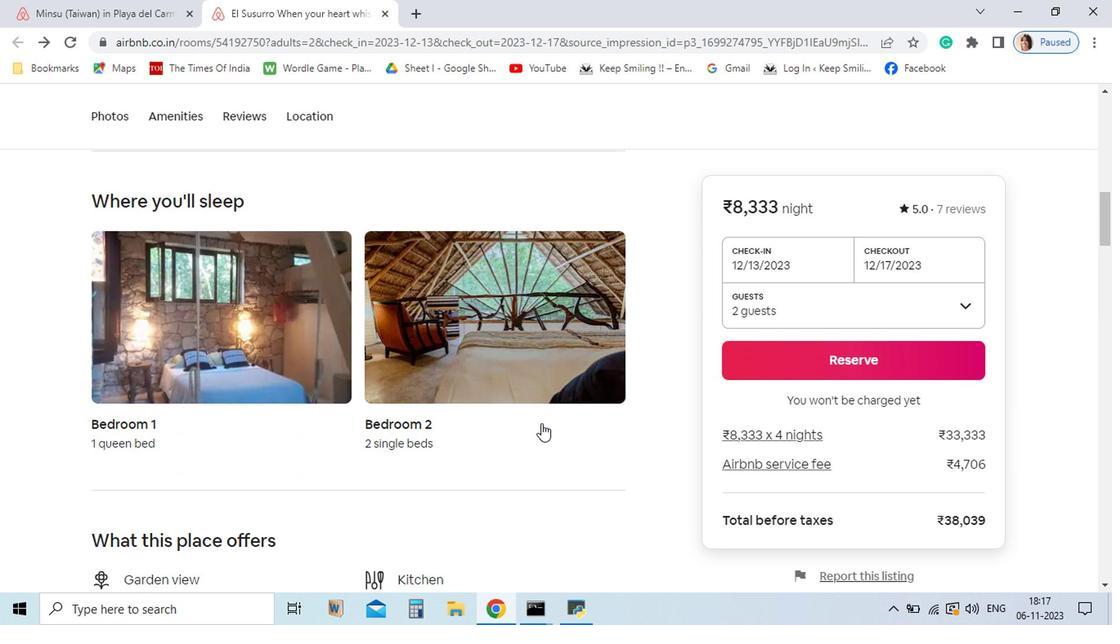 
Action: Mouse moved to (547, 464)
Screenshot: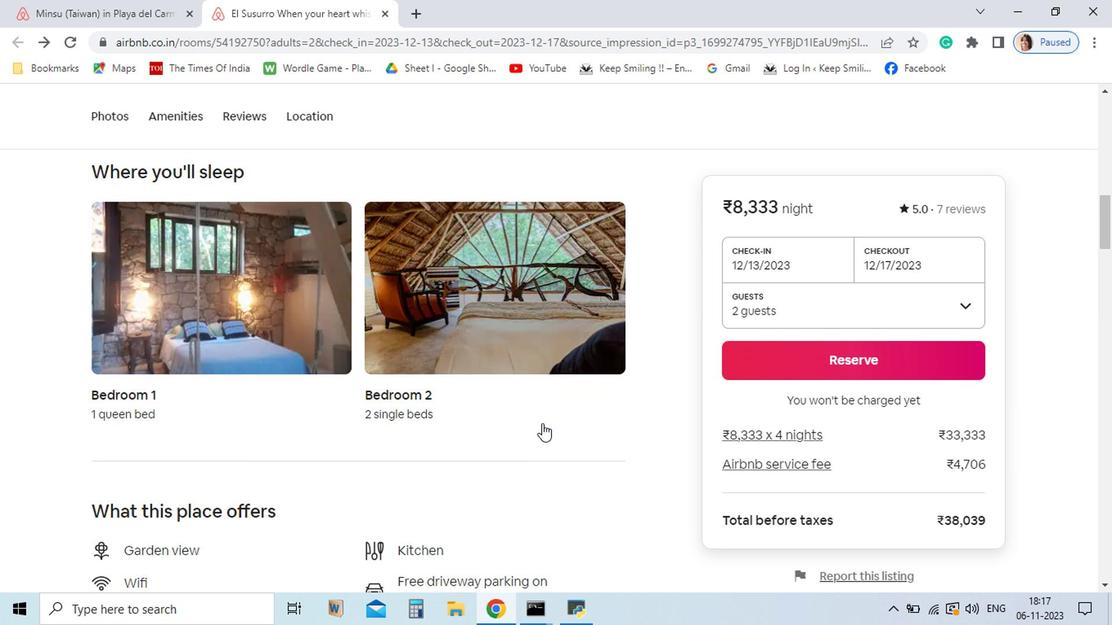 
Action: Mouse scrolled (547, 463) with delta (0, 0)
Screenshot: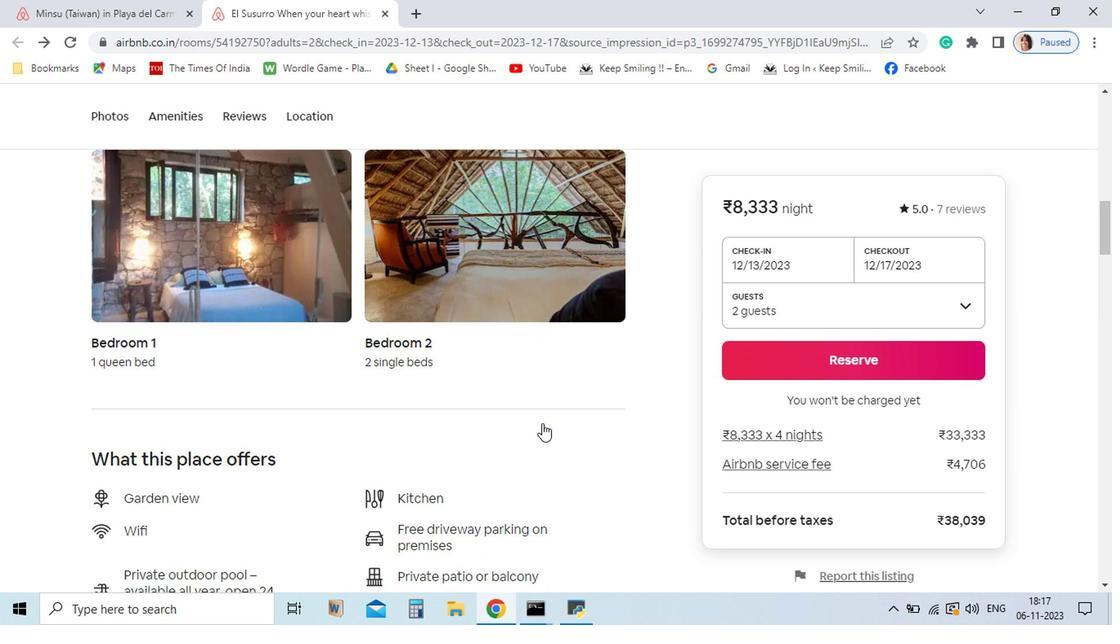 
Action: Mouse scrolled (547, 463) with delta (0, 0)
Screenshot: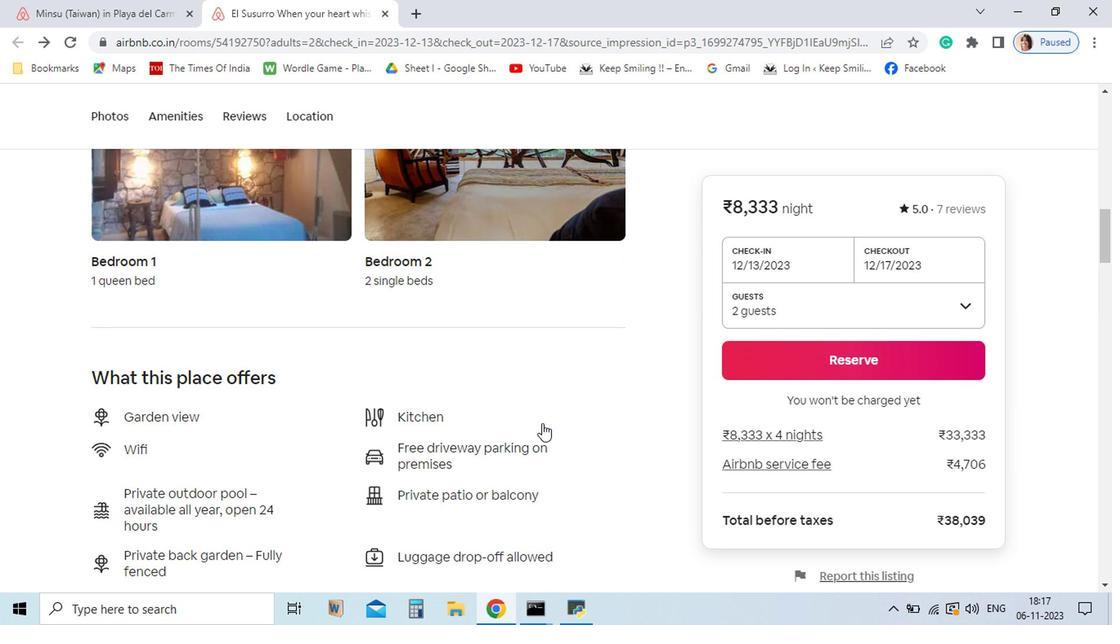 
Action: Mouse scrolled (547, 463) with delta (0, 0)
Screenshot: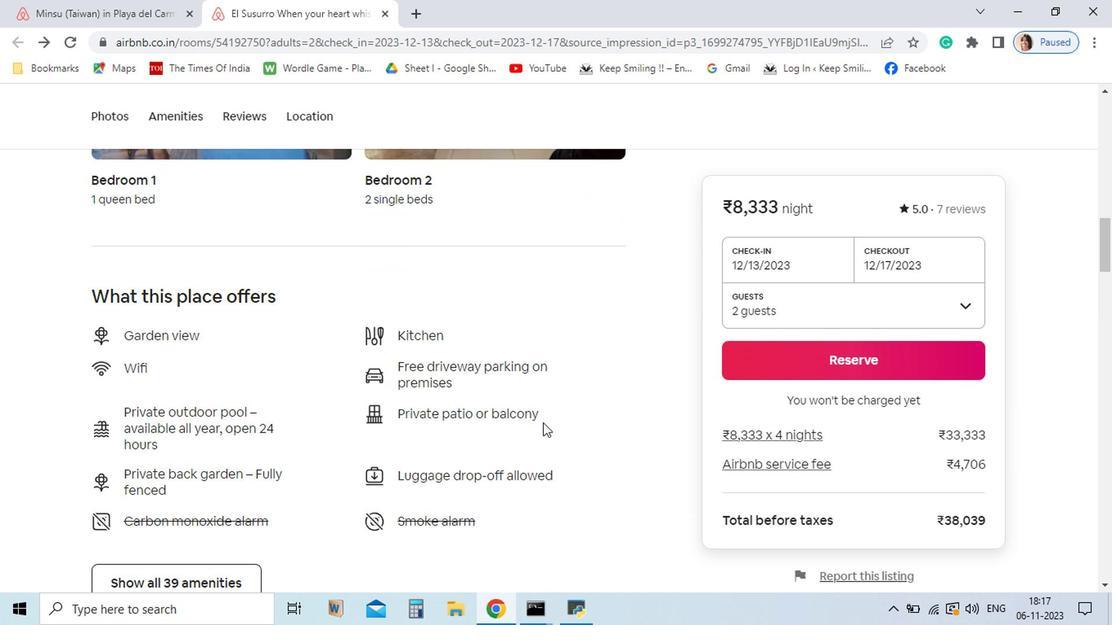 
Action: Mouse moved to (547, 463)
Screenshot: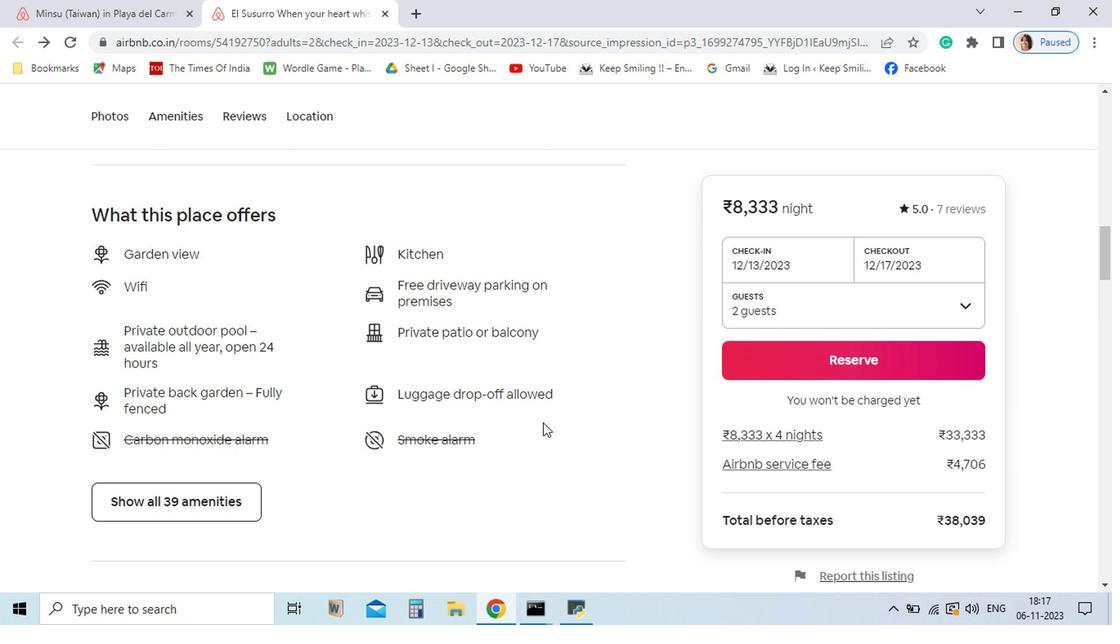 
Action: Mouse scrolled (547, 463) with delta (0, 0)
Screenshot: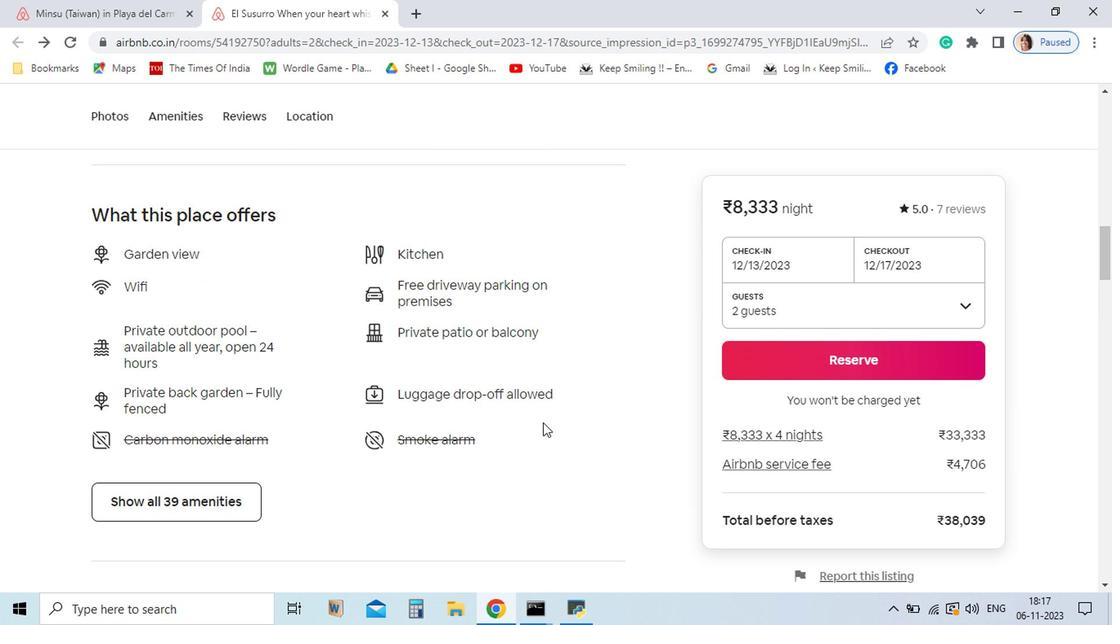 
Action: Mouse moved to (321, 525)
Screenshot: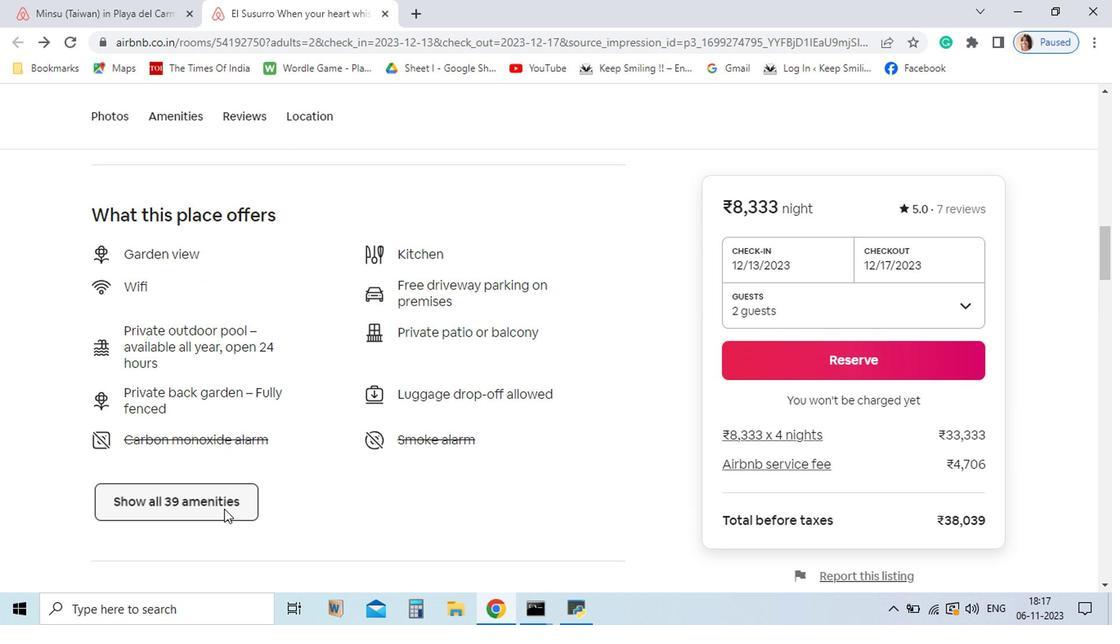 
Action: Mouse pressed left at (321, 525)
Screenshot: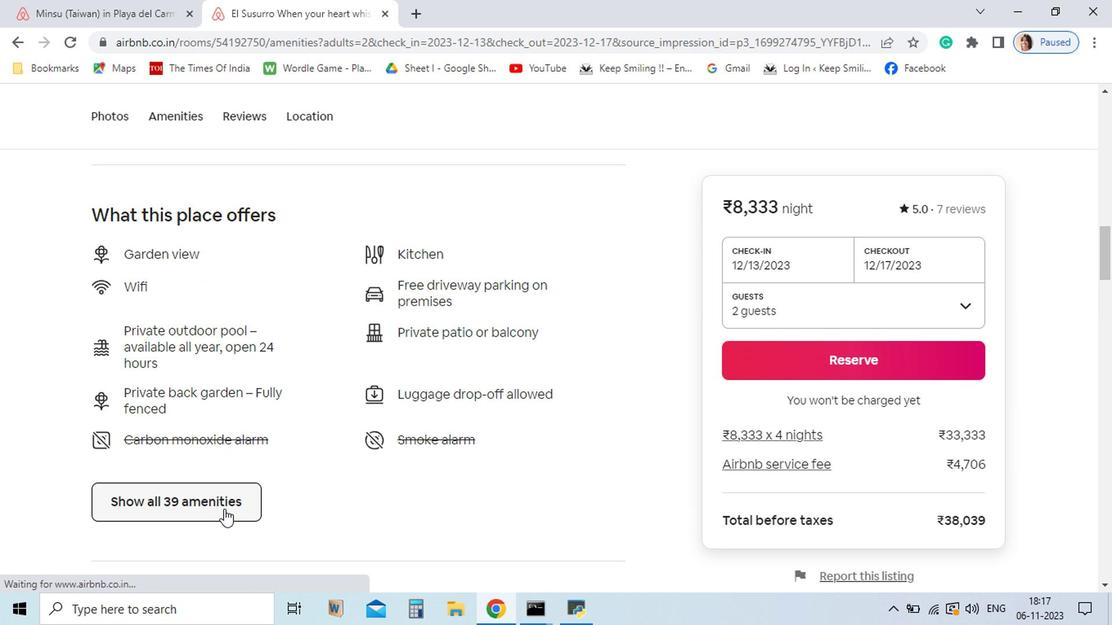 
Action: Mouse moved to (779, 555)
Screenshot: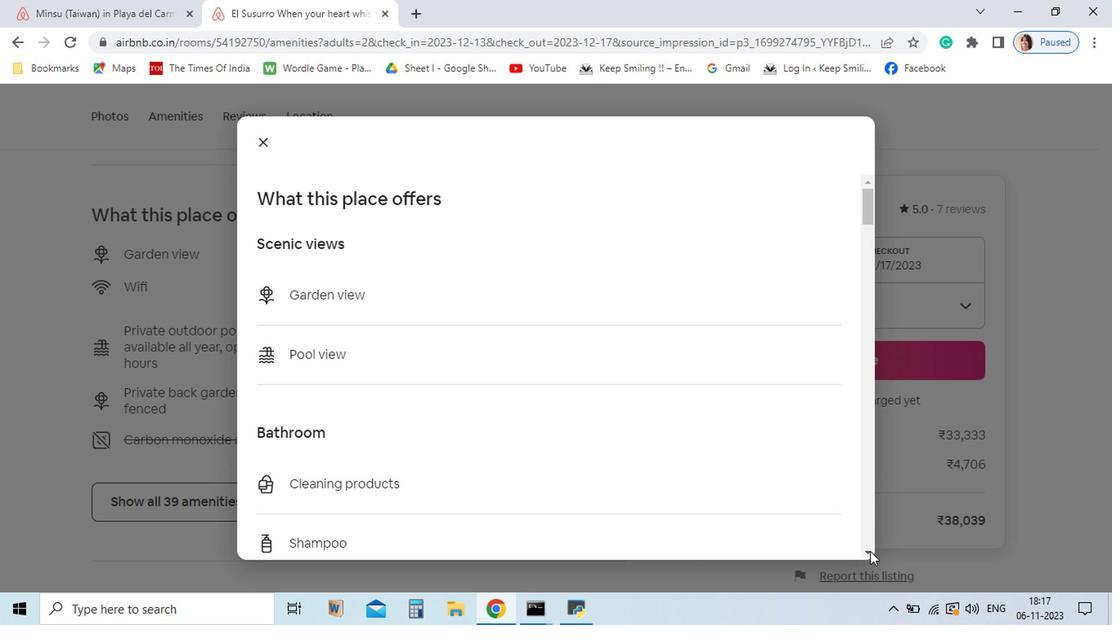 
Action: Mouse pressed left at (779, 555)
Screenshot: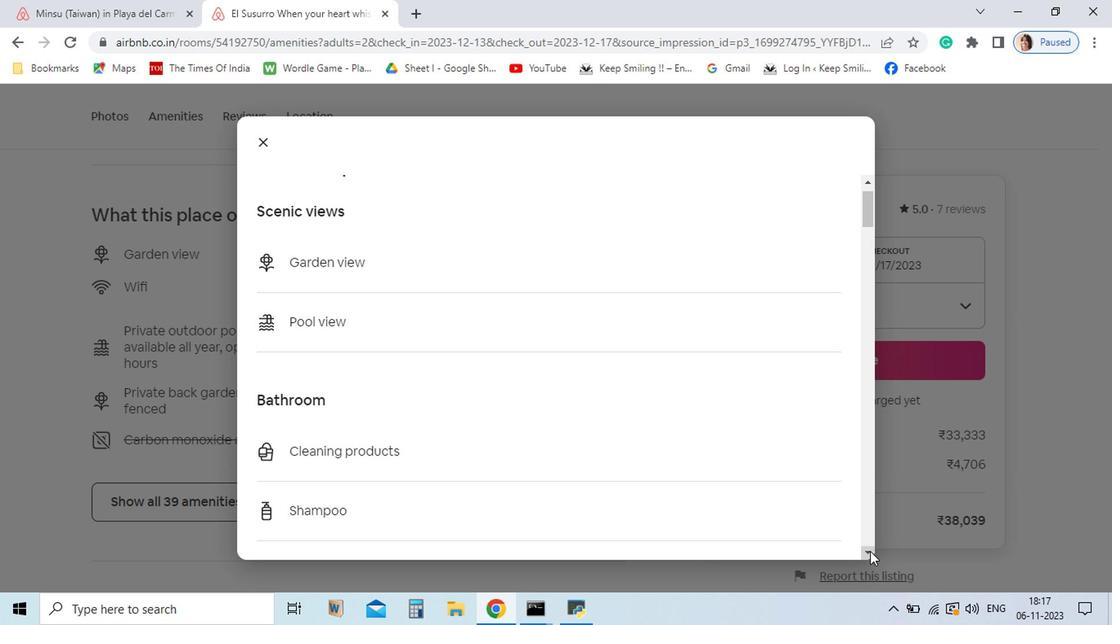 
Action: Mouse pressed left at (779, 555)
Screenshot: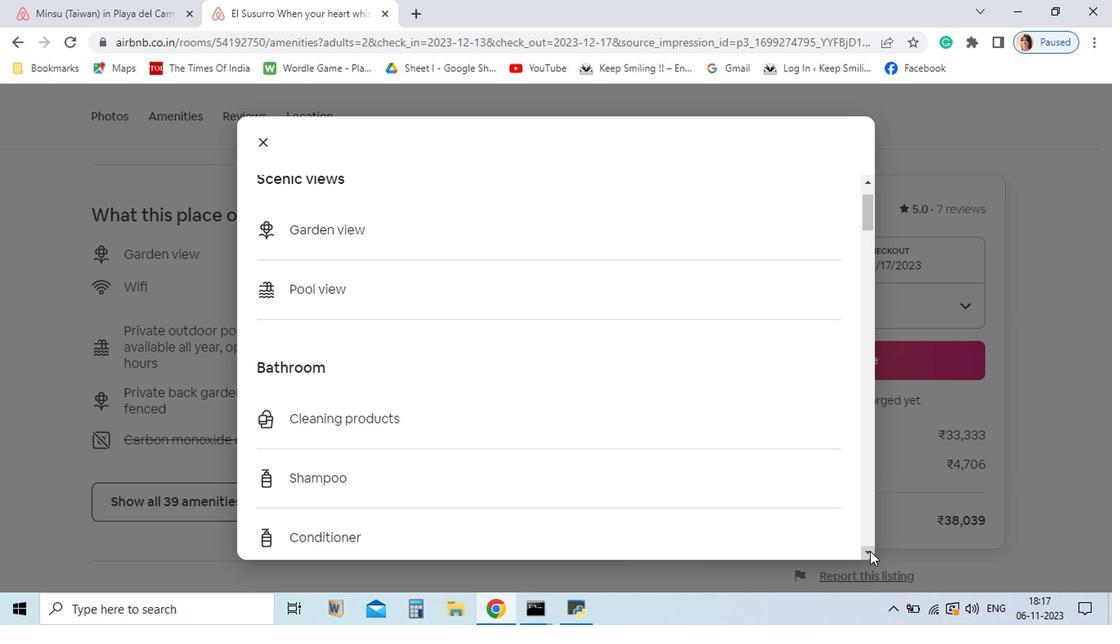 
Action: Mouse pressed left at (779, 555)
Screenshot: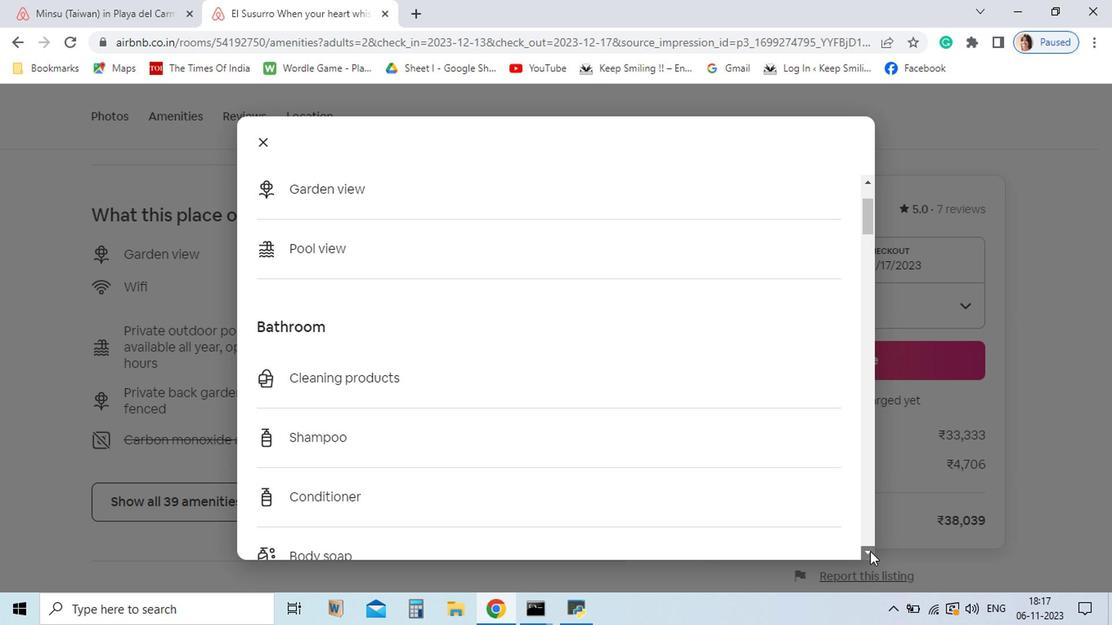 
Action: Mouse pressed left at (779, 555)
Screenshot: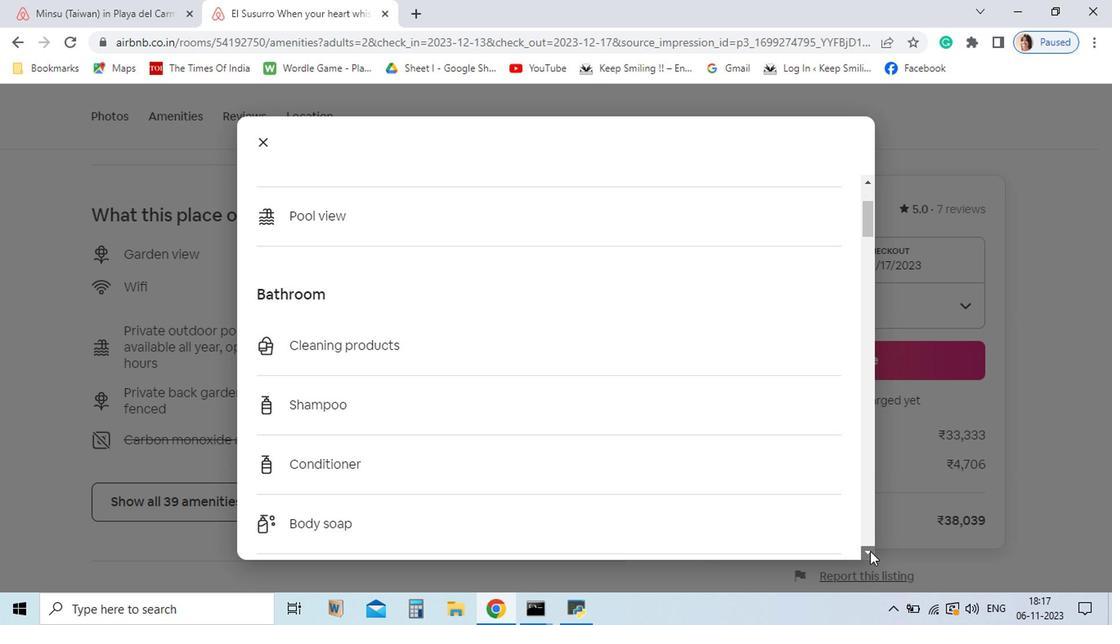 
Action: Mouse pressed left at (779, 555)
Screenshot: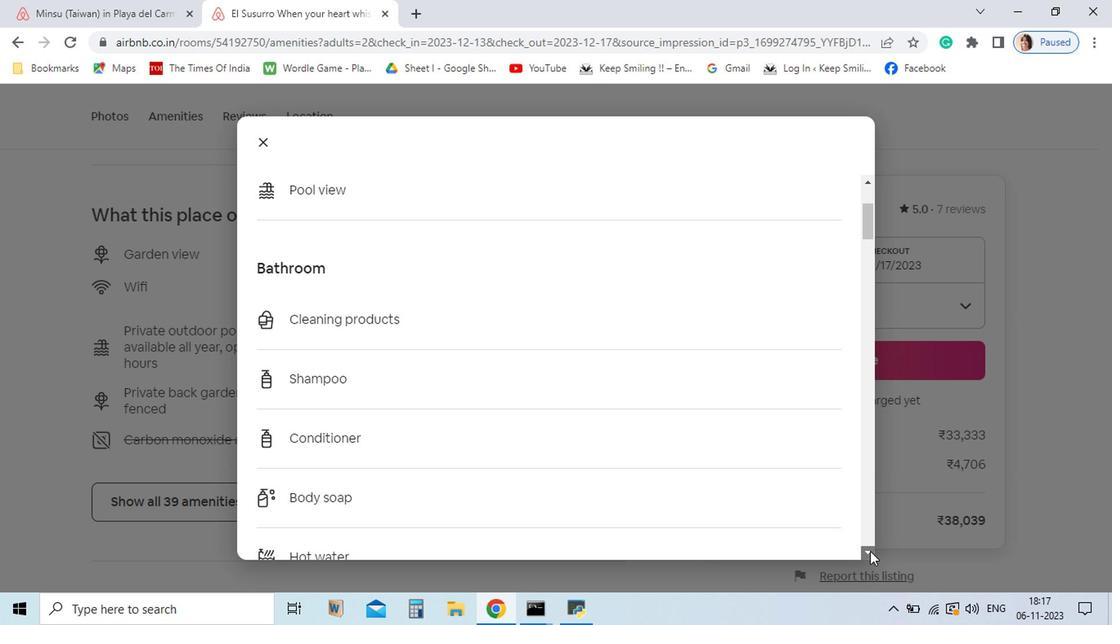 
Action: Mouse pressed left at (779, 555)
Screenshot: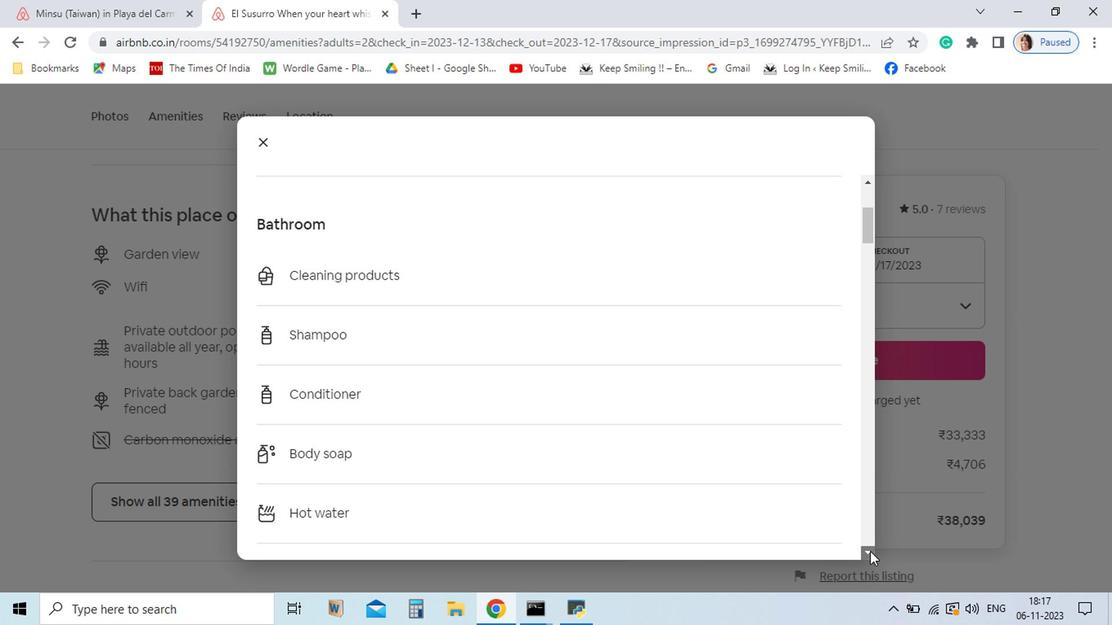 
Action: Mouse pressed left at (779, 555)
Screenshot: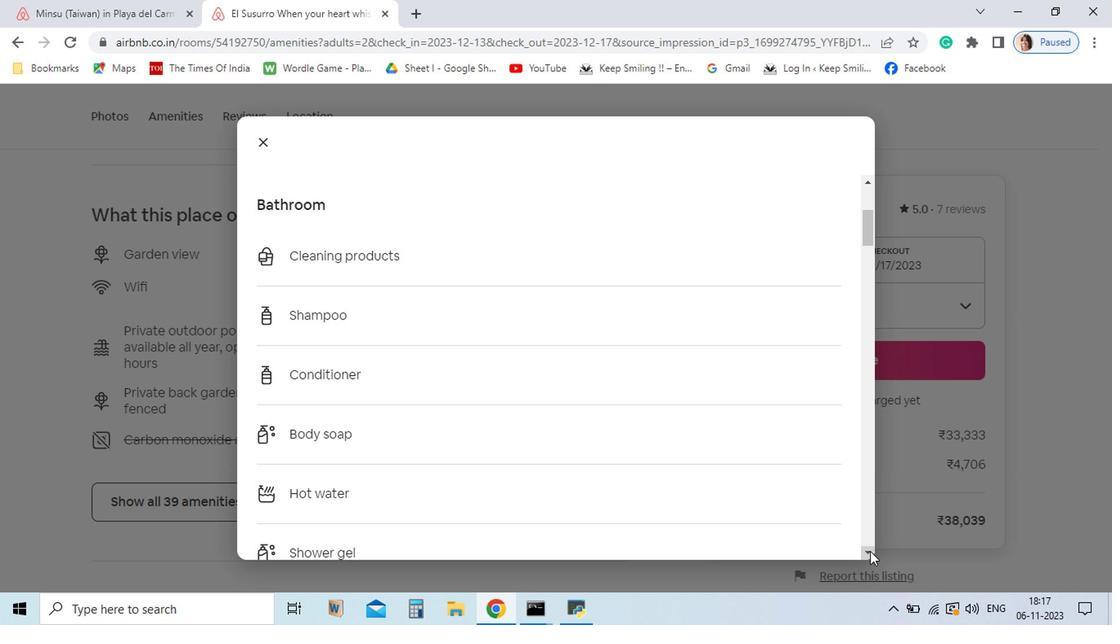 
Action: Mouse pressed left at (779, 555)
Screenshot: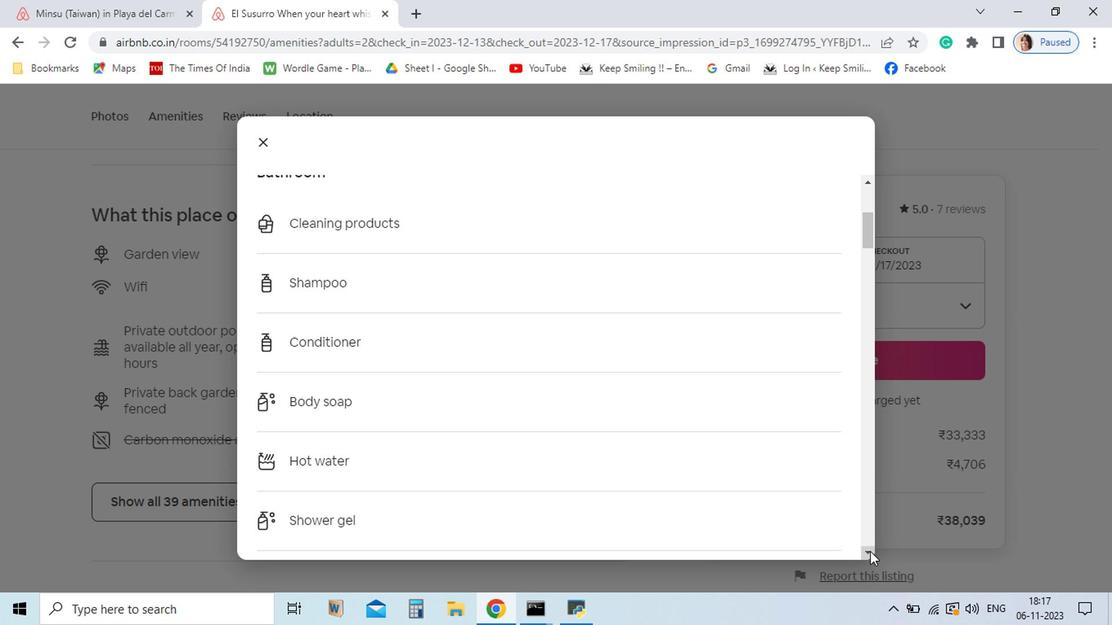 
Action: Mouse pressed left at (779, 555)
Screenshot: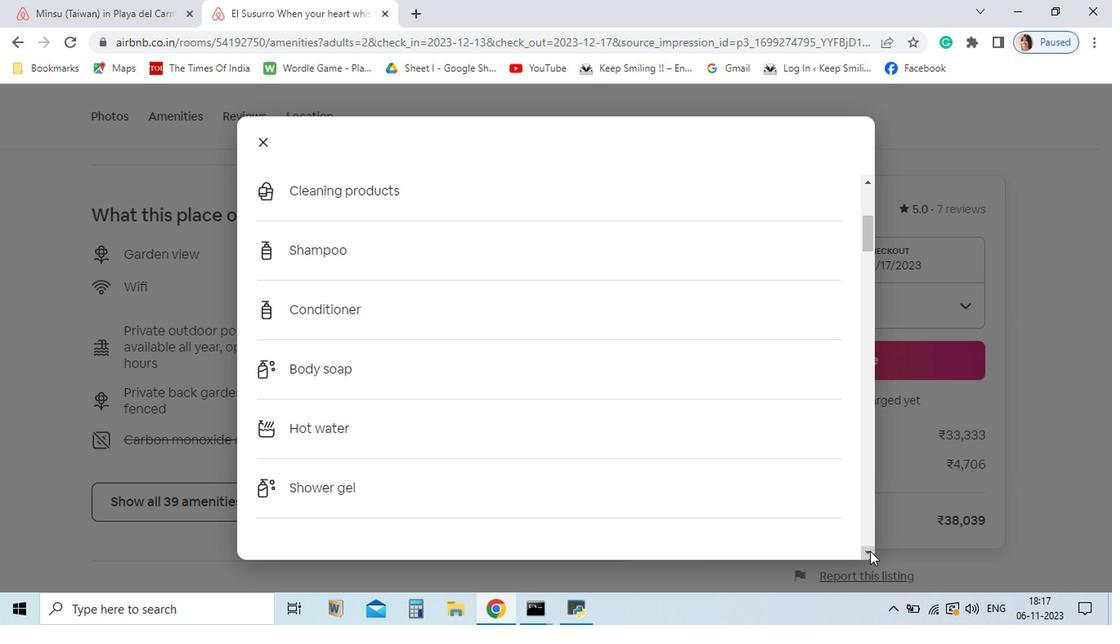 
Action: Mouse pressed left at (779, 555)
Screenshot: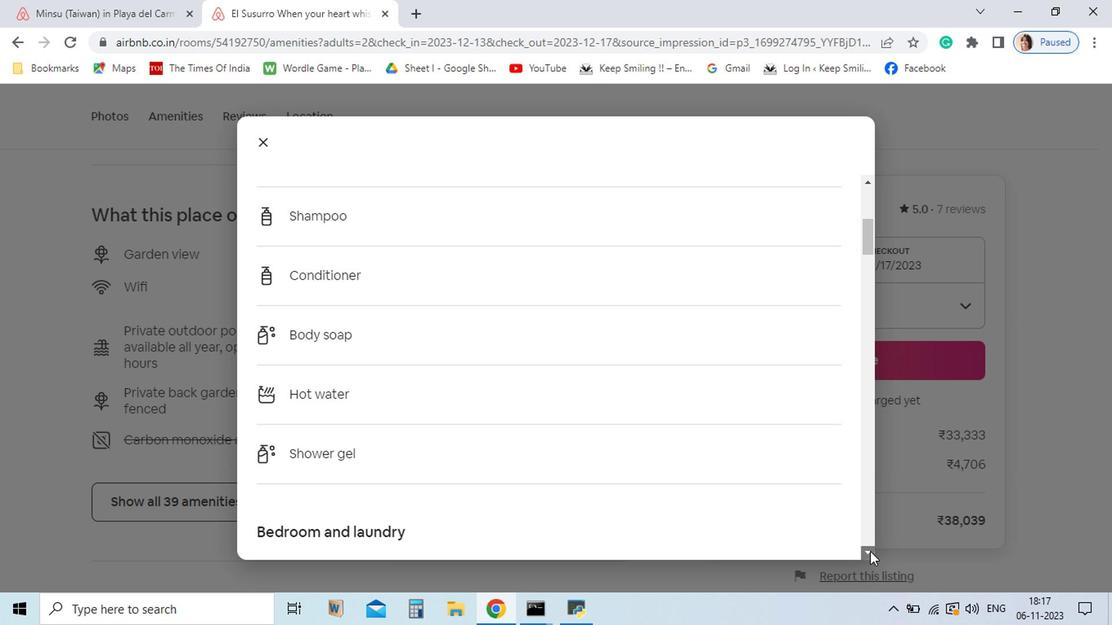 
Action: Mouse pressed left at (779, 555)
Screenshot: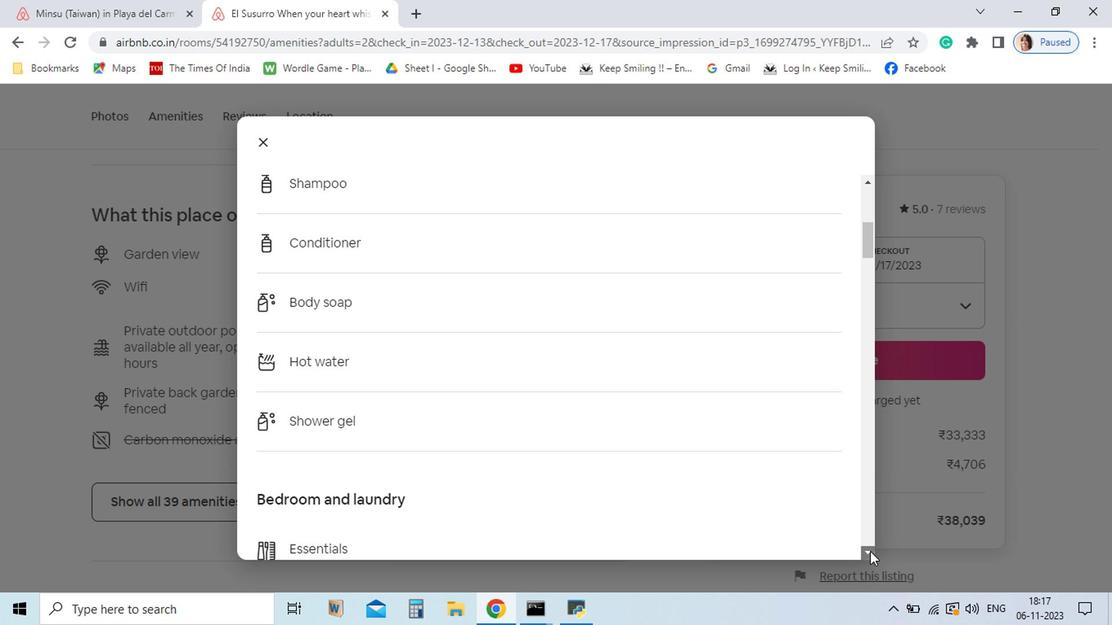 
Action: Mouse pressed left at (779, 555)
Screenshot: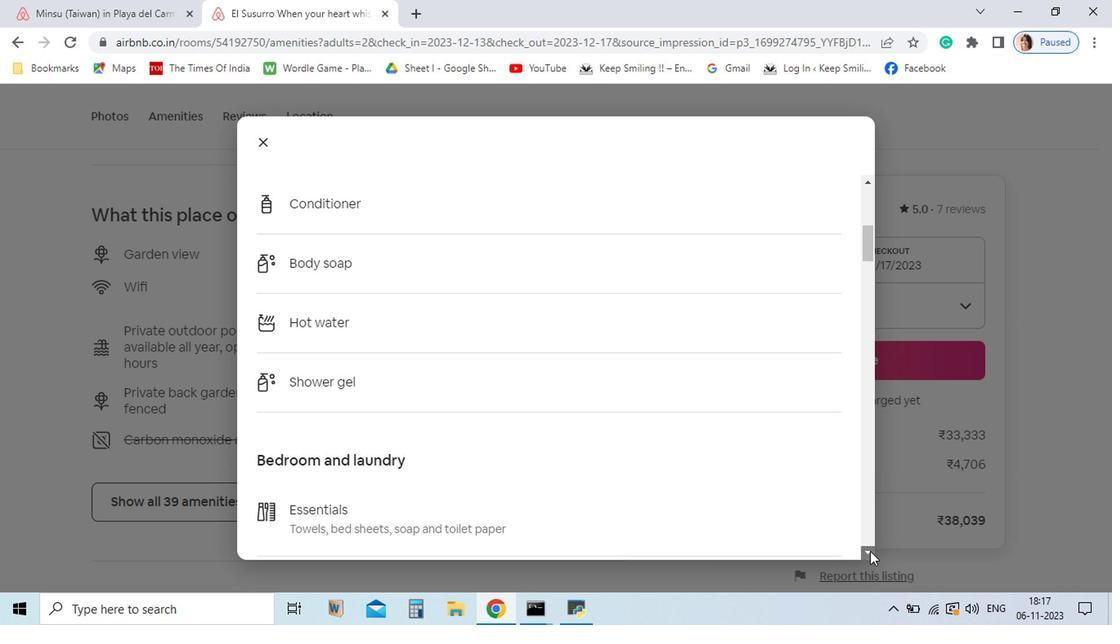 
Action: Mouse pressed left at (779, 555)
Screenshot: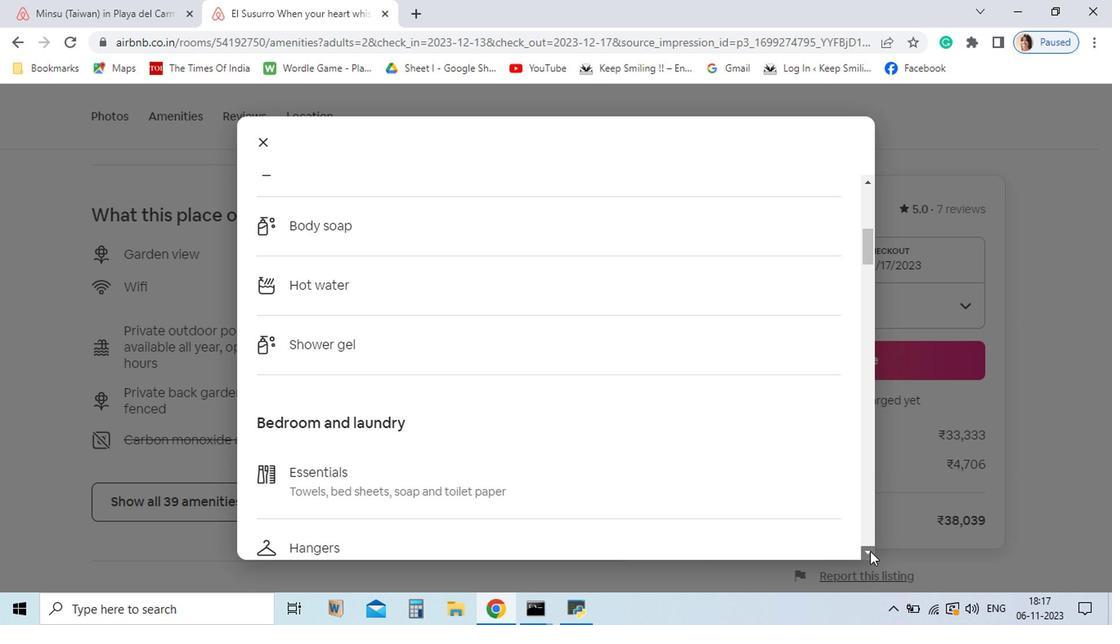 
Action: Mouse pressed left at (779, 555)
Screenshot: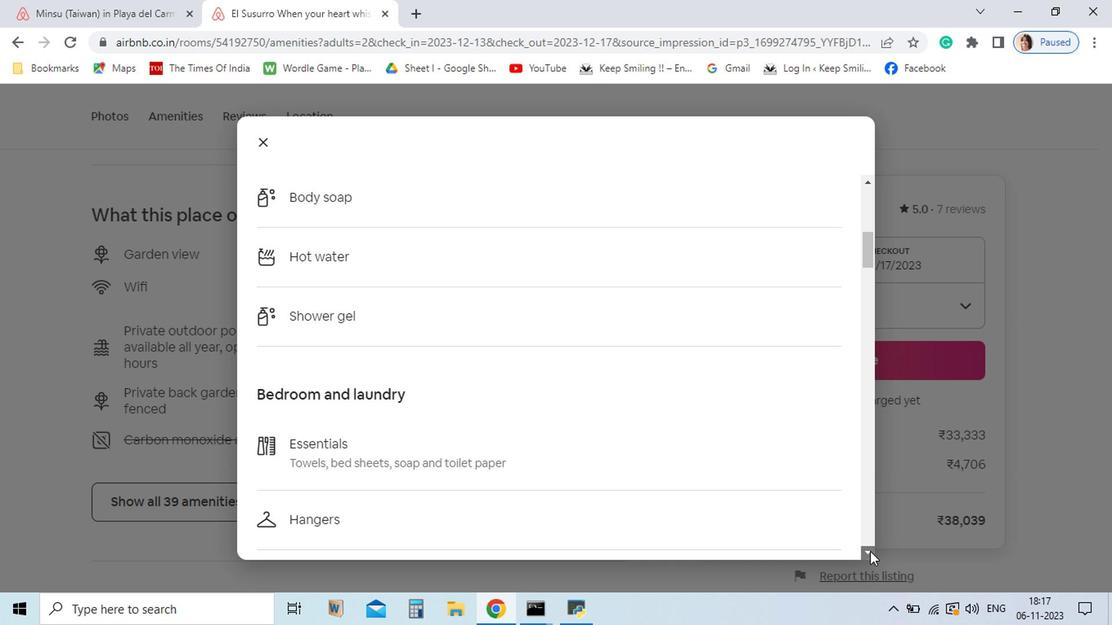 
Action: Mouse pressed left at (779, 555)
Screenshot: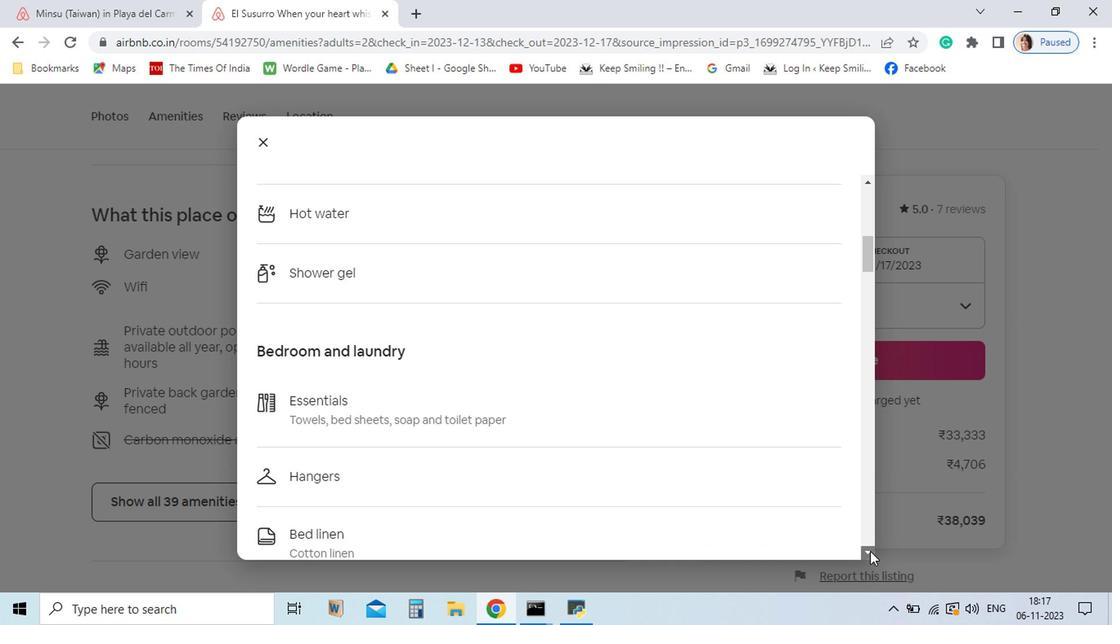 
Action: Mouse pressed left at (779, 555)
Screenshot: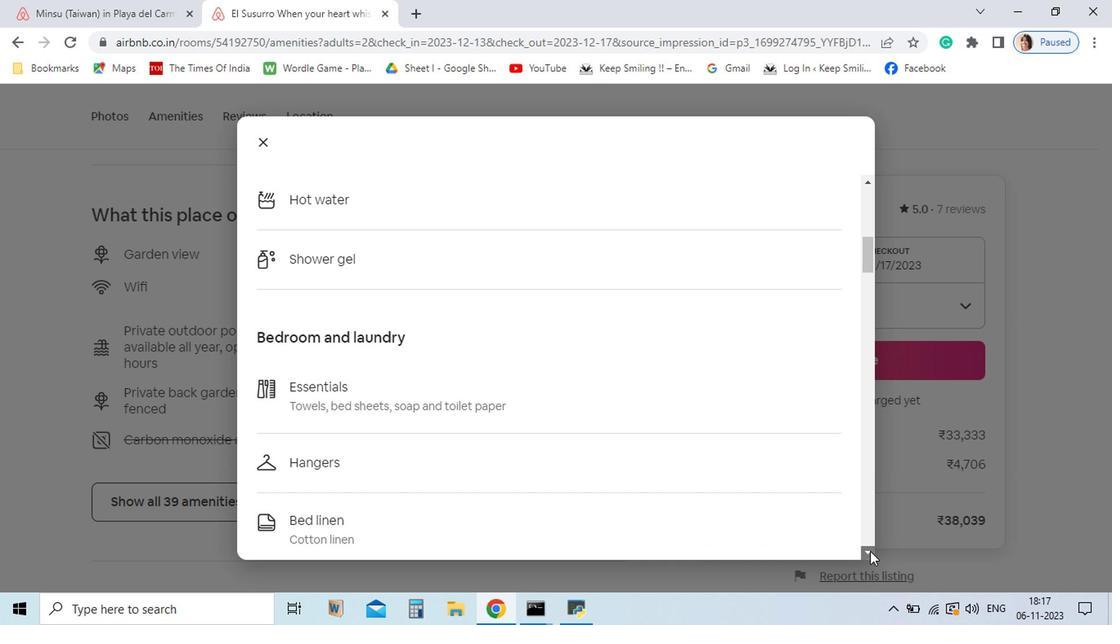 
Action: Mouse pressed left at (779, 555)
Screenshot: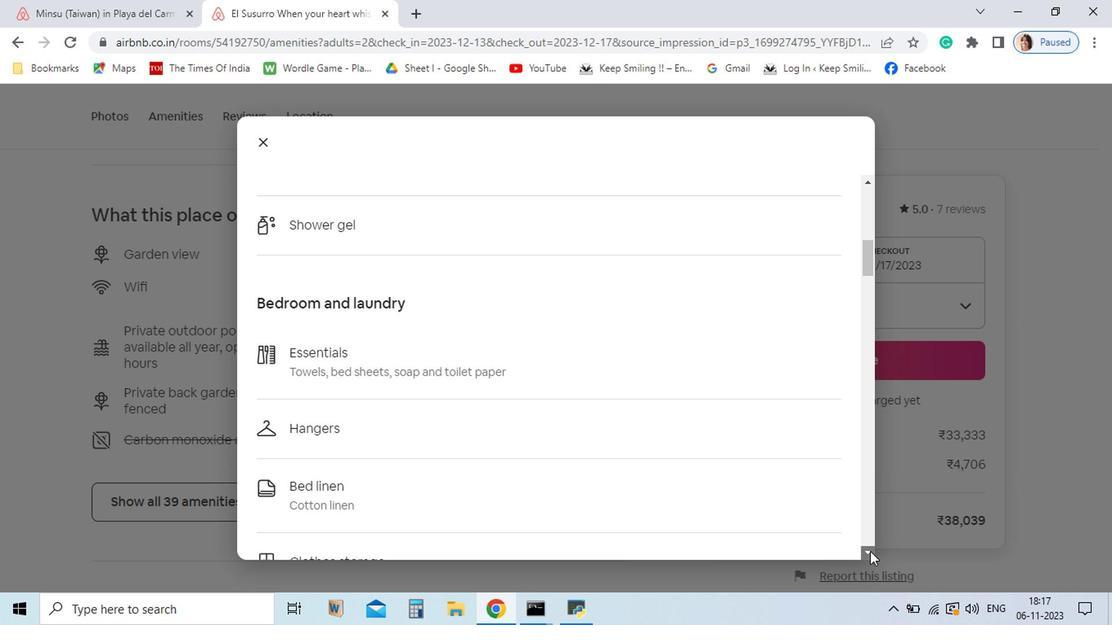 
Action: Mouse pressed left at (779, 555)
Screenshot: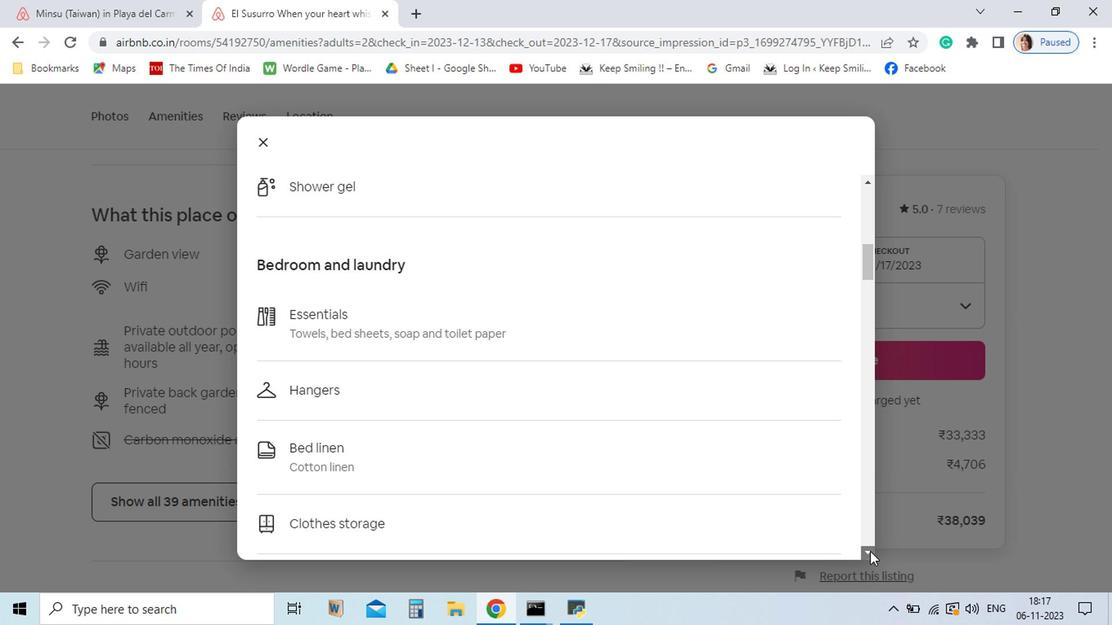 
Action: Mouse pressed left at (779, 555)
Screenshot: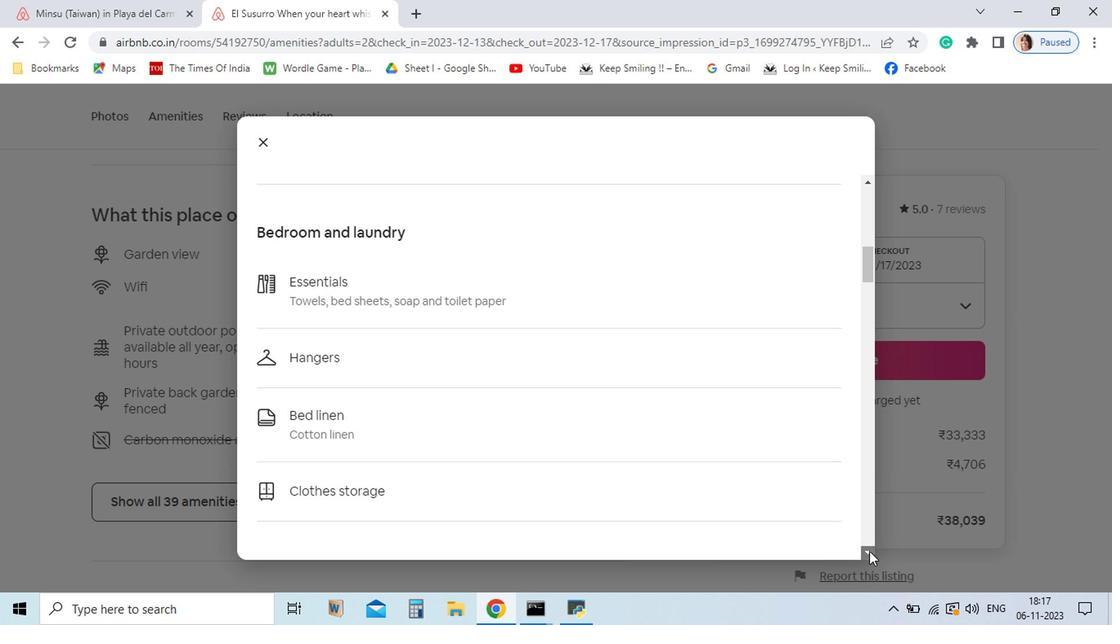 
Action: Mouse pressed left at (779, 555)
Screenshot: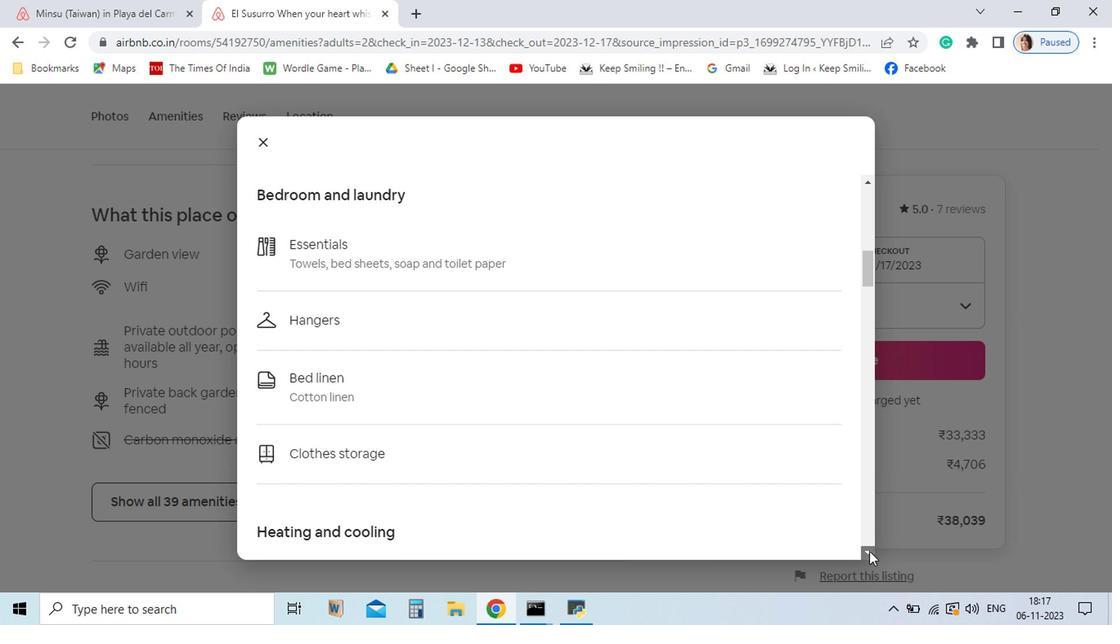
Action: Mouse moved to (778, 555)
Screenshot: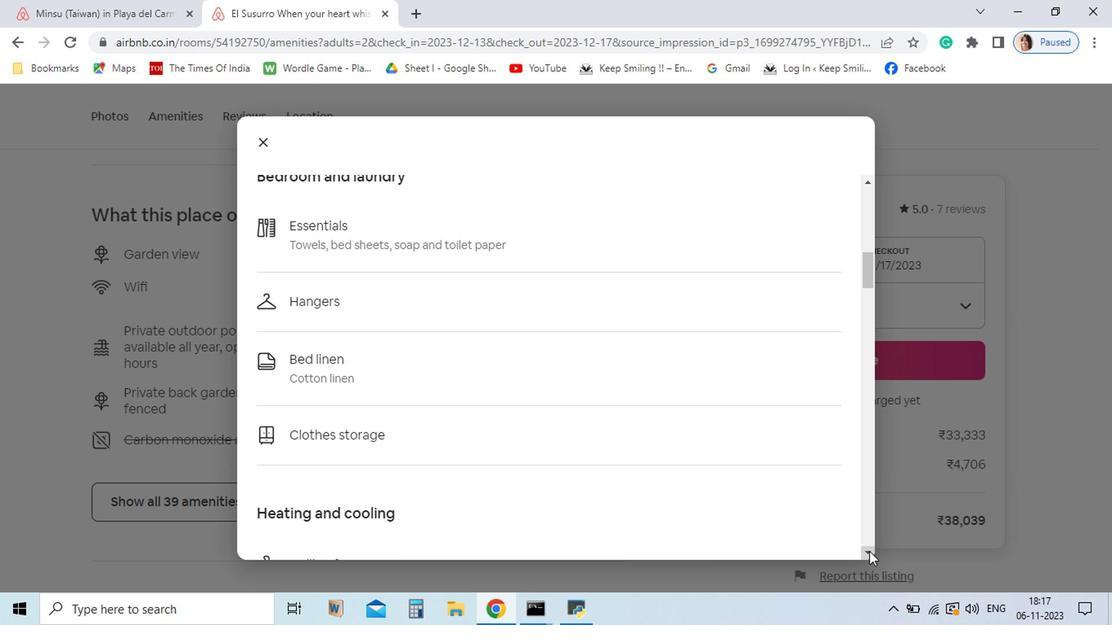 
Action: Mouse pressed left at (778, 555)
Screenshot: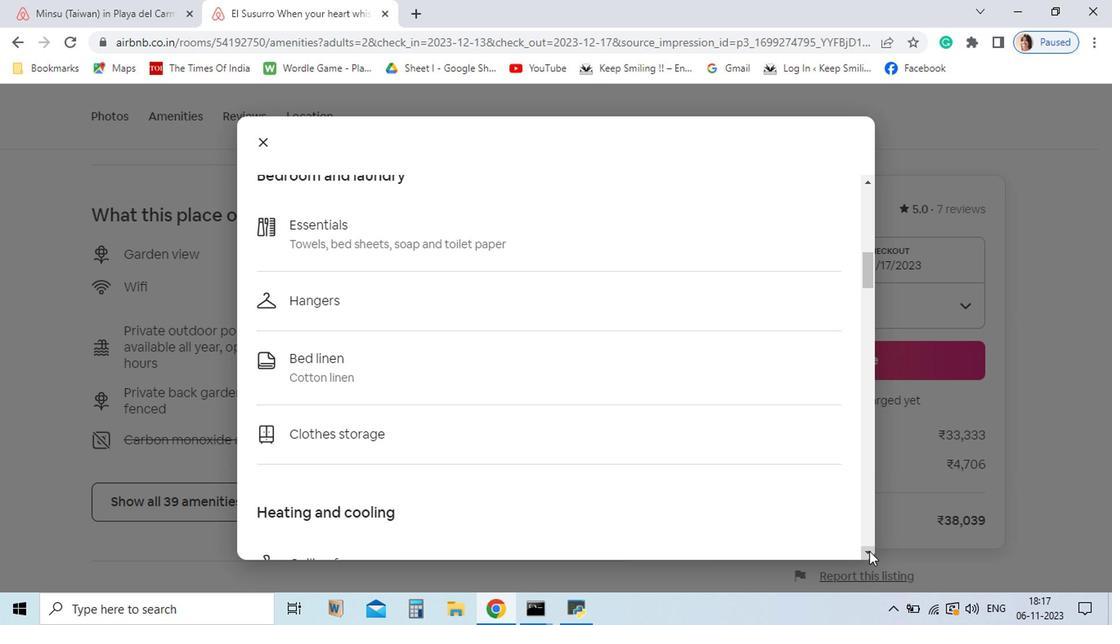
Action: Mouse pressed left at (778, 555)
Screenshot: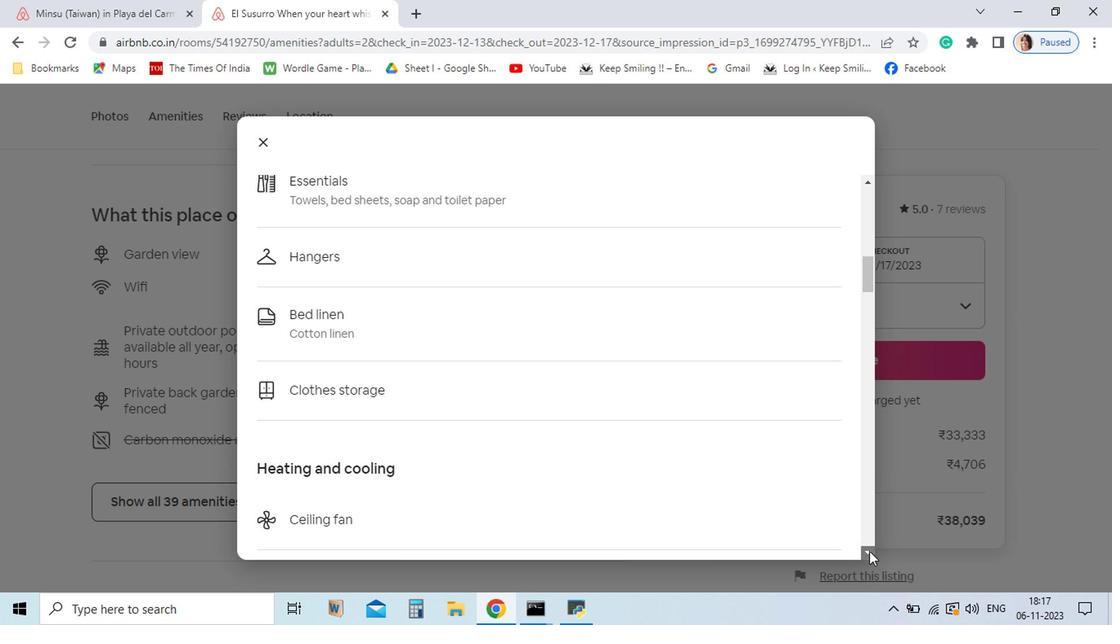 
Action: Mouse pressed left at (778, 555)
Screenshot: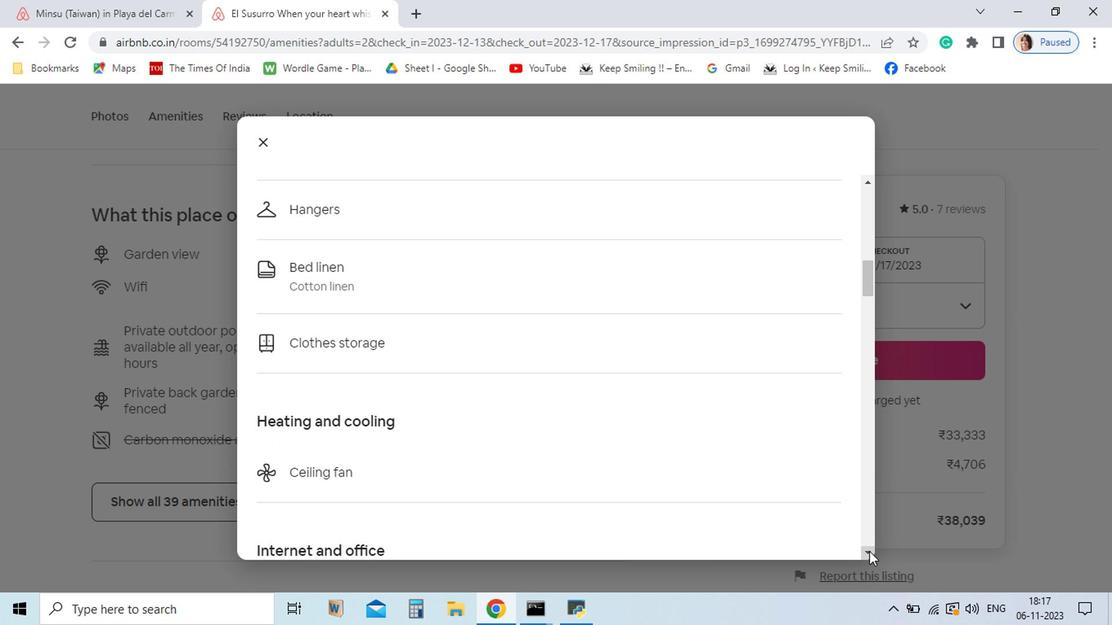
Action: Mouse pressed left at (778, 555)
Screenshot: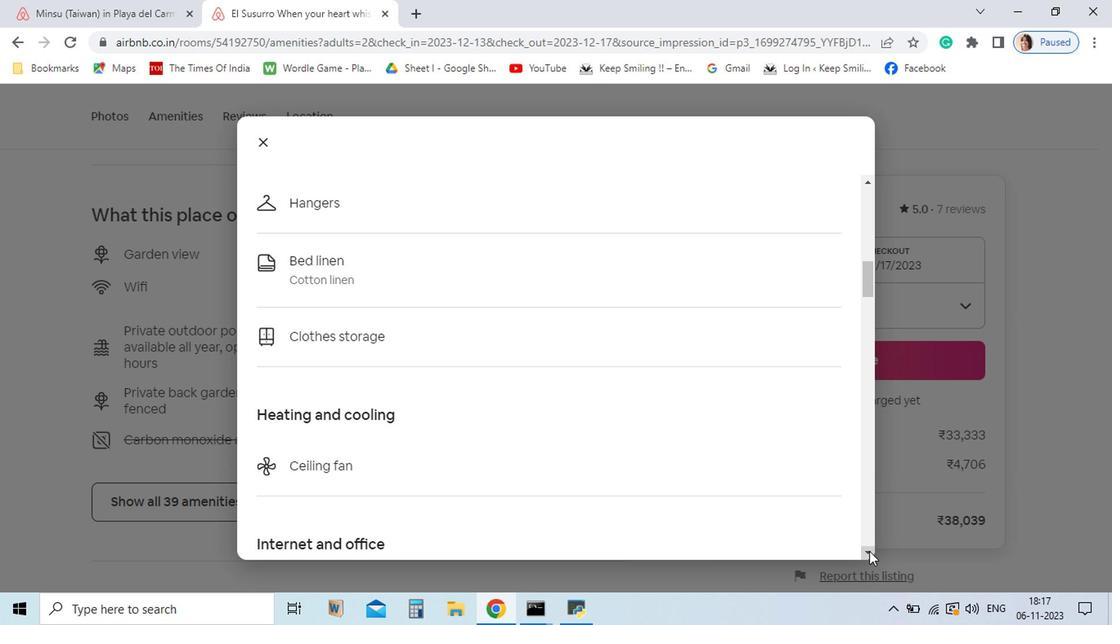 
Action: Mouse pressed left at (778, 555)
Screenshot: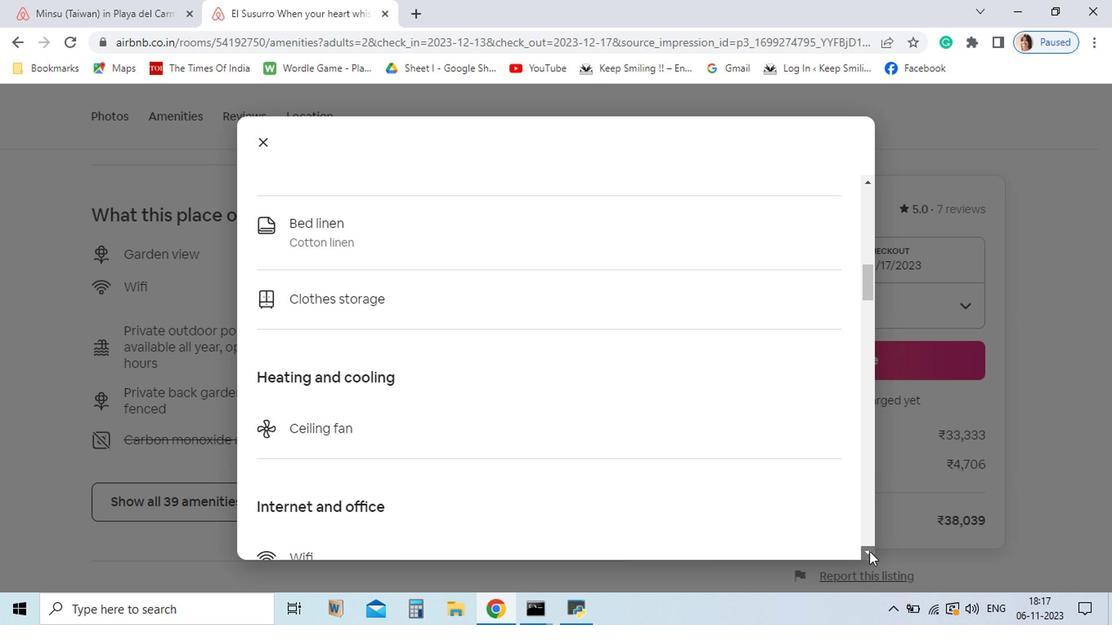 
Action: Mouse pressed left at (778, 555)
Screenshot: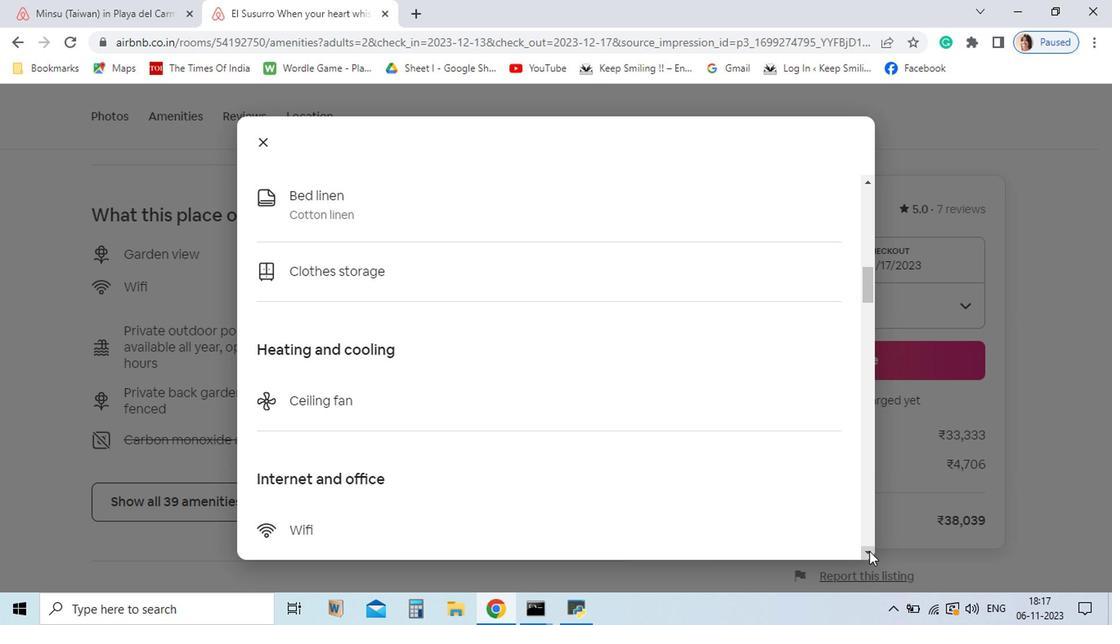 
Action: Mouse pressed left at (778, 555)
Screenshot: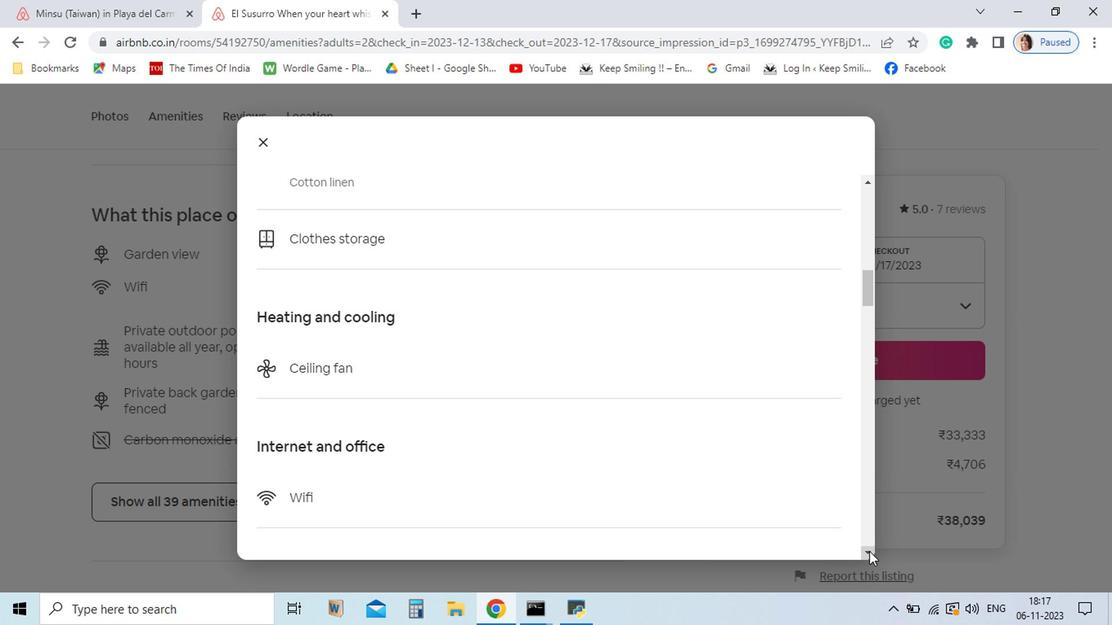 
Action: Mouse pressed left at (778, 555)
